 Task: Go to Program & Features. Select Whole Food Market. Add to cart Organic Nut Butter-2. Place order for Jerry Evans, _x000D_
3039 Lake Rockwell Rd_x000D_
Ravenna, Ohio(OH), 44266, Cell Number (330) 296-5862
Action: Mouse moved to (277, 190)
Screenshot: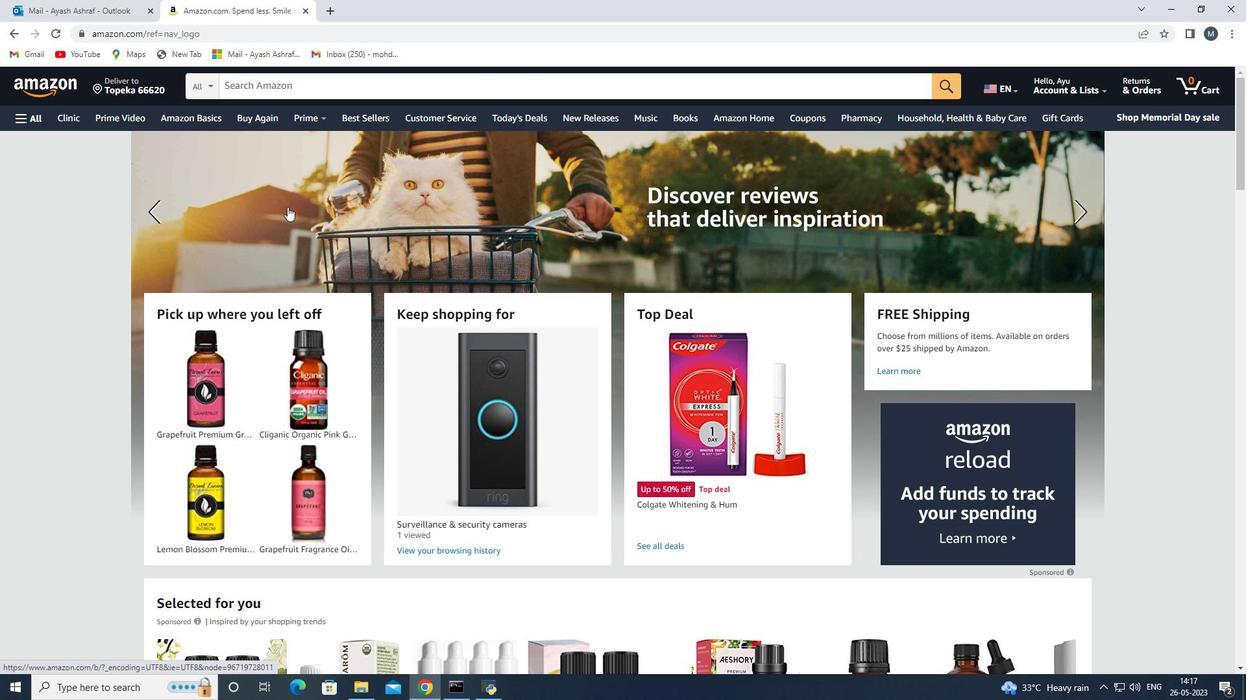 
Action: Mouse scrolled (277, 191) with delta (0, 0)
Screenshot: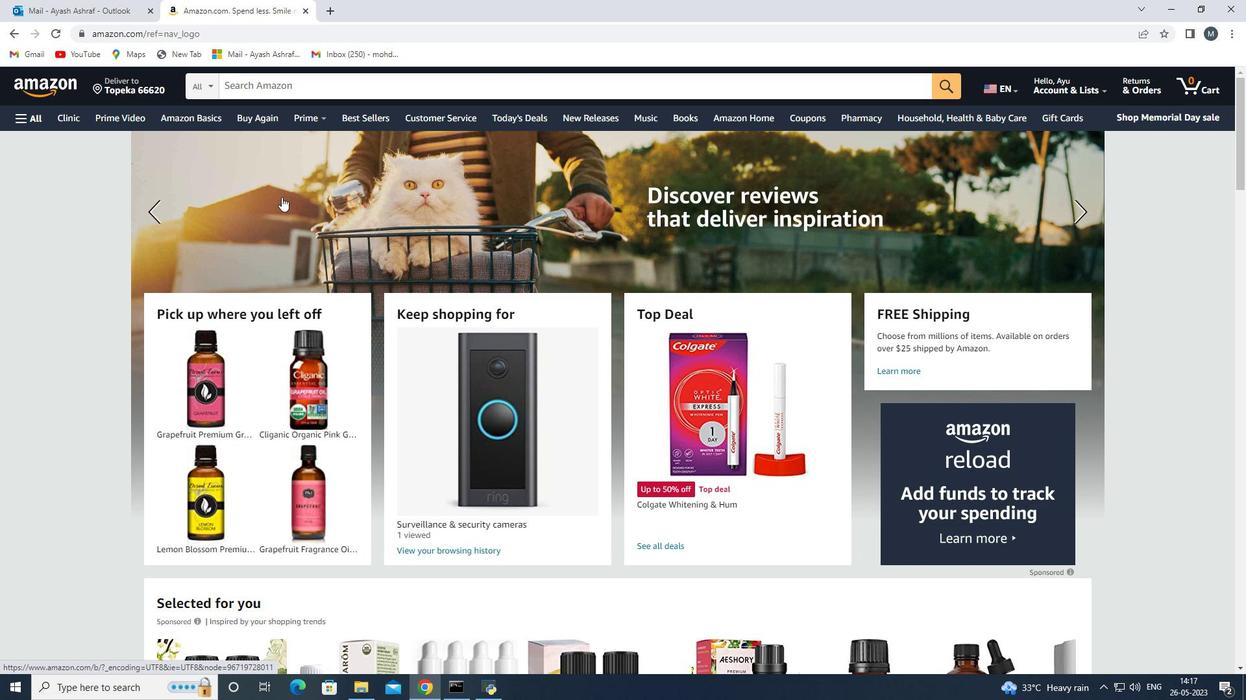 
Action: Mouse moved to (277, 188)
Screenshot: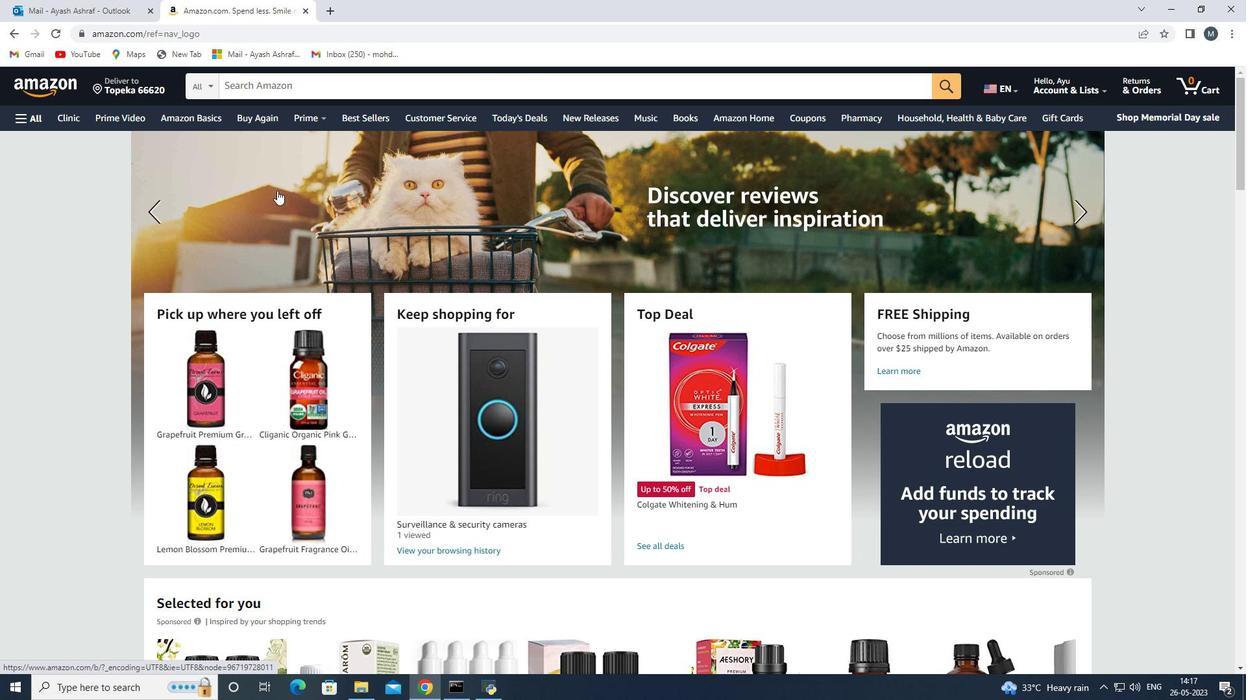 
Action: Mouse scrolled (277, 189) with delta (0, 0)
Screenshot: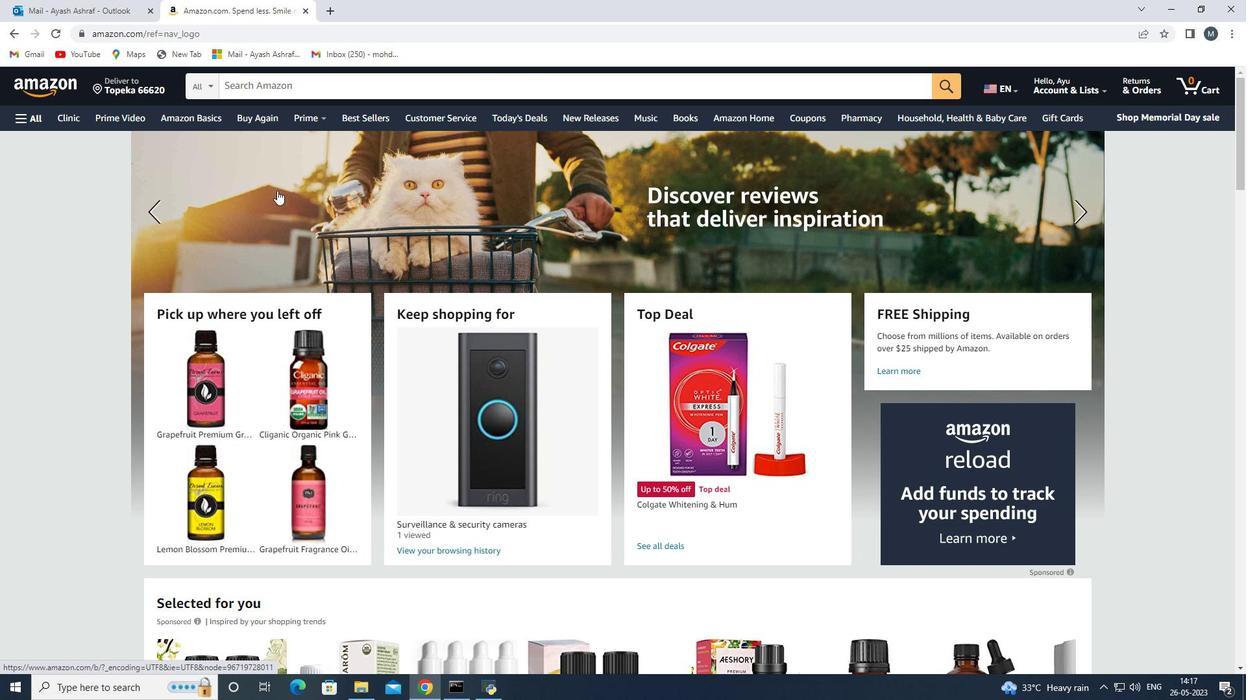 
Action: Mouse moved to (276, 181)
Screenshot: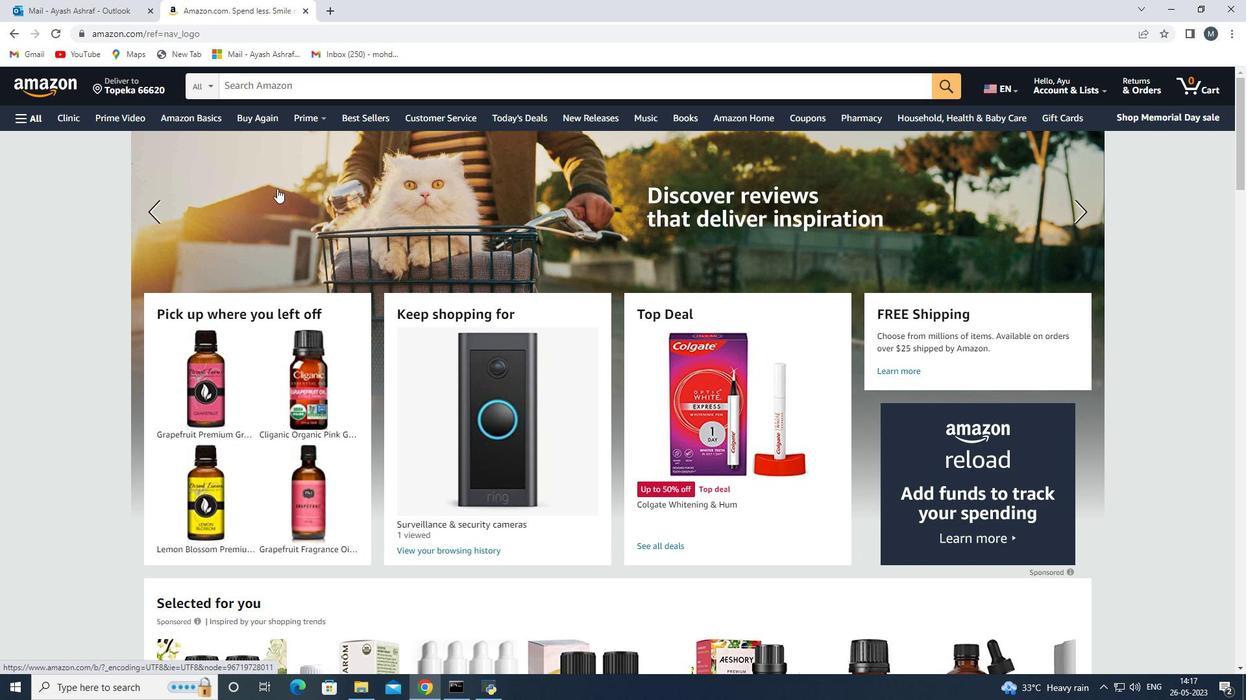 
Action: Mouse scrolled (276, 181) with delta (0, 0)
Screenshot: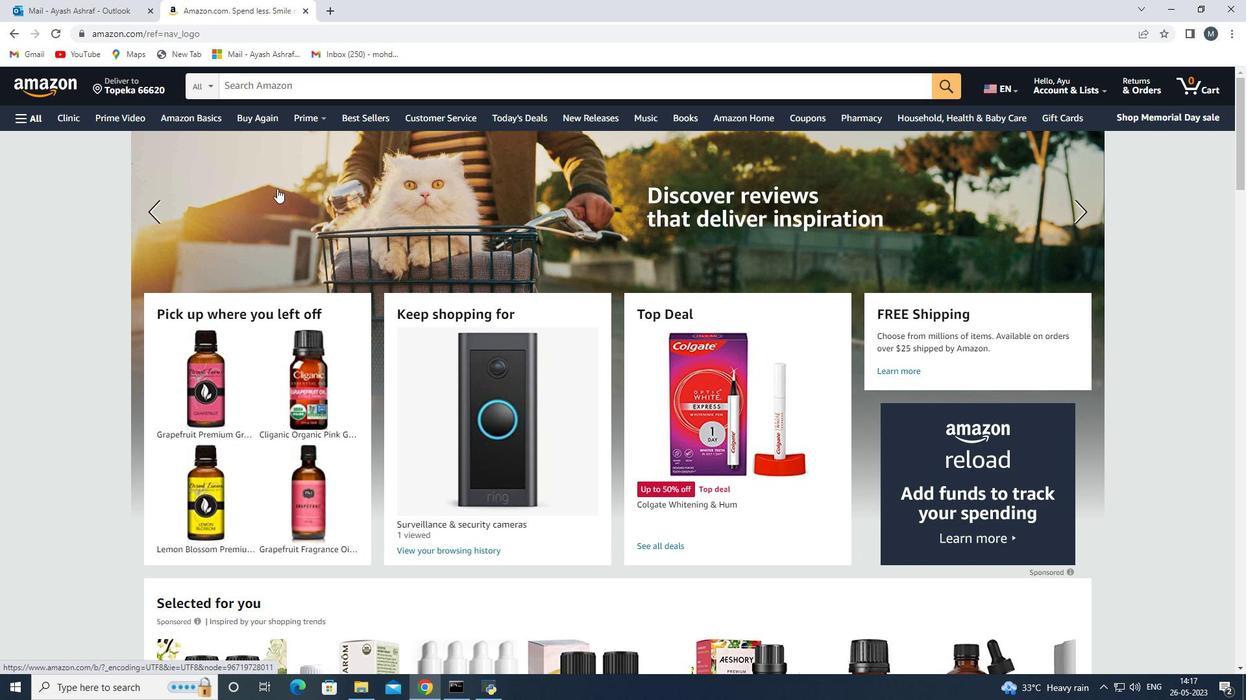 
Action: Mouse moved to (27, 113)
Screenshot: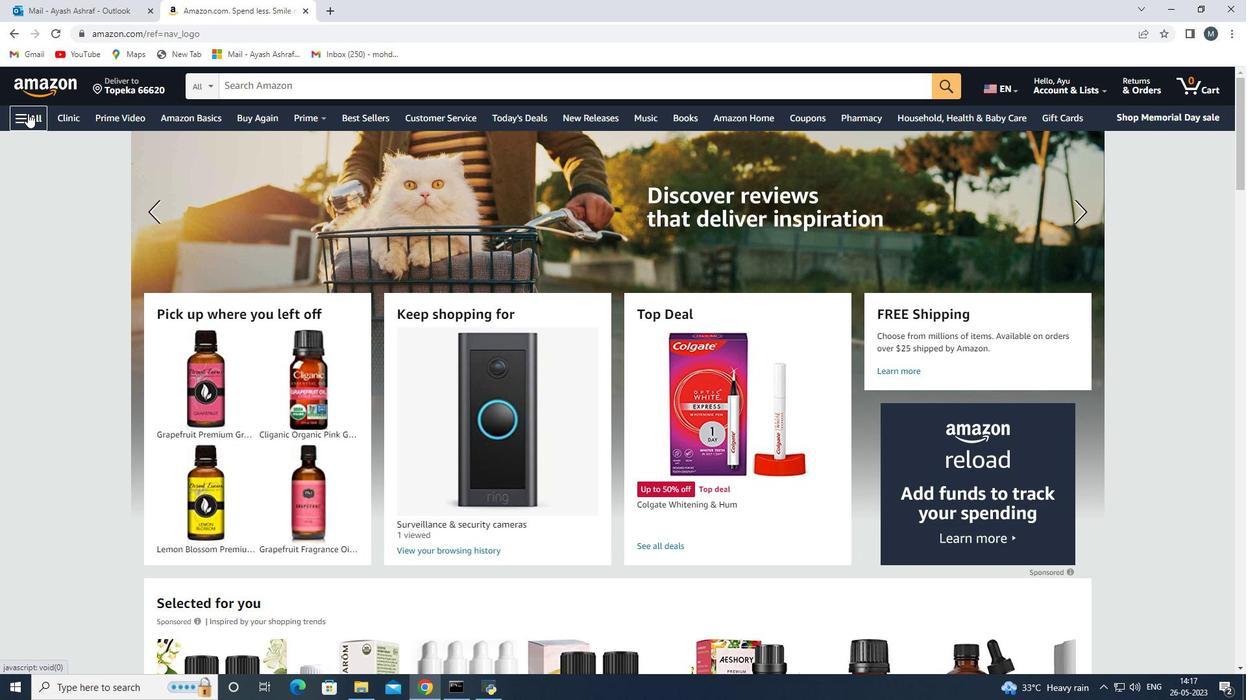 
Action: Mouse pressed left at (27, 113)
Screenshot: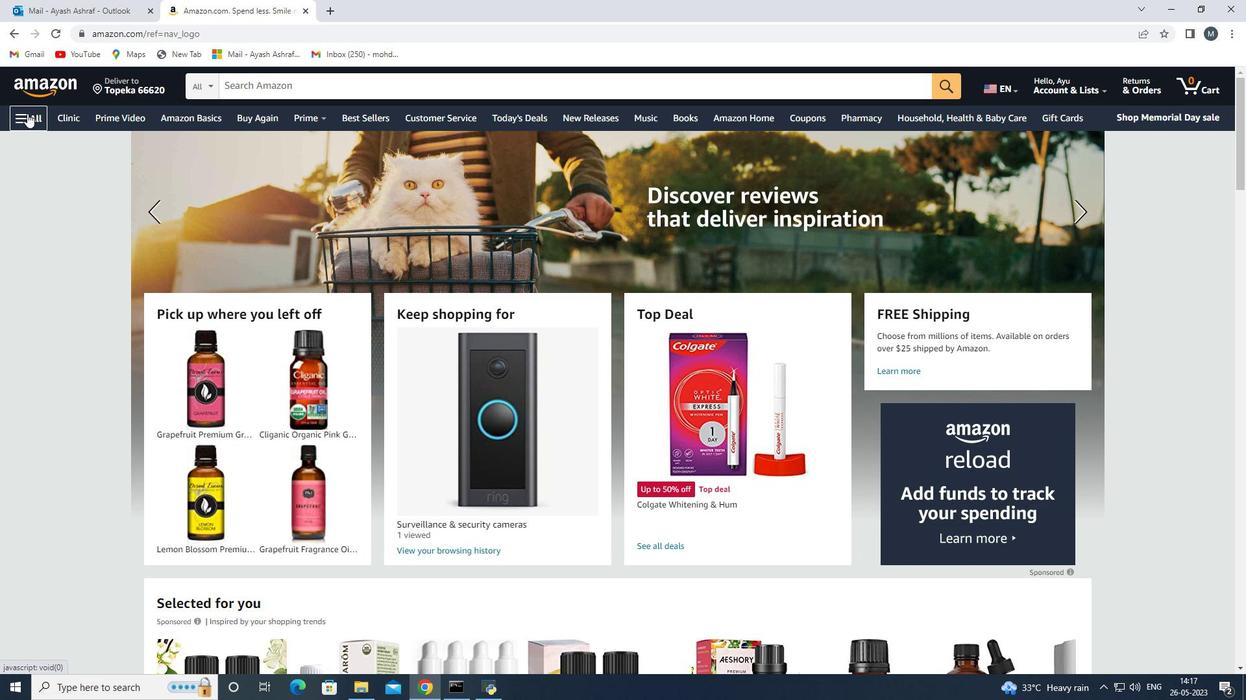 
Action: Mouse moved to (154, 321)
Screenshot: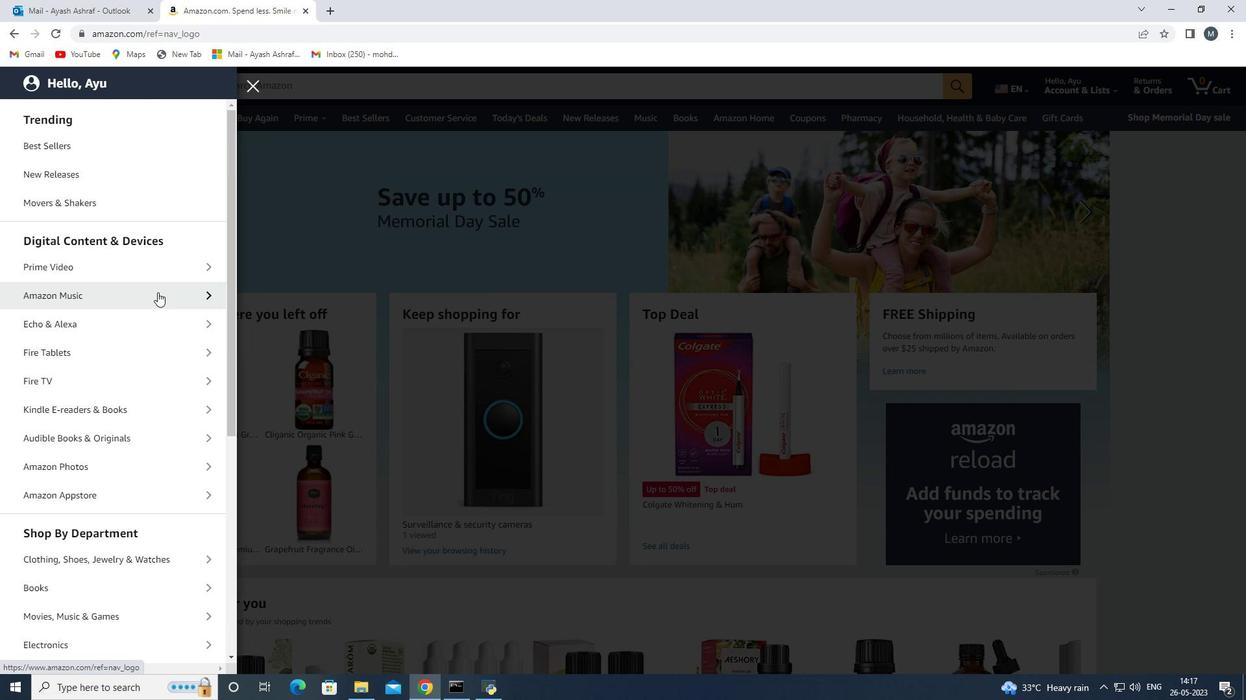 
Action: Mouse scrolled (154, 321) with delta (0, 0)
Screenshot: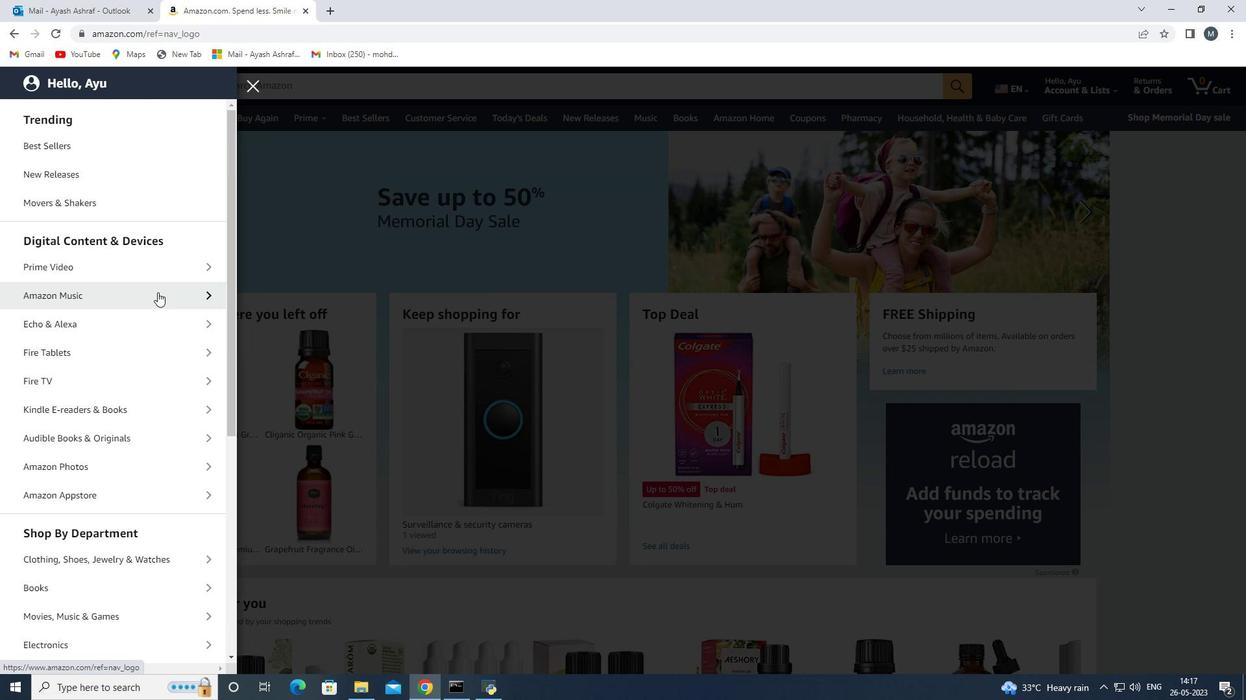 
Action: Mouse moved to (155, 441)
Screenshot: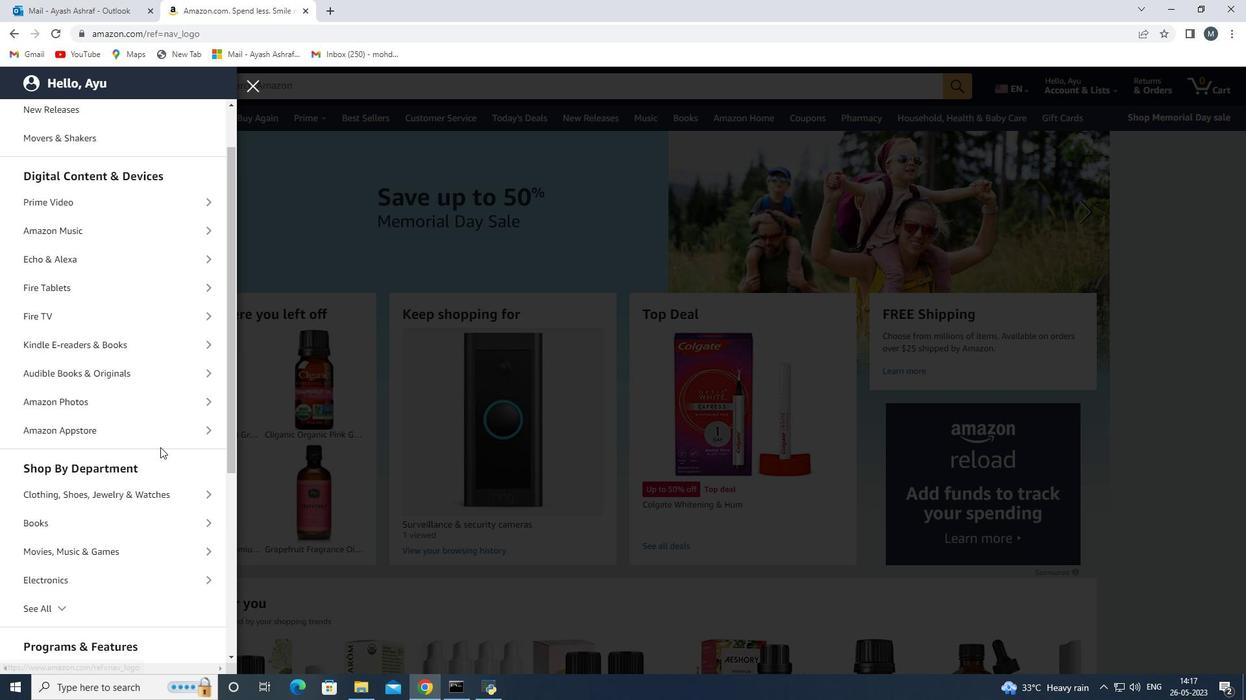 
Action: Mouse scrolled (155, 440) with delta (0, 0)
Screenshot: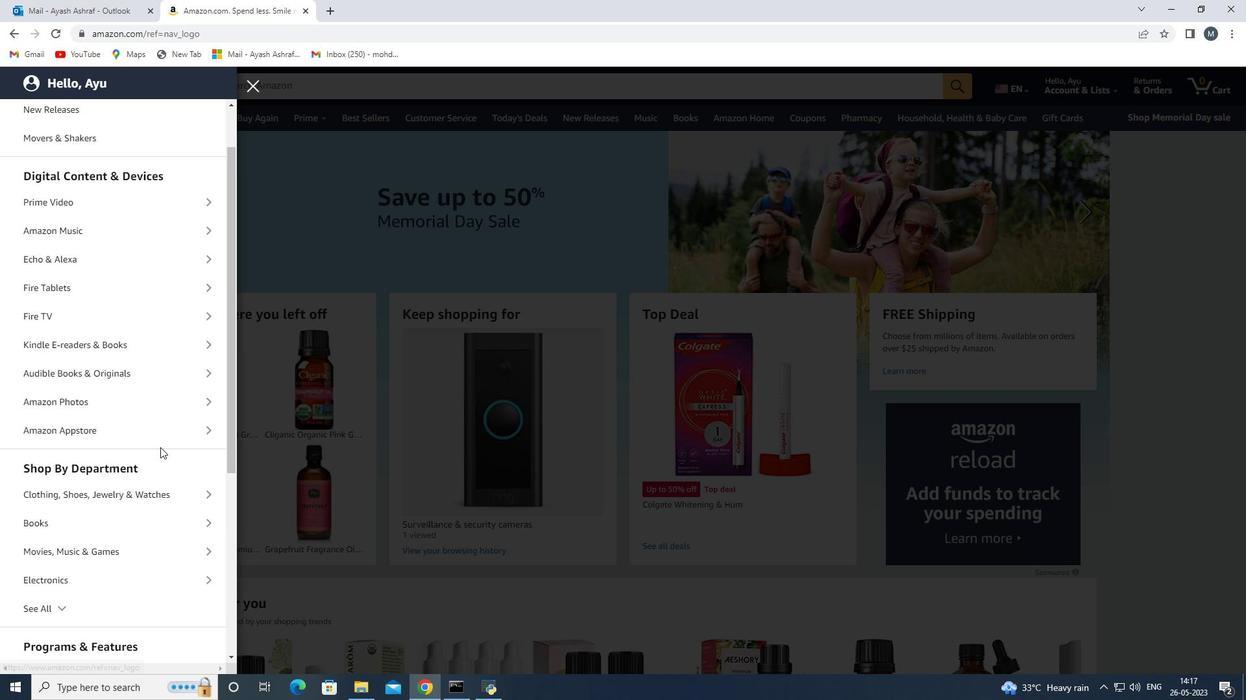 
Action: Mouse scrolled (155, 440) with delta (0, 0)
Screenshot: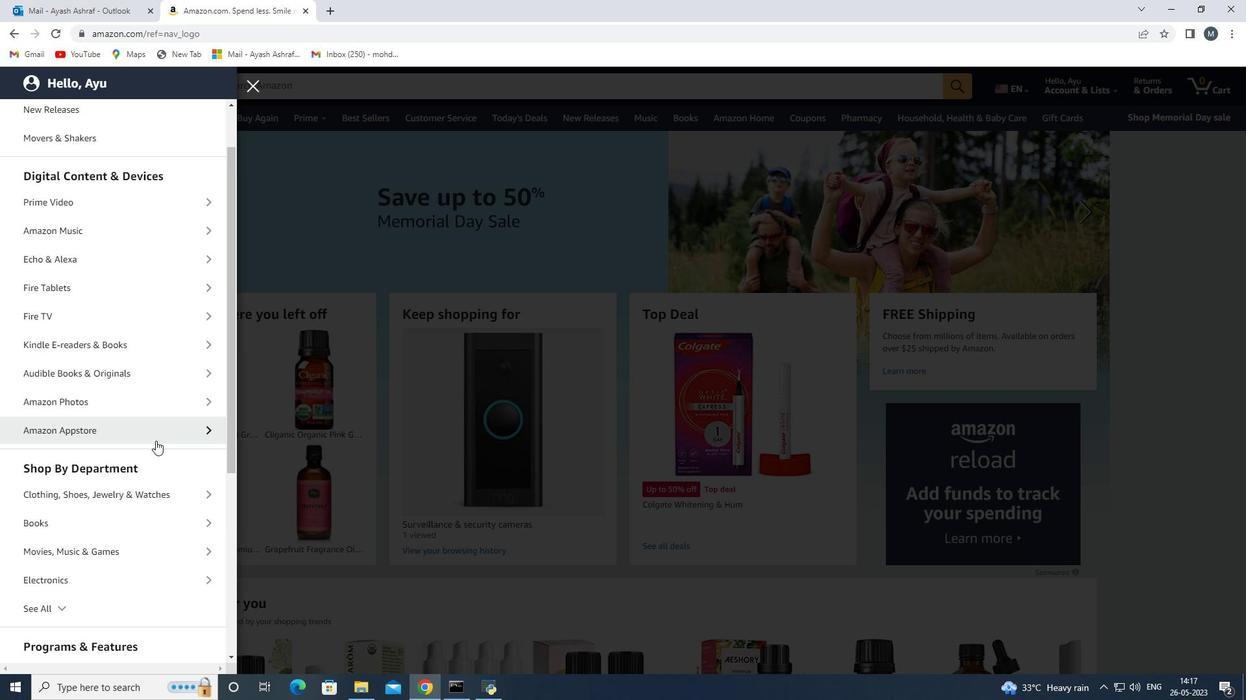 
Action: Mouse moved to (152, 441)
Screenshot: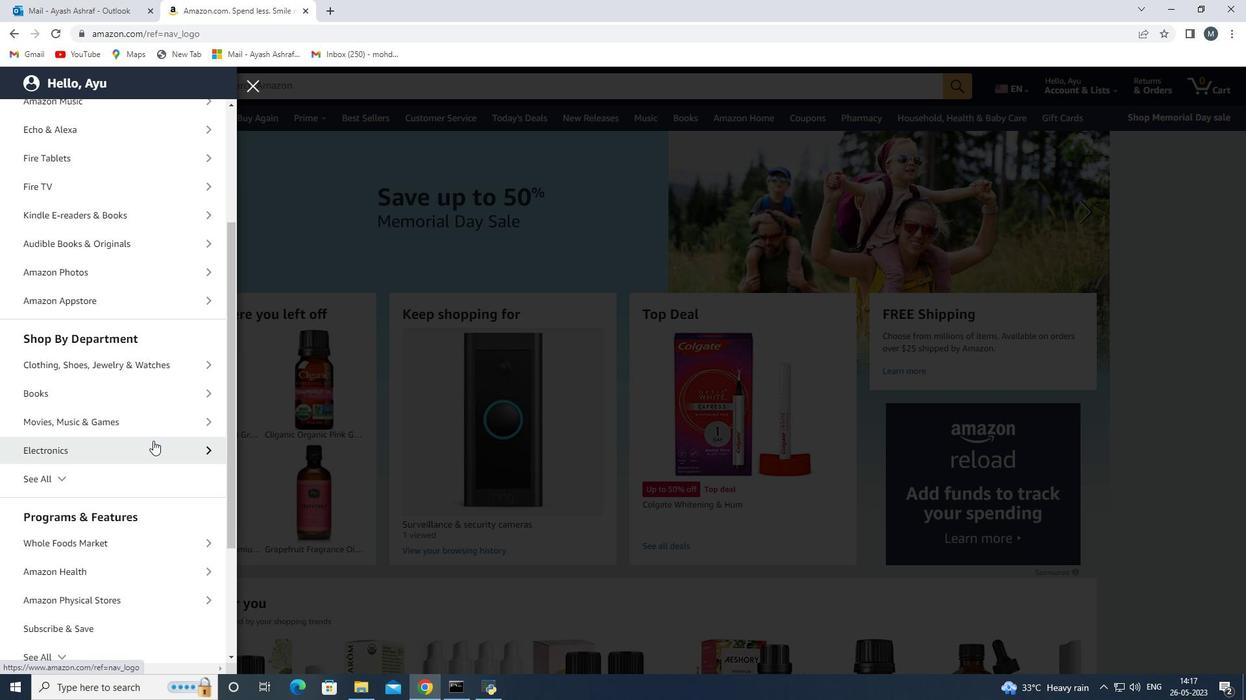 
Action: Mouse scrolled (152, 440) with delta (0, 0)
Screenshot: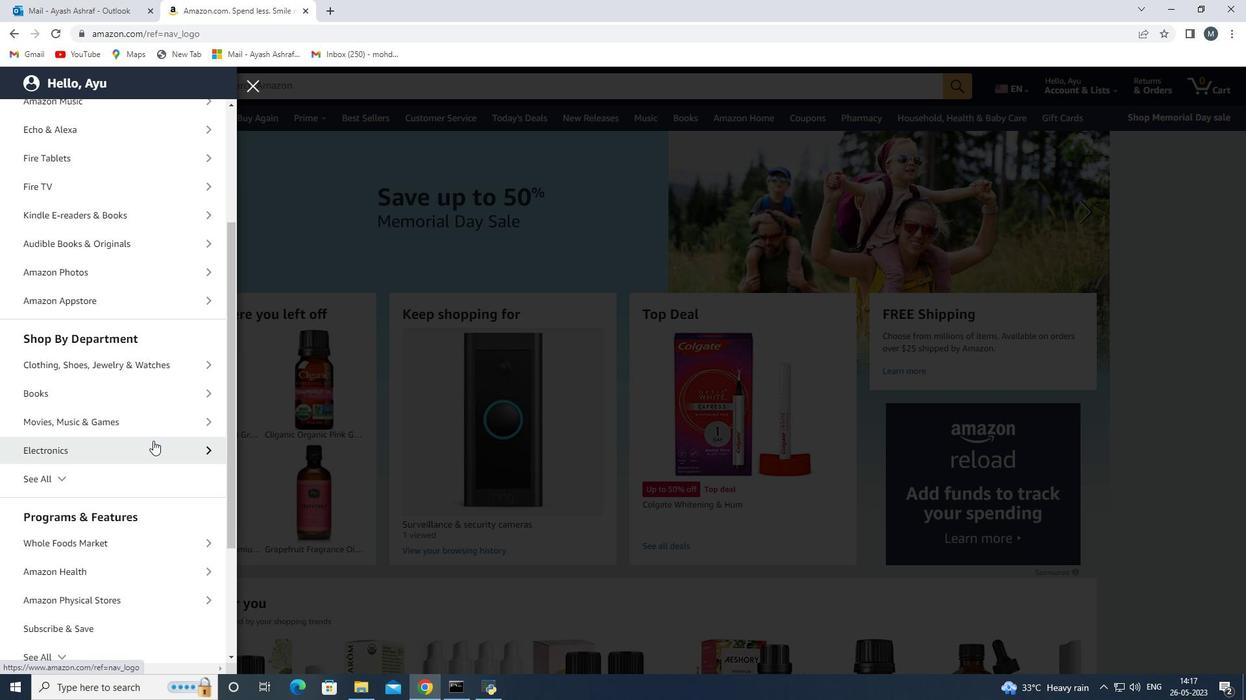 
Action: Mouse moved to (108, 483)
Screenshot: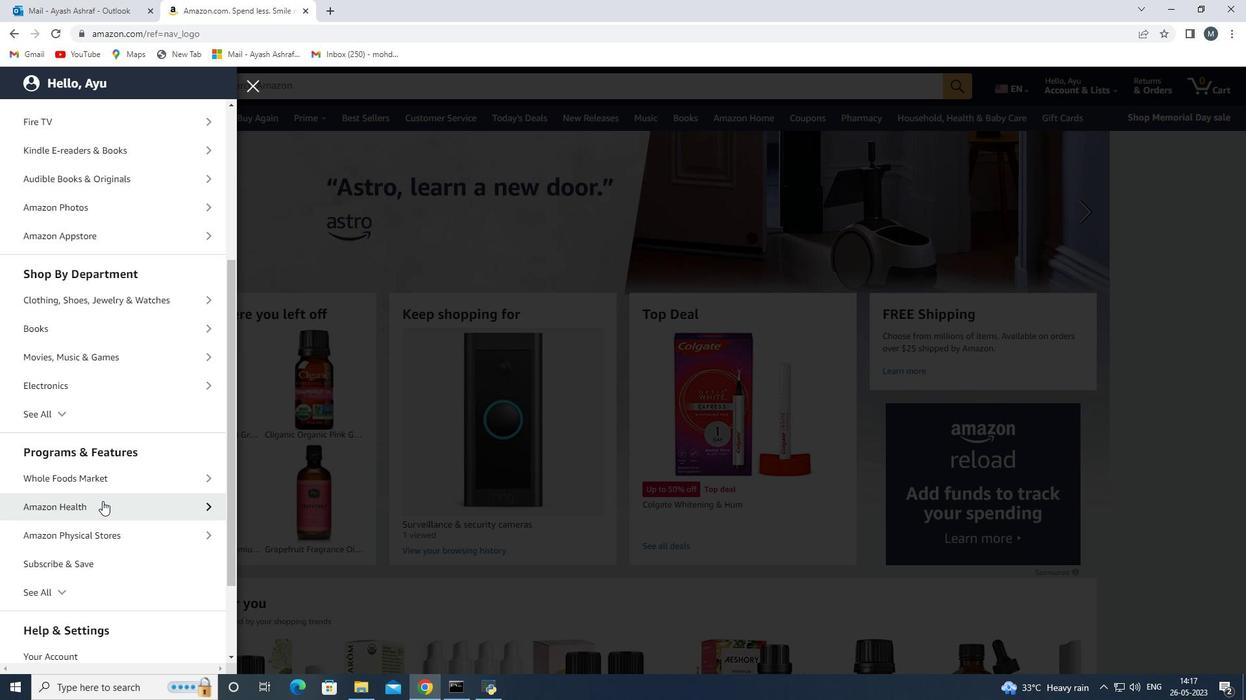 
Action: Mouse pressed left at (108, 483)
Screenshot: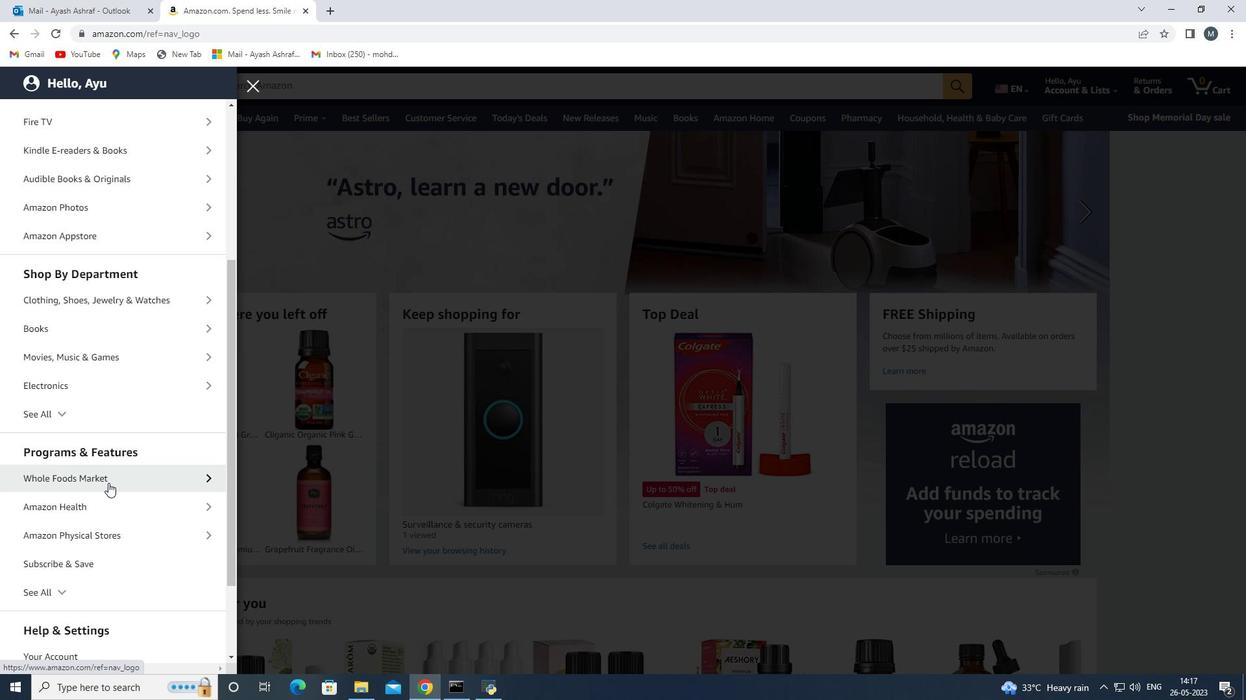 
Action: Mouse moved to (116, 177)
Screenshot: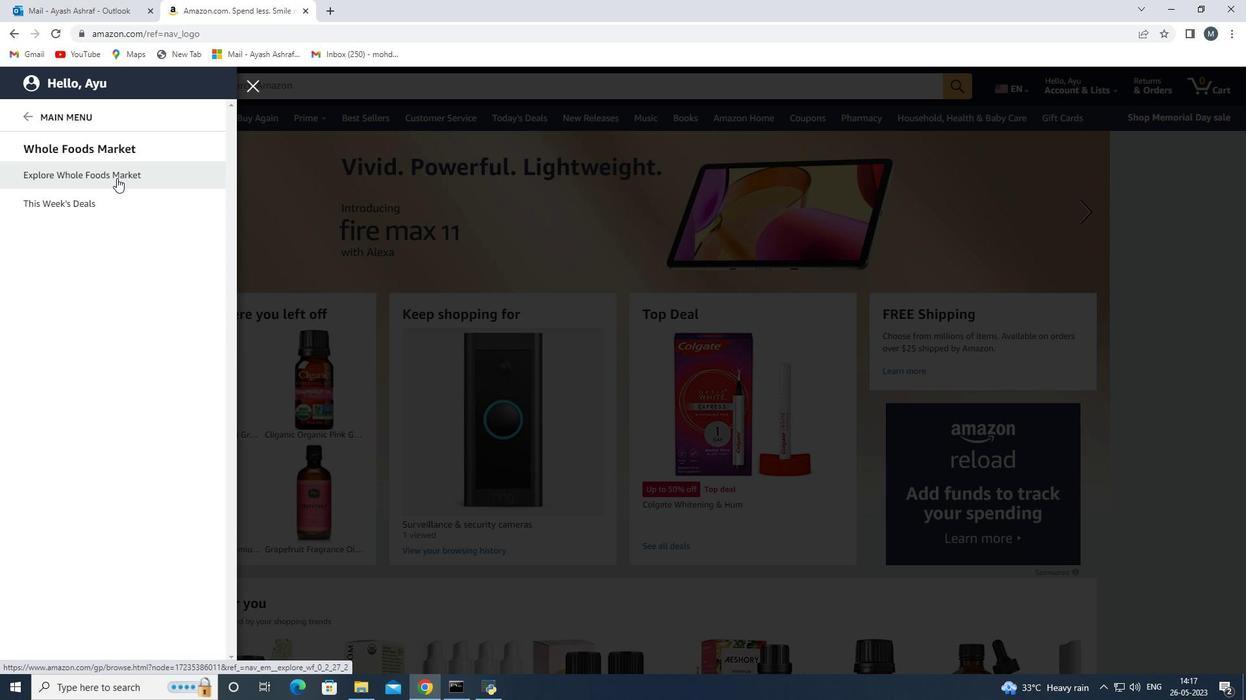 
Action: Mouse pressed left at (116, 177)
Screenshot: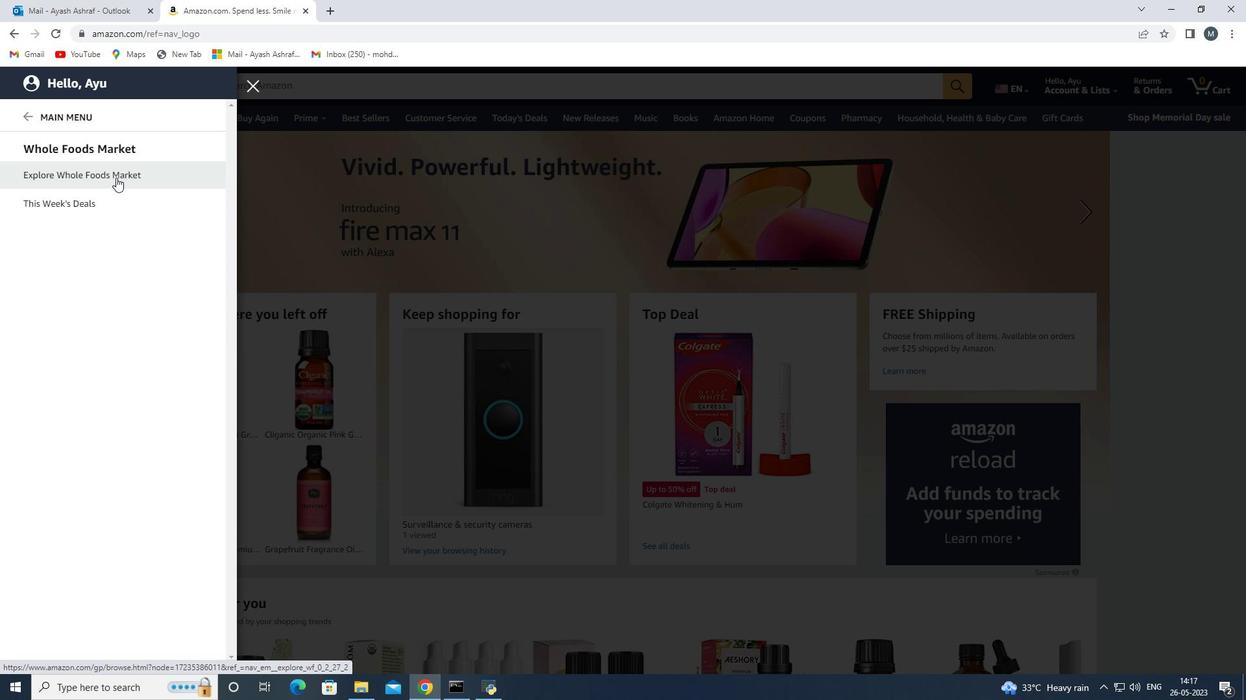 
Action: Mouse moved to (305, 90)
Screenshot: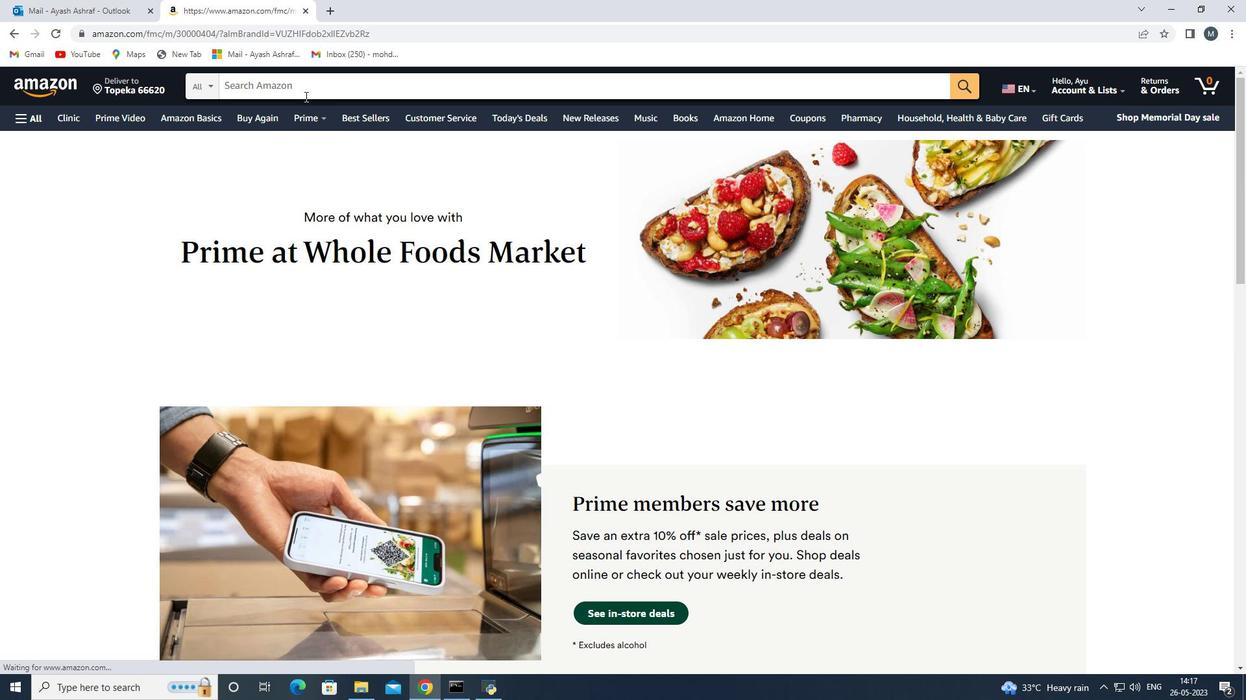 
Action: Mouse pressed left at (305, 90)
Screenshot: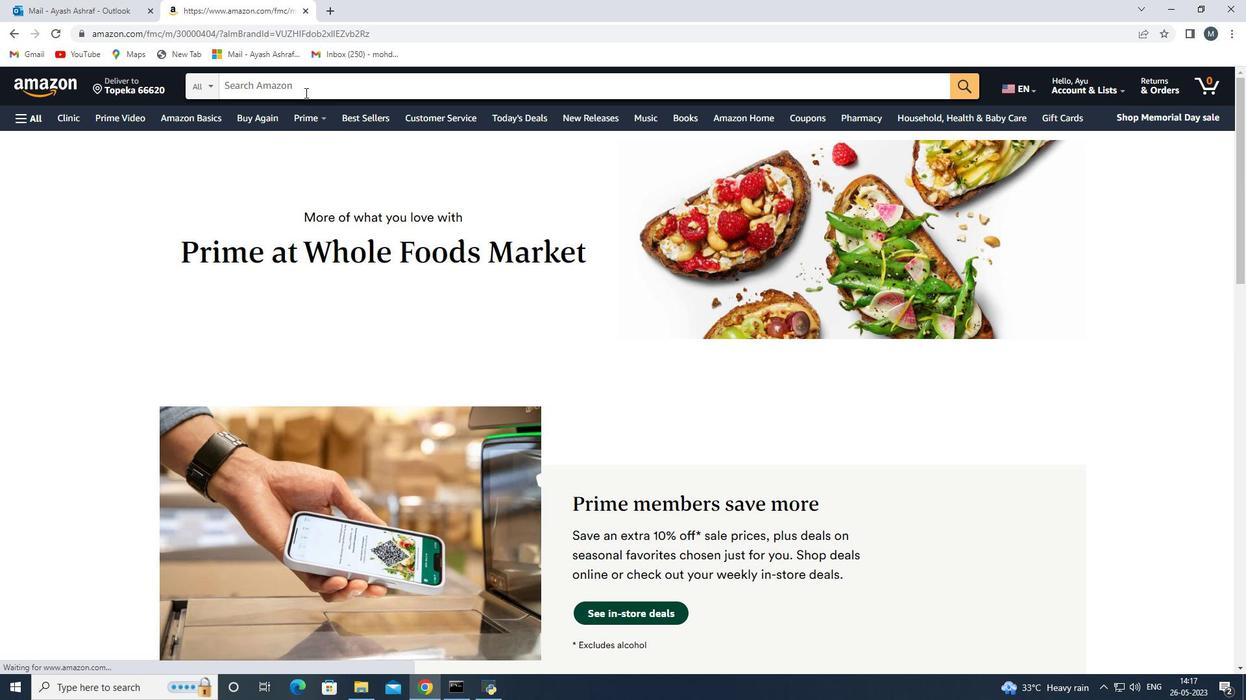 
Action: Key pressed <Key.shift>Organic<Key.space>nutt<Key.space>butter
Screenshot: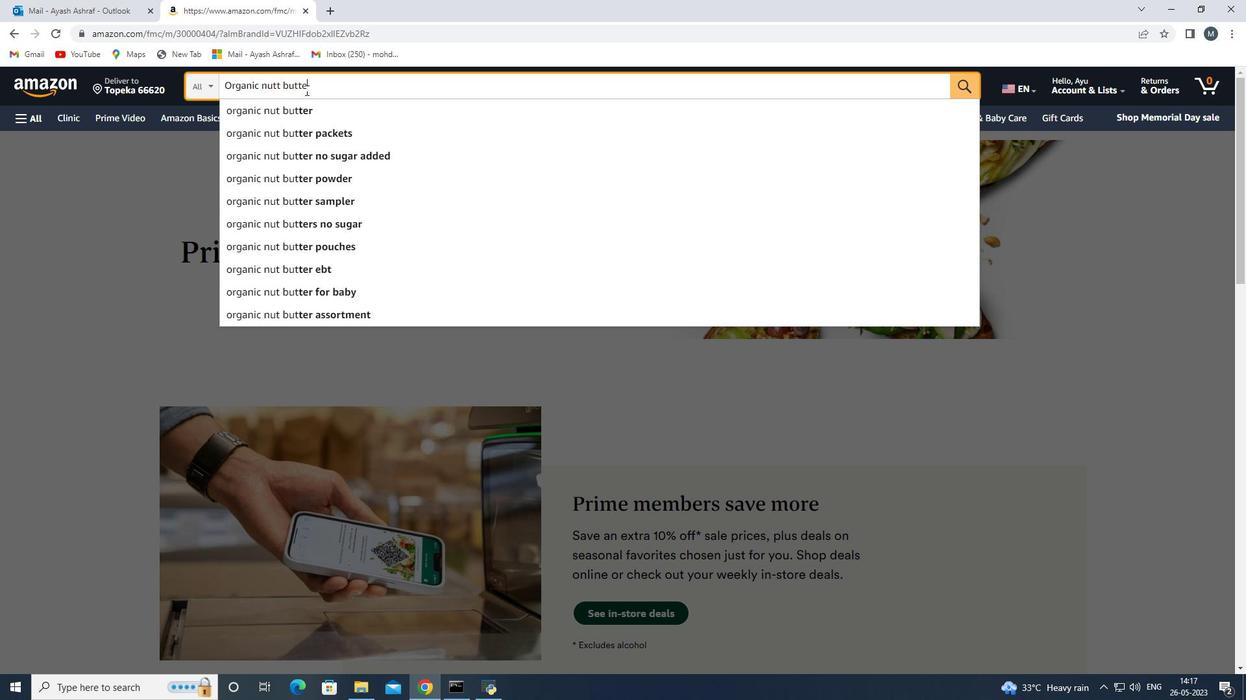 
Action: Mouse moved to (288, 117)
Screenshot: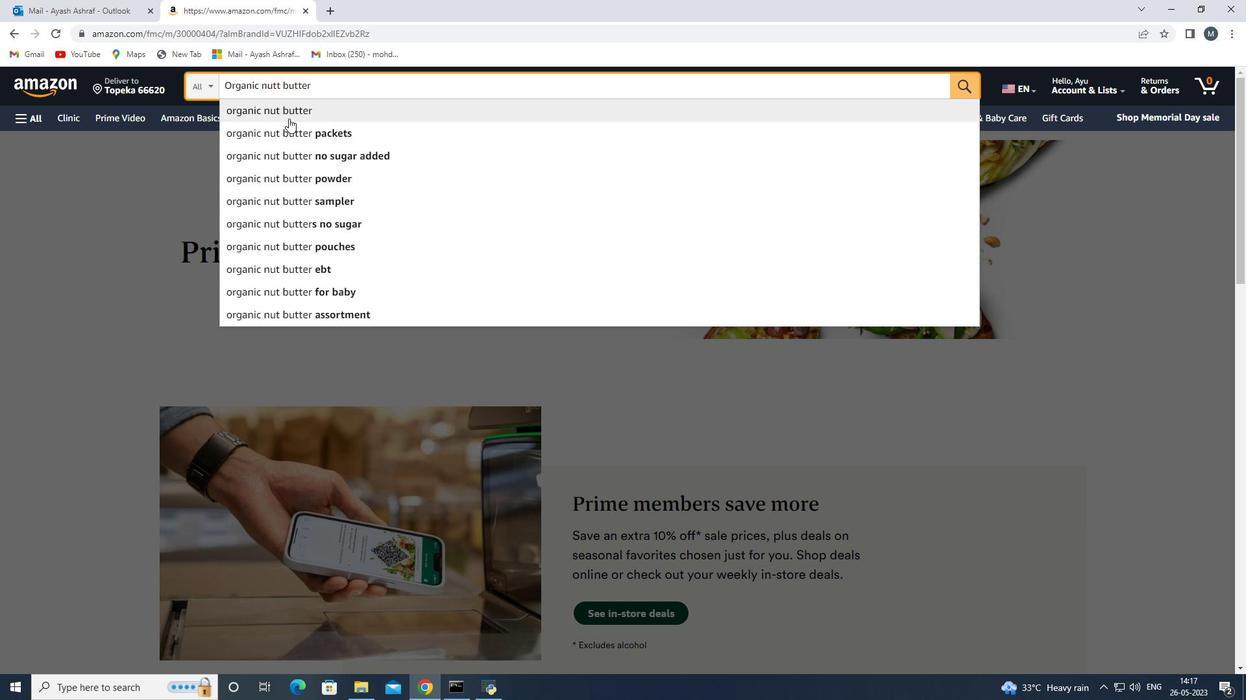 
Action: Mouse pressed left at (288, 117)
Screenshot: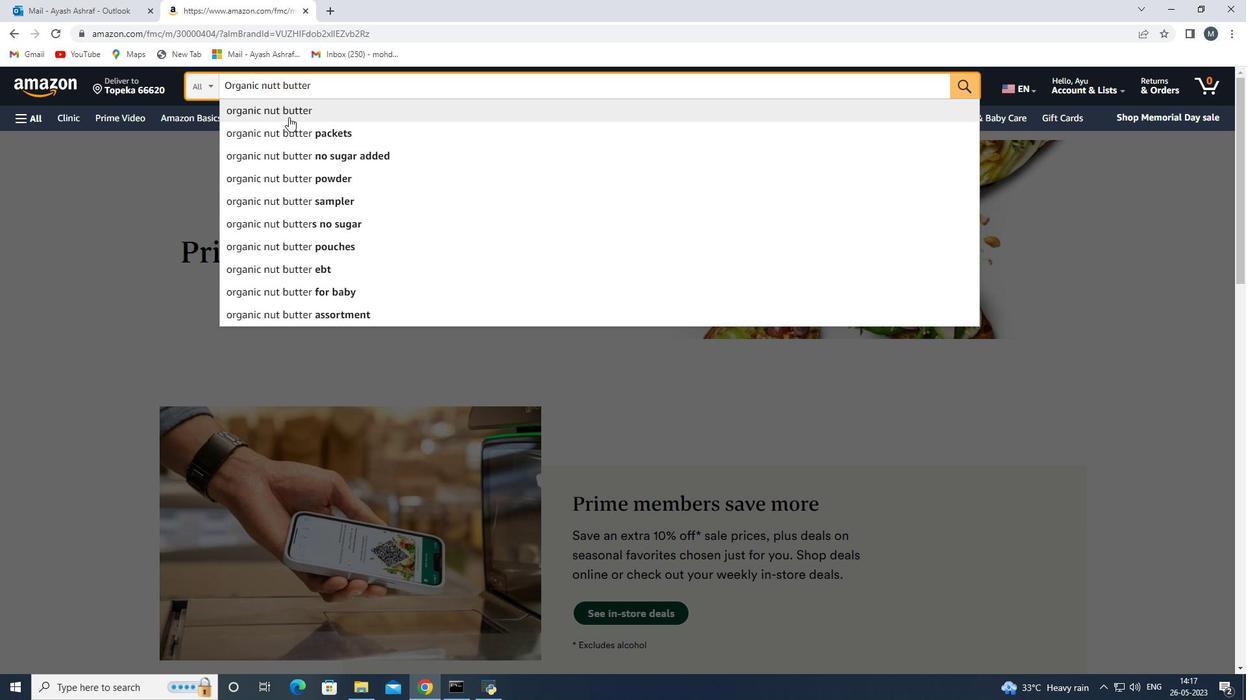 
Action: Mouse moved to (406, 380)
Screenshot: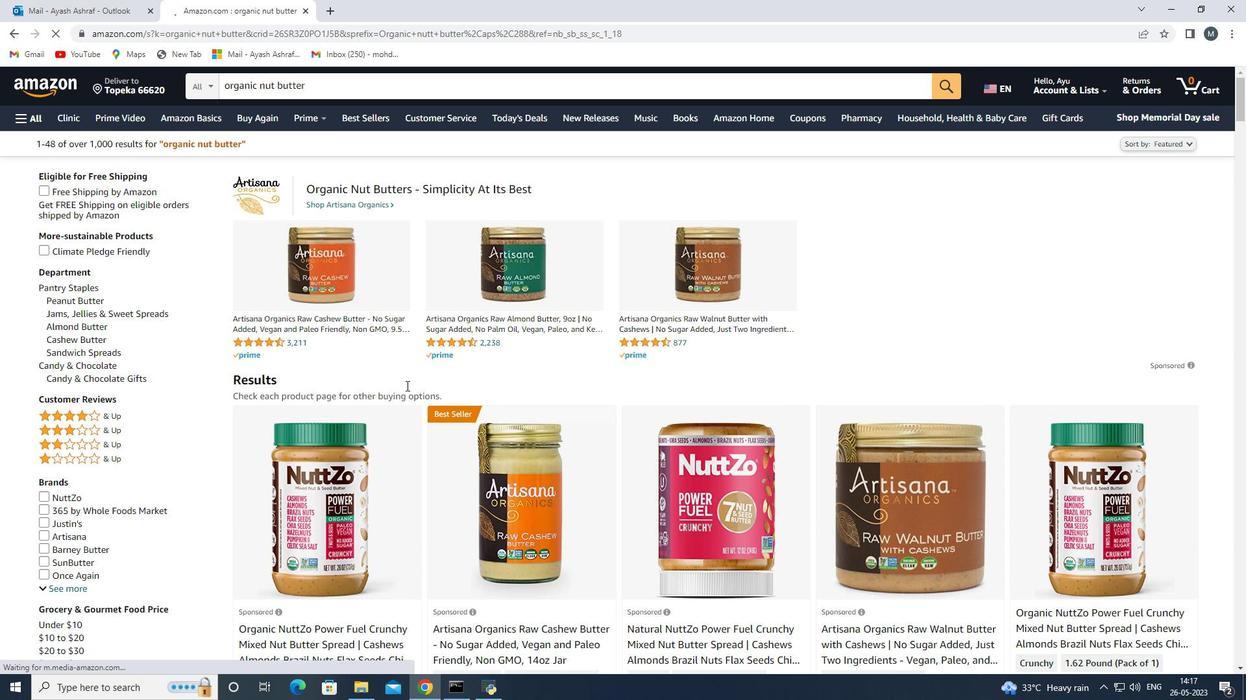 
Action: Mouse scrolled (406, 379) with delta (0, 0)
Screenshot: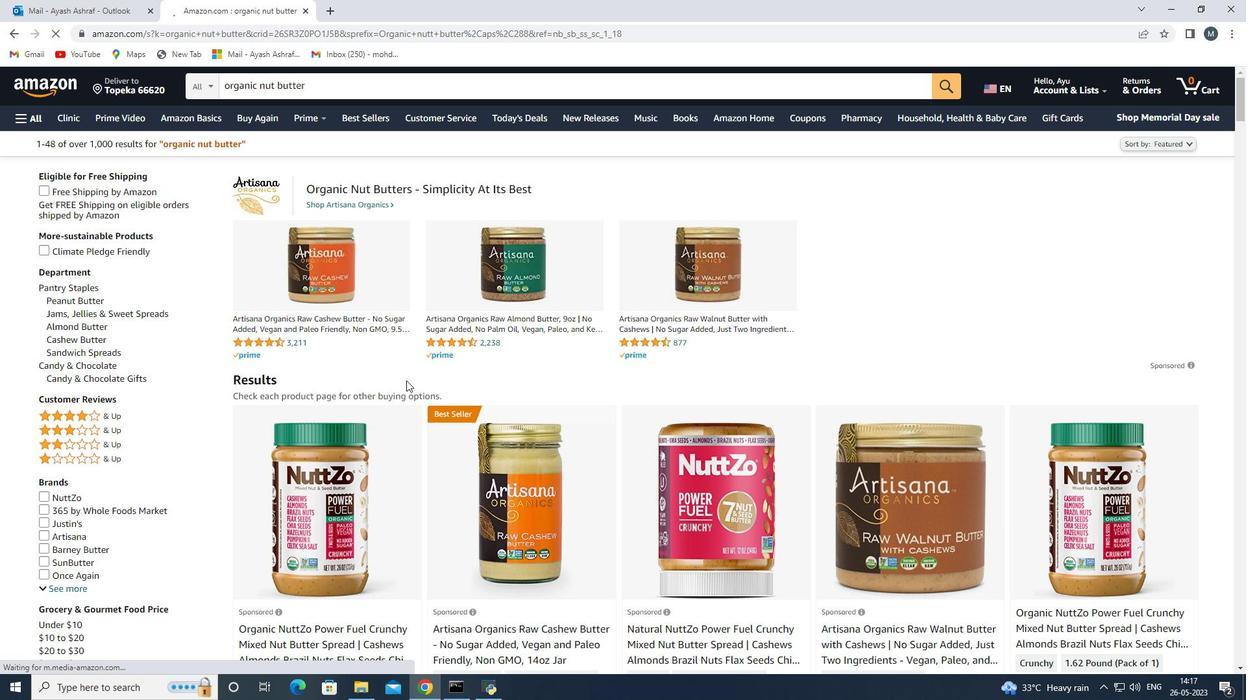 
Action: Mouse moved to (397, 398)
Screenshot: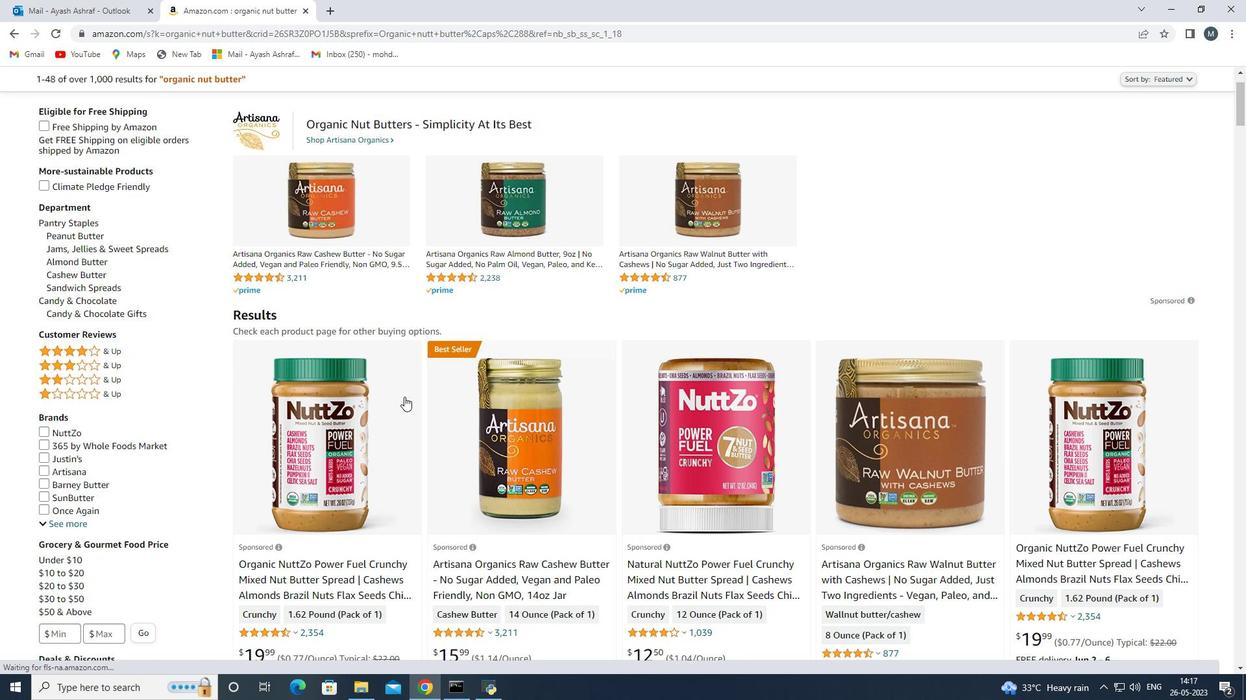 
Action: Mouse scrolled (397, 397) with delta (0, 0)
Screenshot: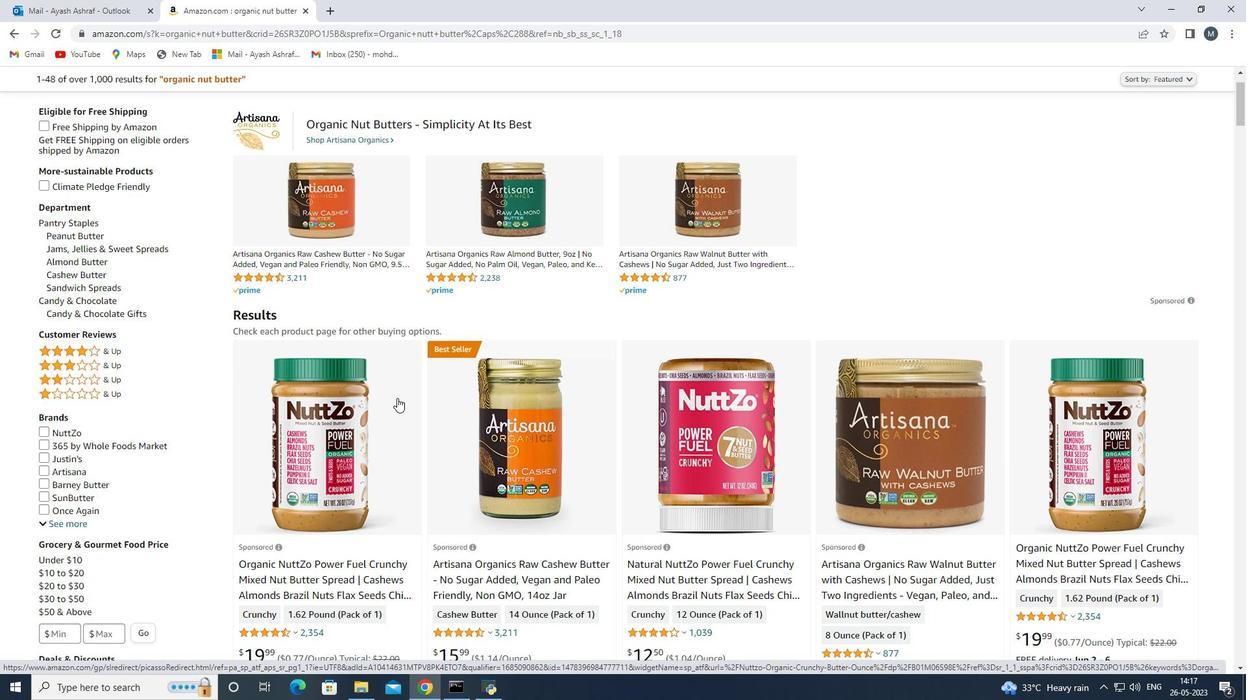 
Action: Mouse moved to (300, 435)
Screenshot: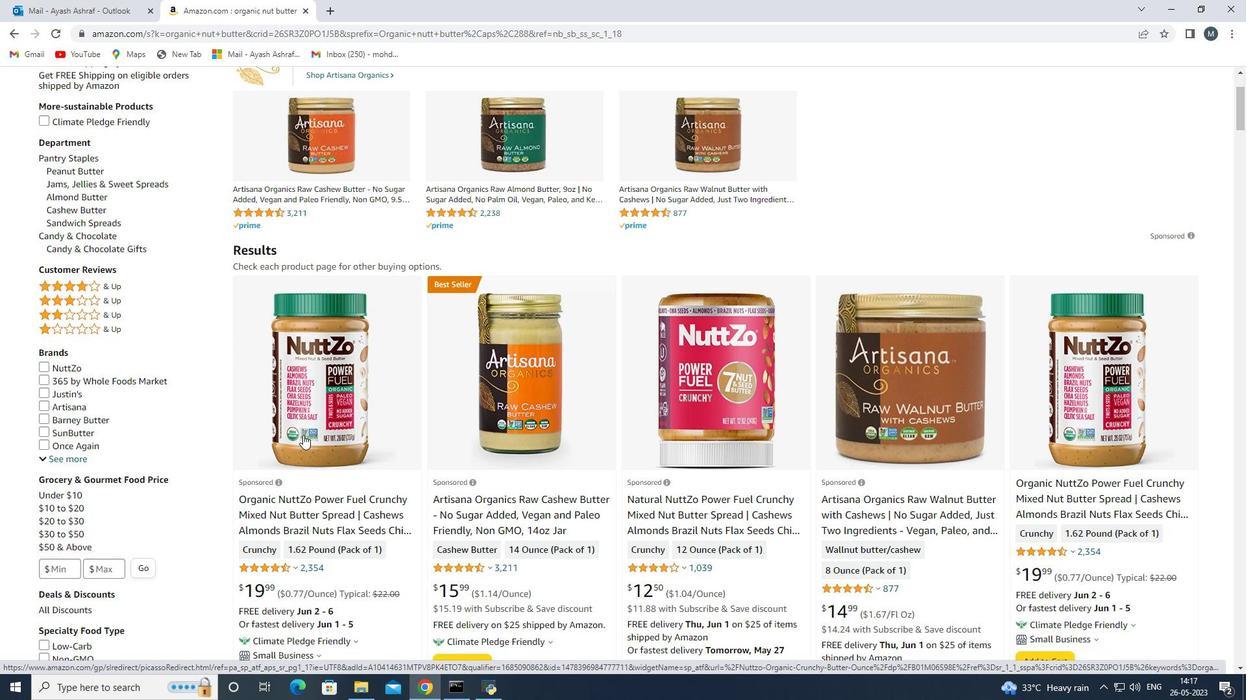
Action: Mouse pressed left at (300, 435)
Screenshot: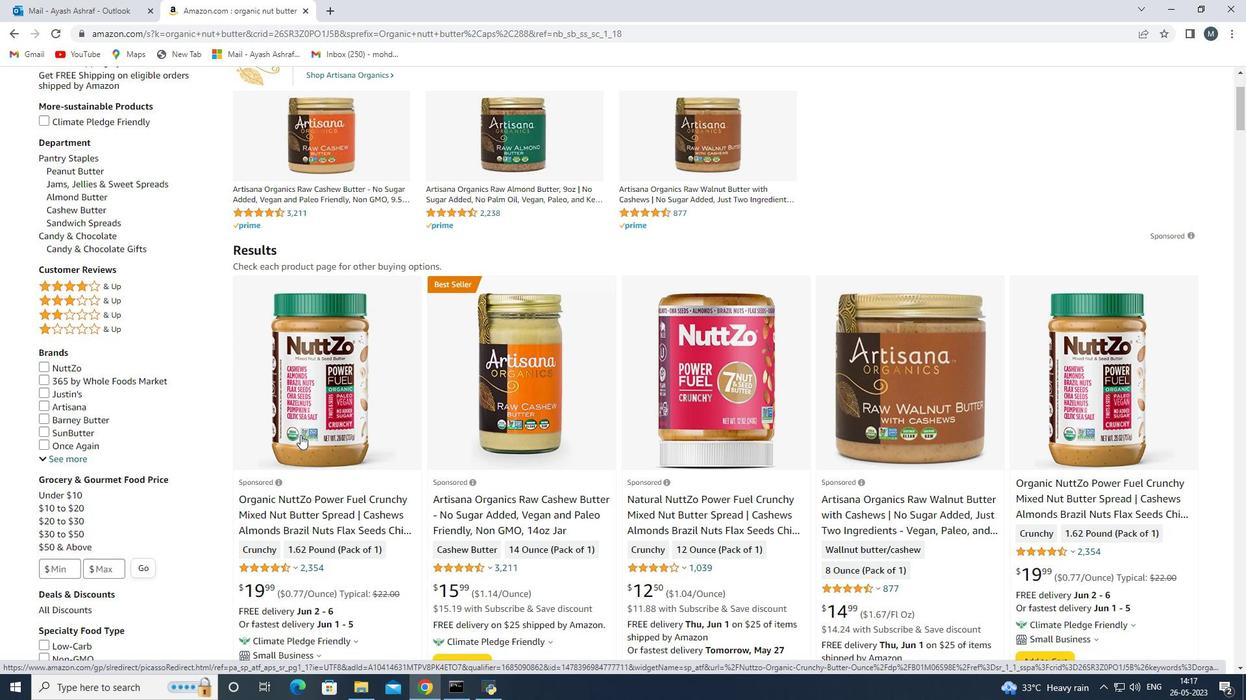 
Action: Mouse moved to (466, 410)
Screenshot: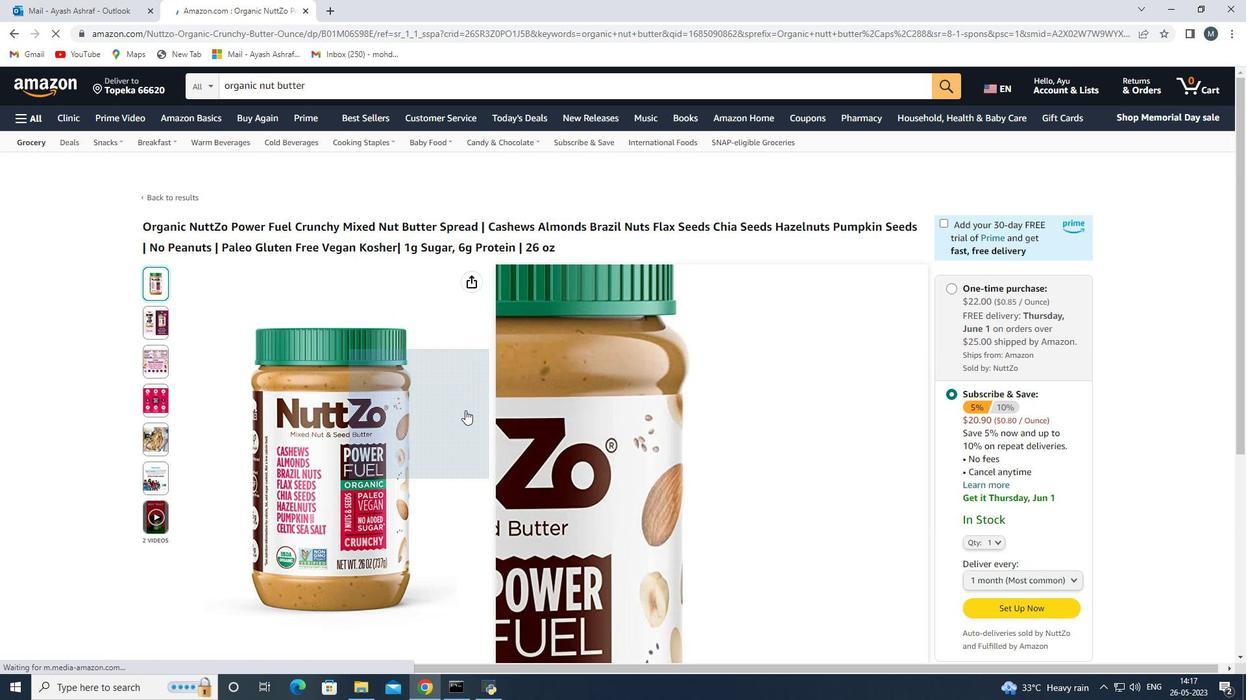 
Action: Mouse scrolled (466, 409) with delta (0, 0)
Screenshot: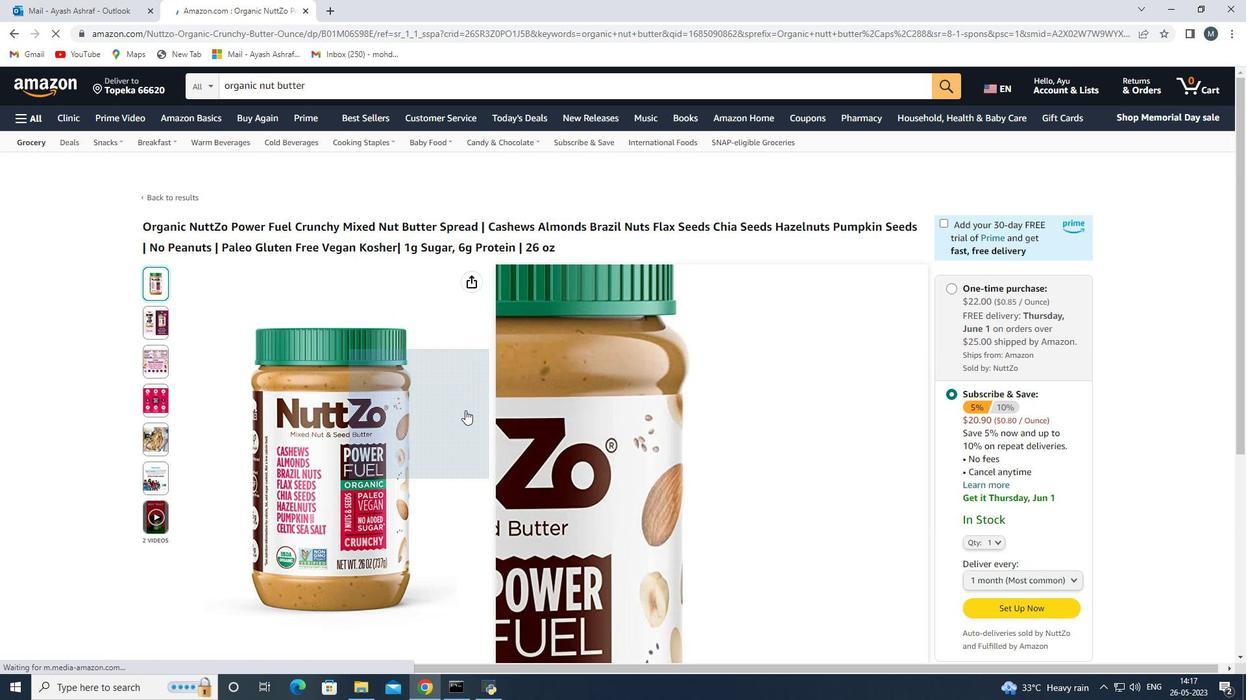 
Action: Mouse moved to (403, 430)
Screenshot: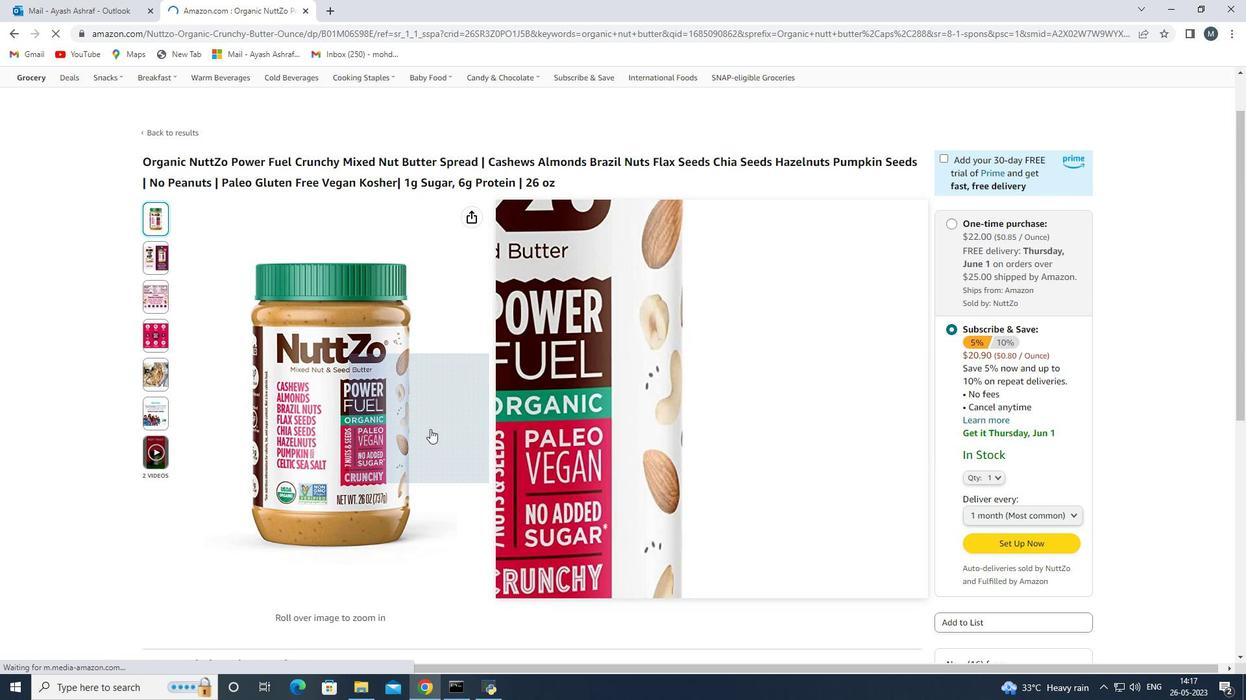 
Action: Mouse scrolled (403, 429) with delta (0, 0)
Screenshot: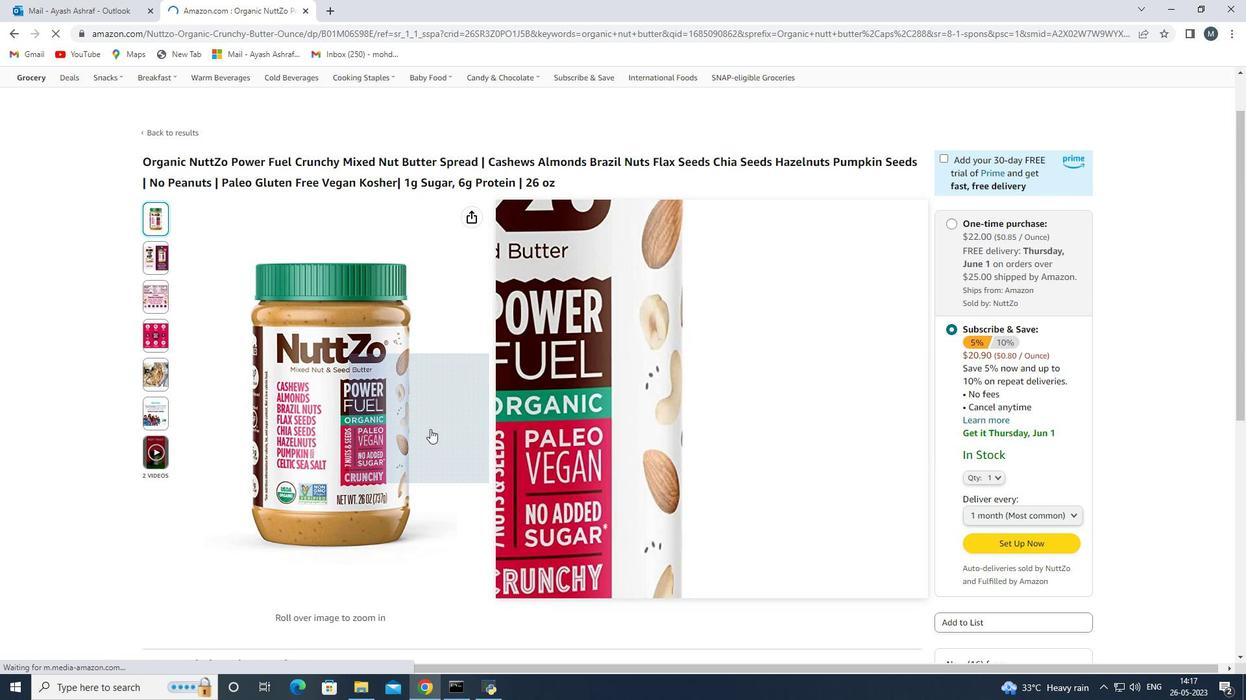 
Action: Mouse moved to (167, 306)
Screenshot: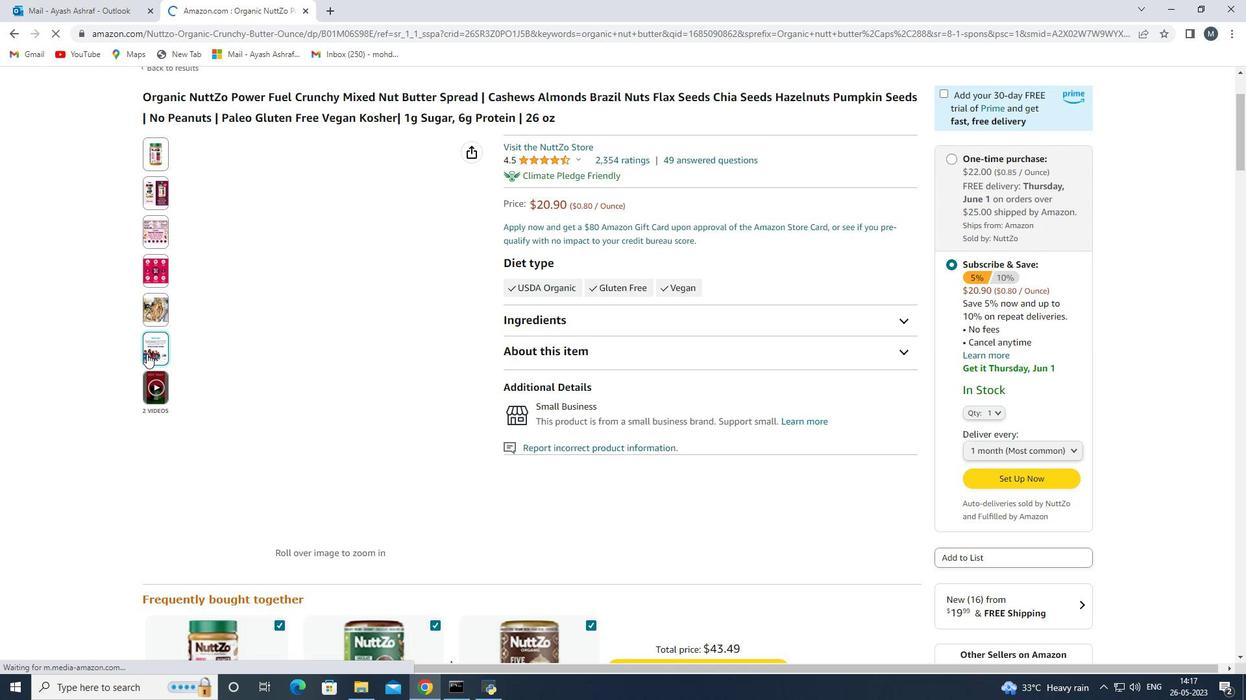 
Action: Mouse scrolled (167, 307) with delta (0, 0)
Screenshot: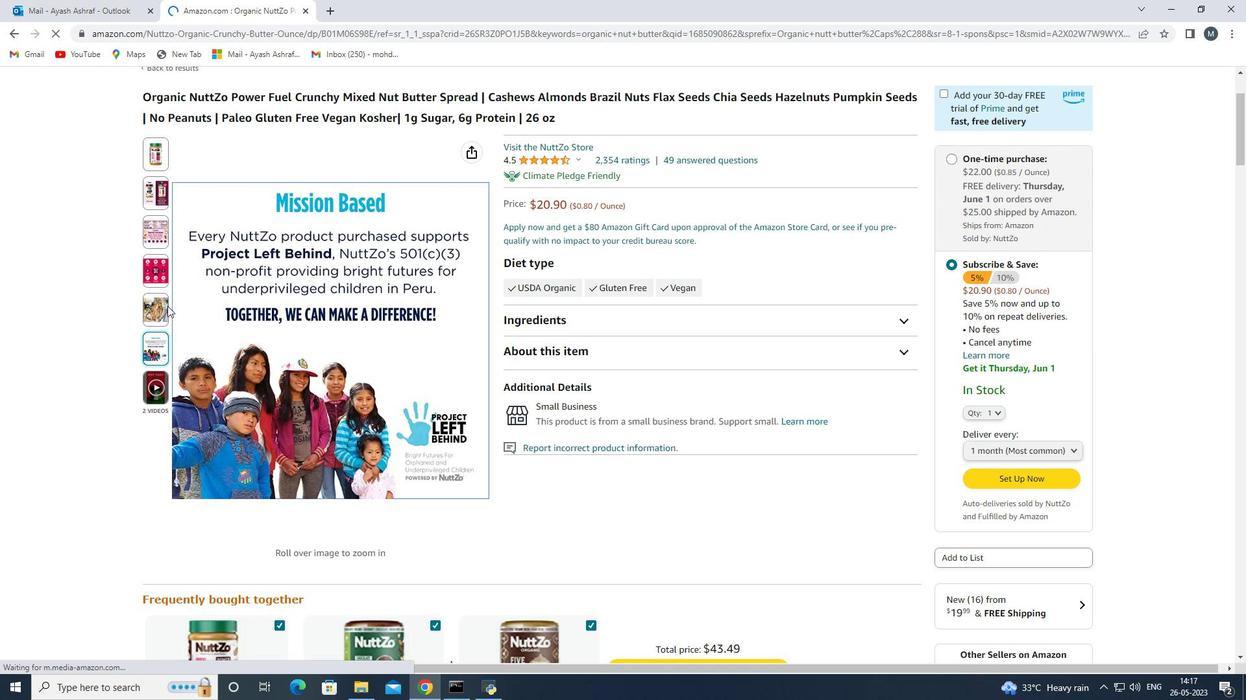 
Action: Mouse moved to (159, 265)
Screenshot: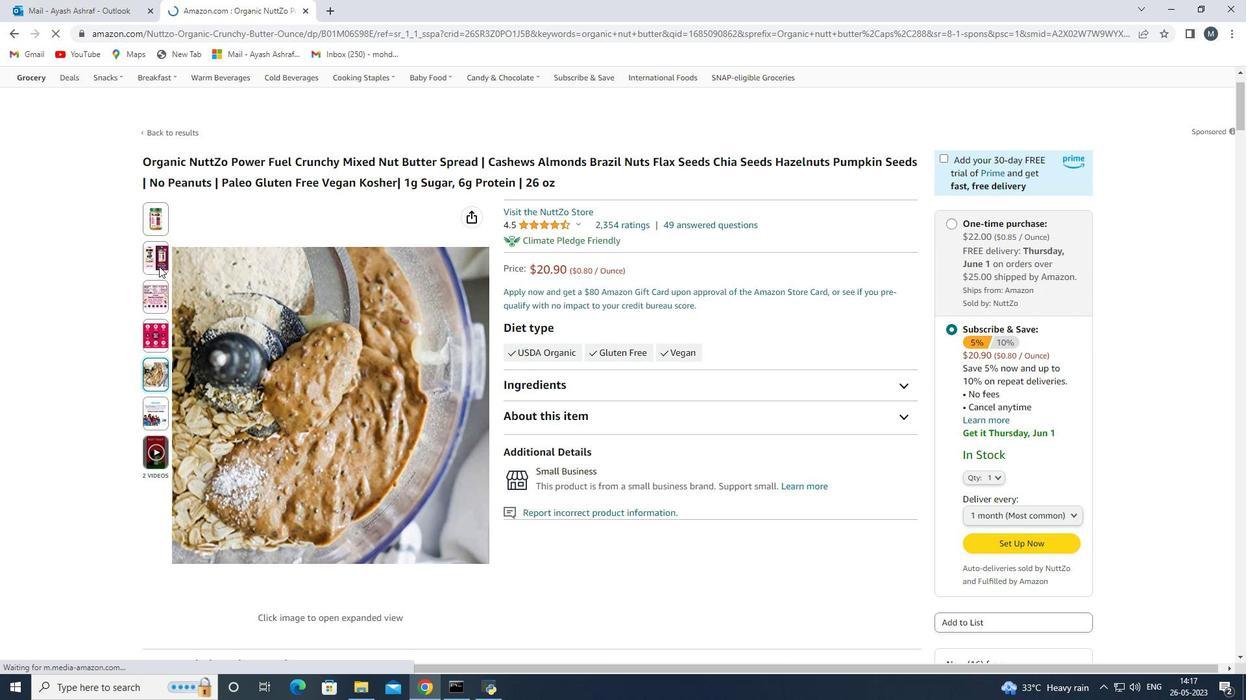 
Action: Mouse pressed left at (159, 265)
Screenshot: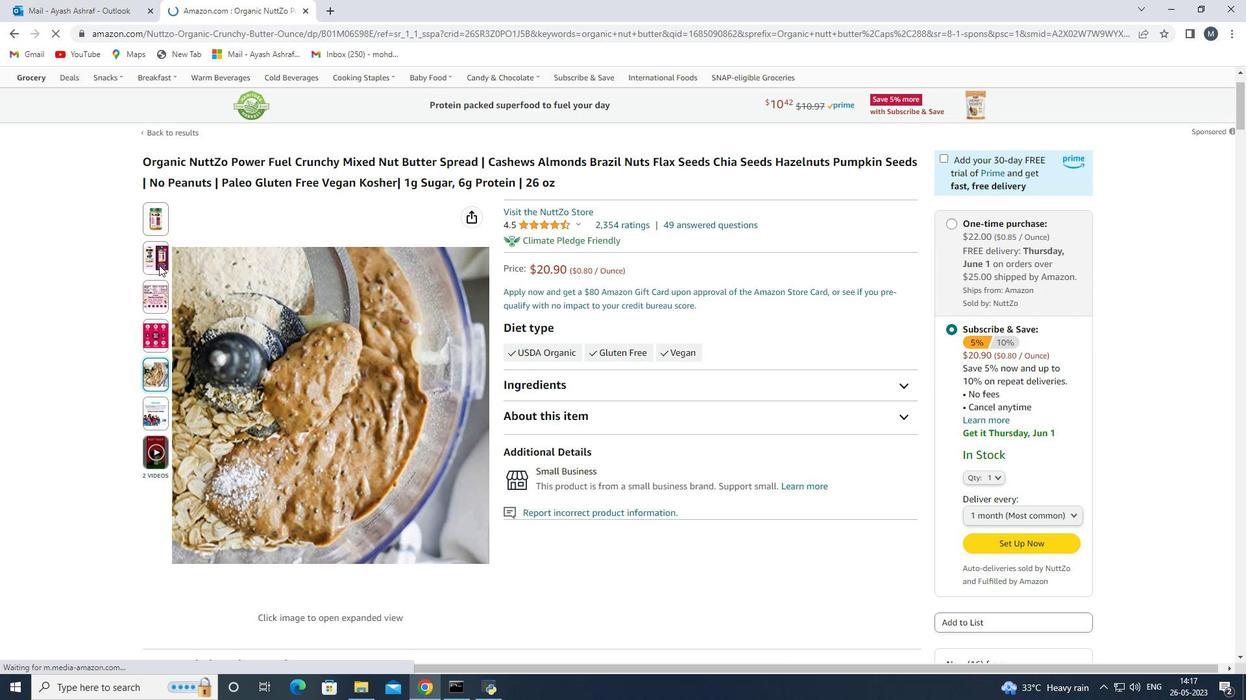
Action: Mouse moved to (115, 260)
Screenshot: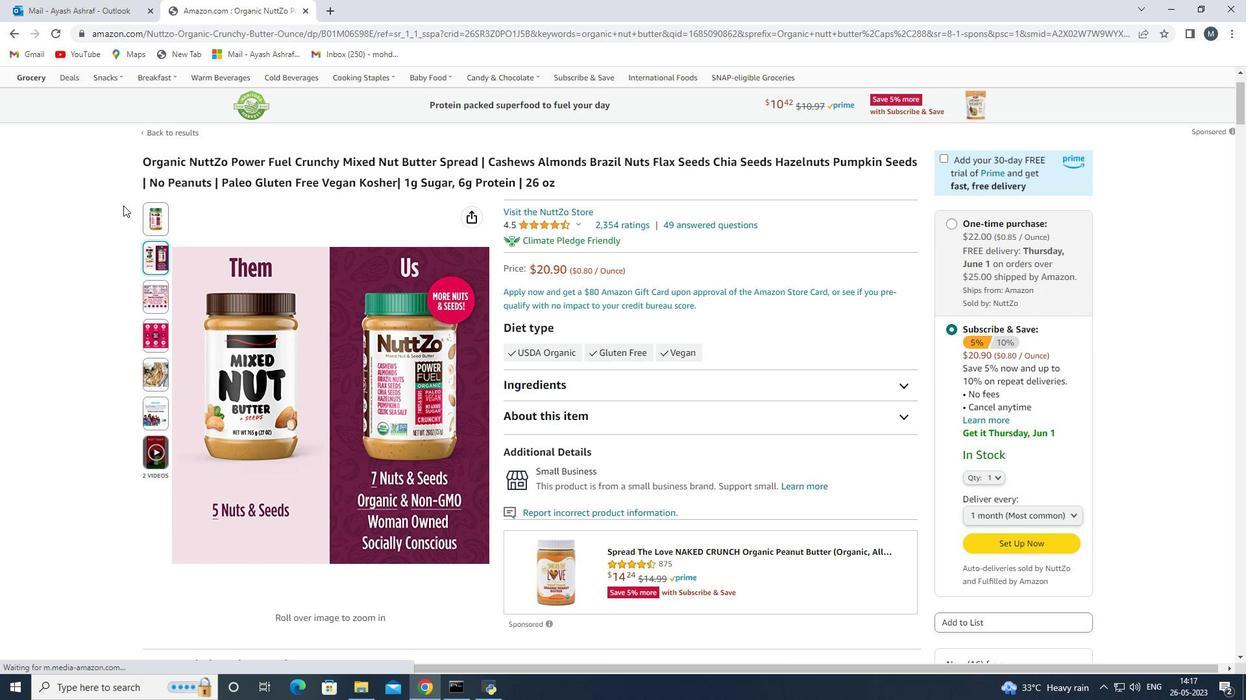 
Action: Mouse scrolled (115, 259) with delta (0, 0)
Screenshot: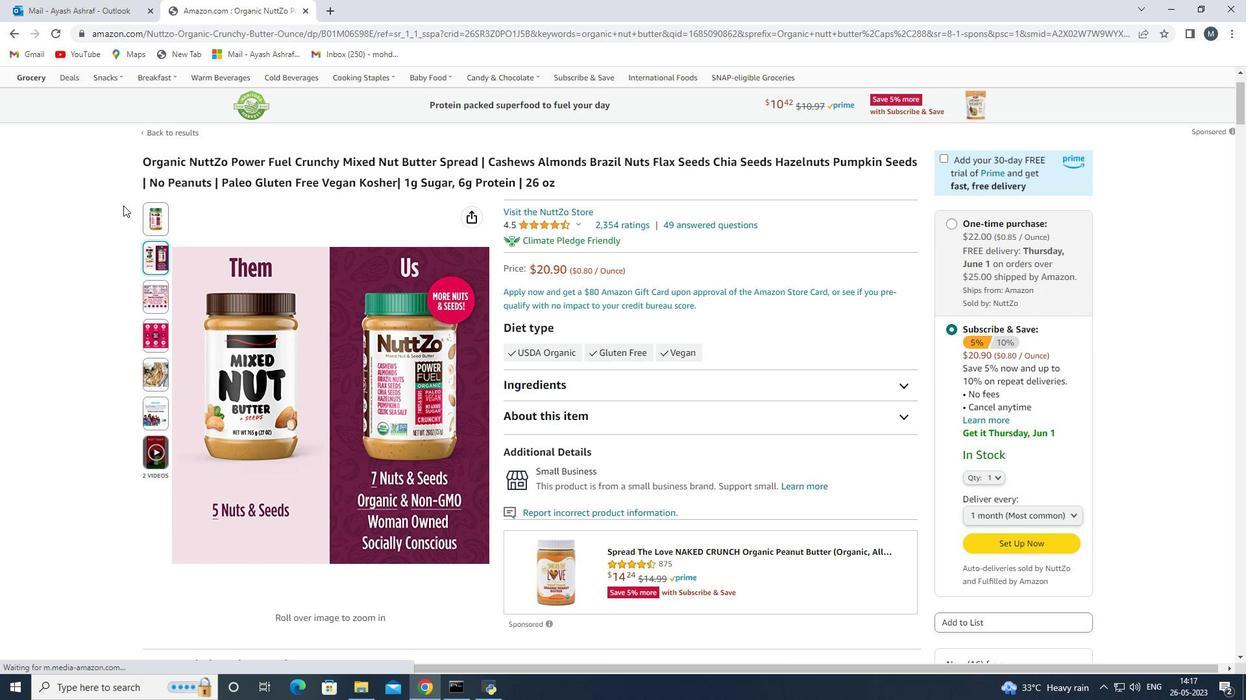 
Action: Mouse moved to (148, 229)
Screenshot: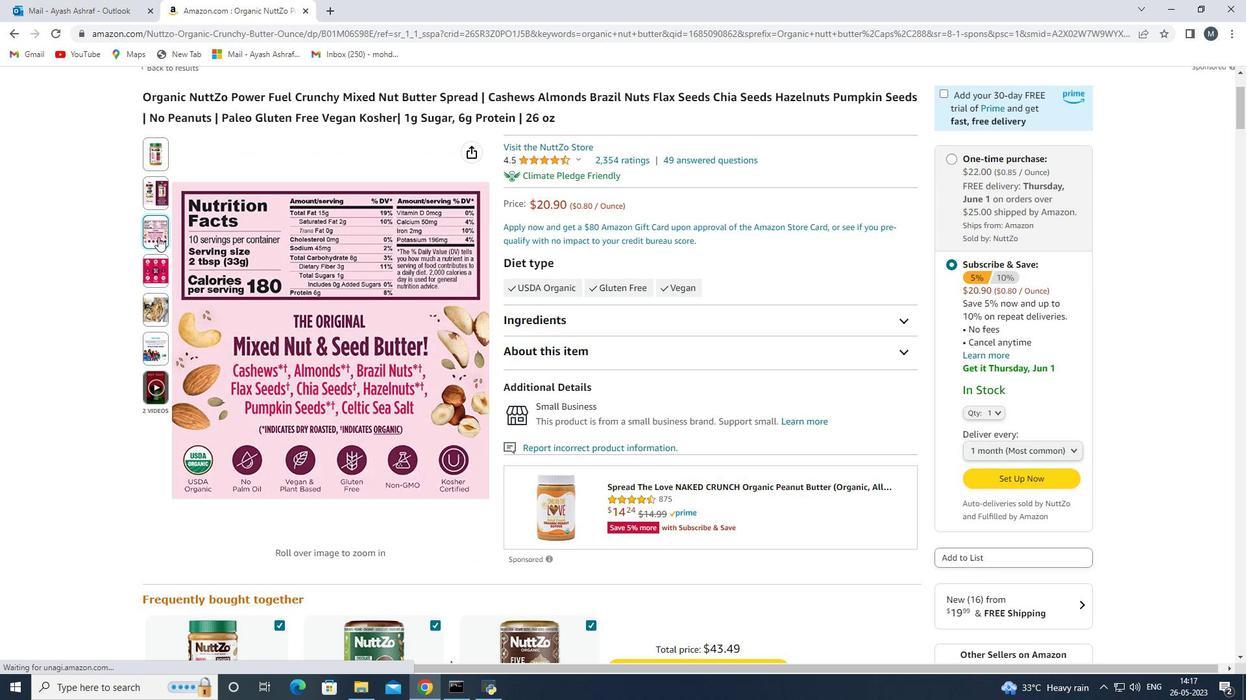 
Action: Mouse pressed left at (148, 229)
Screenshot: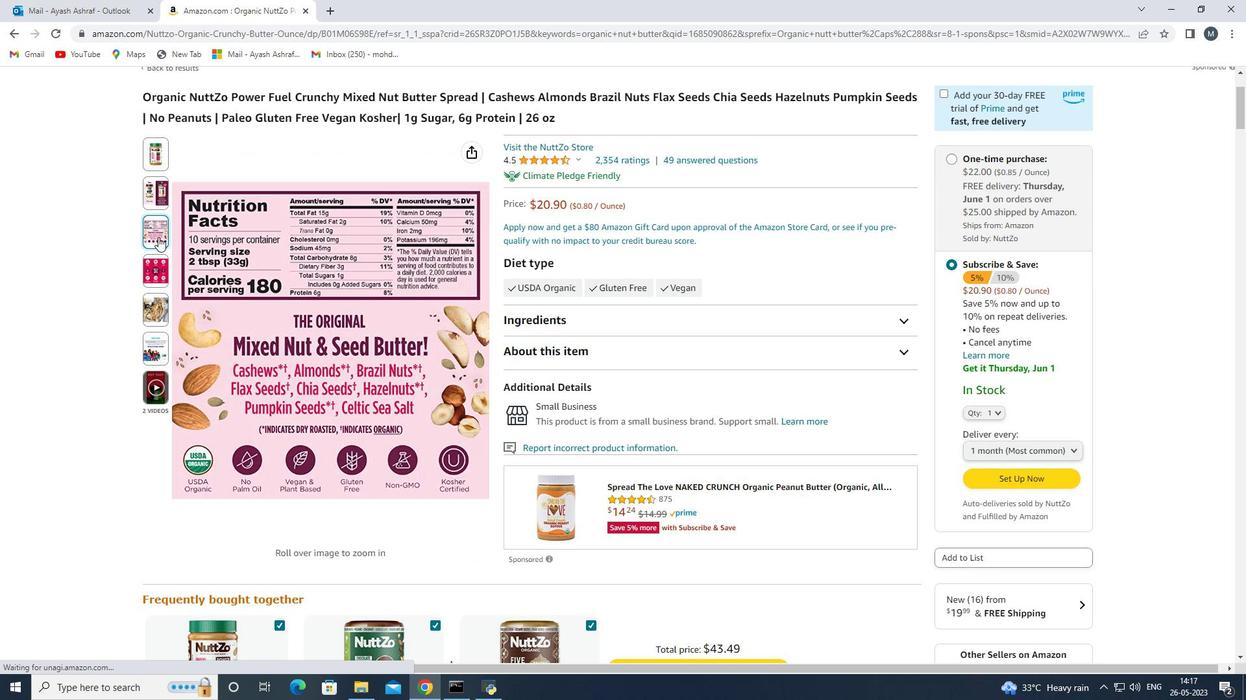 
Action: Mouse moved to (147, 230)
Screenshot: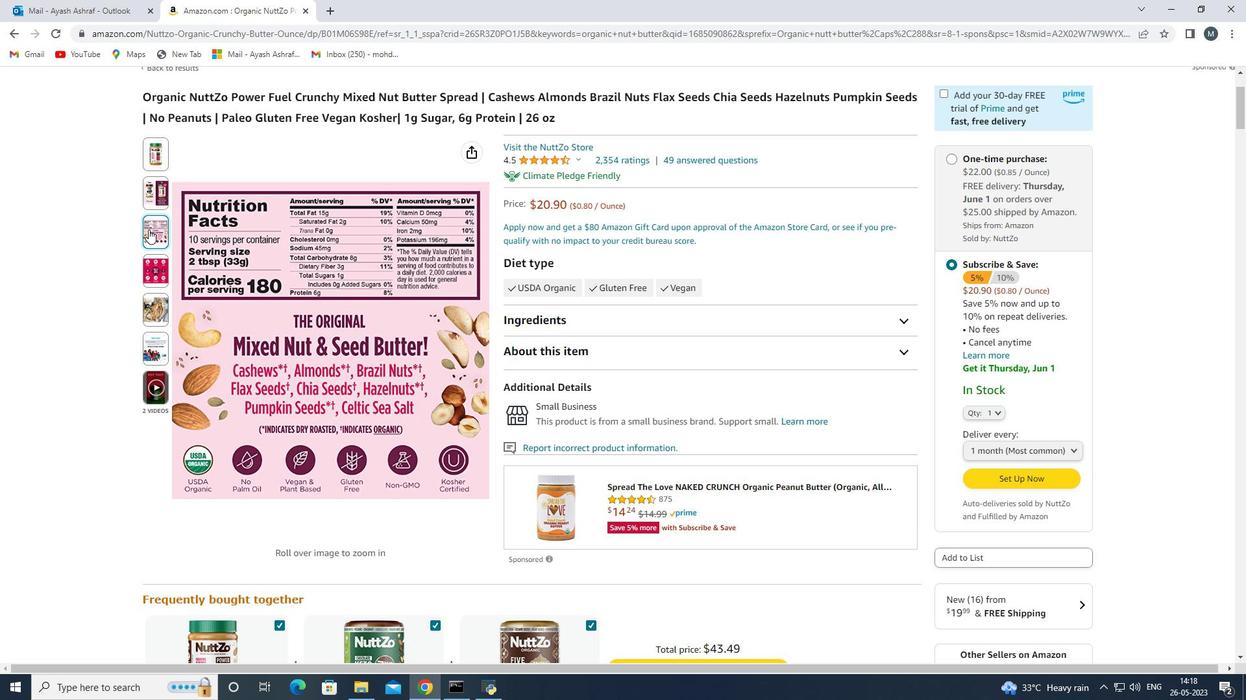 
Action: Mouse scrolled (147, 229) with delta (0, 0)
Screenshot: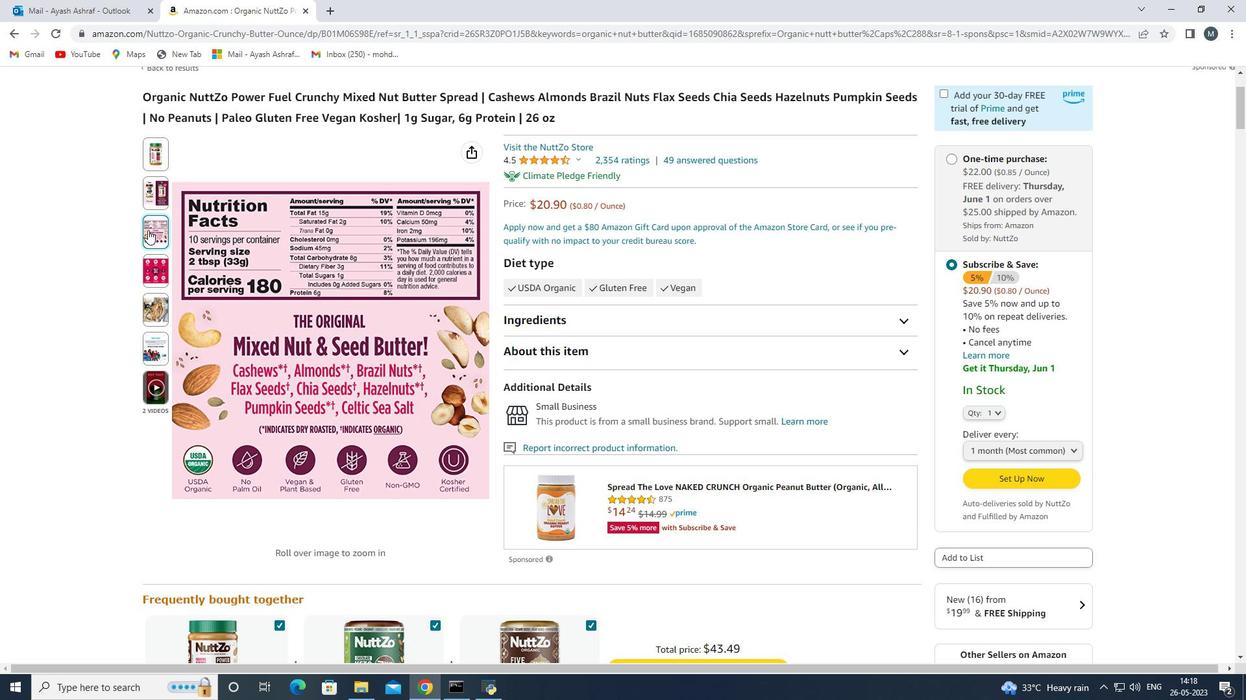 
Action: Mouse moved to (149, 199)
Screenshot: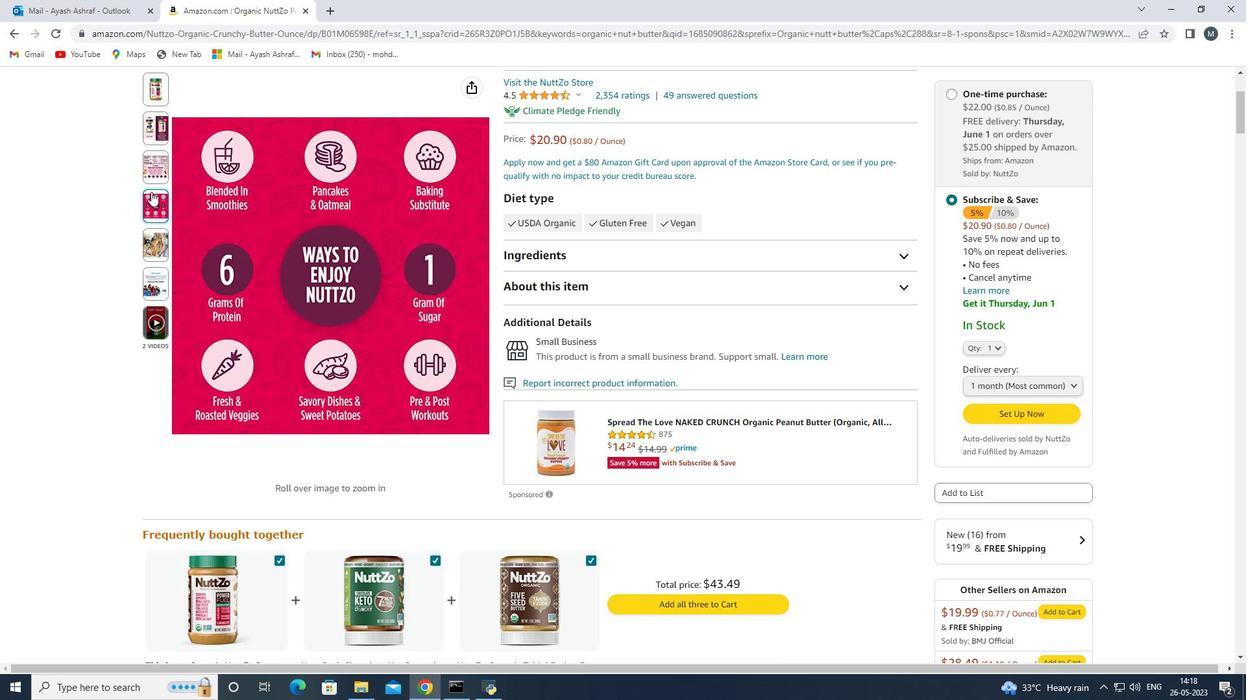 
Action: Mouse pressed left at (149, 199)
Screenshot: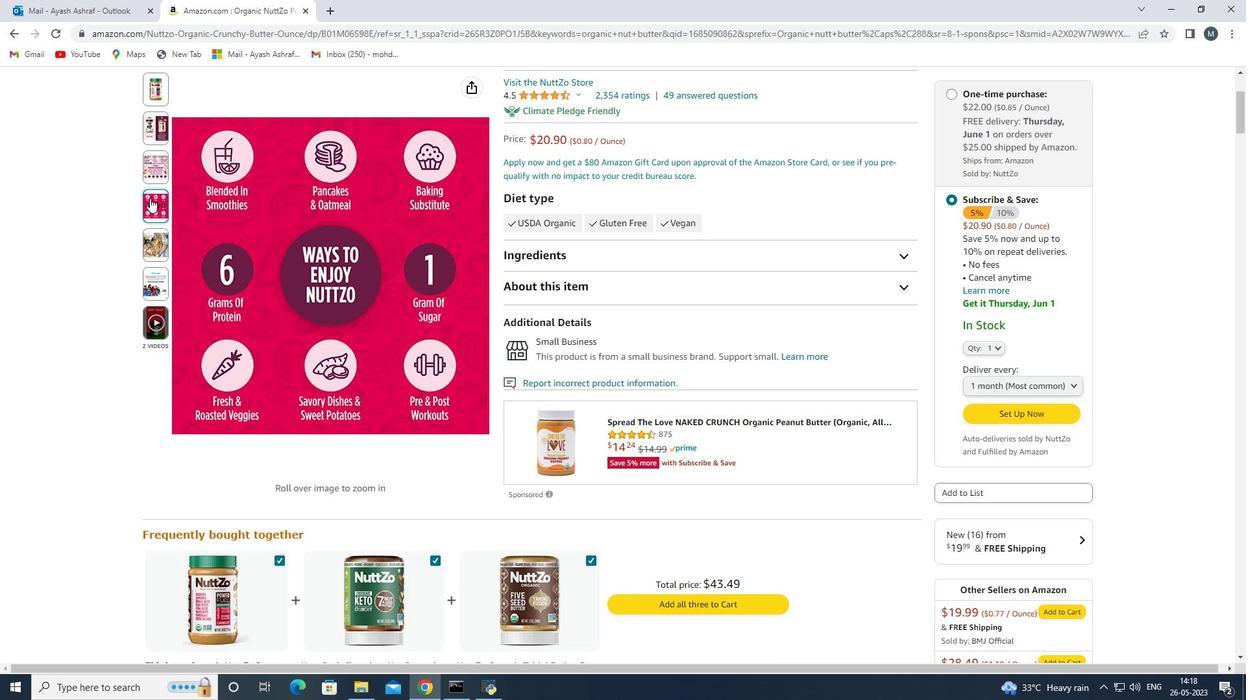 
Action: Mouse moved to (151, 241)
Screenshot: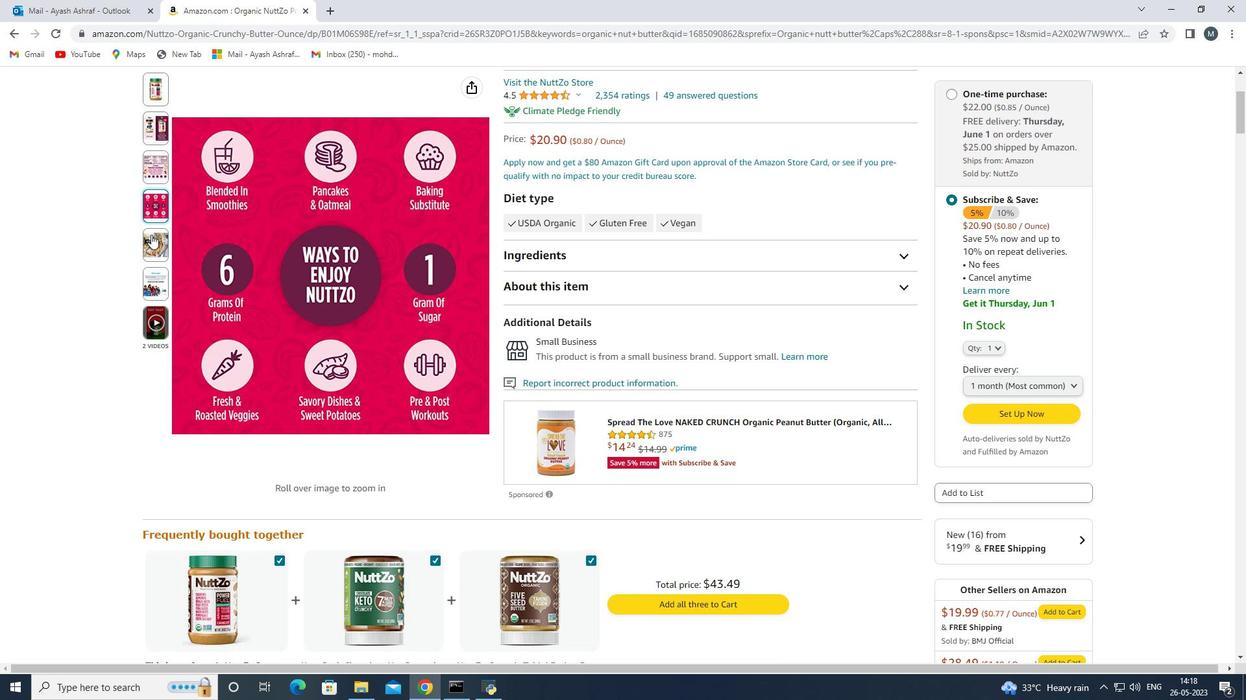 
Action: Mouse pressed left at (151, 241)
Screenshot: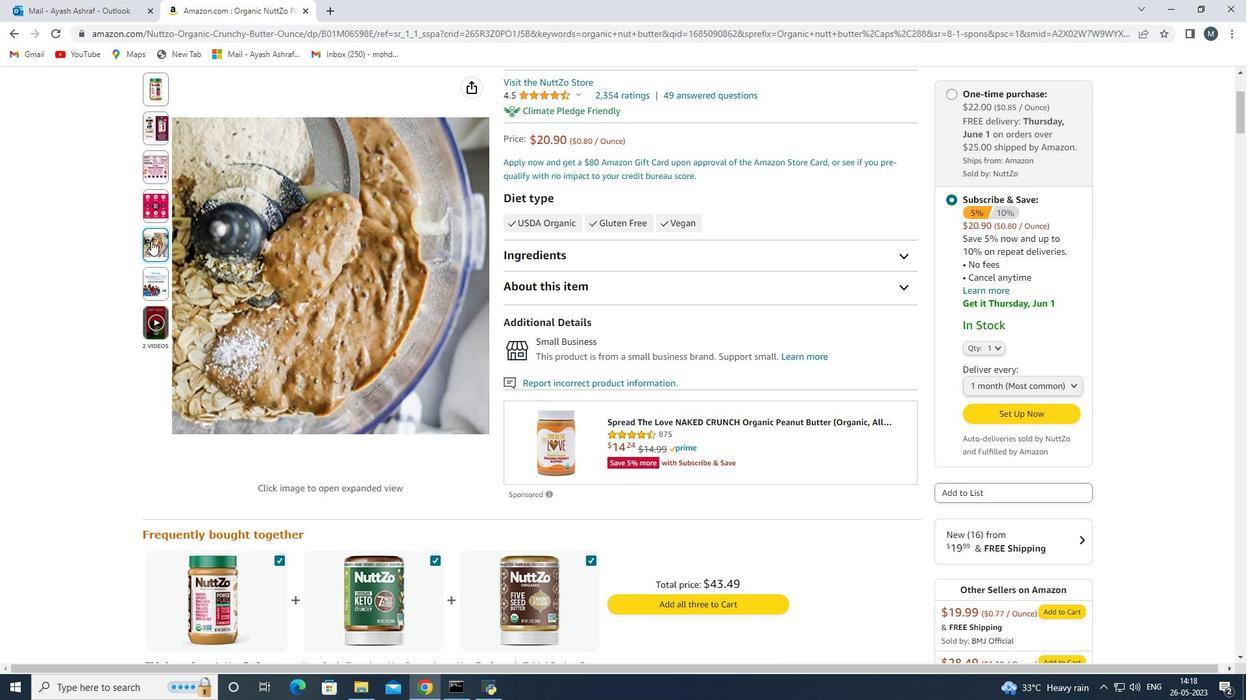
Action: Mouse moved to (142, 341)
Screenshot: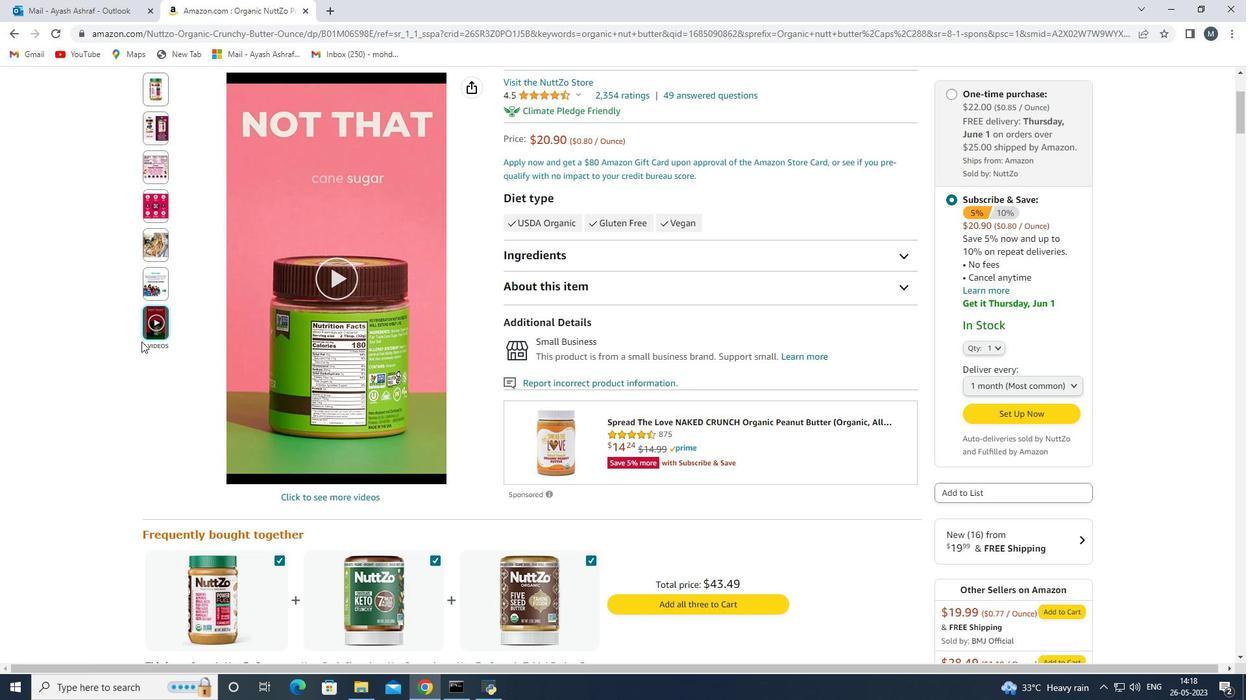 
Action: Mouse scrolled (142, 342) with delta (0, 0)
Screenshot: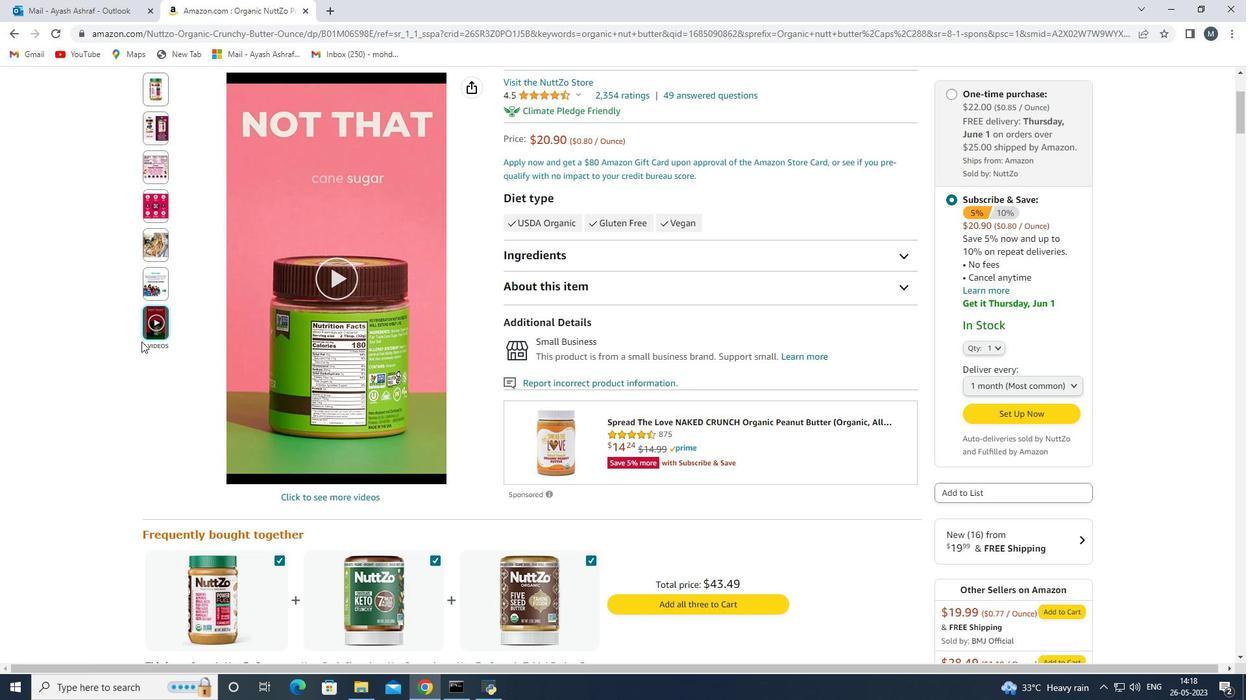 
Action: Mouse scrolled (142, 342) with delta (0, 0)
Screenshot: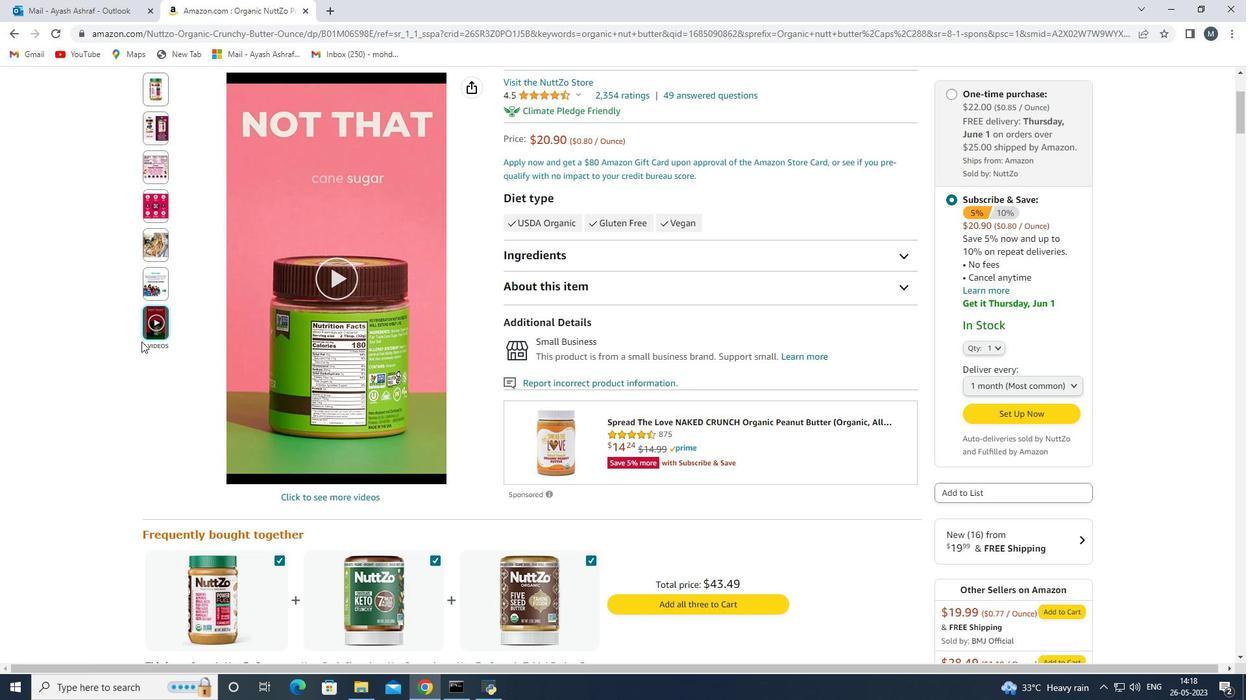 
Action: Mouse moved to (143, 341)
Screenshot: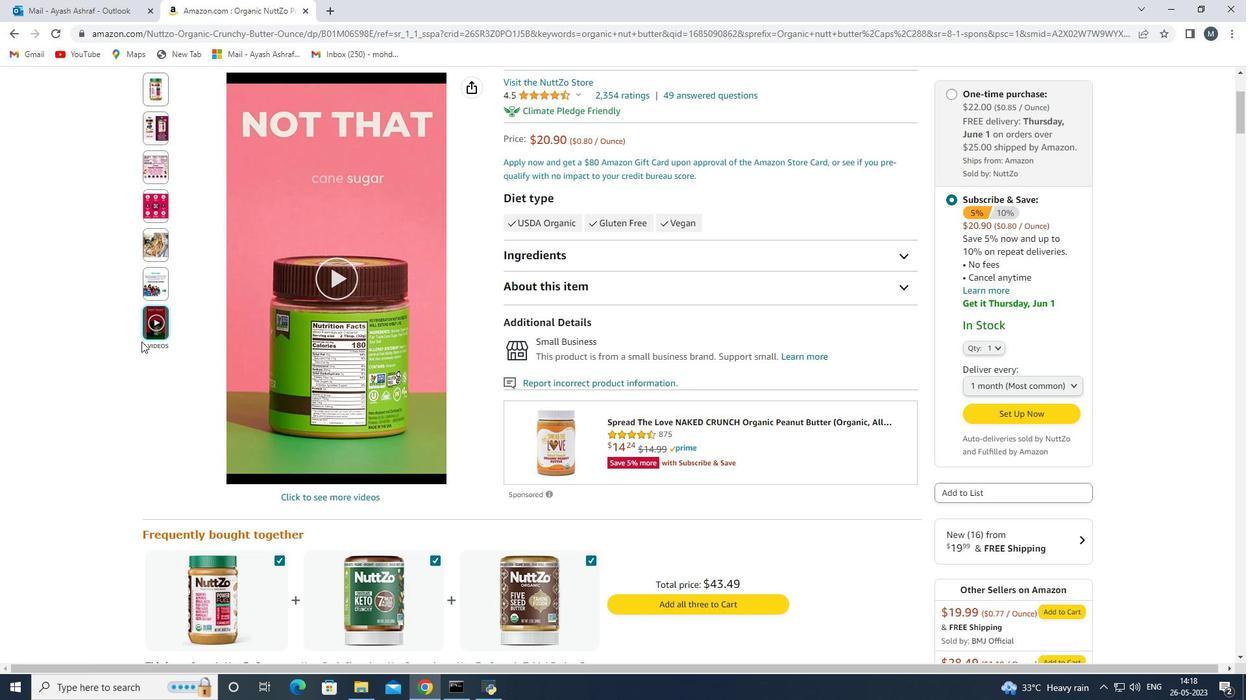 
Action: Mouse scrolled (143, 342) with delta (0, 0)
Screenshot: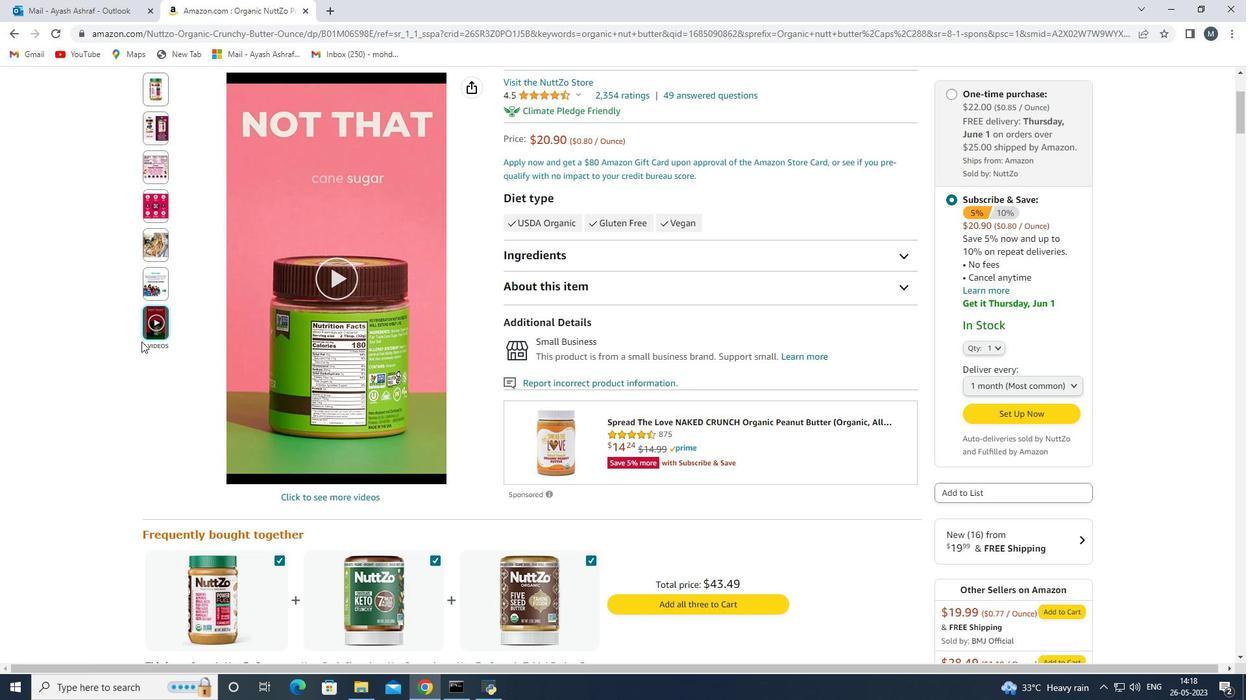
Action: Mouse moved to (483, 267)
Screenshot: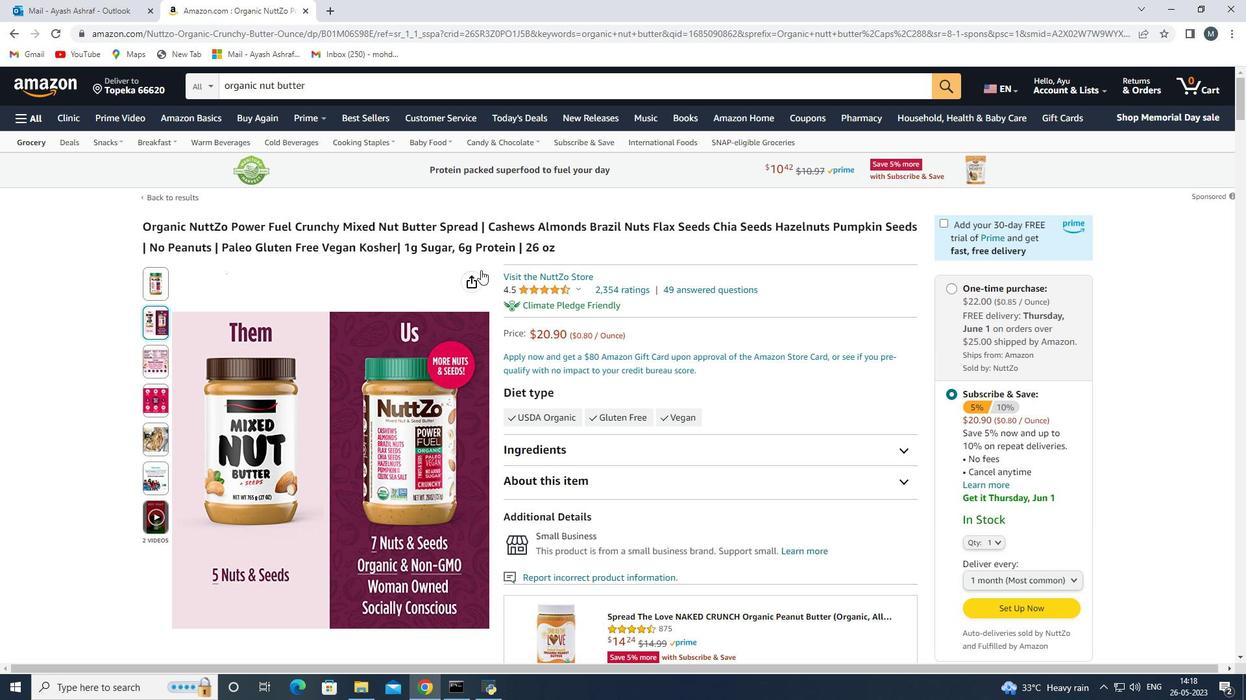 
Action: Mouse scrolled (483, 266) with delta (0, 0)
Screenshot: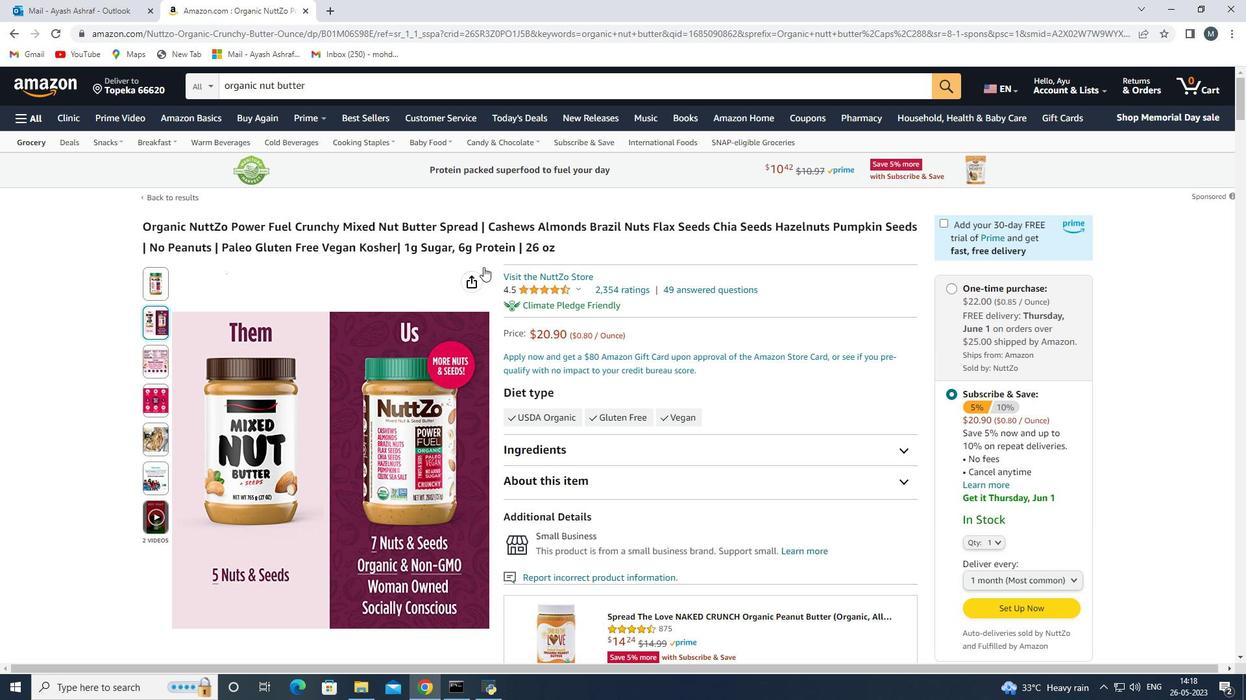 
Action: Mouse scrolled (483, 266) with delta (0, 0)
Screenshot: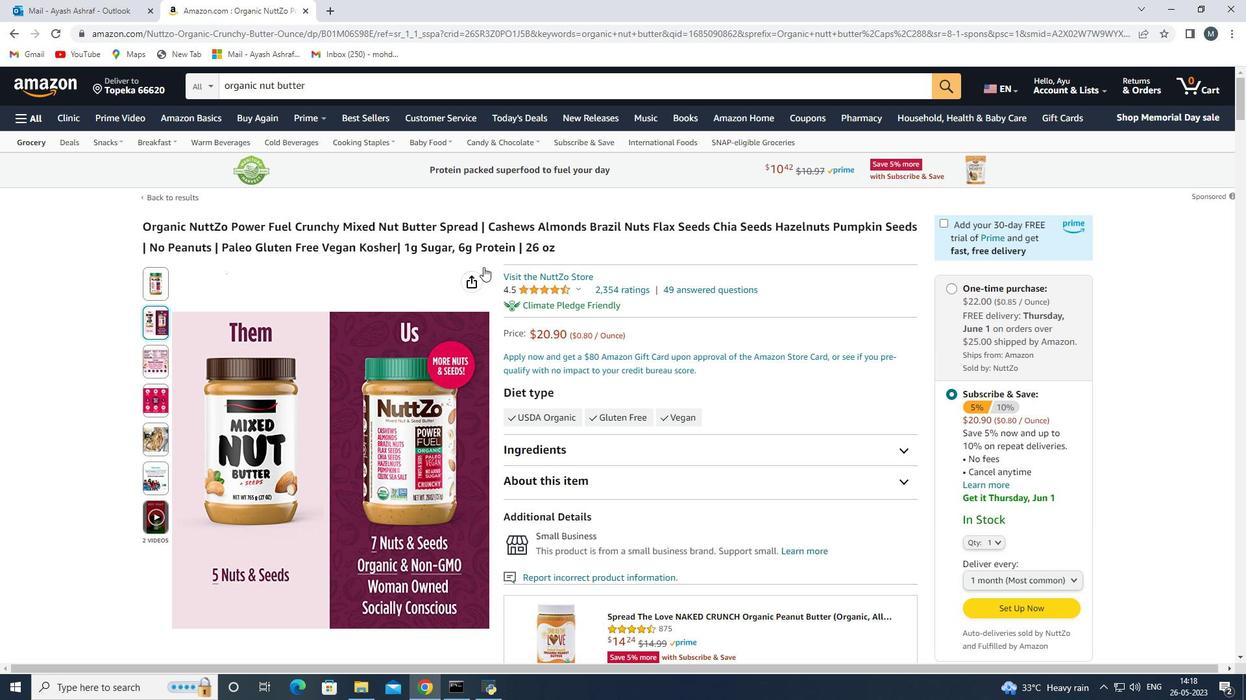 
Action: Mouse moved to (490, 279)
Screenshot: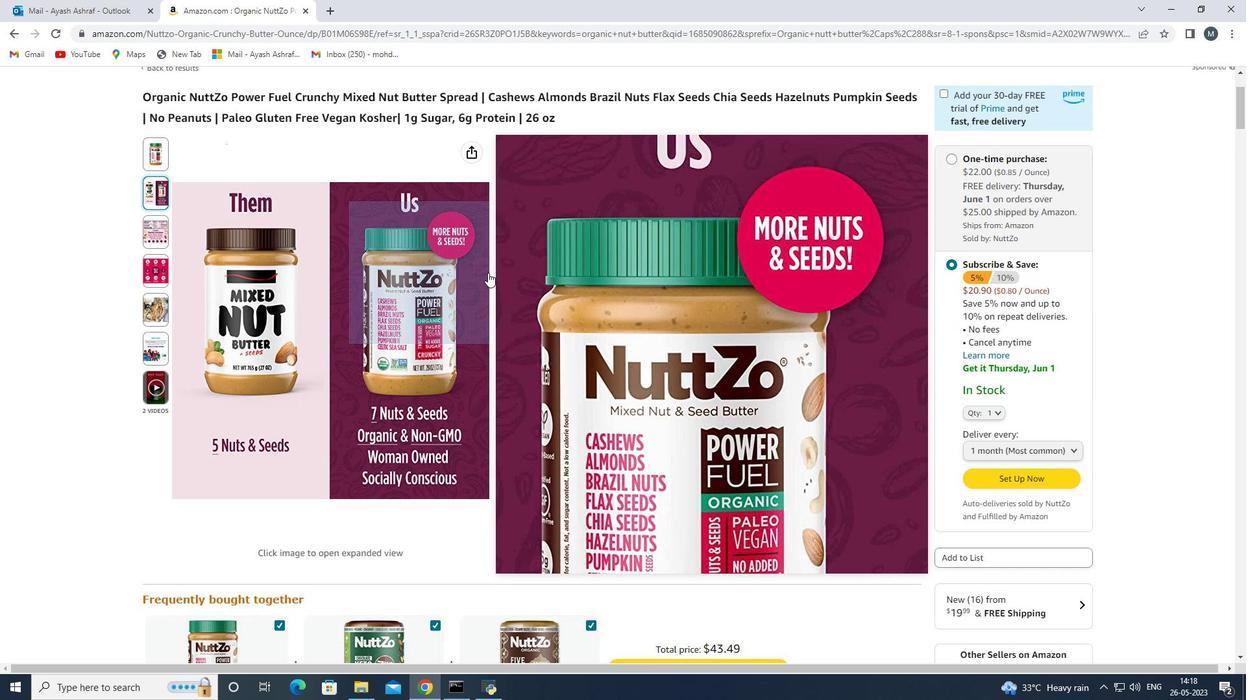 
Action: Mouse scrolled (490, 278) with delta (0, 0)
Screenshot: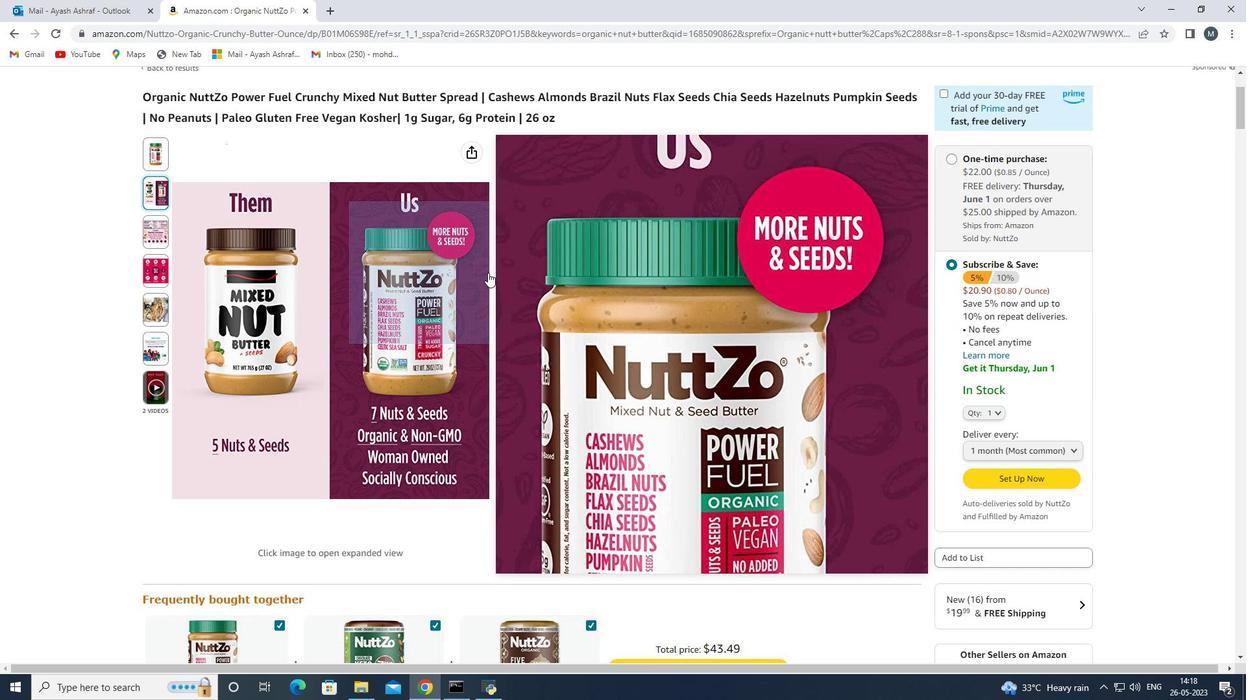 
Action: Mouse moved to (490, 280)
Screenshot: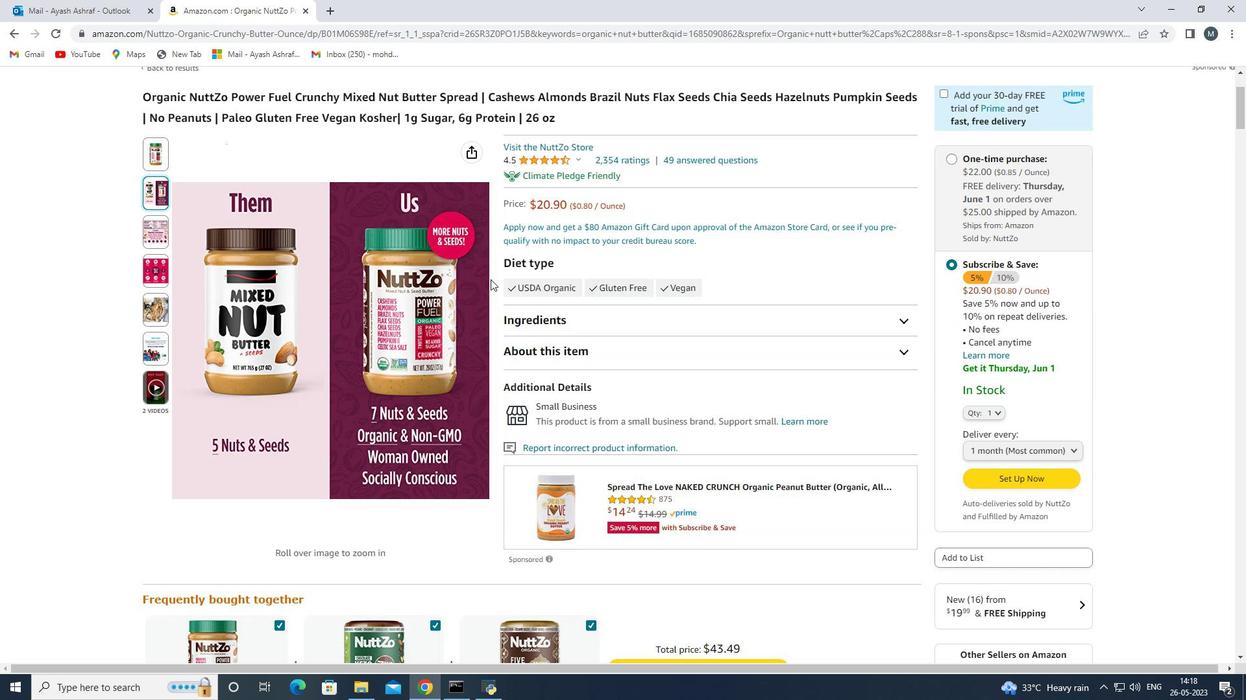 
Action: Mouse scrolled (490, 279) with delta (0, 0)
Screenshot: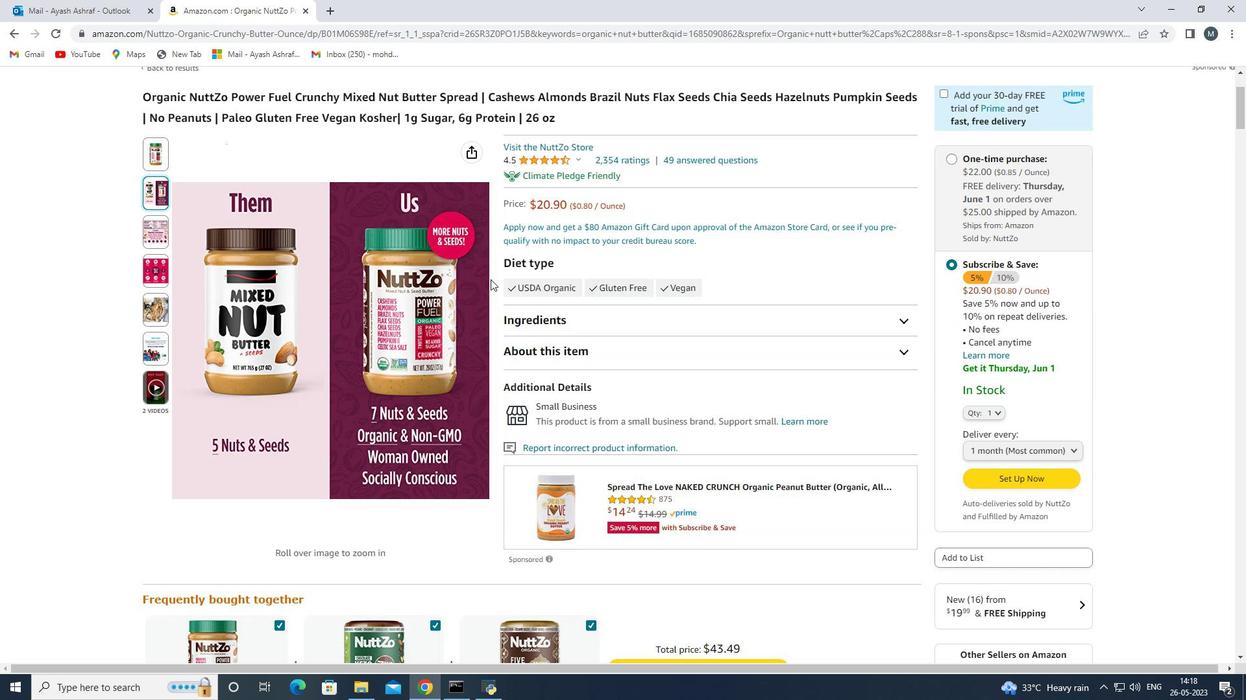 
Action: Mouse moved to (596, 375)
Screenshot: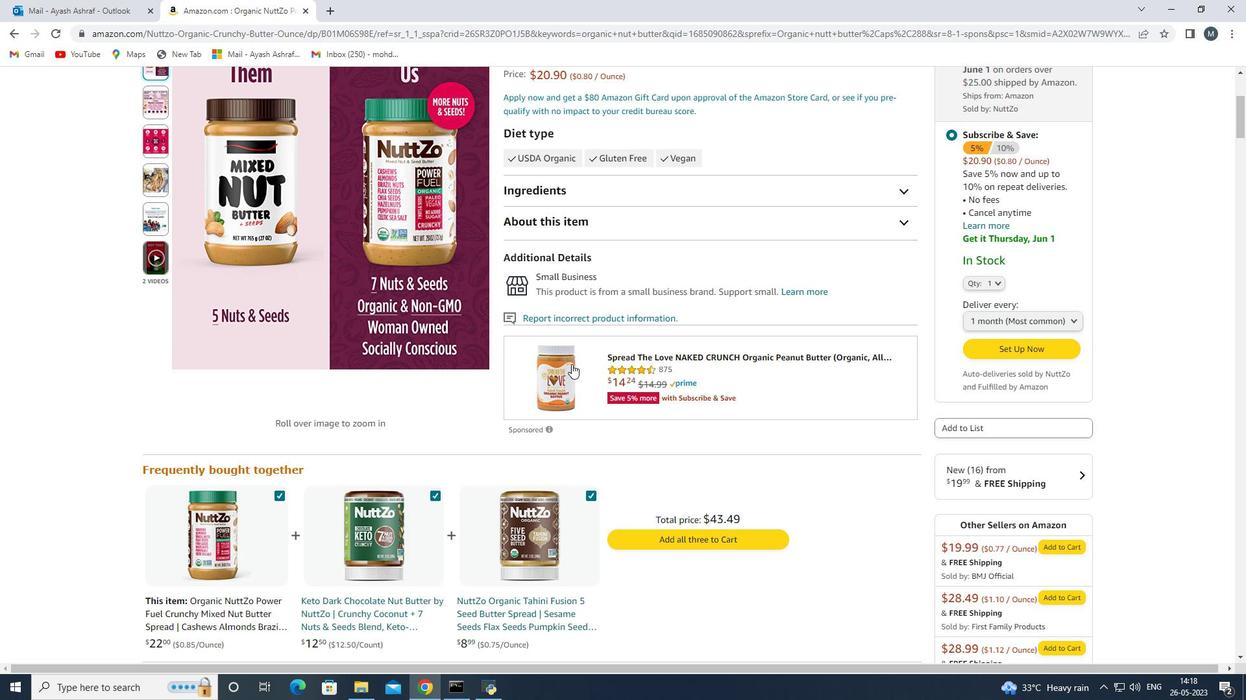 
Action: Mouse scrolled (596, 376) with delta (0, 0)
Screenshot: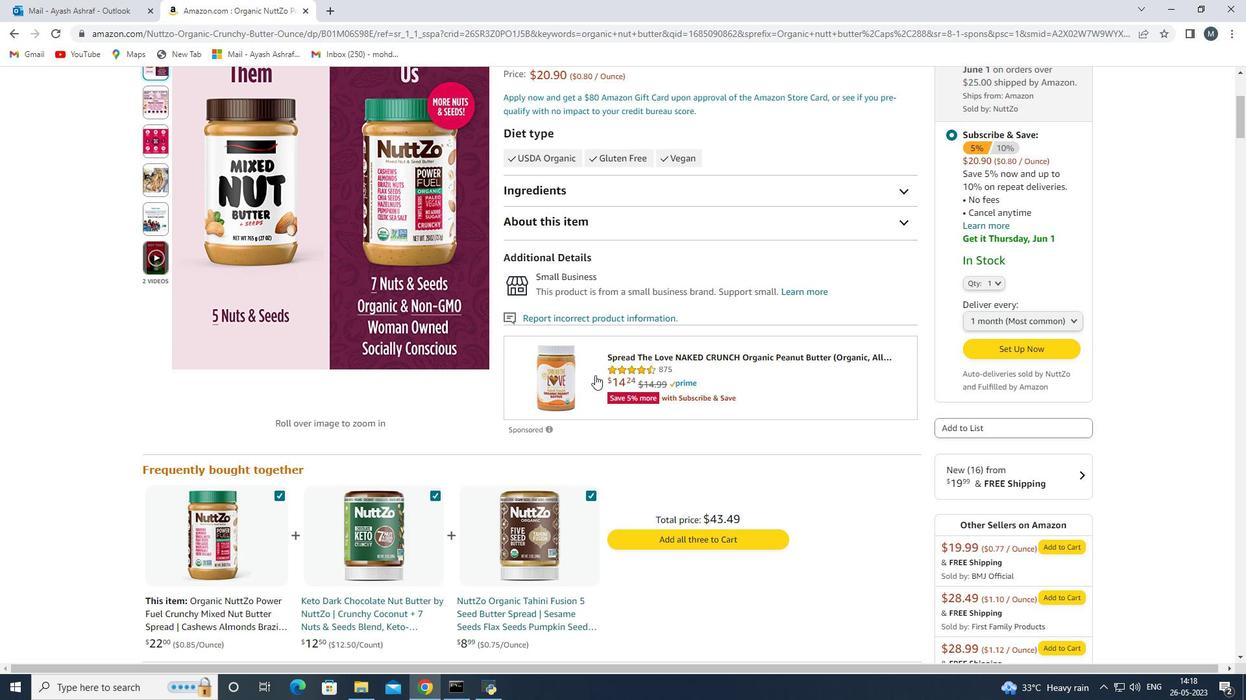 
Action: Mouse scrolled (596, 376) with delta (0, 0)
Screenshot: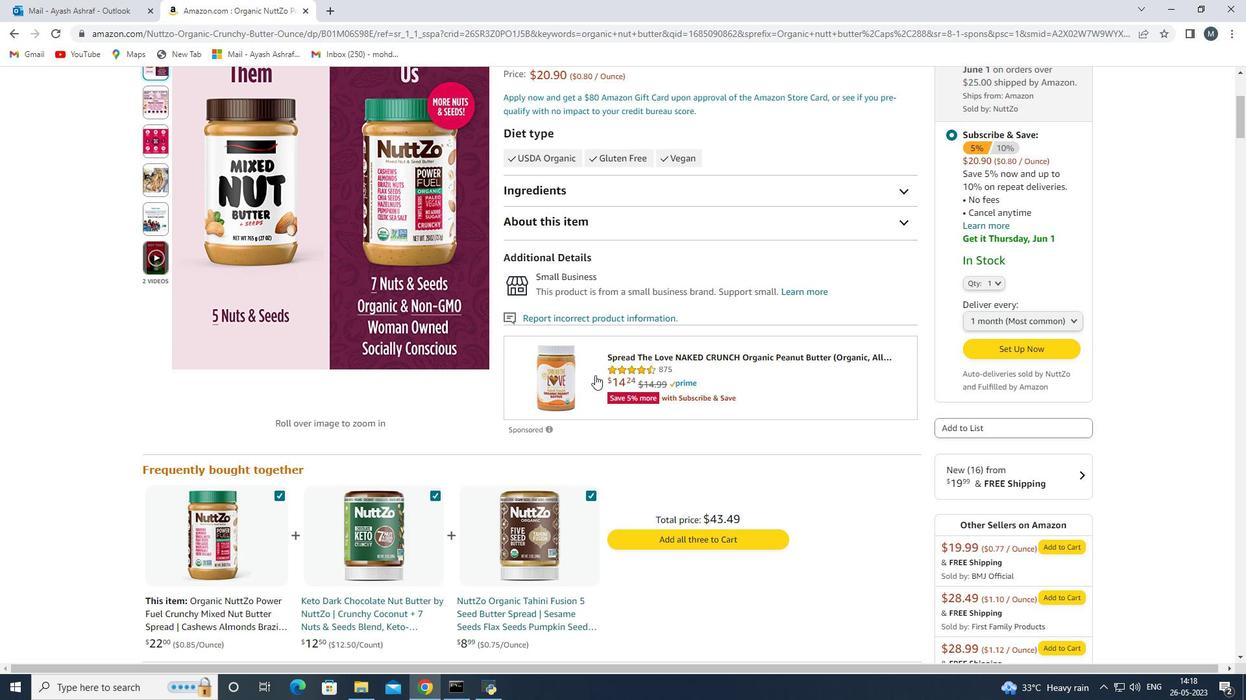 
Action: Mouse scrolled (596, 376) with delta (0, 0)
Screenshot: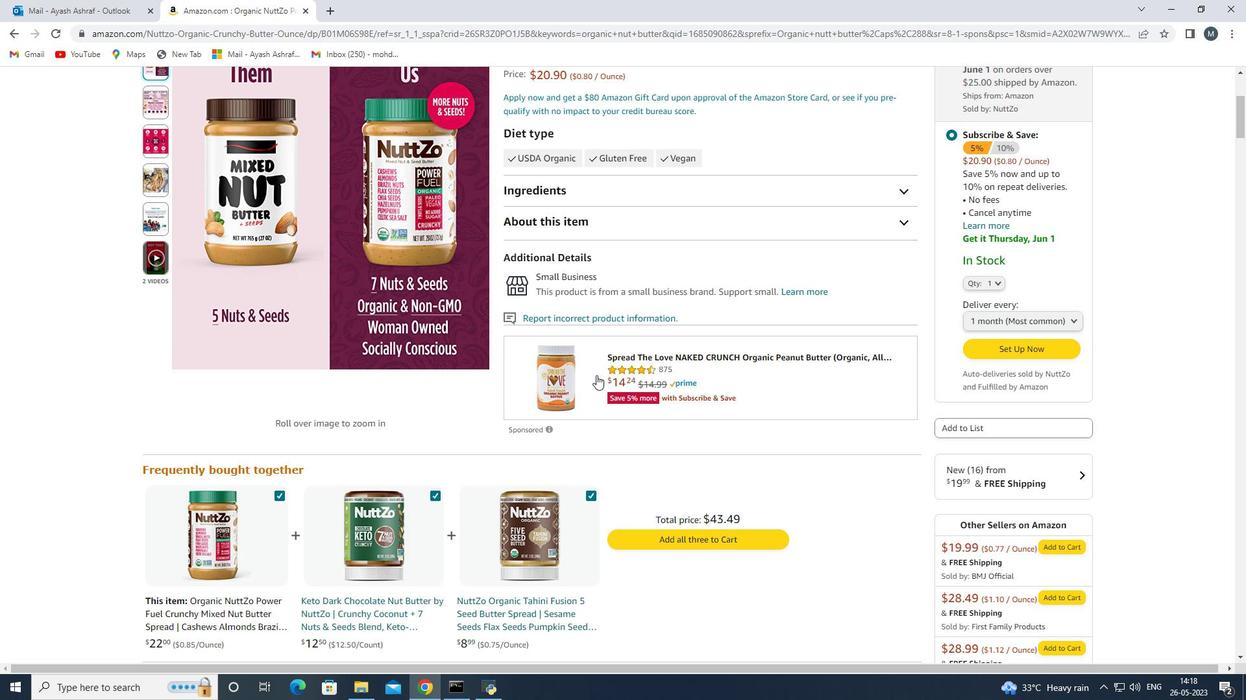 
Action: Mouse moved to (282, 366)
Screenshot: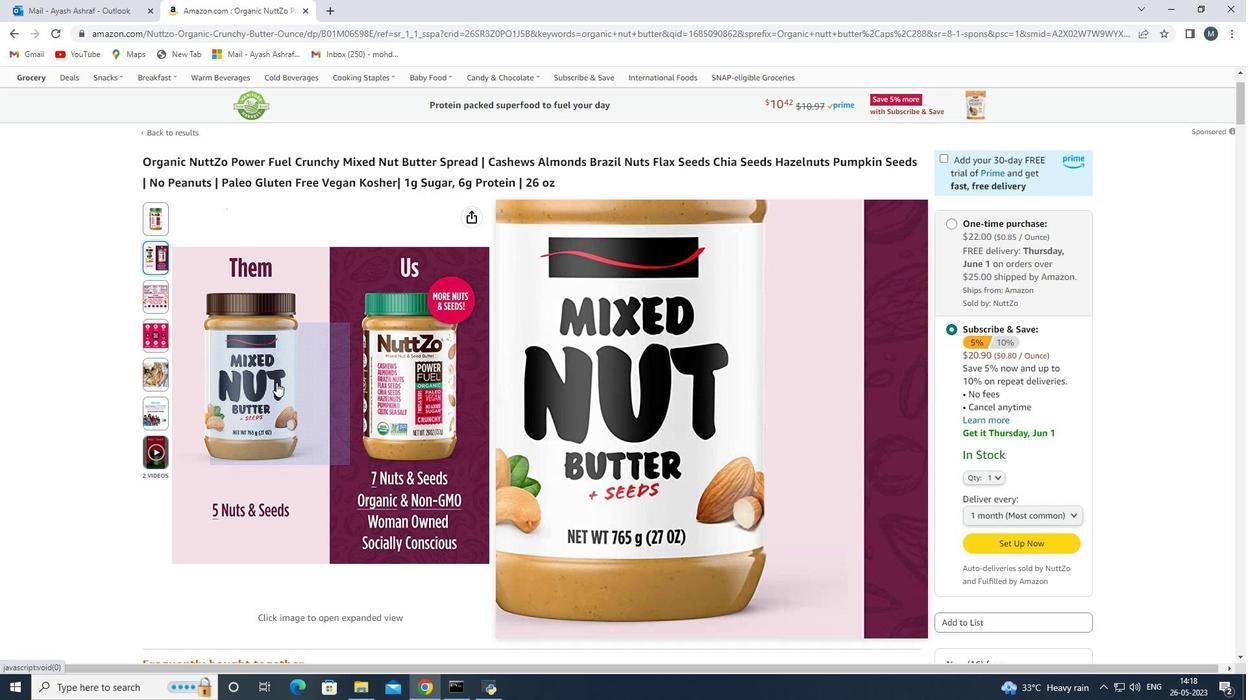 
Action: Mouse scrolled (282, 365) with delta (0, 0)
Screenshot: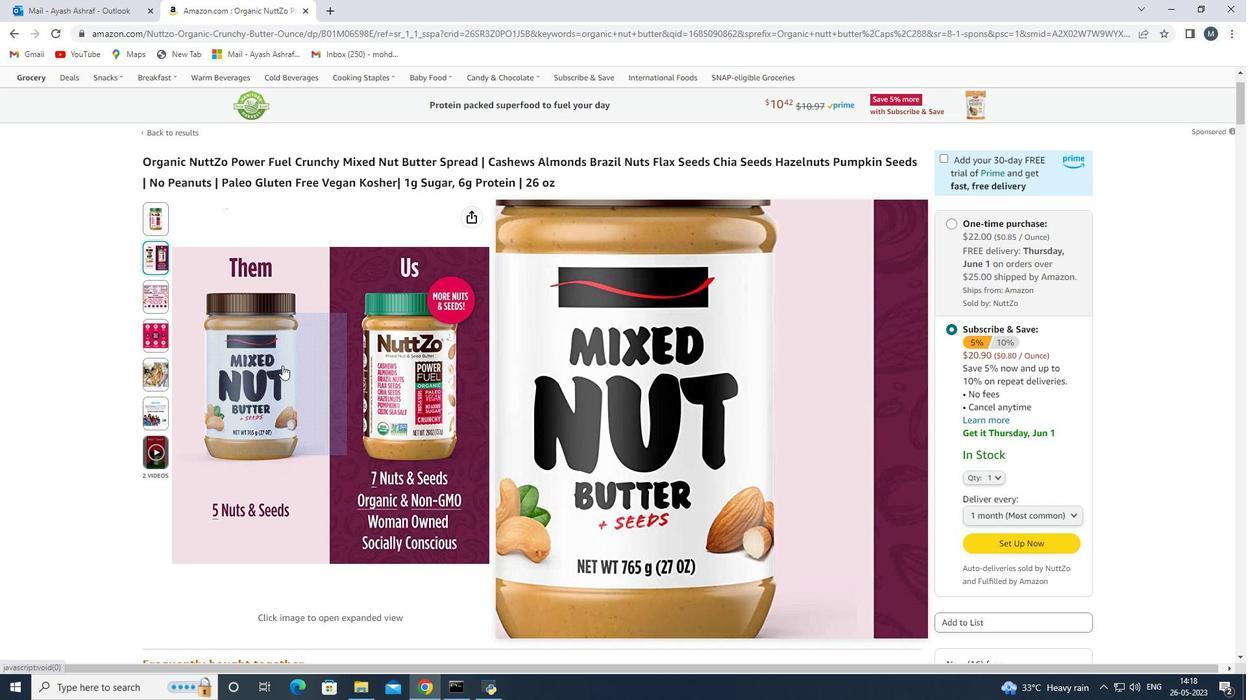 
Action: Mouse scrolled (282, 365) with delta (0, 0)
Screenshot: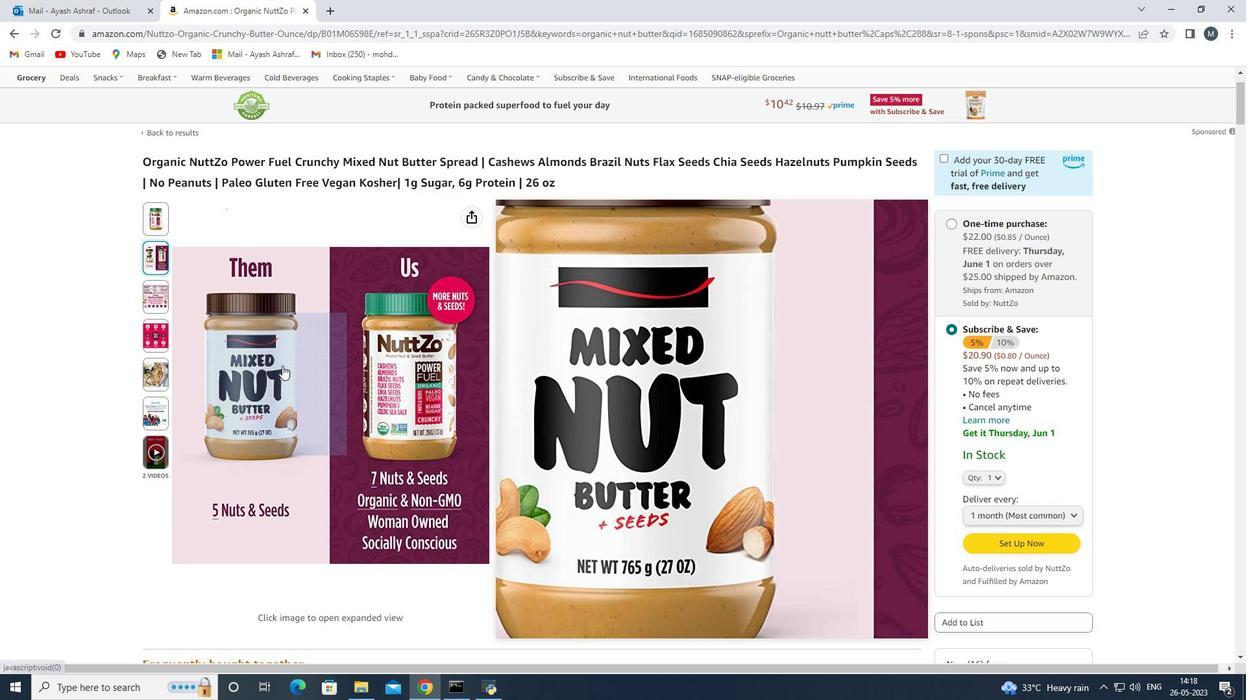 
Action: Mouse scrolled (282, 365) with delta (0, 0)
Screenshot: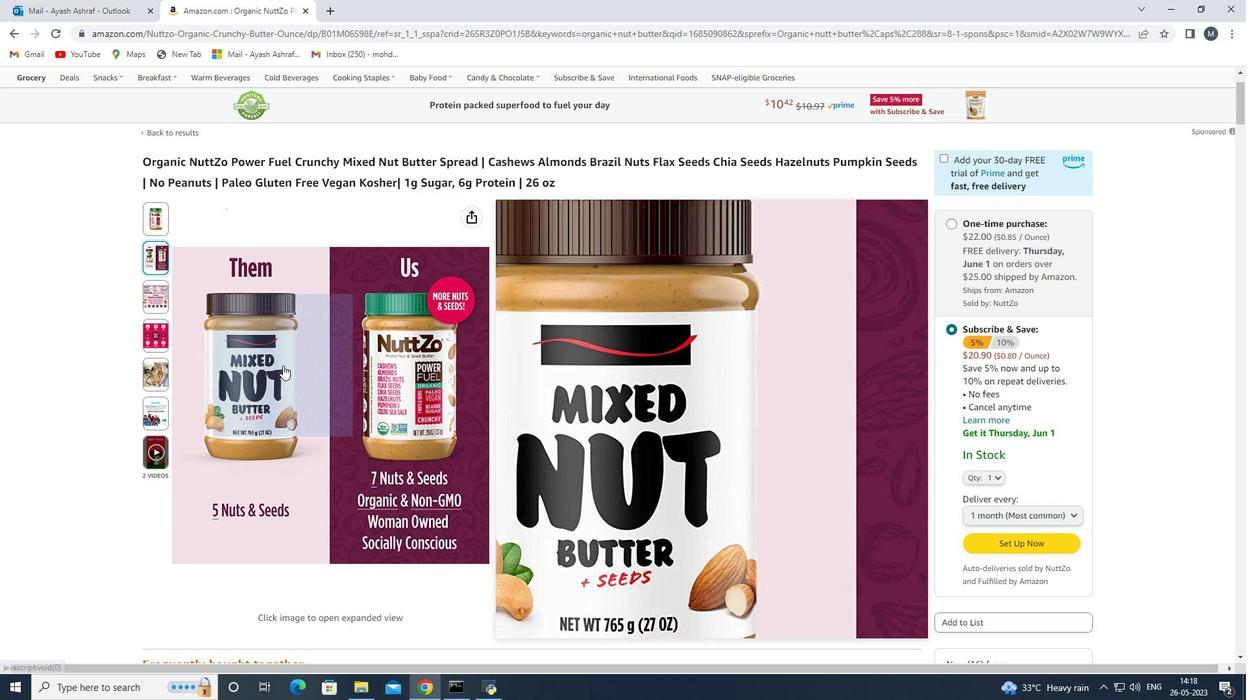 
Action: Mouse moved to (286, 364)
Screenshot: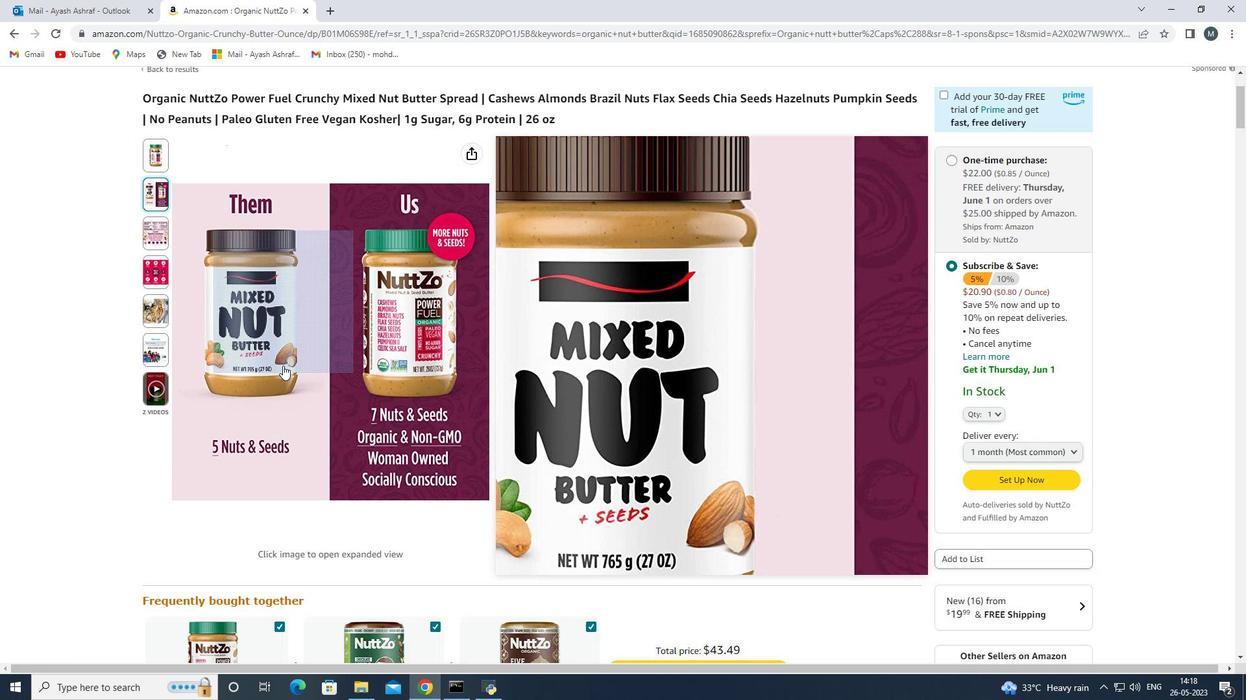 
Action: Mouse scrolled (286, 364) with delta (0, 0)
Screenshot: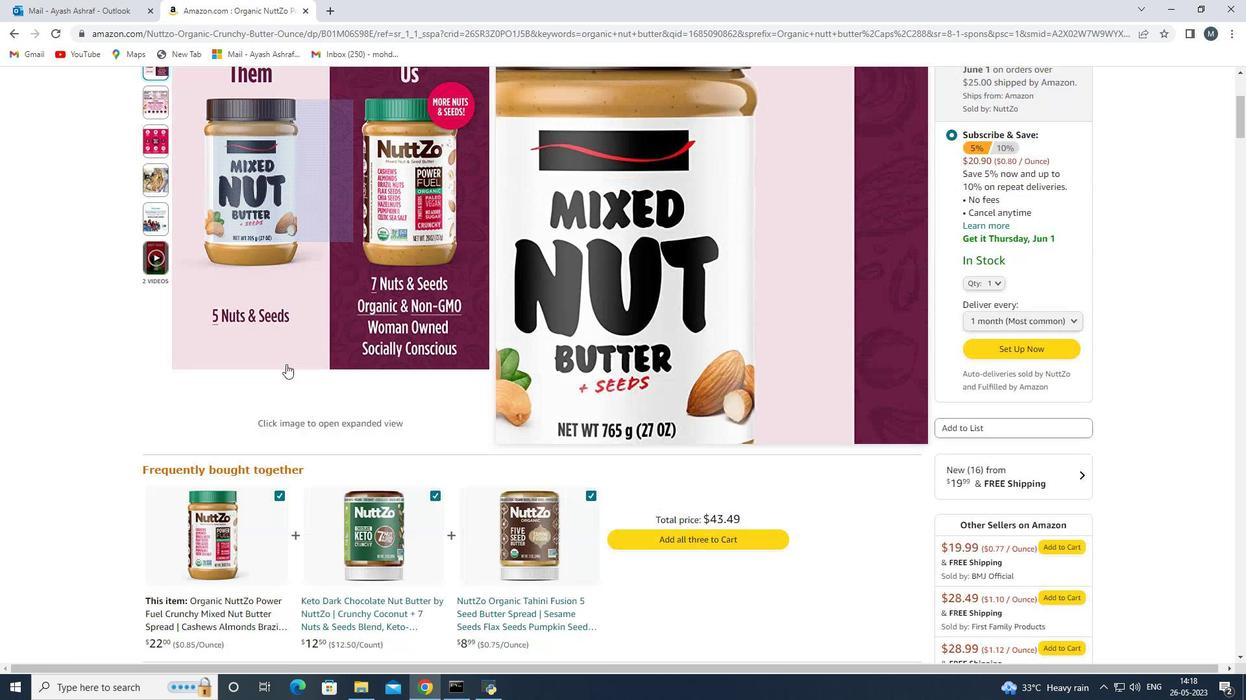 
Action: Mouse moved to (287, 364)
Screenshot: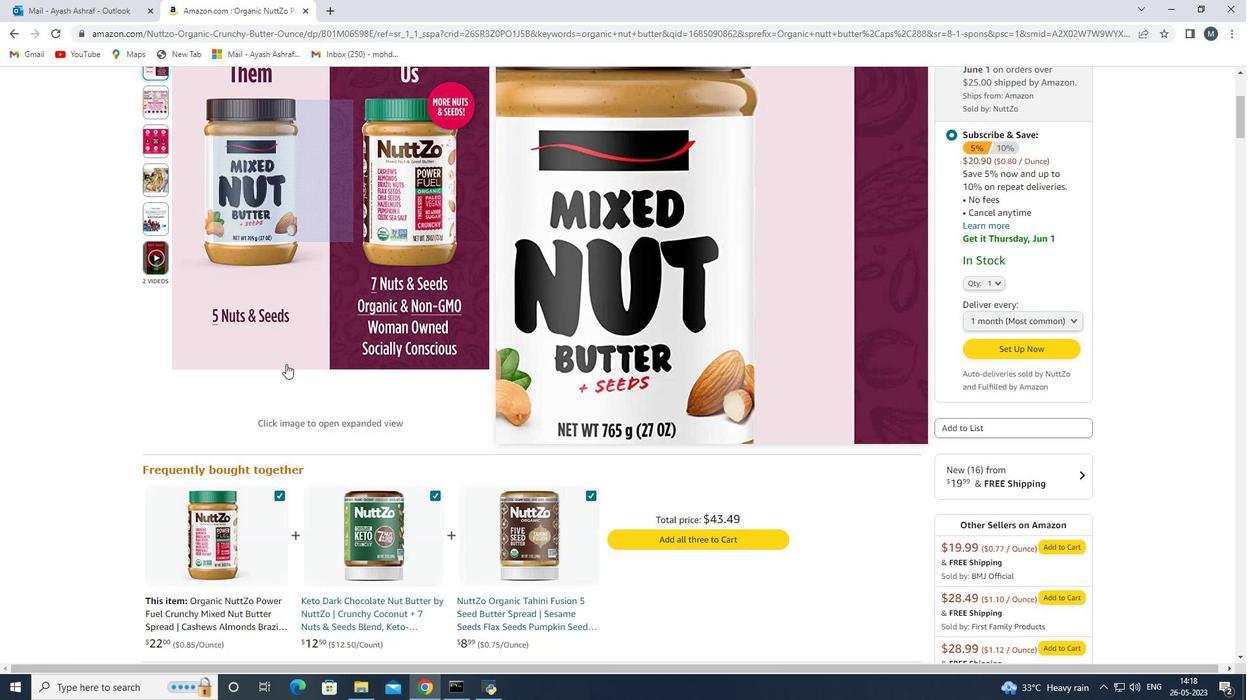 
Action: Mouse scrolled (287, 364) with delta (0, 0)
Screenshot: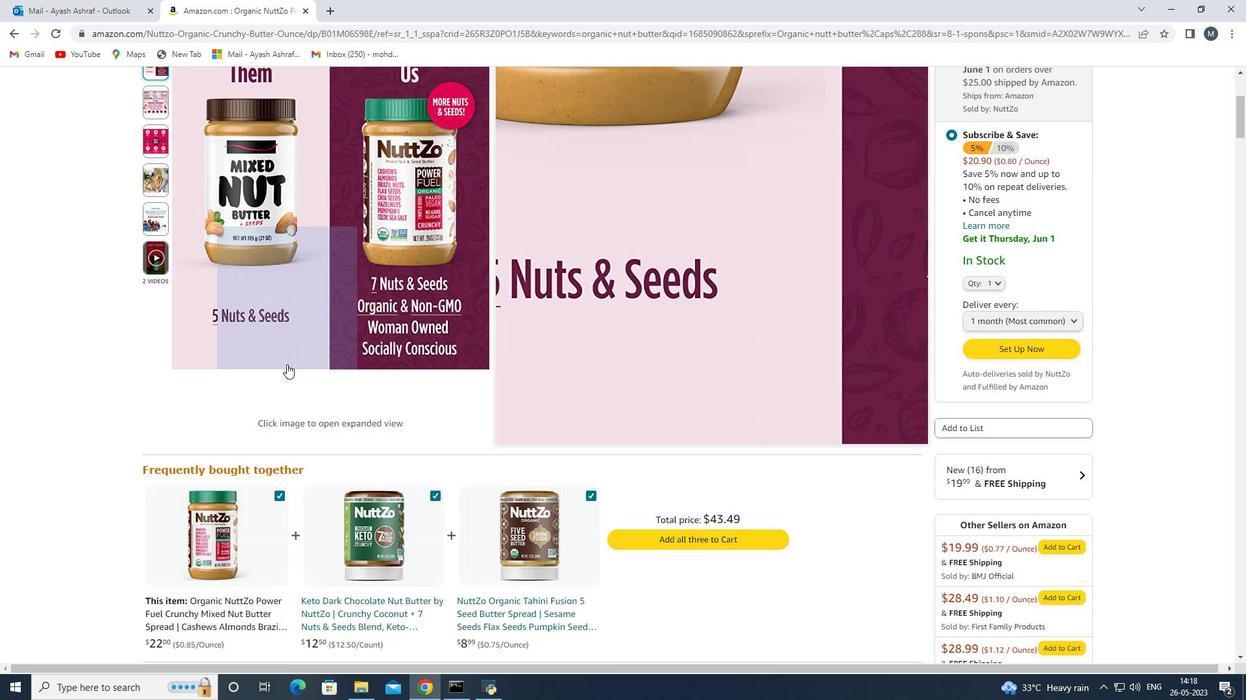 
Action: Mouse moved to (288, 364)
Screenshot: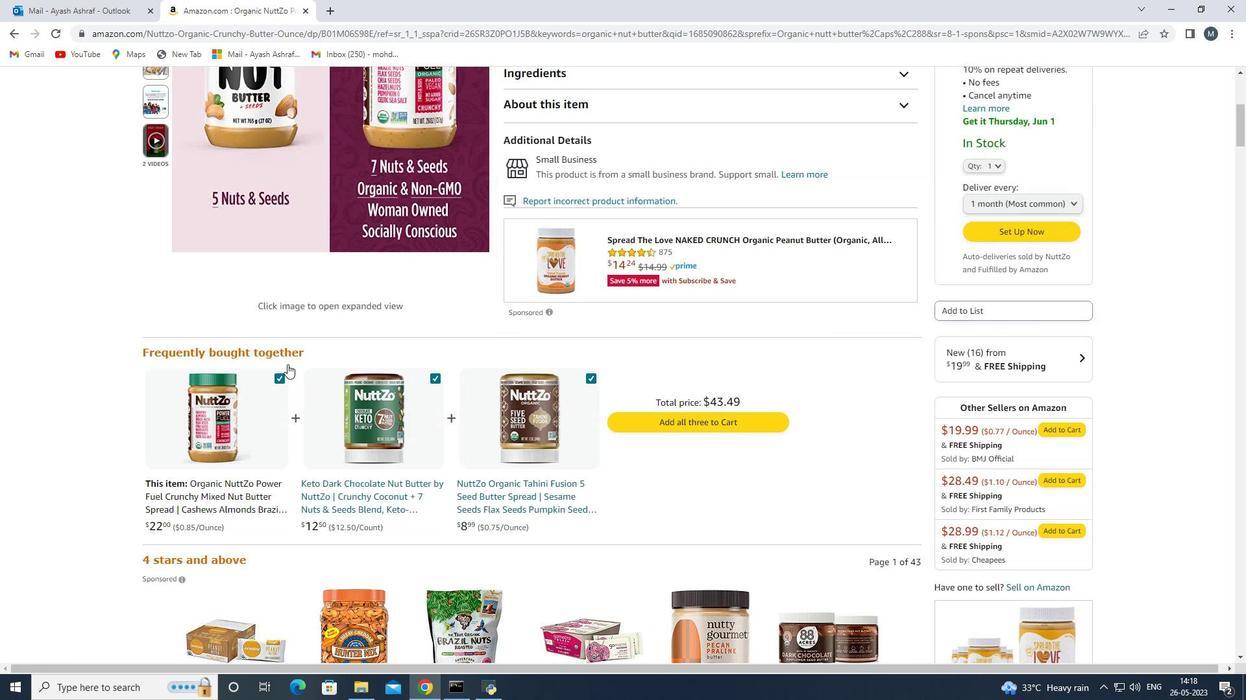 
Action: Mouse scrolled (288, 363) with delta (0, 0)
Screenshot: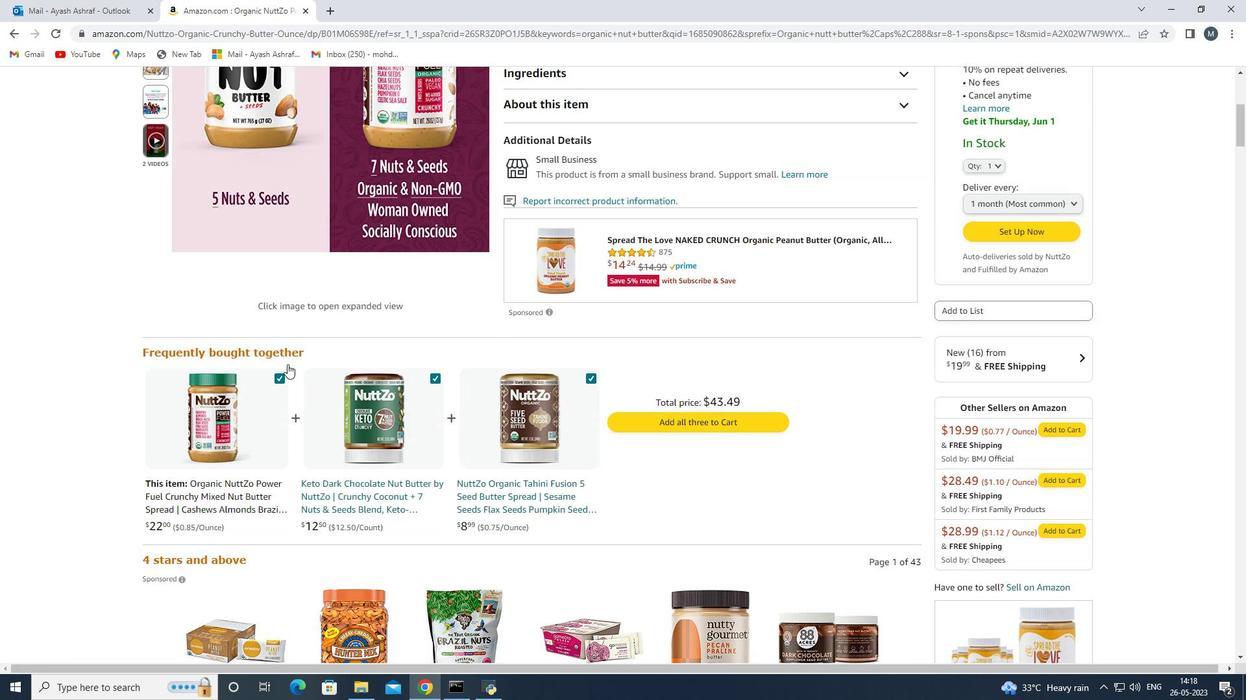 
Action: Mouse moved to (305, 355)
Screenshot: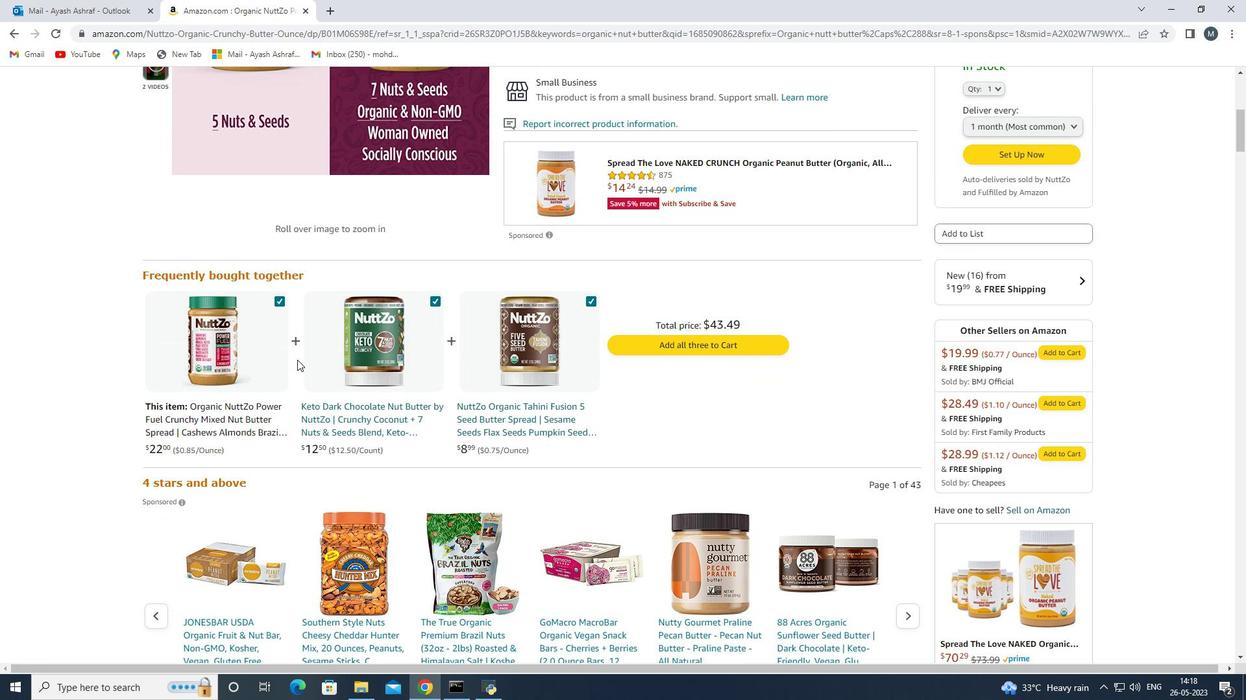 
Action: Mouse scrolled (305, 355) with delta (0, 0)
Screenshot: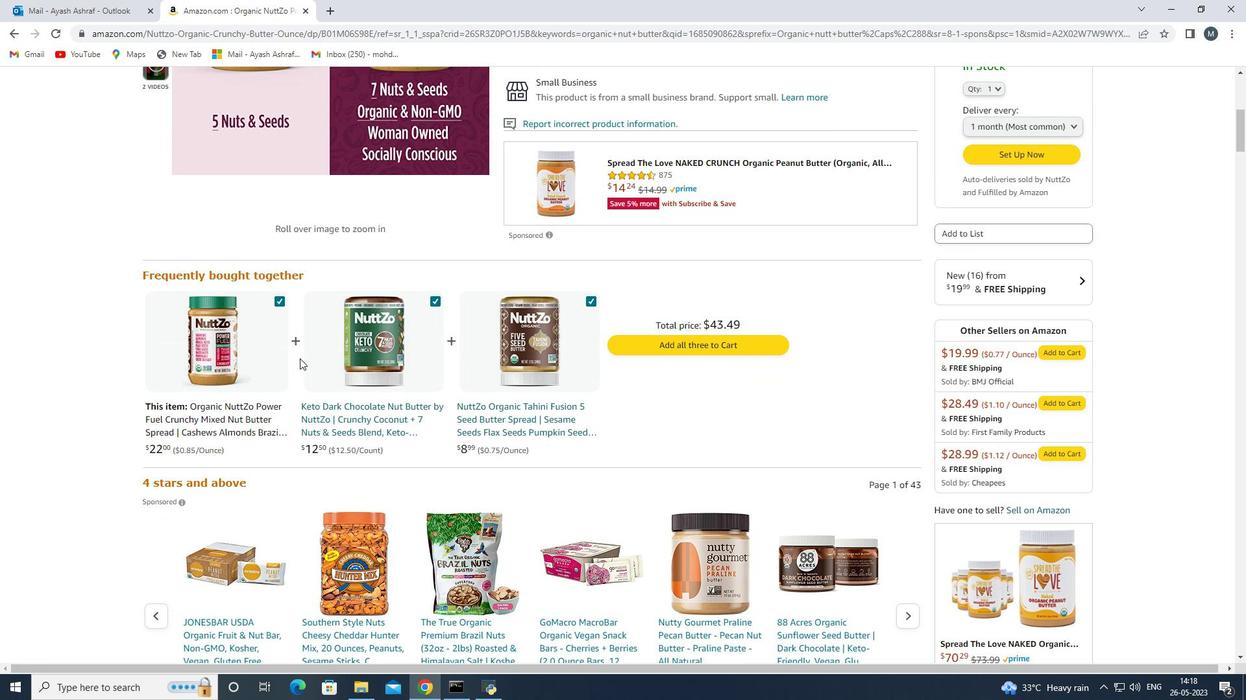 
Action: Mouse scrolled (305, 355) with delta (0, 0)
Screenshot: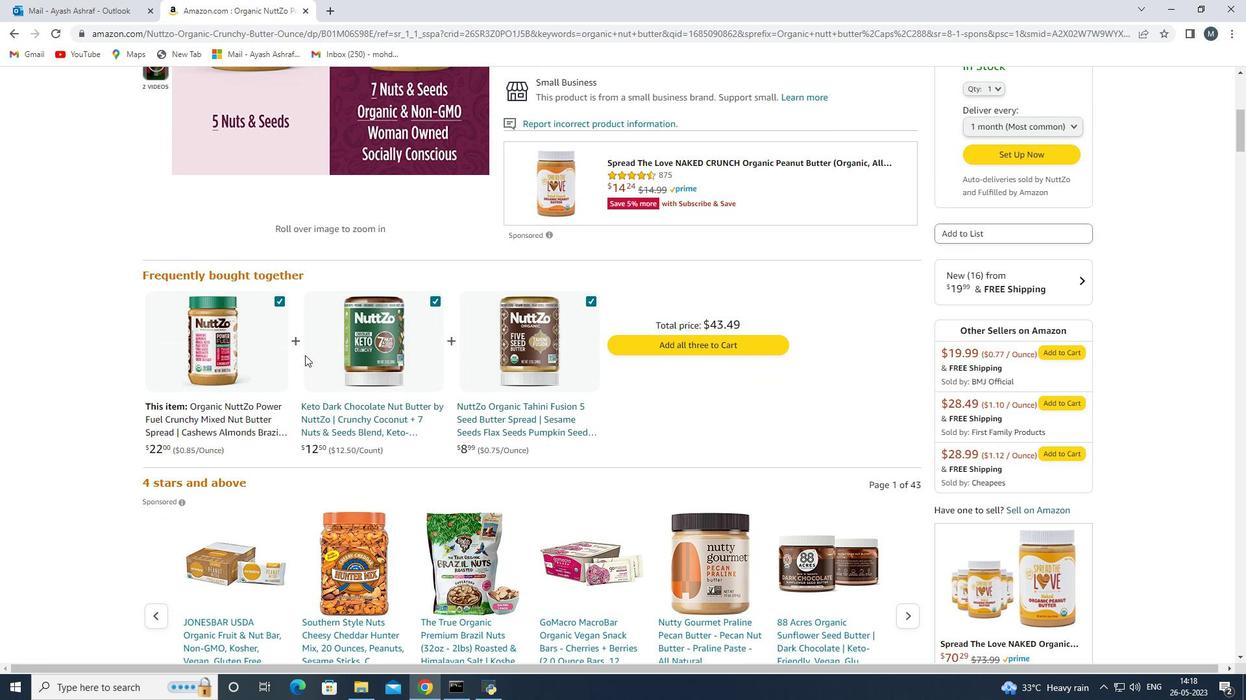 
Action: Mouse moved to (358, 361)
Screenshot: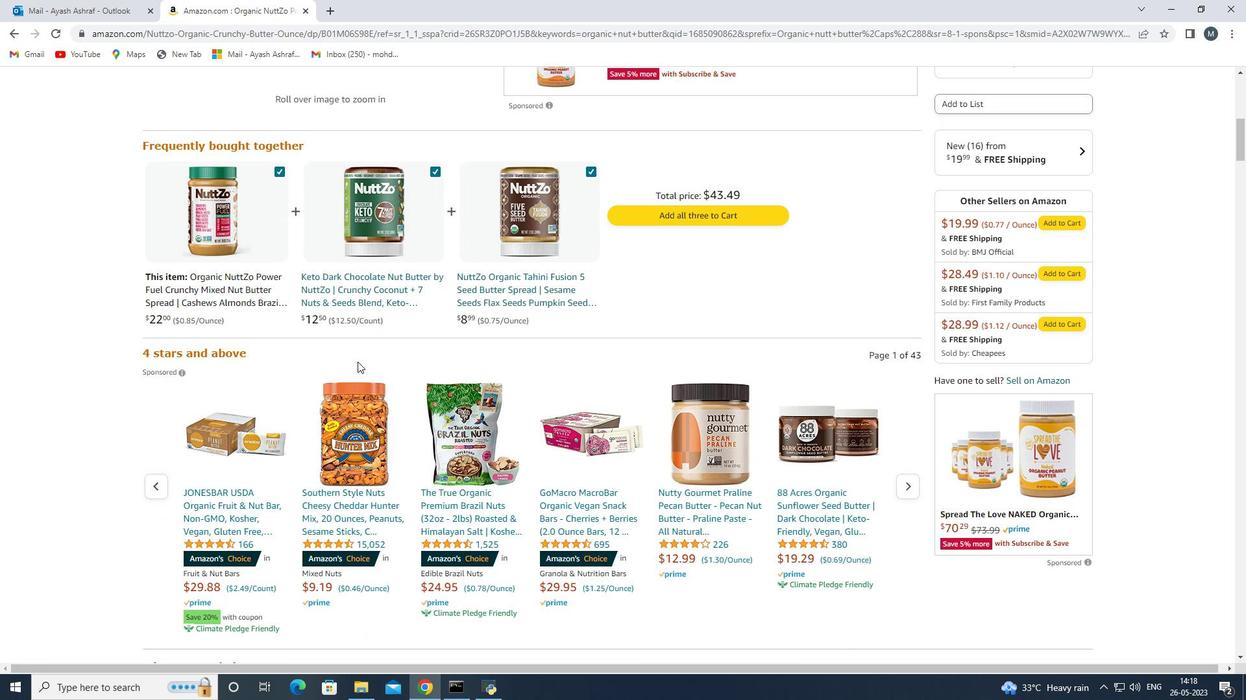 
Action: Mouse scrolled (358, 360) with delta (0, 0)
Screenshot: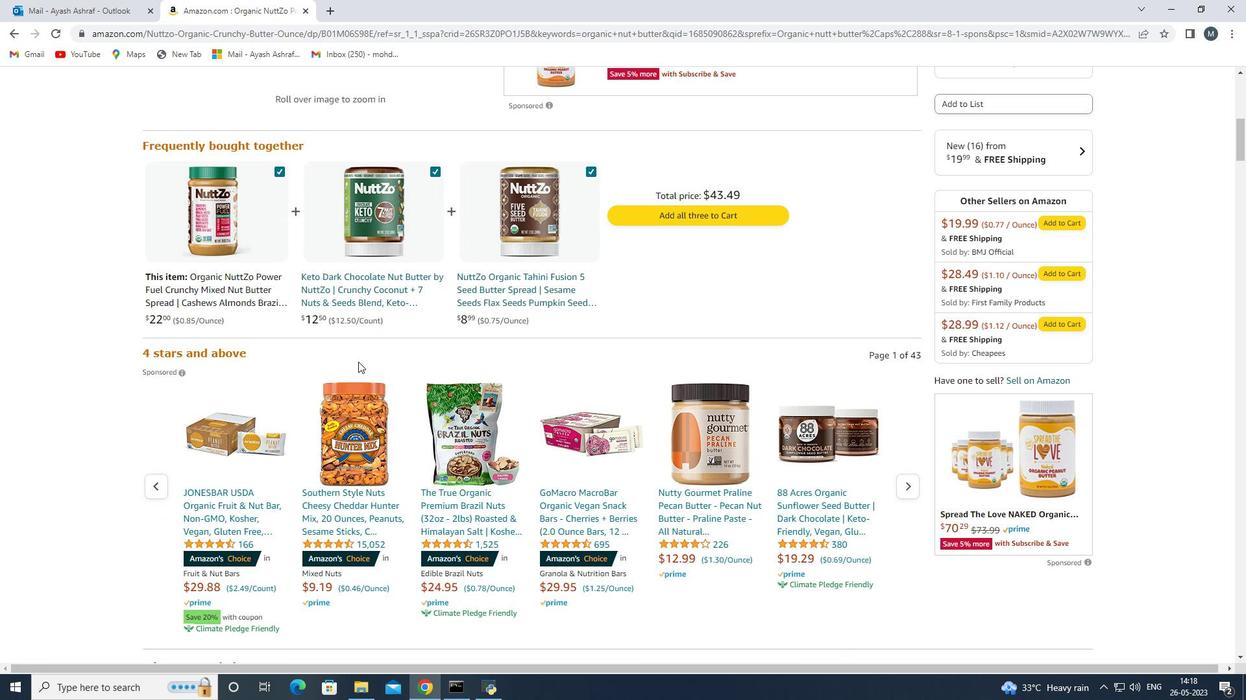 
Action: Mouse scrolled (358, 362) with delta (0, 0)
Screenshot: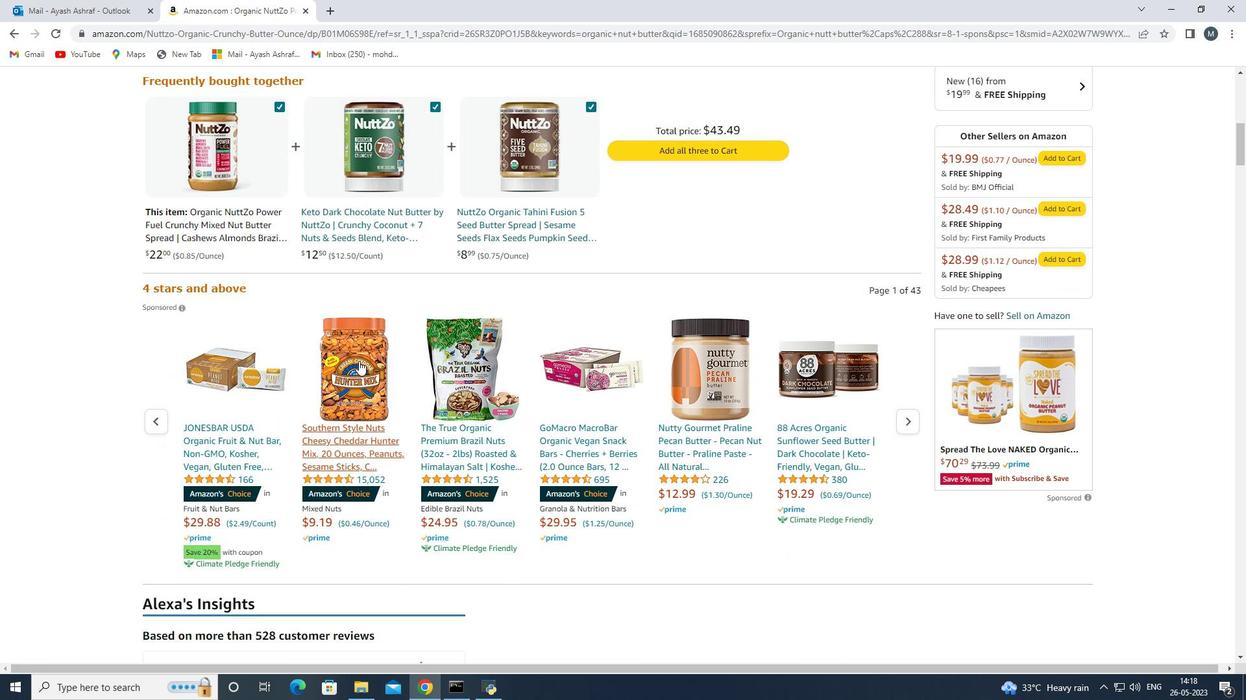 
Action: Mouse moved to (358, 361)
Screenshot: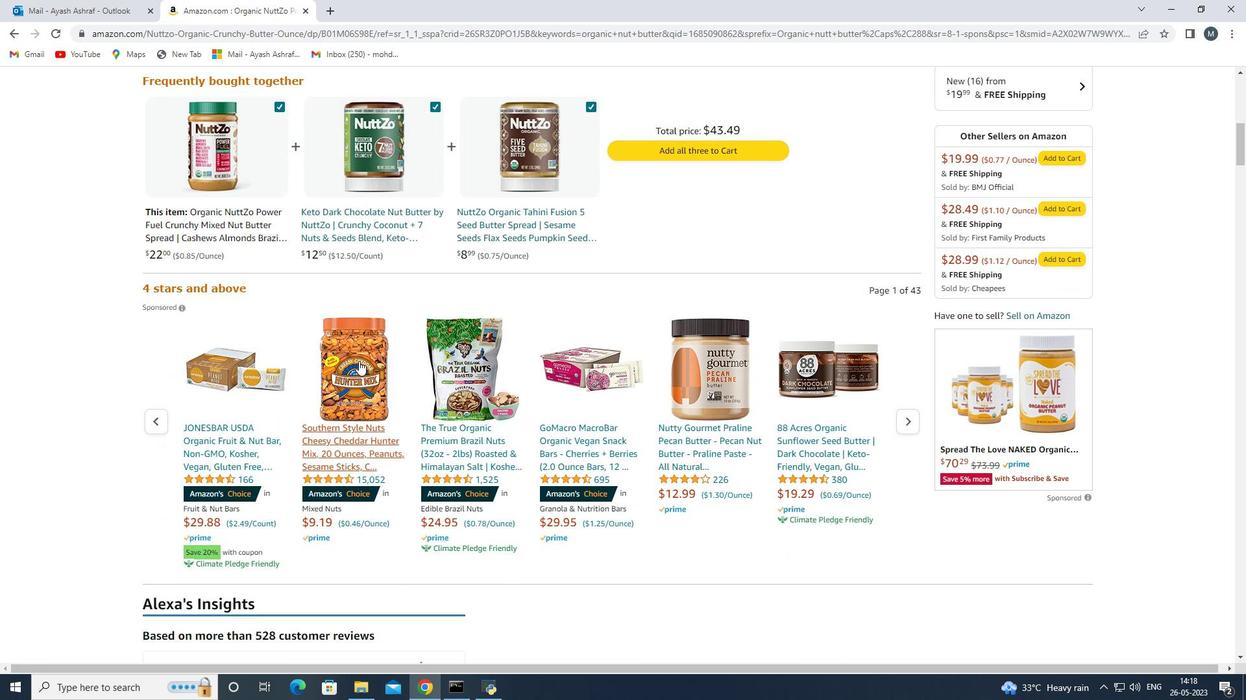 
Action: Mouse scrolled (358, 362) with delta (0, 0)
Screenshot: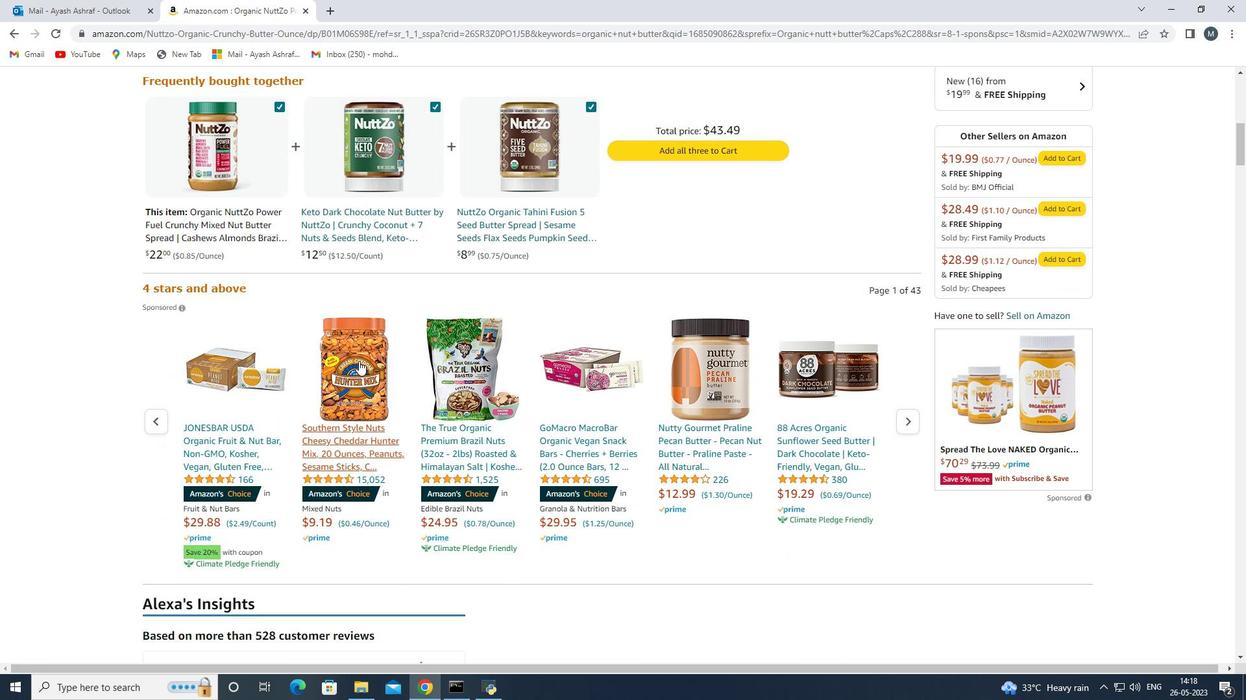 
Action: Mouse scrolled (358, 362) with delta (0, 0)
Screenshot: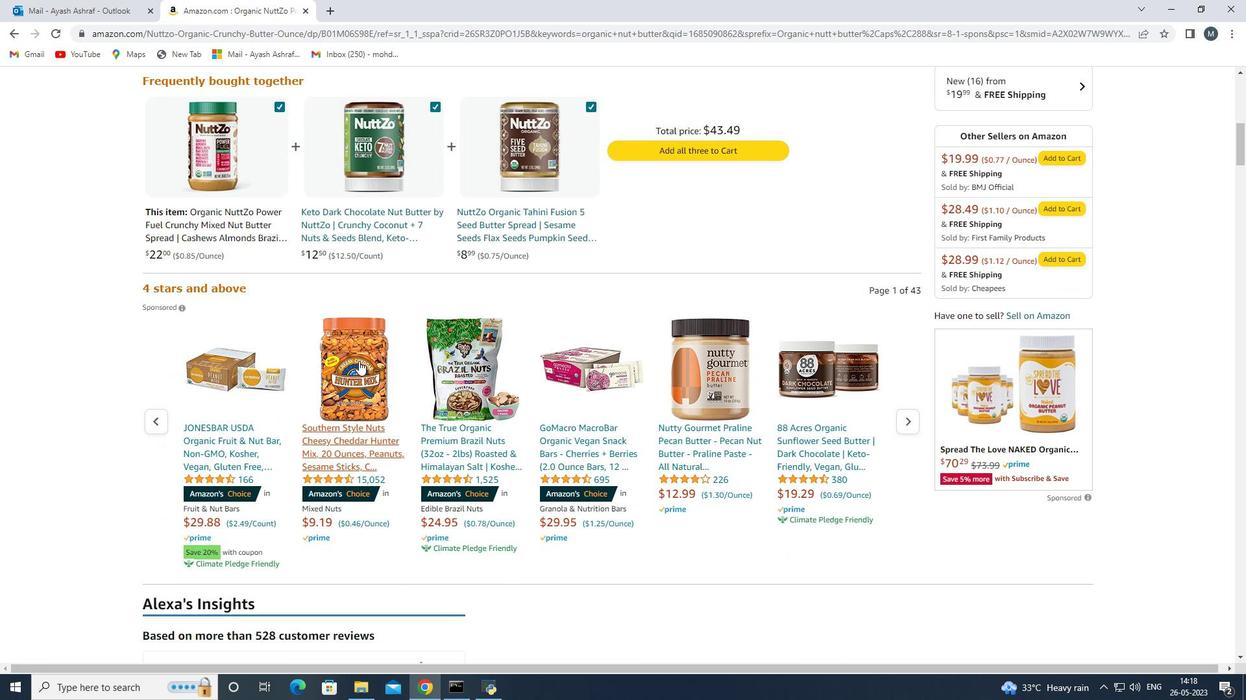 
Action: Mouse scrolled (358, 362) with delta (0, 0)
Screenshot: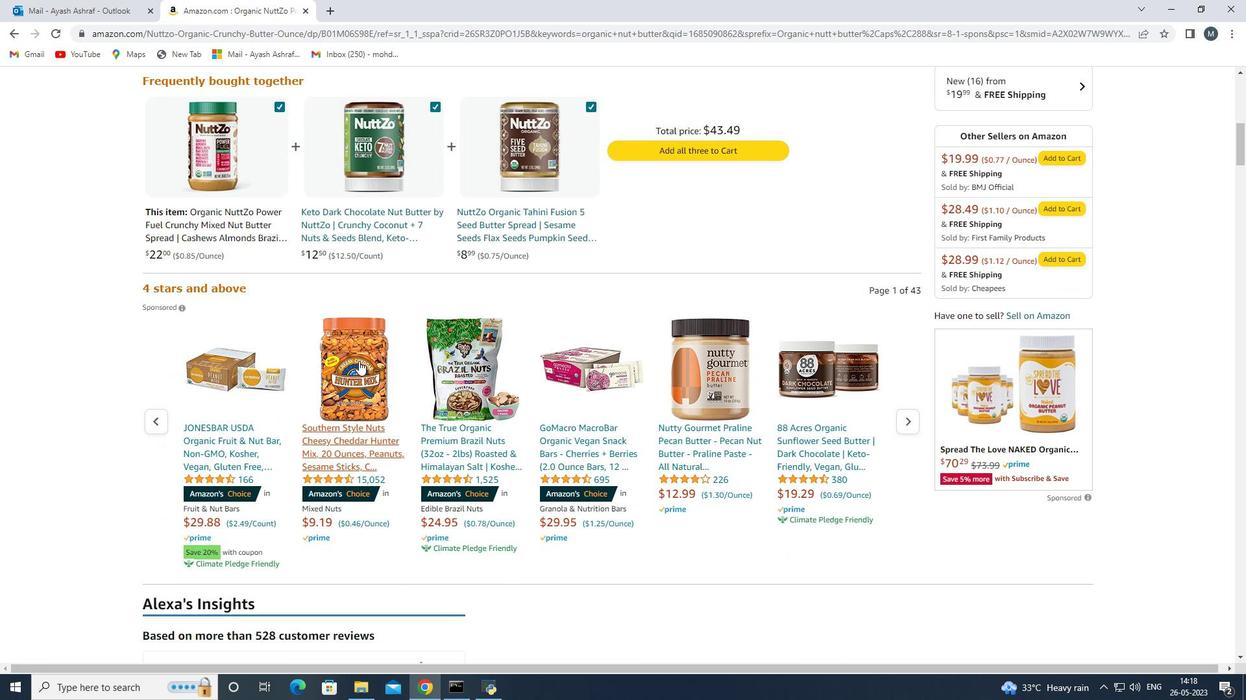 
Action: Mouse scrolled (358, 362) with delta (0, 0)
Screenshot: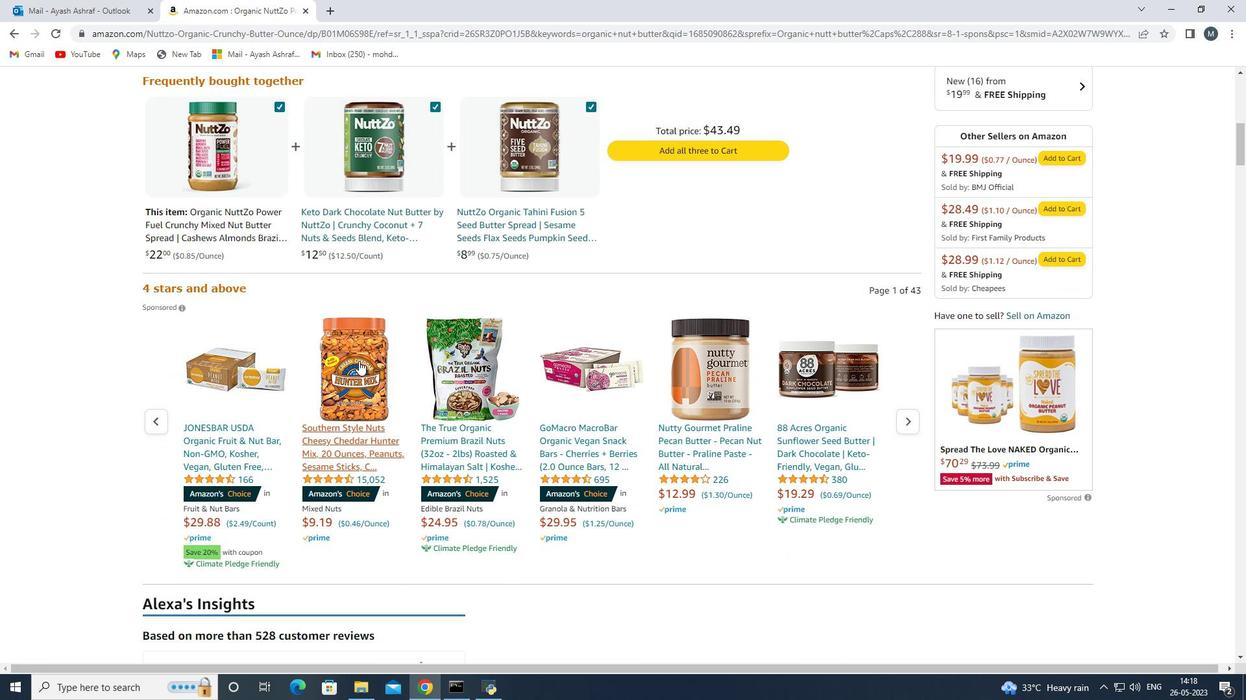 
Action: Mouse moved to (702, 372)
Screenshot: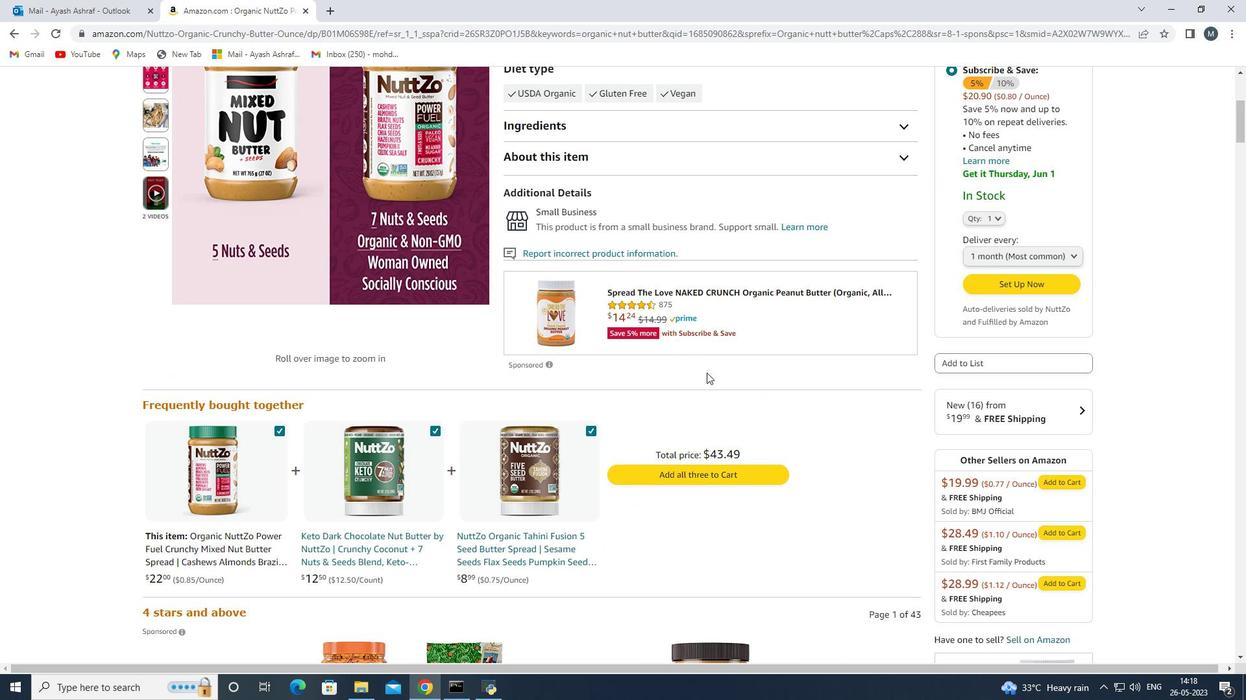
Action: Mouse scrolled (702, 373) with delta (0, 0)
Screenshot: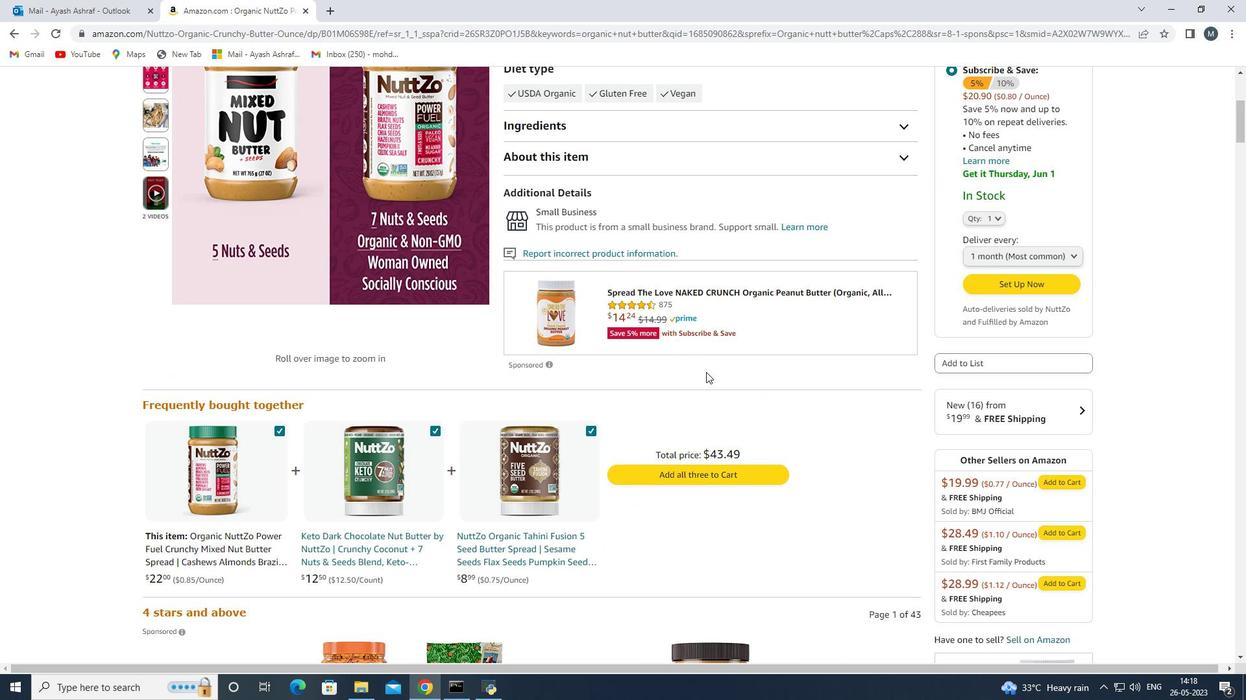 
Action: Mouse moved to (599, 362)
Screenshot: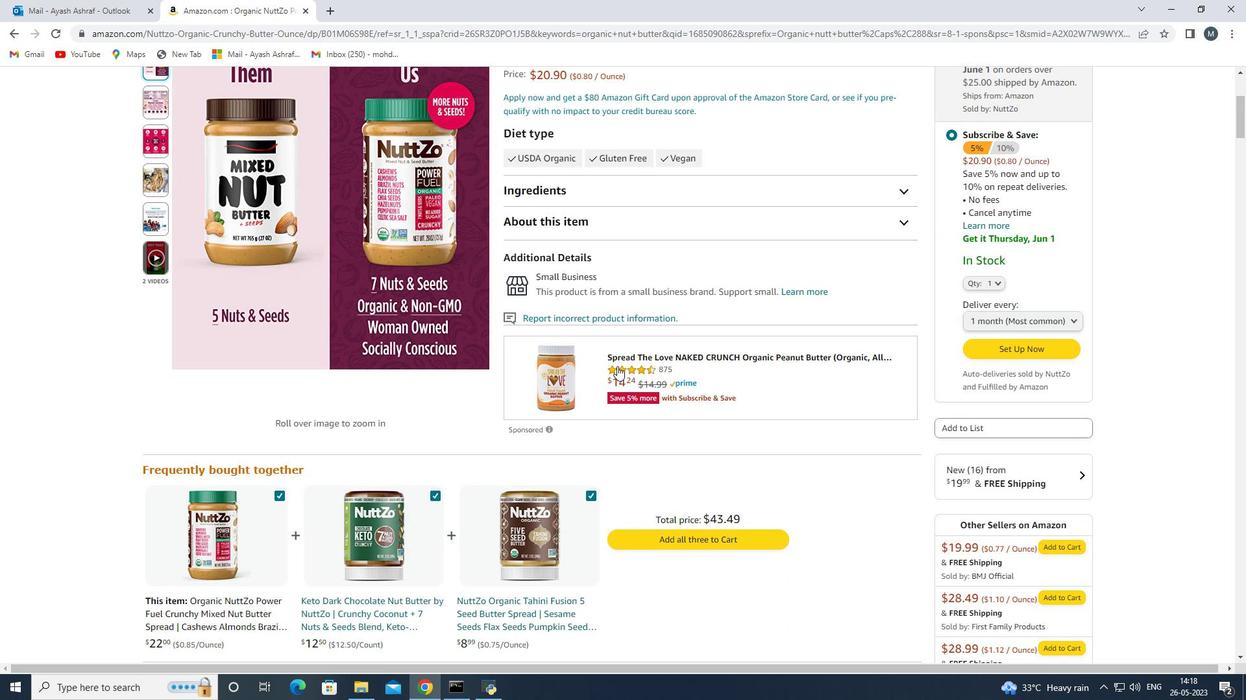 
Action: Mouse scrolled (599, 362) with delta (0, 0)
Screenshot: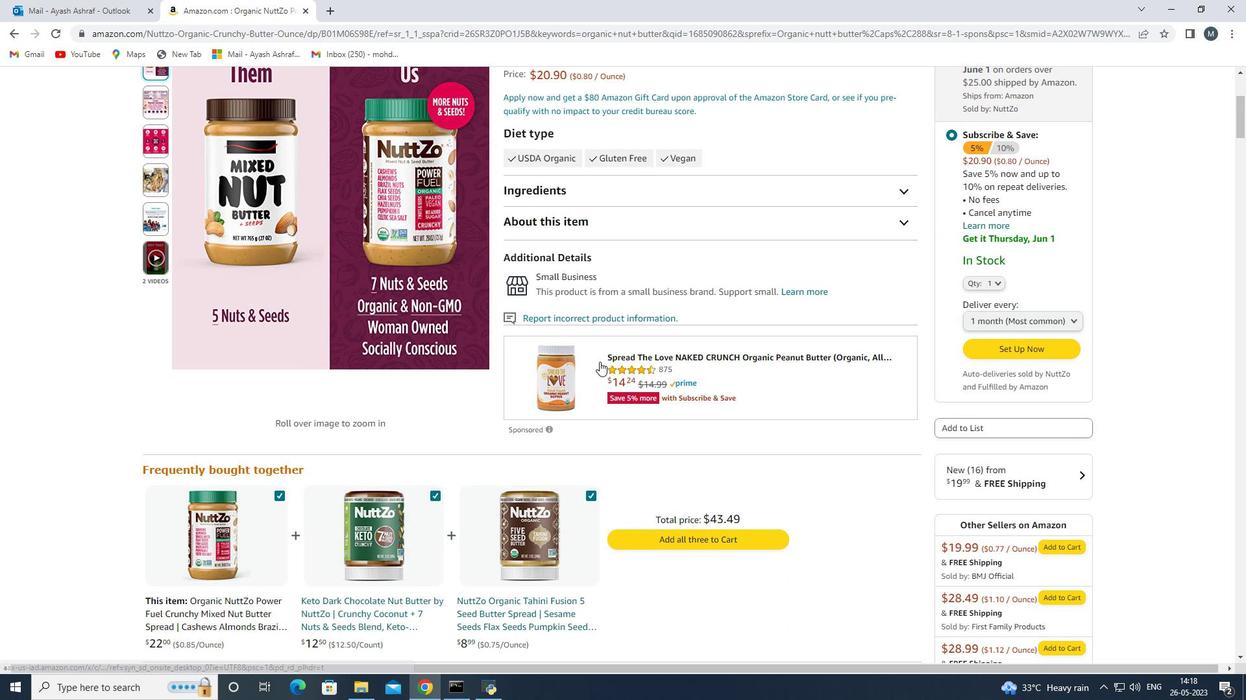 
Action: Mouse moved to (758, 293)
Screenshot: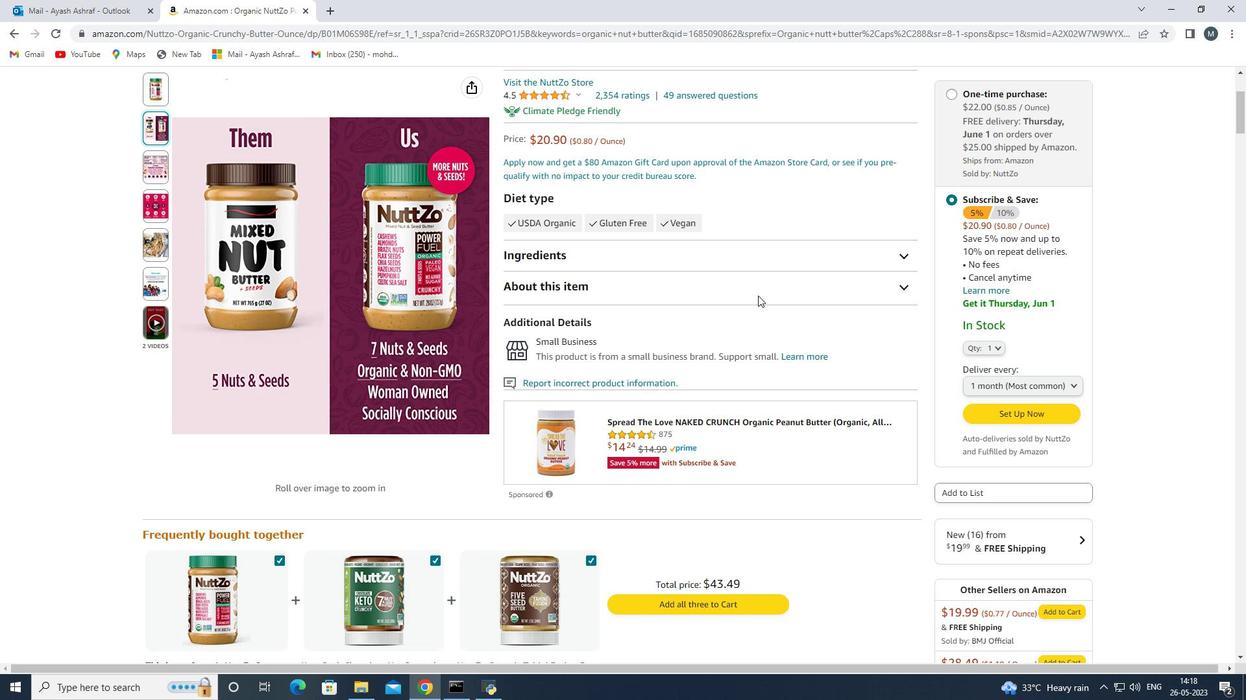 
Action: Mouse pressed left at (758, 293)
Screenshot: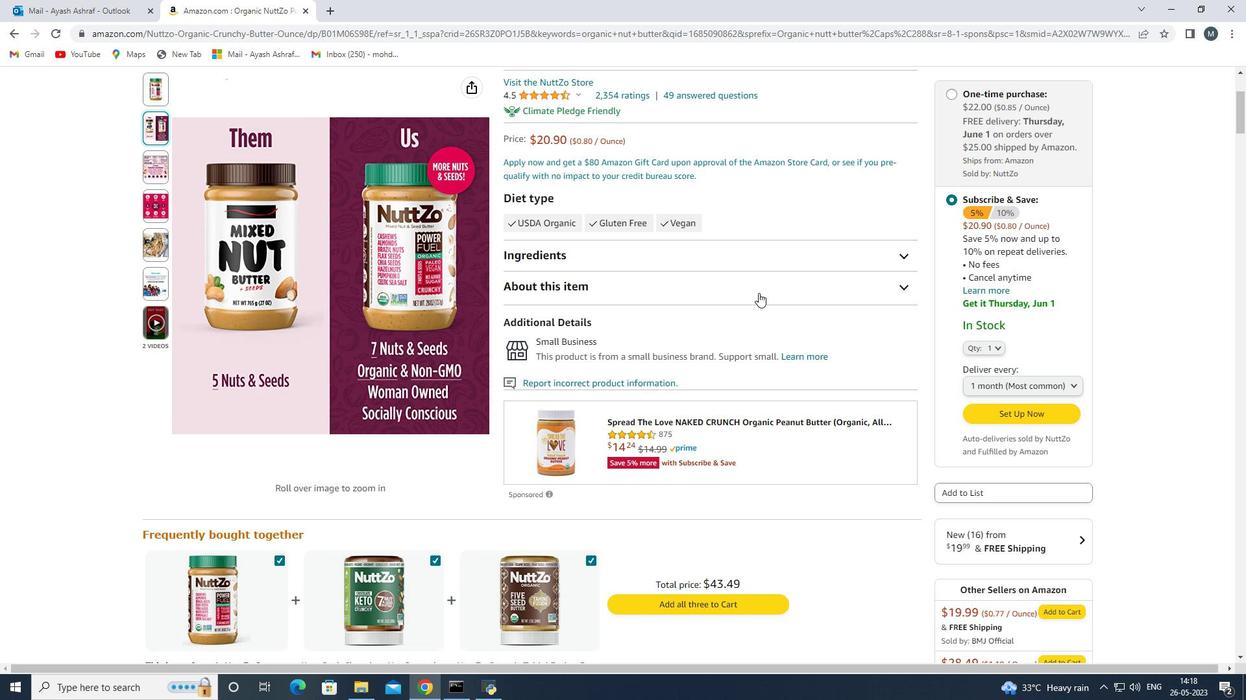 
Action: Mouse moved to (625, 348)
Screenshot: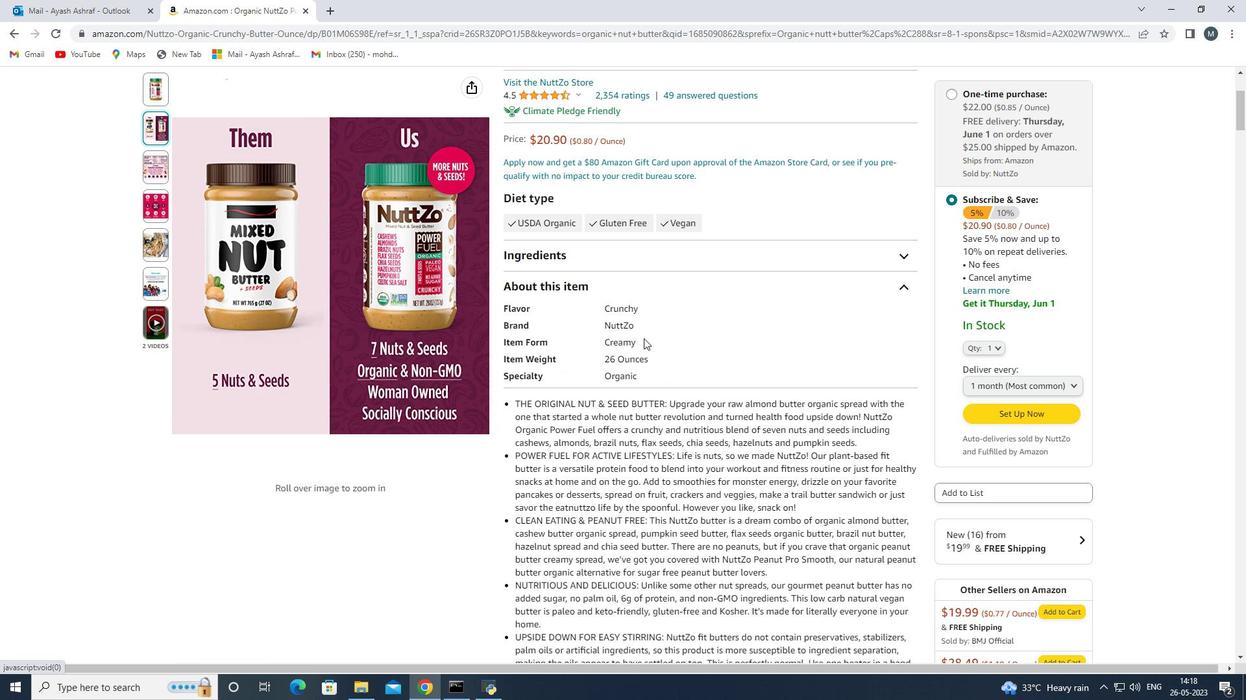 
Action: Mouse scrolled (625, 347) with delta (0, 0)
Screenshot: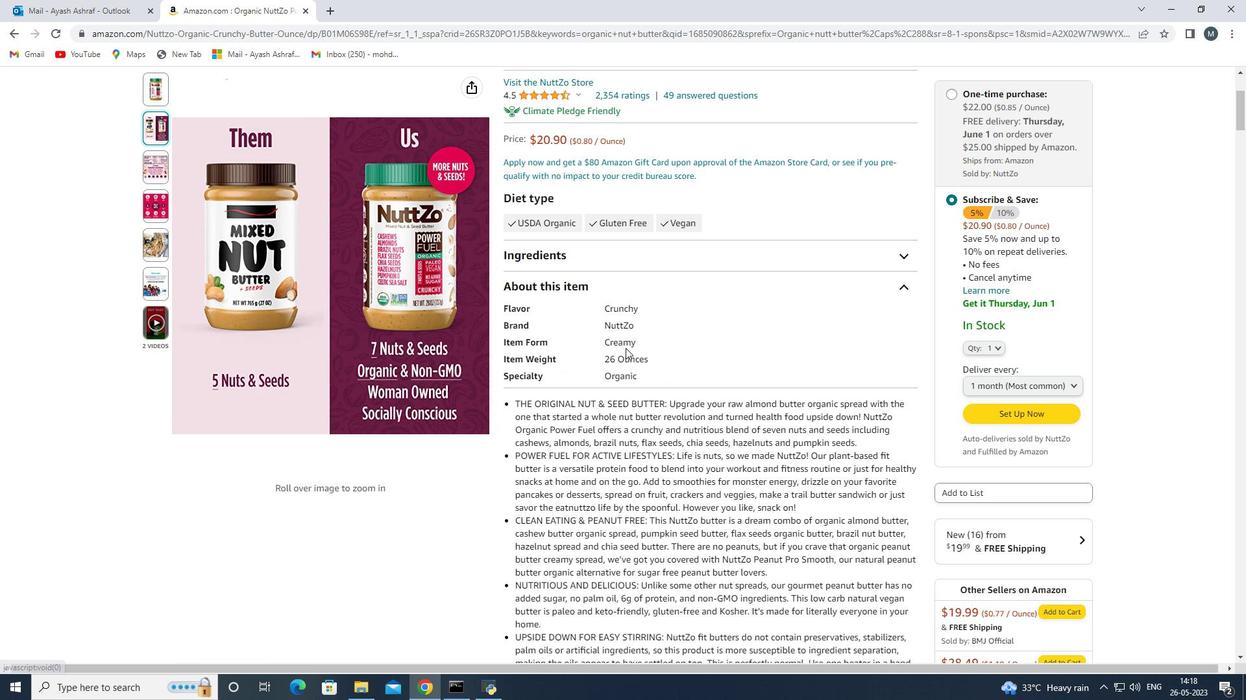 
Action: Mouse scrolled (625, 347) with delta (0, 0)
Screenshot: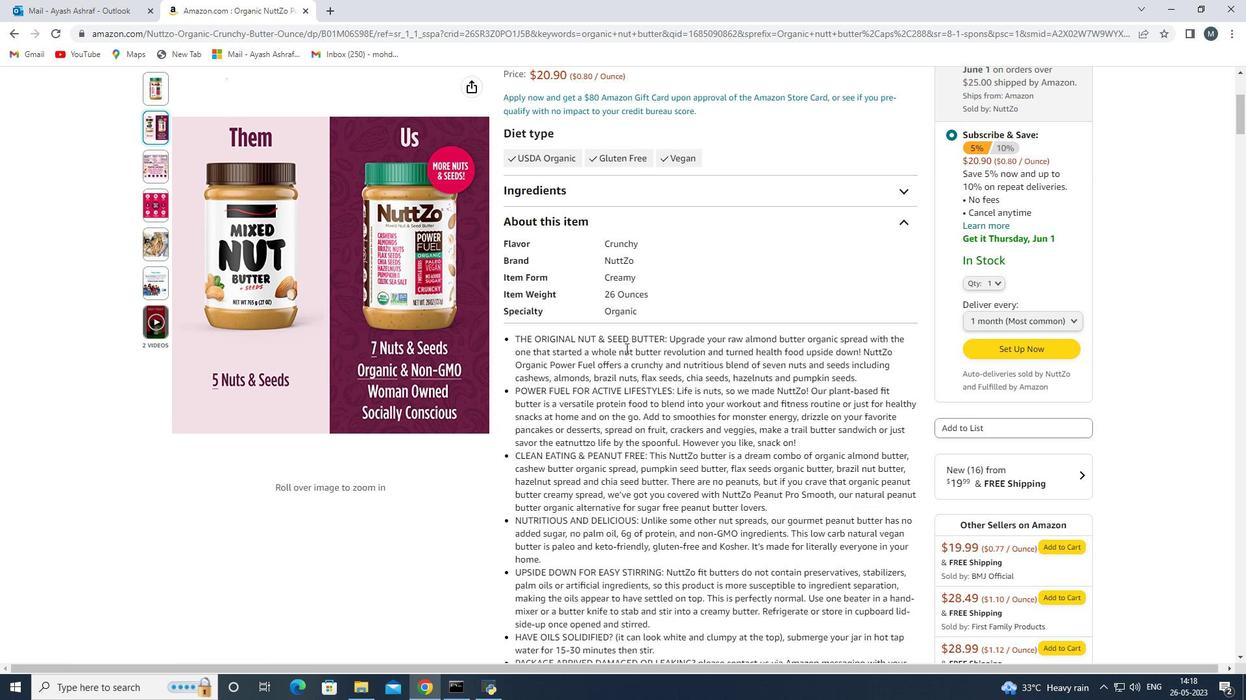 
Action: Mouse moved to (512, 271)
Screenshot: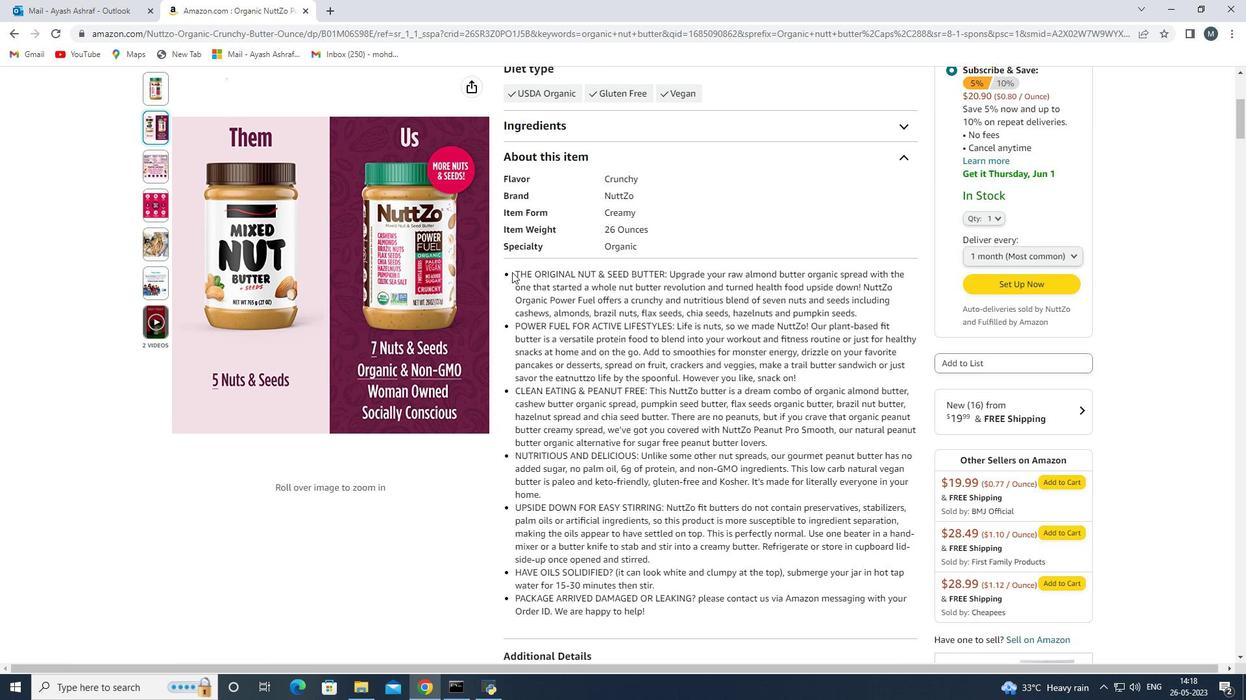 
Action: Mouse pressed left at (512, 271)
Screenshot: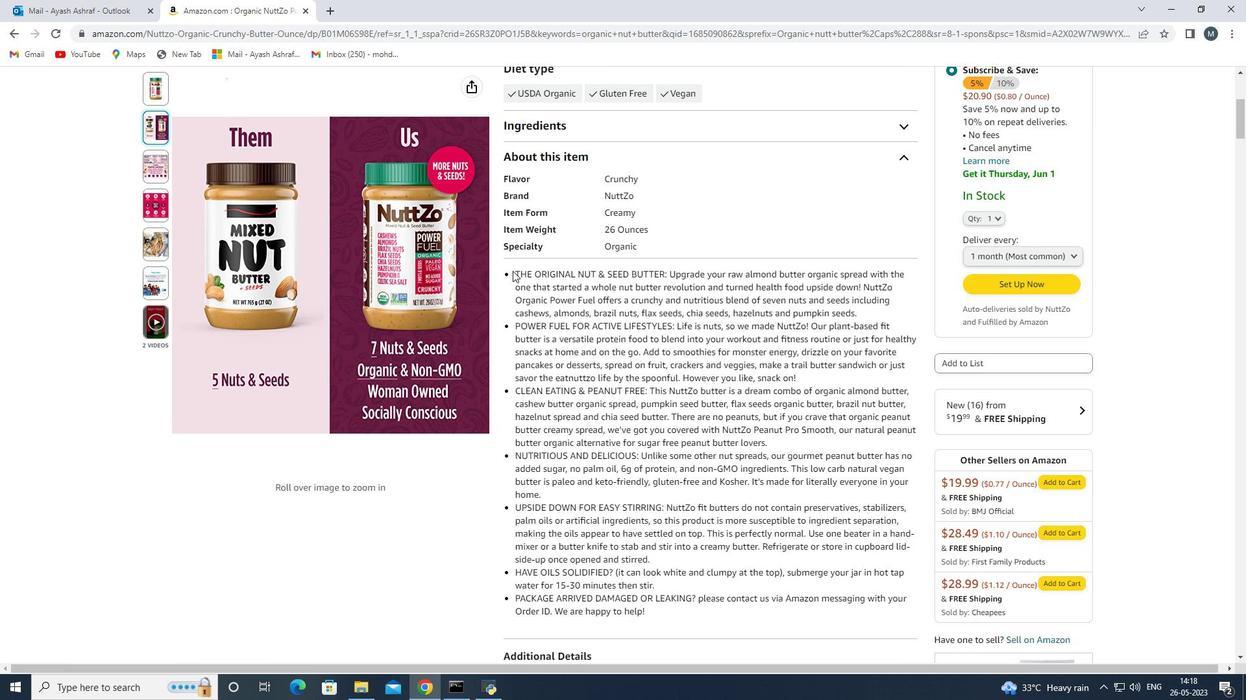 
Action: Mouse moved to (814, 382)
Screenshot: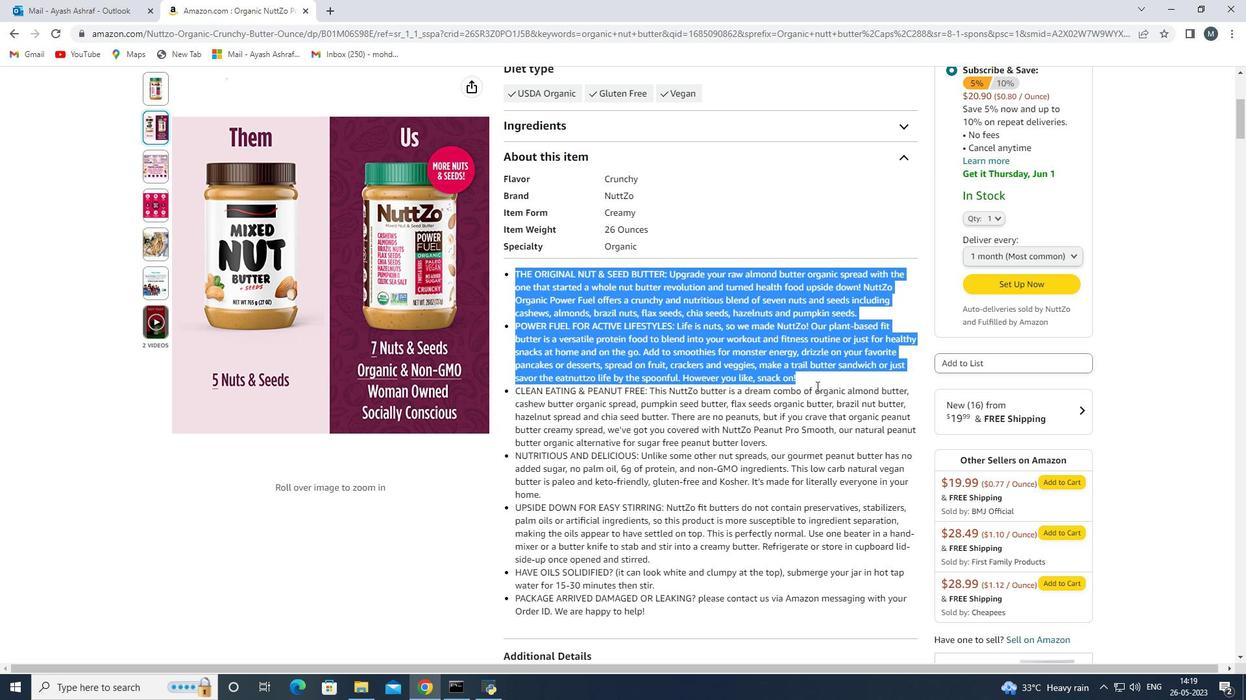 
Action: Mouse pressed left at (814, 382)
Screenshot: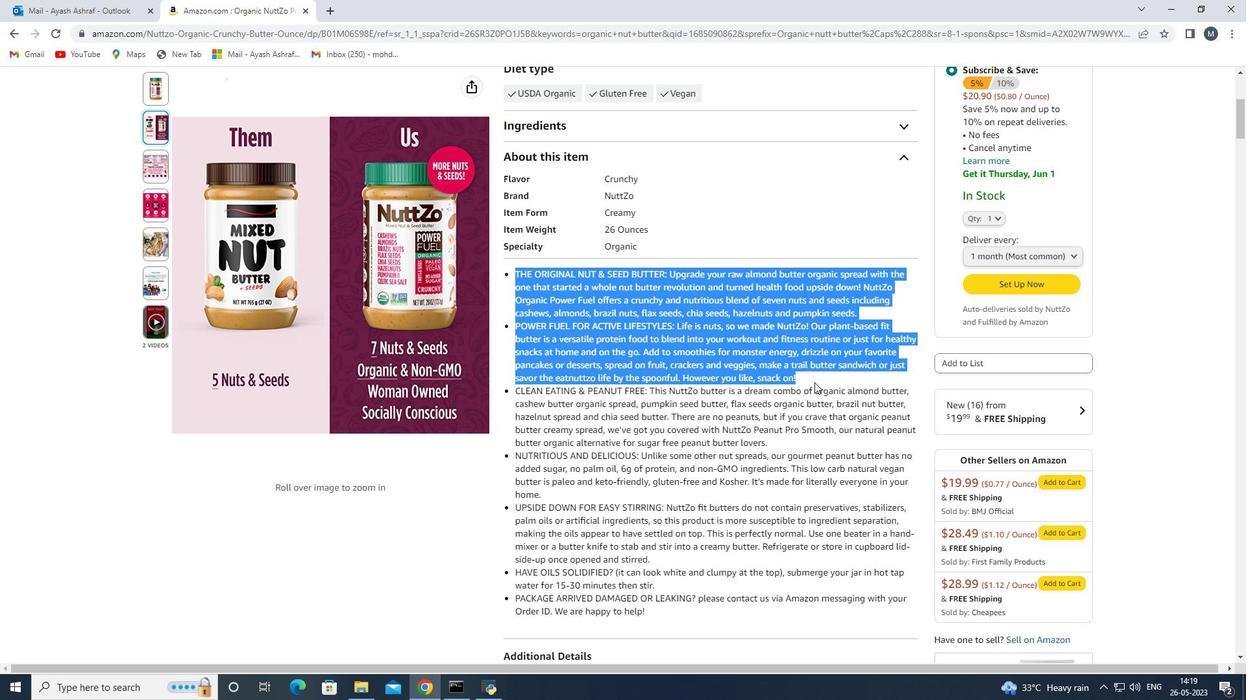 
Action: Mouse moved to (719, 349)
Screenshot: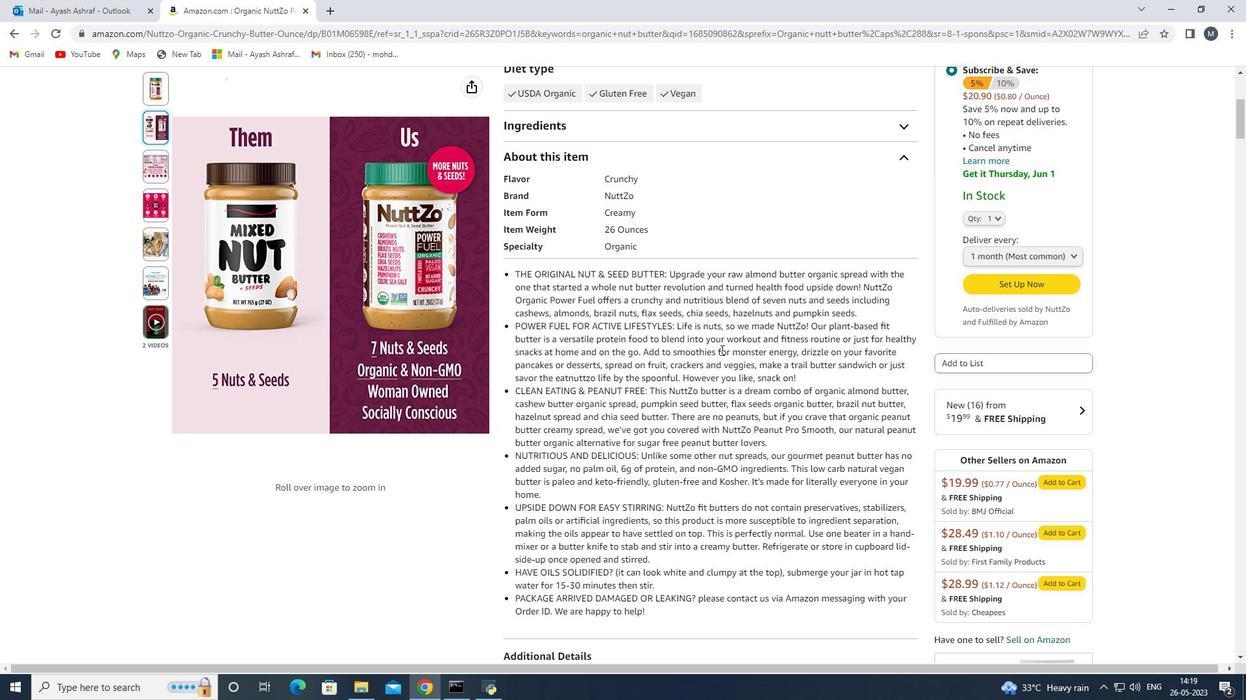 
Action: Mouse scrolled (719, 348) with delta (0, 0)
Screenshot: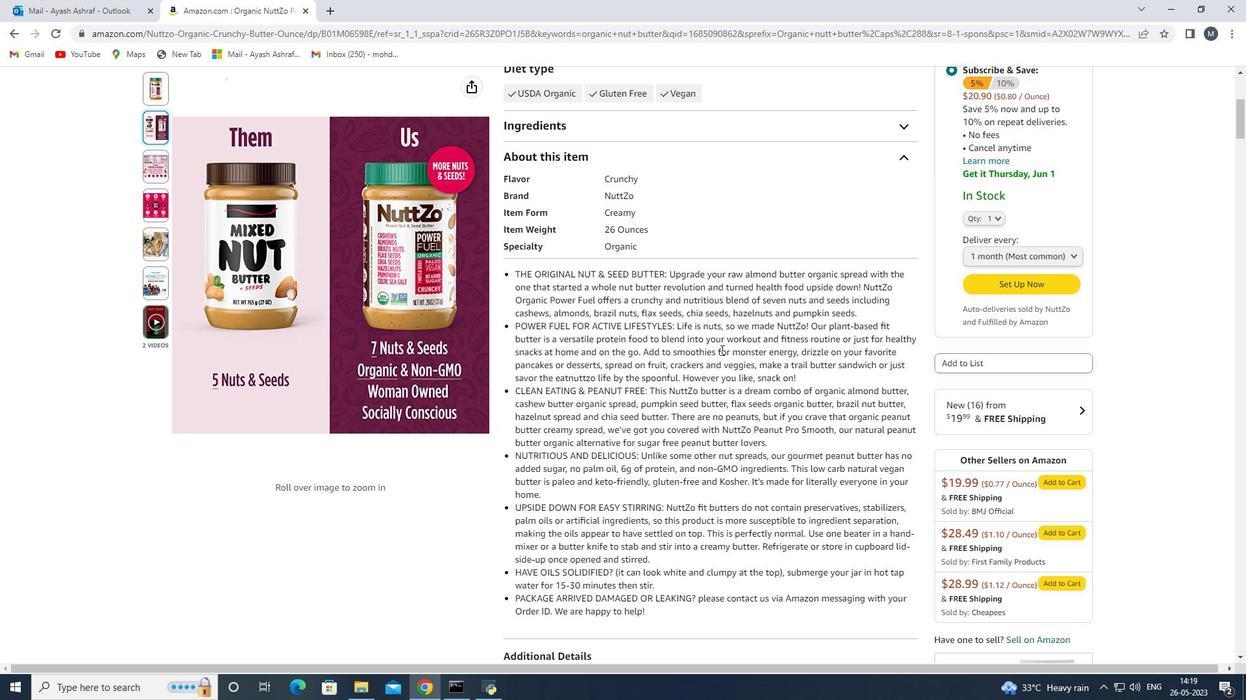 
Action: Mouse moved to (523, 326)
Screenshot: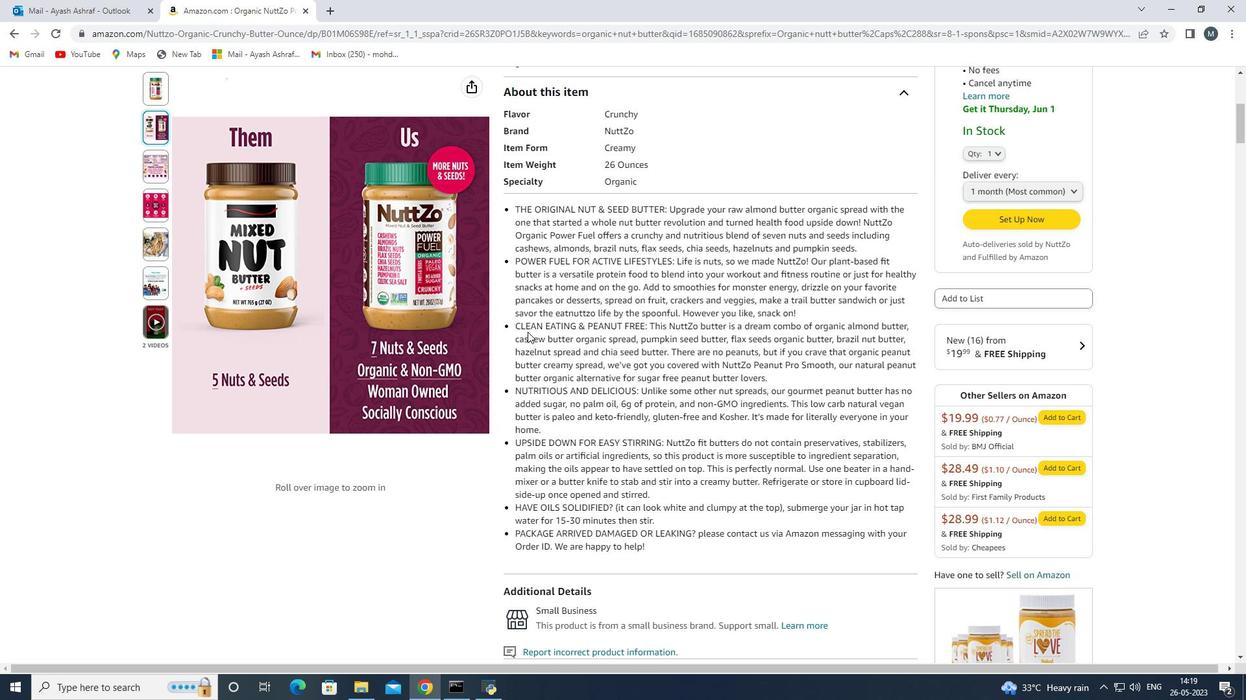 
Action: Mouse pressed left at (523, 326)
Screenshot: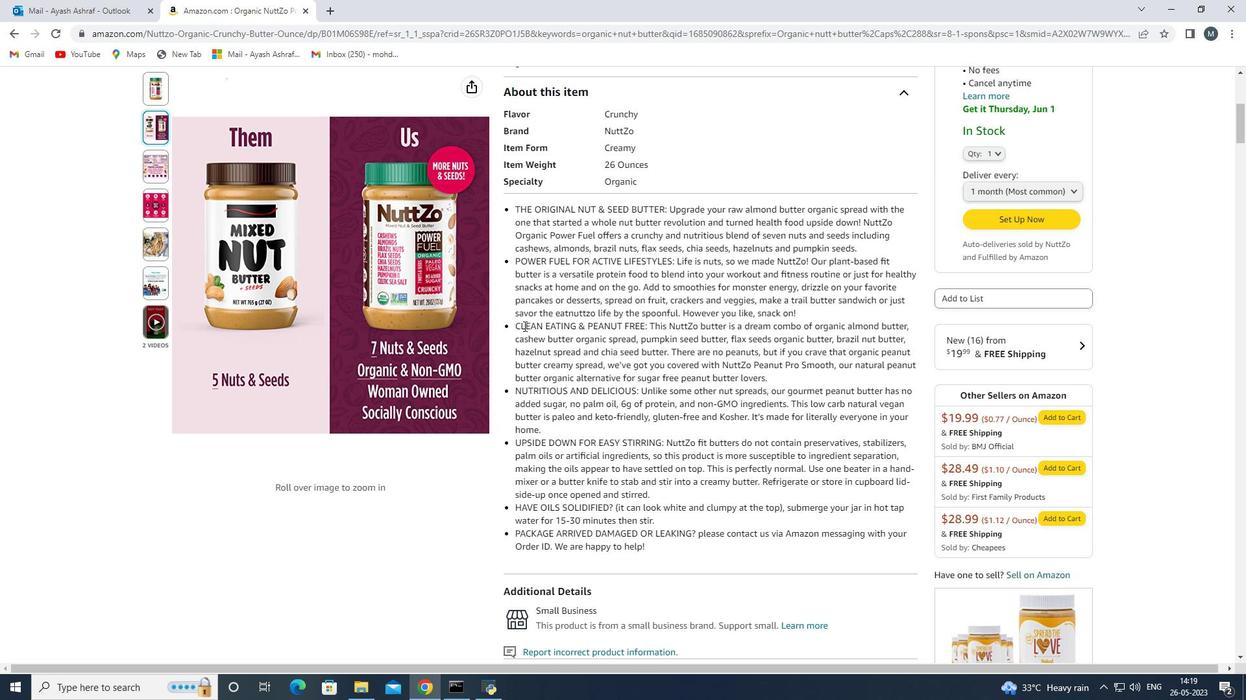 
Action: Mouse moved to (715, 344)
Screenshot: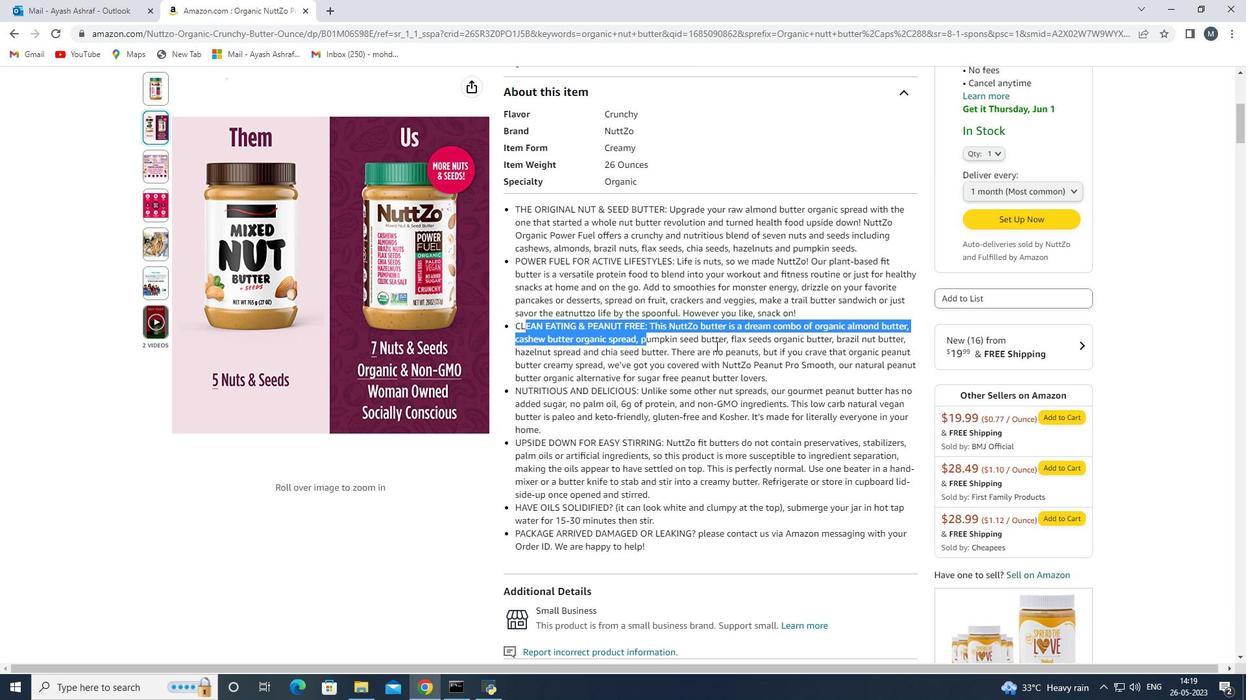 
Action: Mouse pressed left at (715, 344)
Screenshot: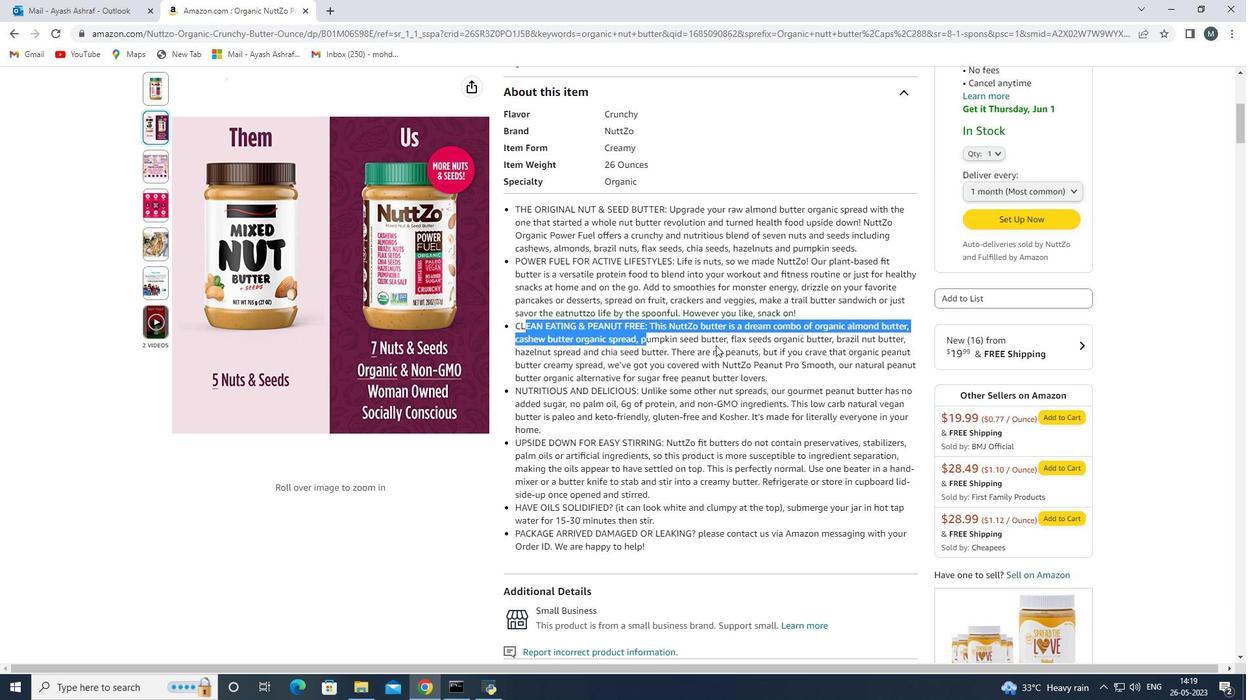 
Action: Mouse moved to (634, 345)
Screenshot: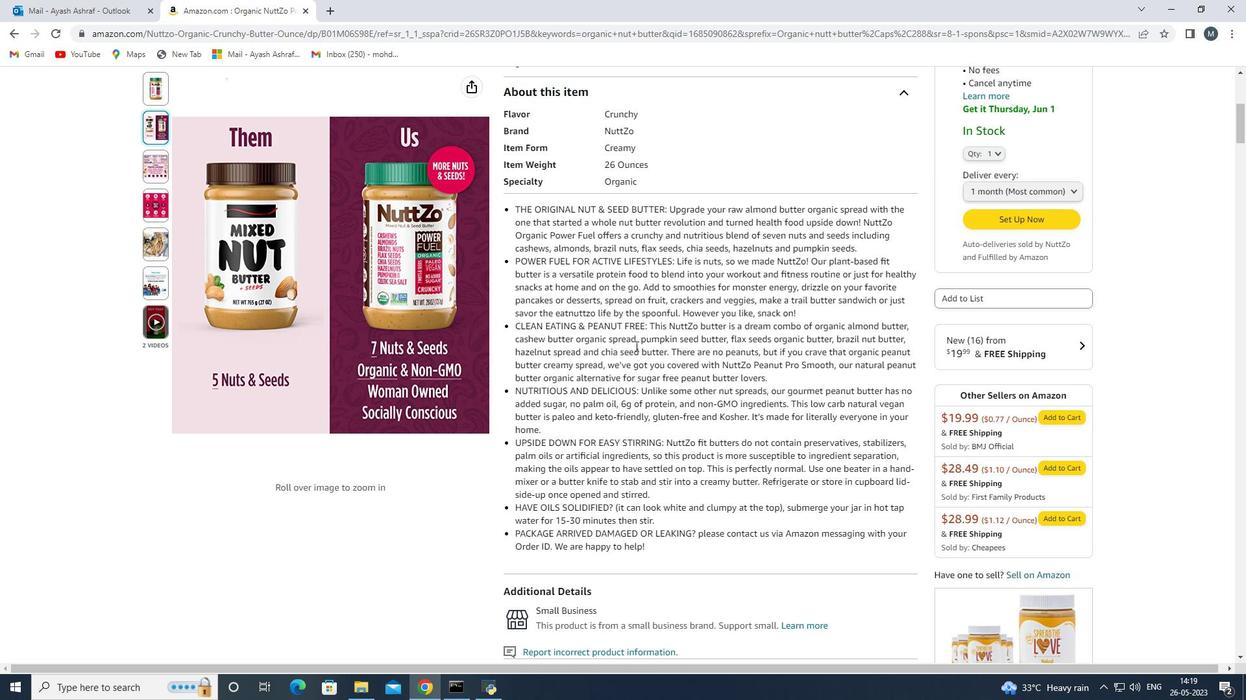 
Action: Mouse scrolled (634, 345) with delta (0, 0)
Screenshot: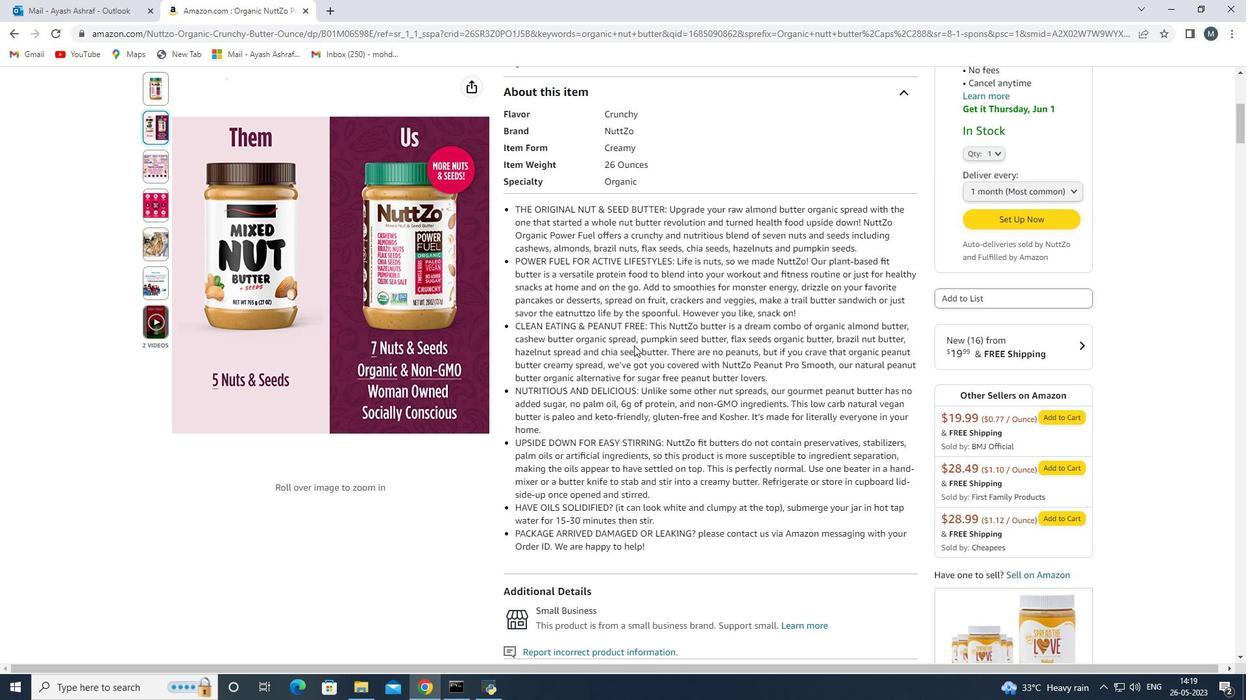 
Action: Mouse scrolled (634, 345) with delta (0, 0)
Screenshot: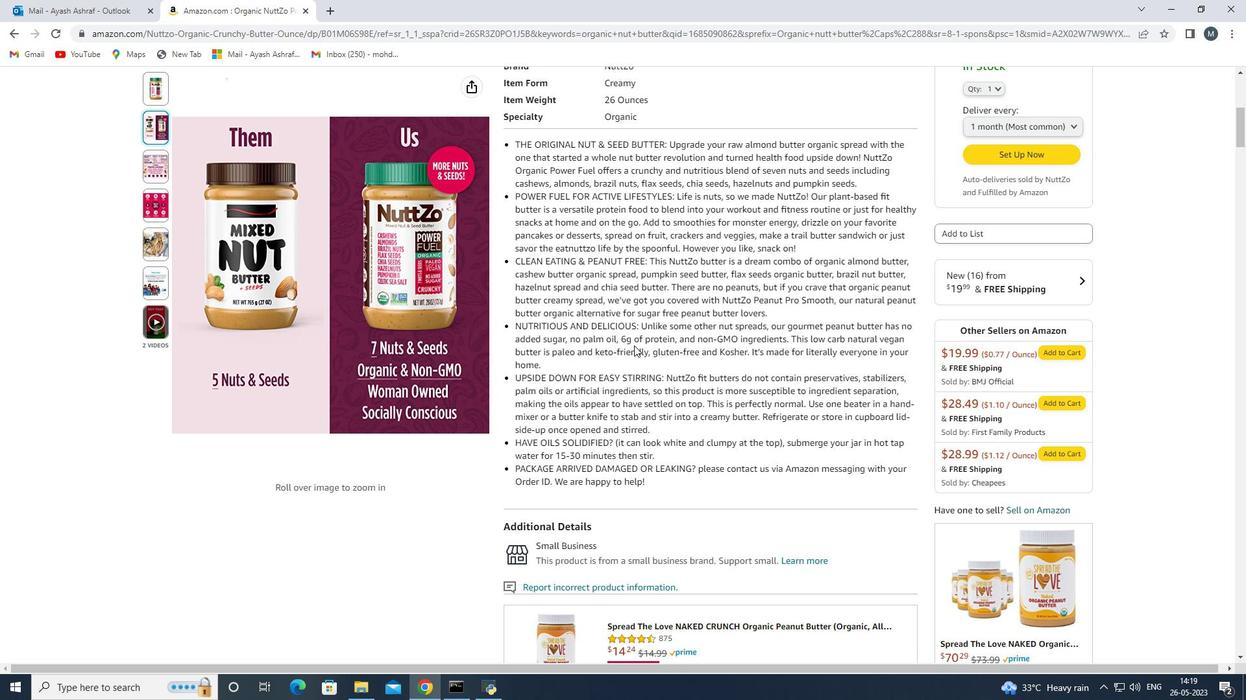 
Action: Mouse scrolled (634, 345) with delta (0, 0)
Screenshot: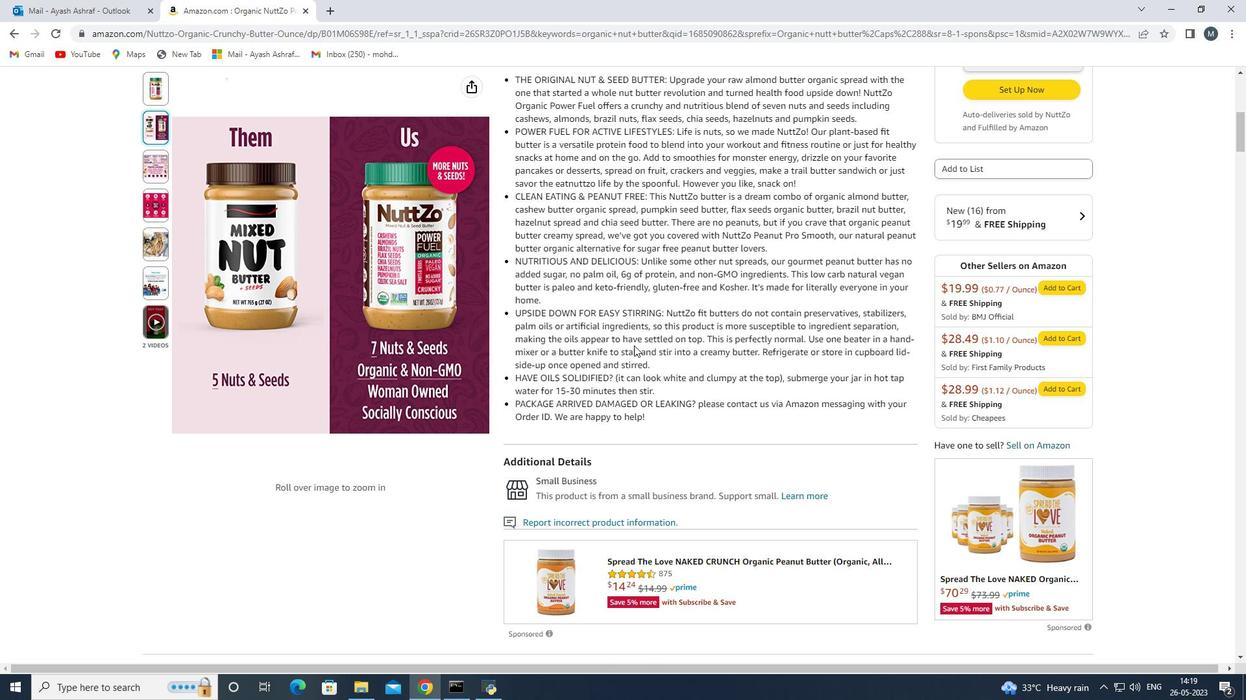 
Action: Mouse scrolled (634, 346) with delta (0, 0)
Screenshot: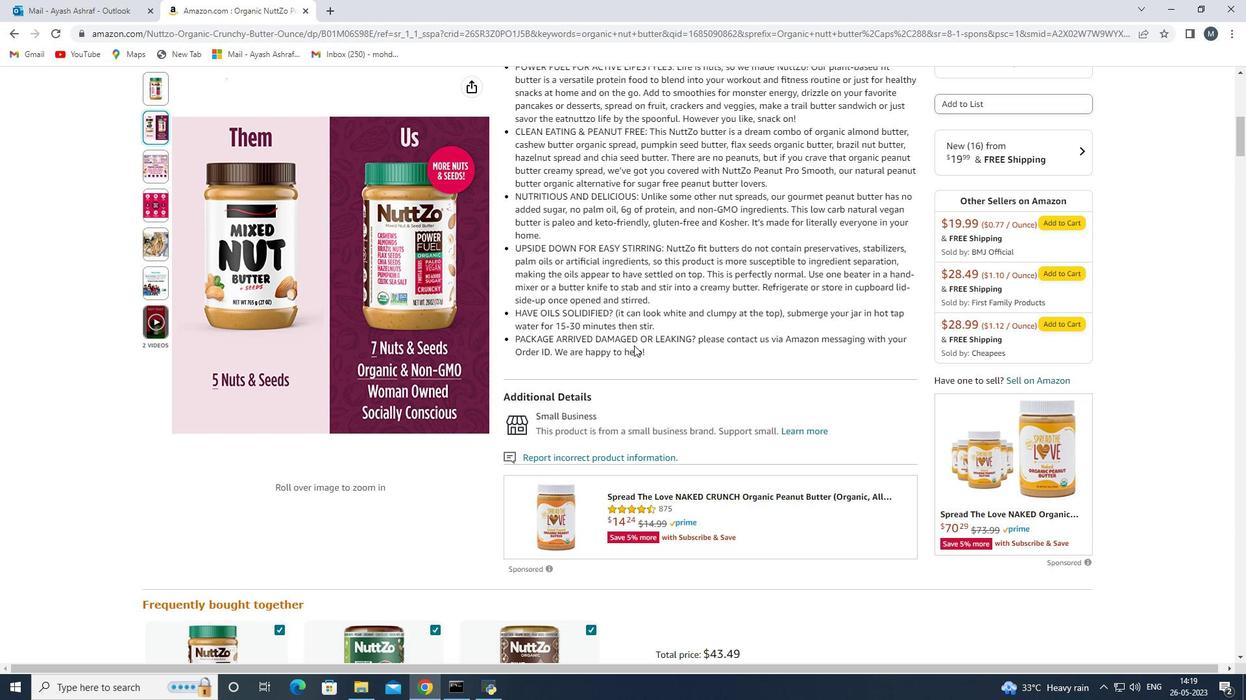 
Action: Mouse moved to (512, 316)
Screenshot: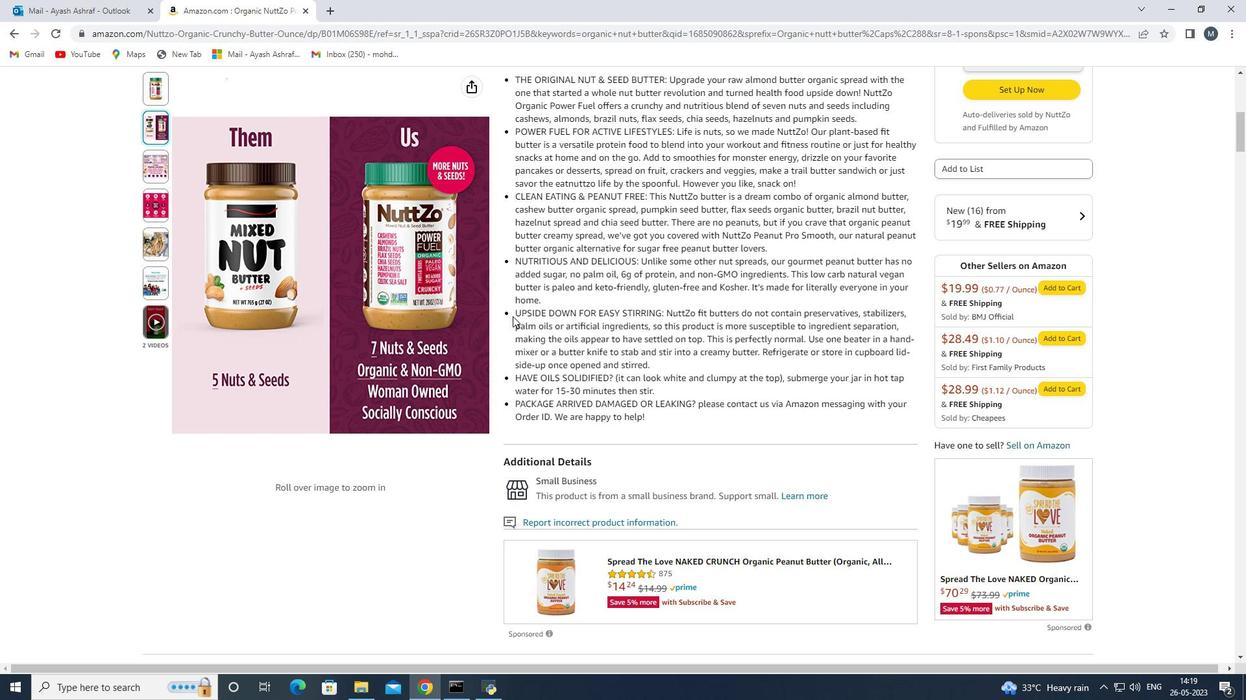 
Action: Mouse pressed left at (512, 316)
Screenshot: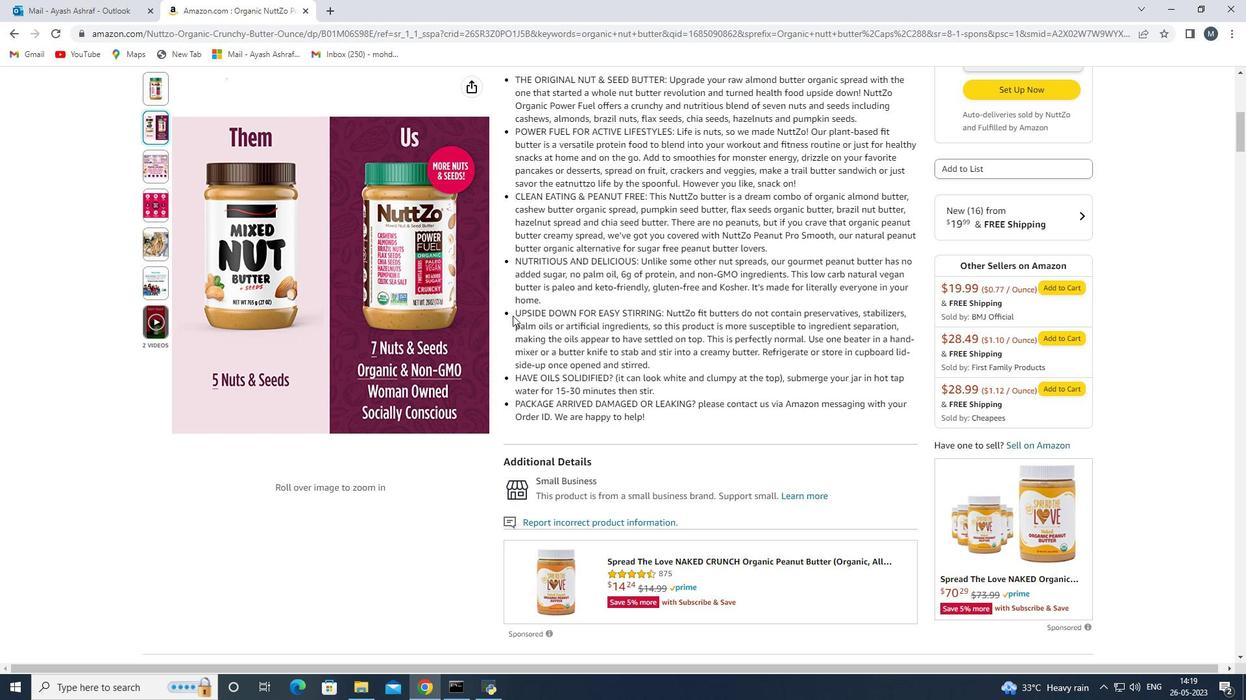 
Action: Mouse moved to (717, 342)
Screenshot: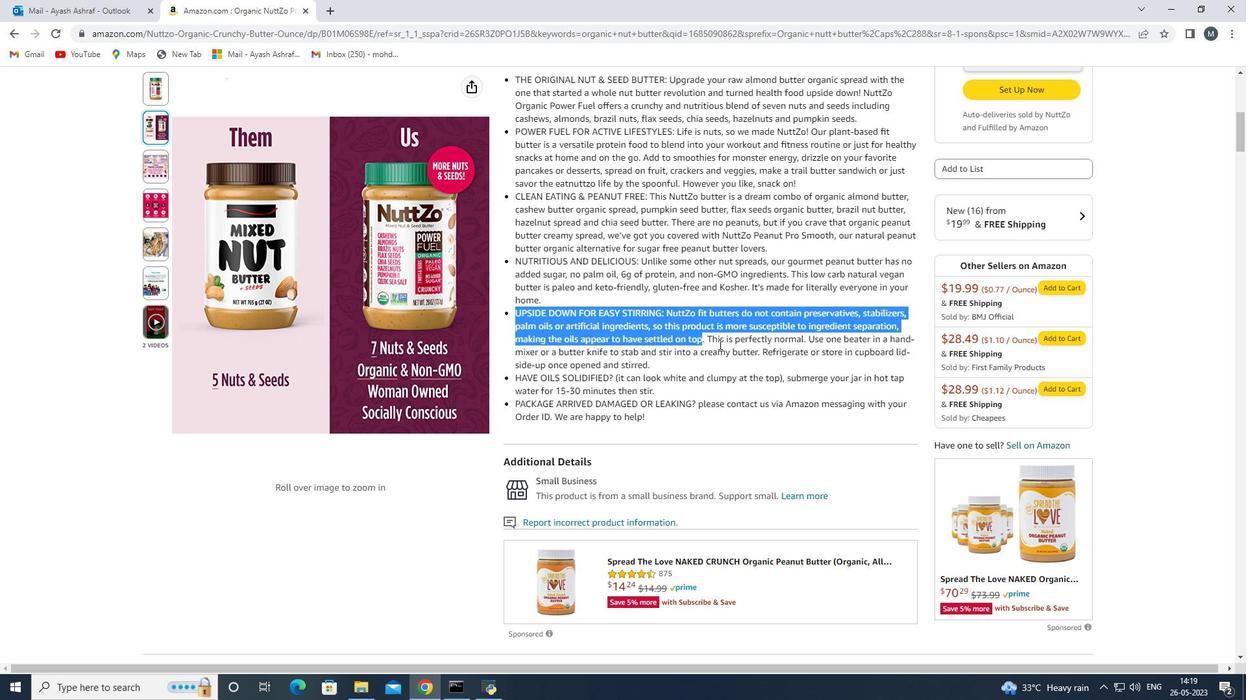
Action: Mouse pressed left at (717, 342)
Screenshot: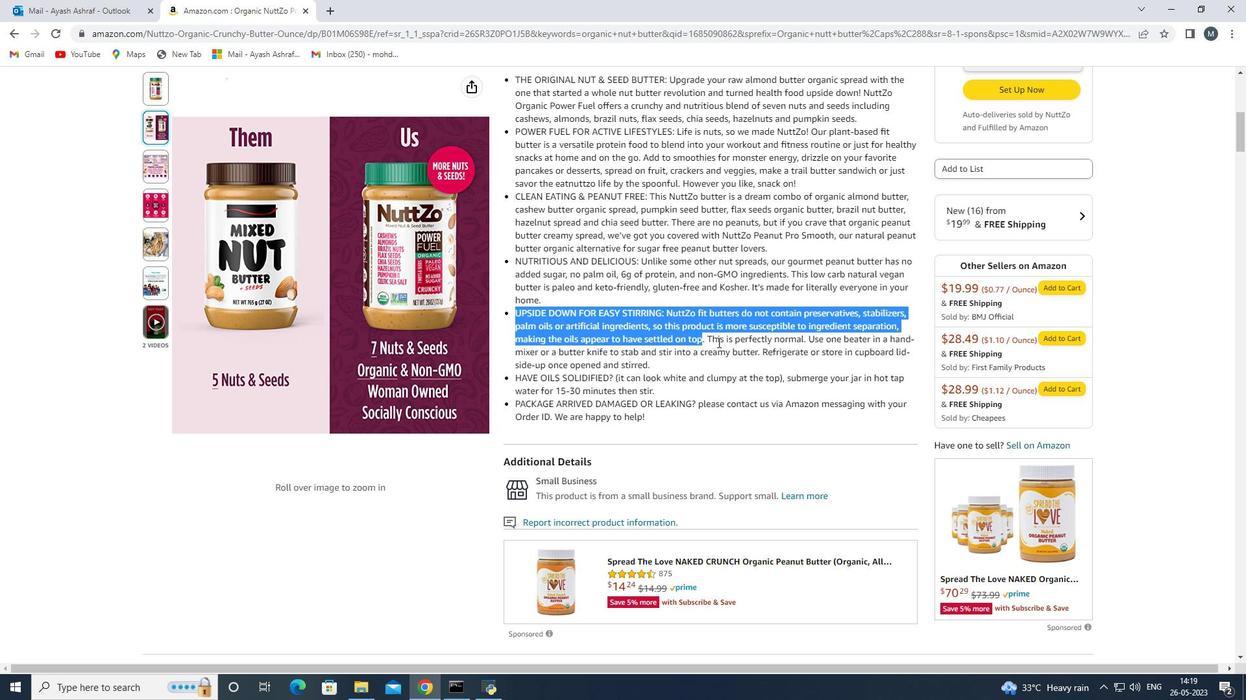 
Action: Mouse moved to (714, 342)
Screenshot: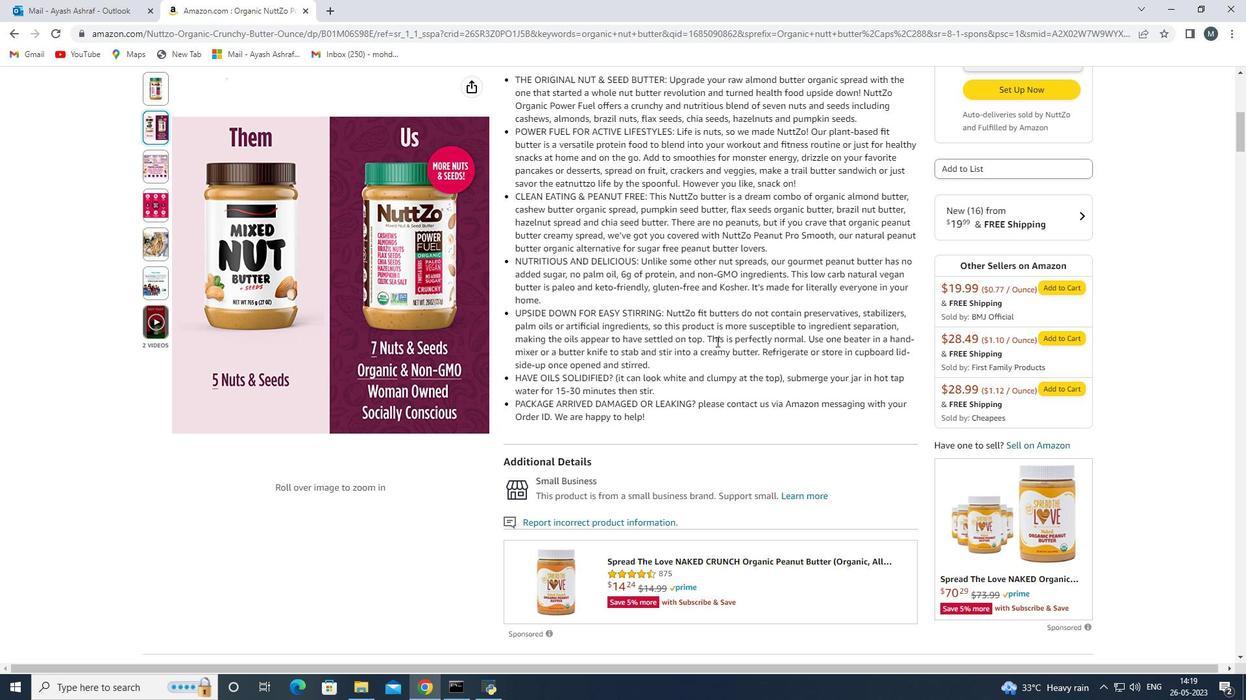 
Action: Mouse scrolled (714, 341) with delta (0, 0)
Screenshot: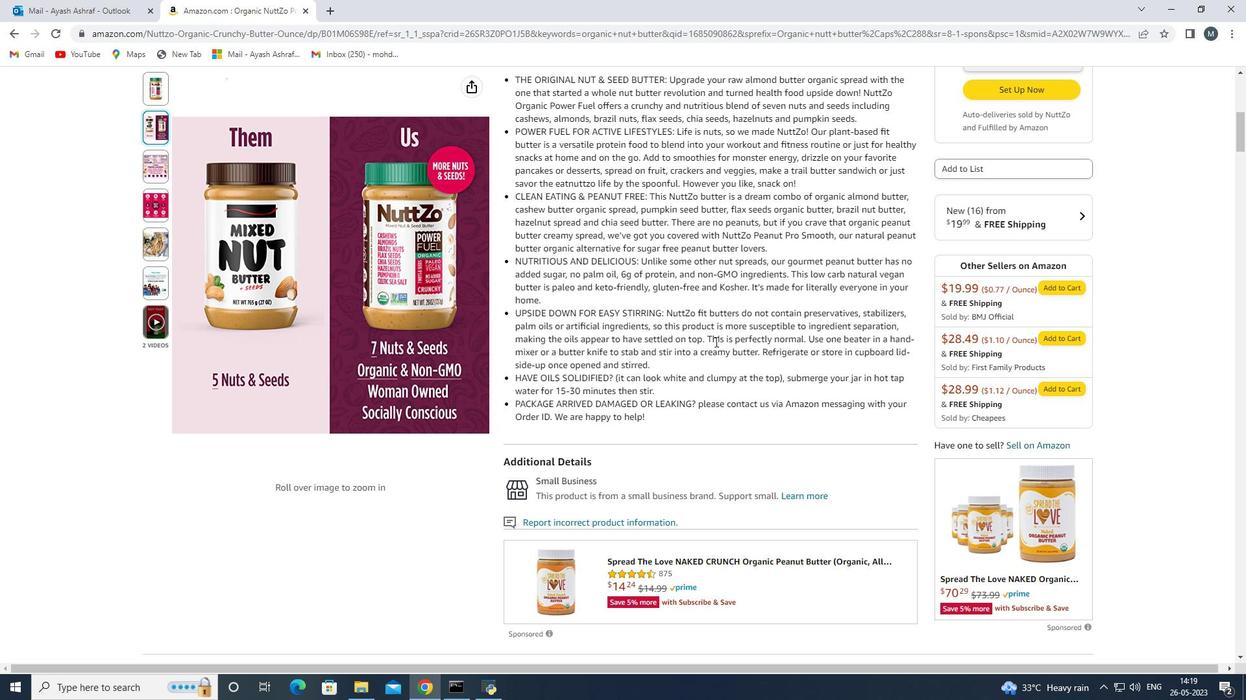 
Action: Mouse moved to (665, 353)
Screenshot: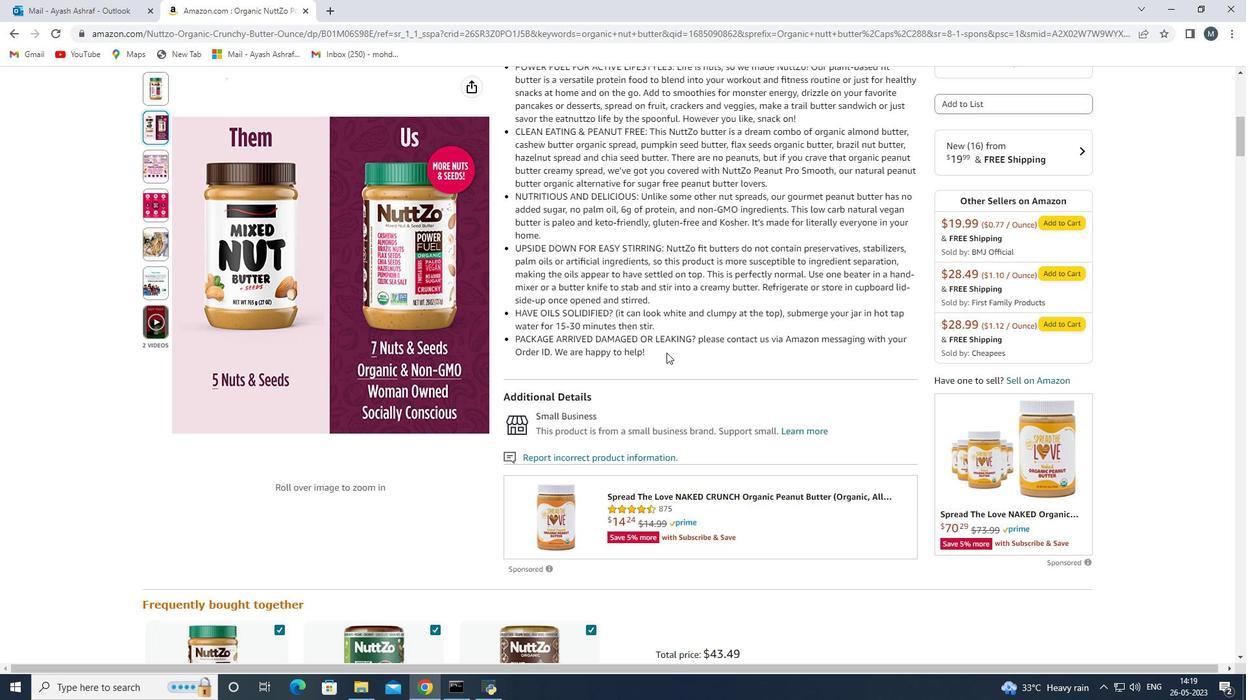 
Action: Mouse scrolled (665, 353) with delta (0, 0)
Screenshot: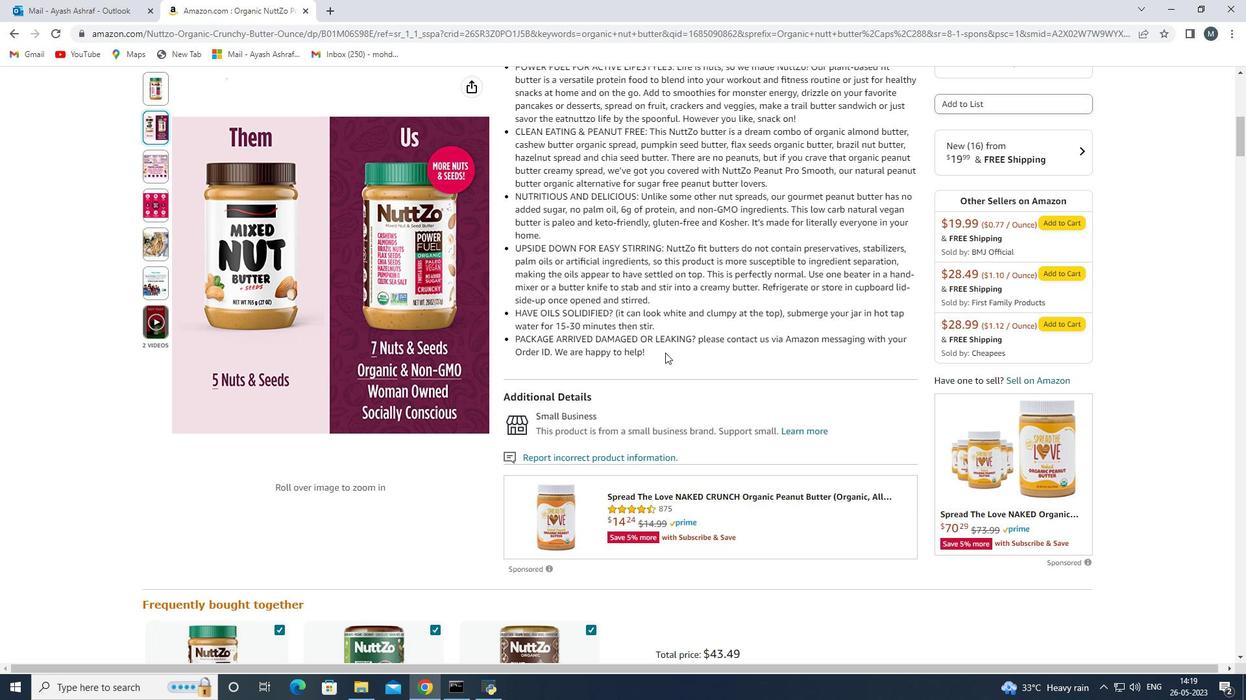 
Action: Mouse scrolled (665, 353) with delta (0, 0)
Screenshot: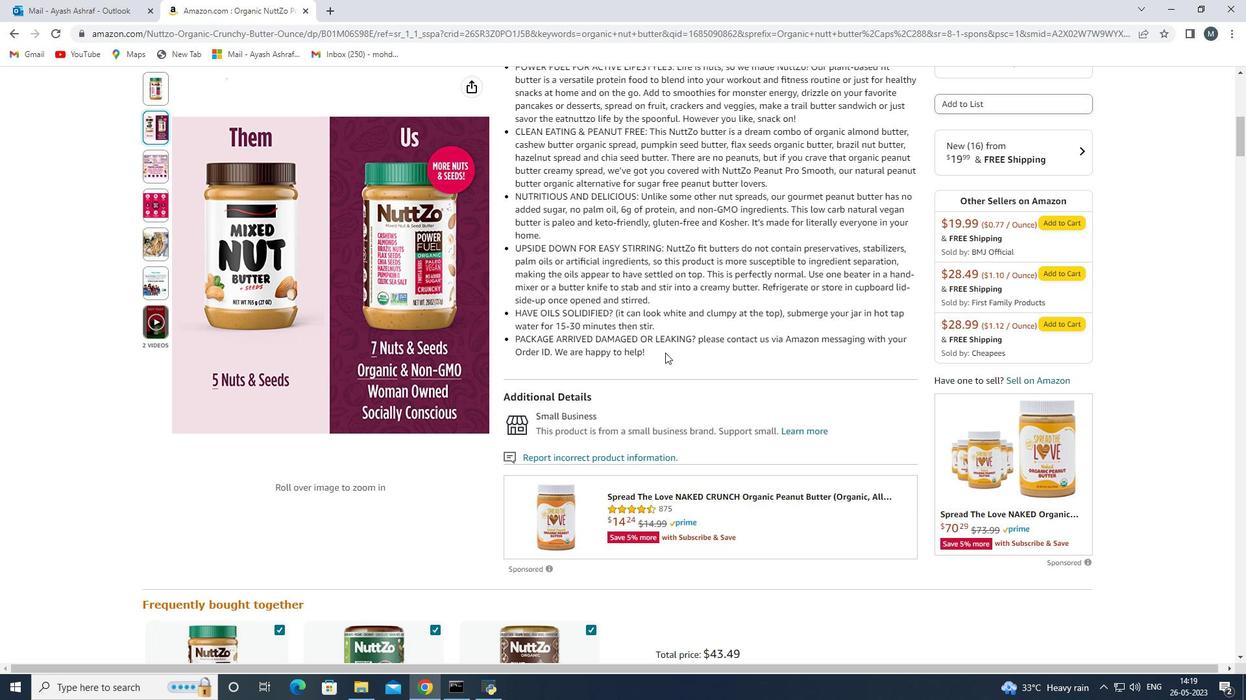
Action: Mouse scrolled (665, 353) with delta (0, 0)
Screenshot: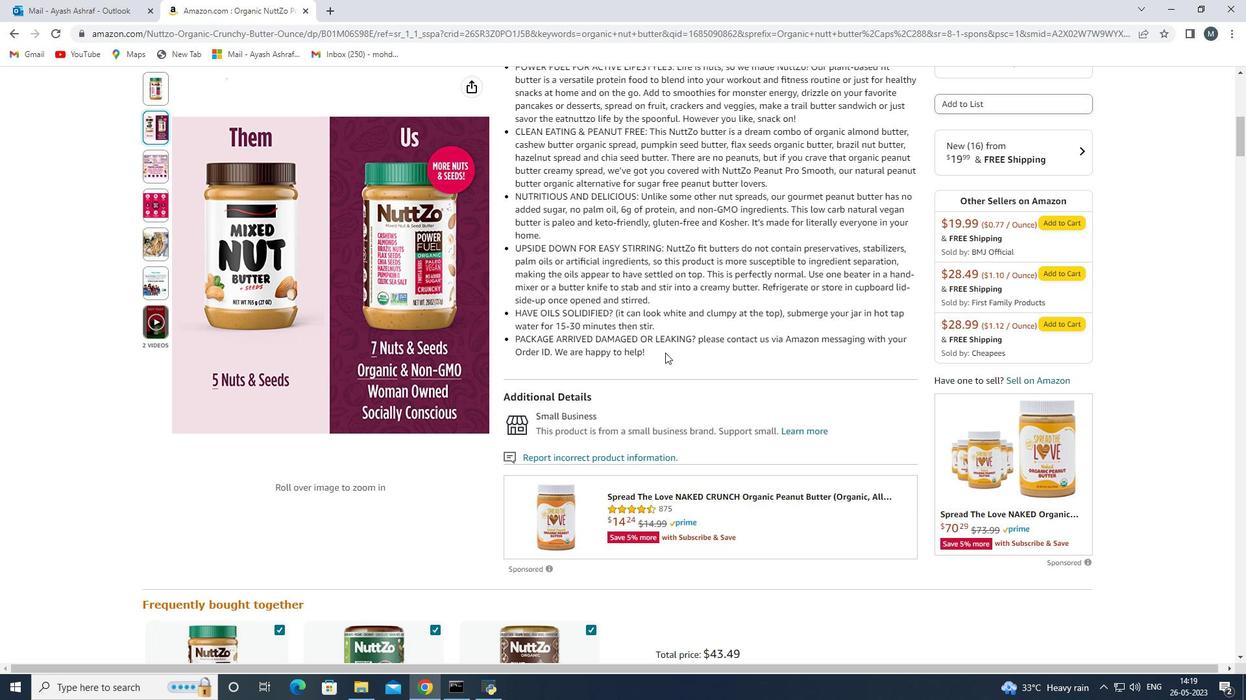 
Action: Mouse scrolled (665, 353) with delta (0, 0)
Screenshot: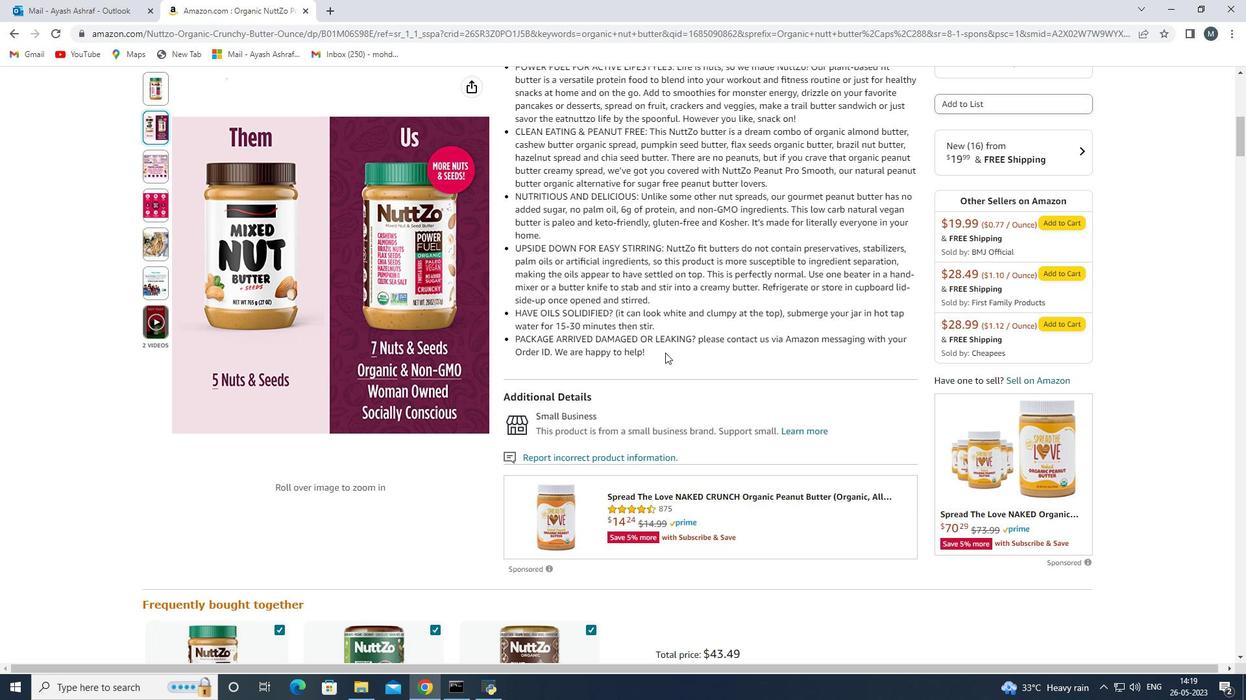 
Action: Mouse moved to (661, 353)
Screenshot: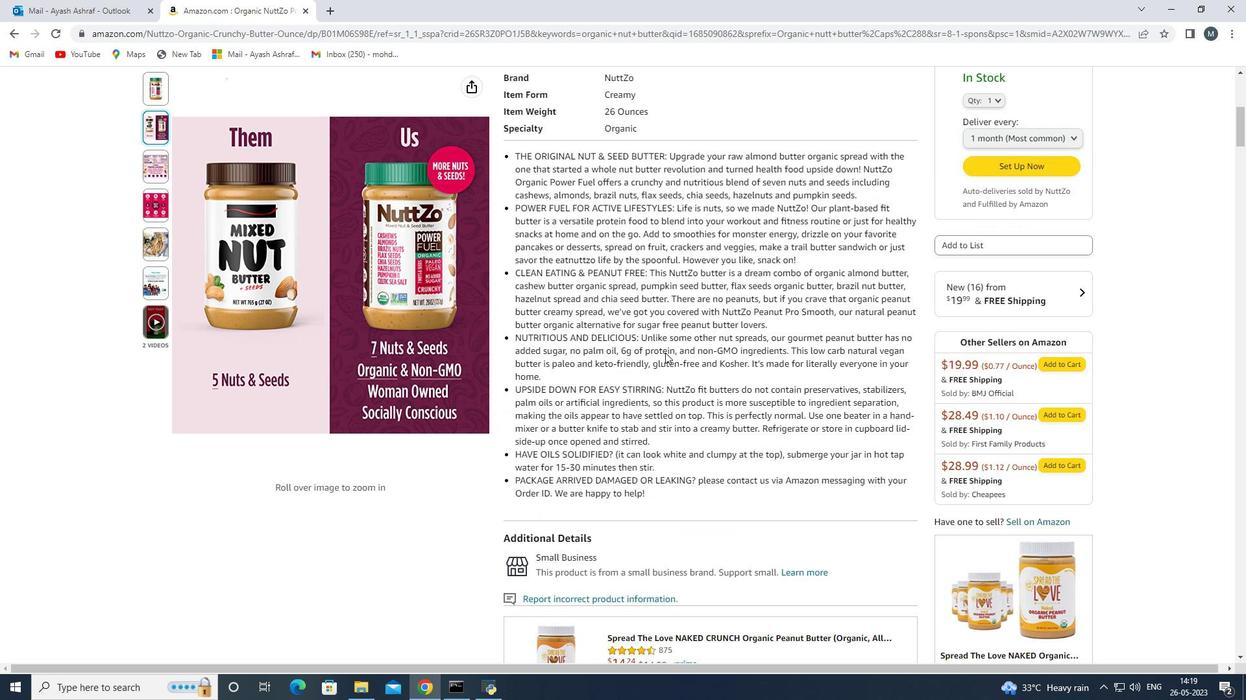 
Action: Mouse scrolled (661, 353) with delta (0, 0)
Screenshot: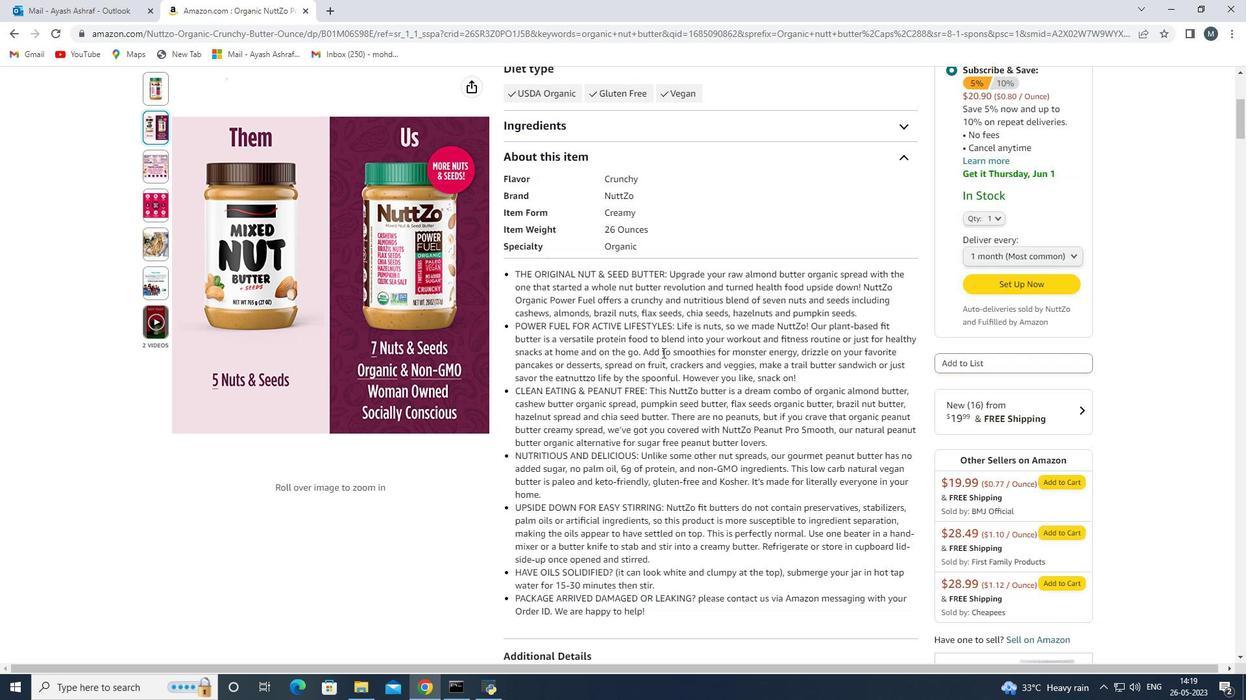
Action: Mouse scrolled (661, 353) with delta (0, 0)
Screenshot: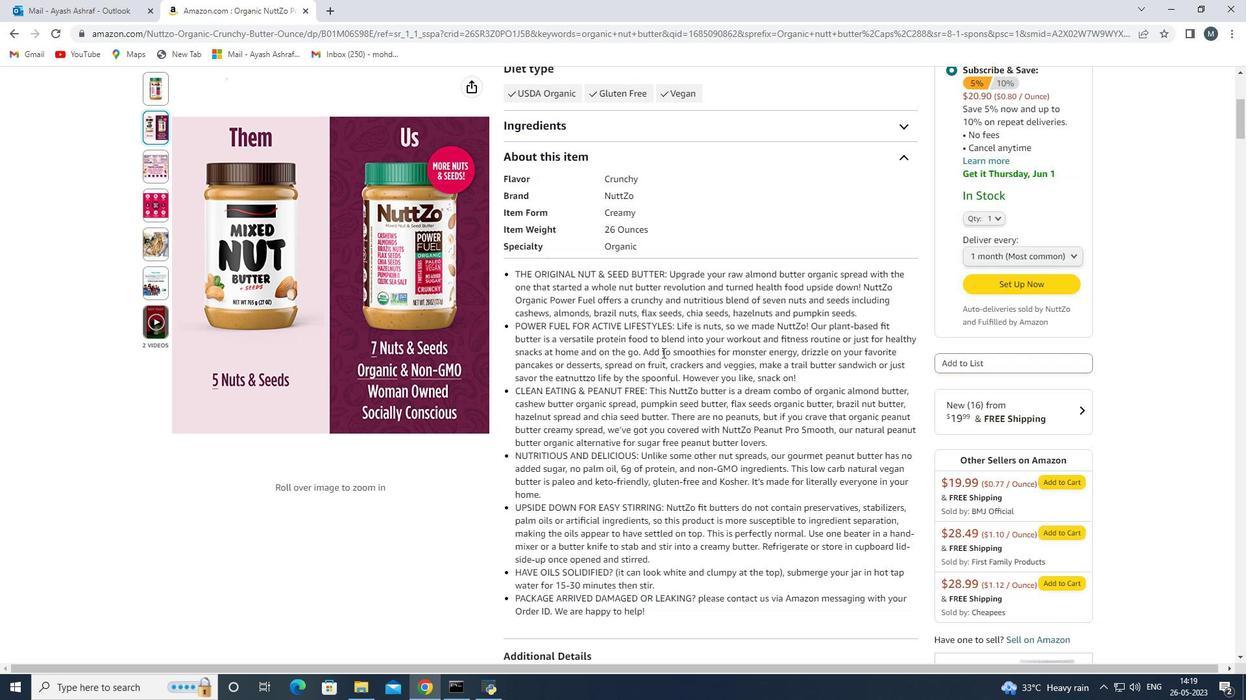 
Action: Mouse scrolled (661, 353) with delta (0, 0)
Screenshot: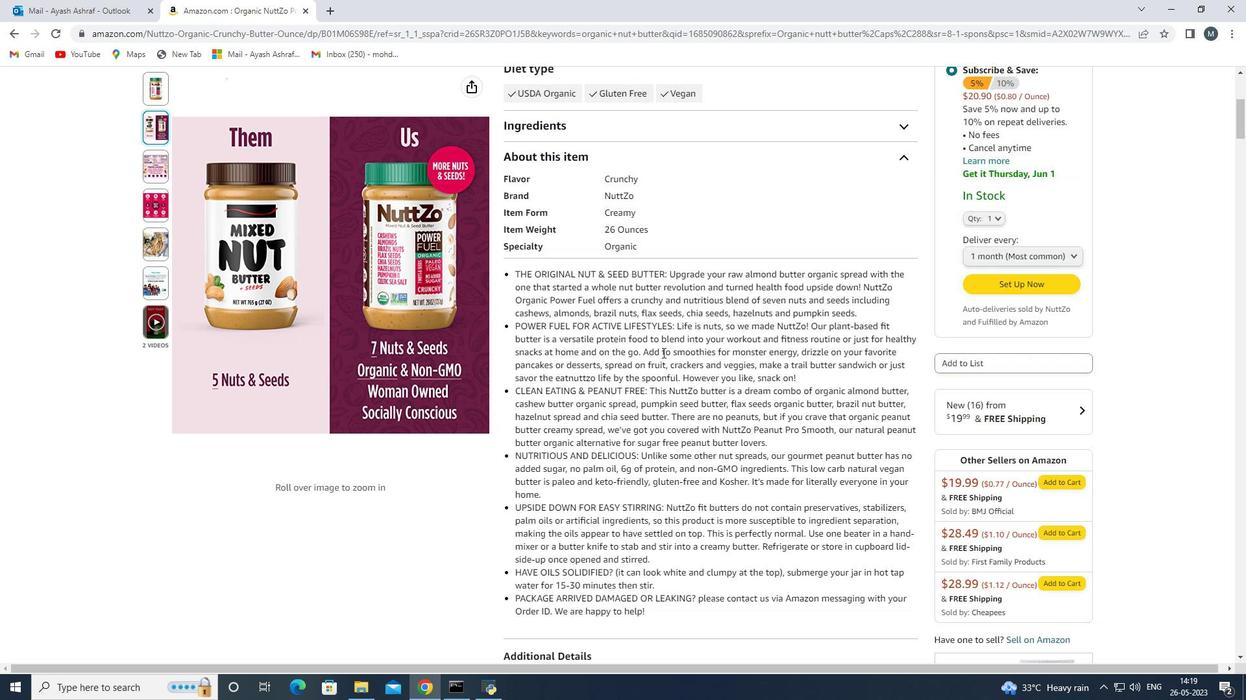 
Action: Mouse scrolled (661, 353) with delta (0, 0)
Screenshot: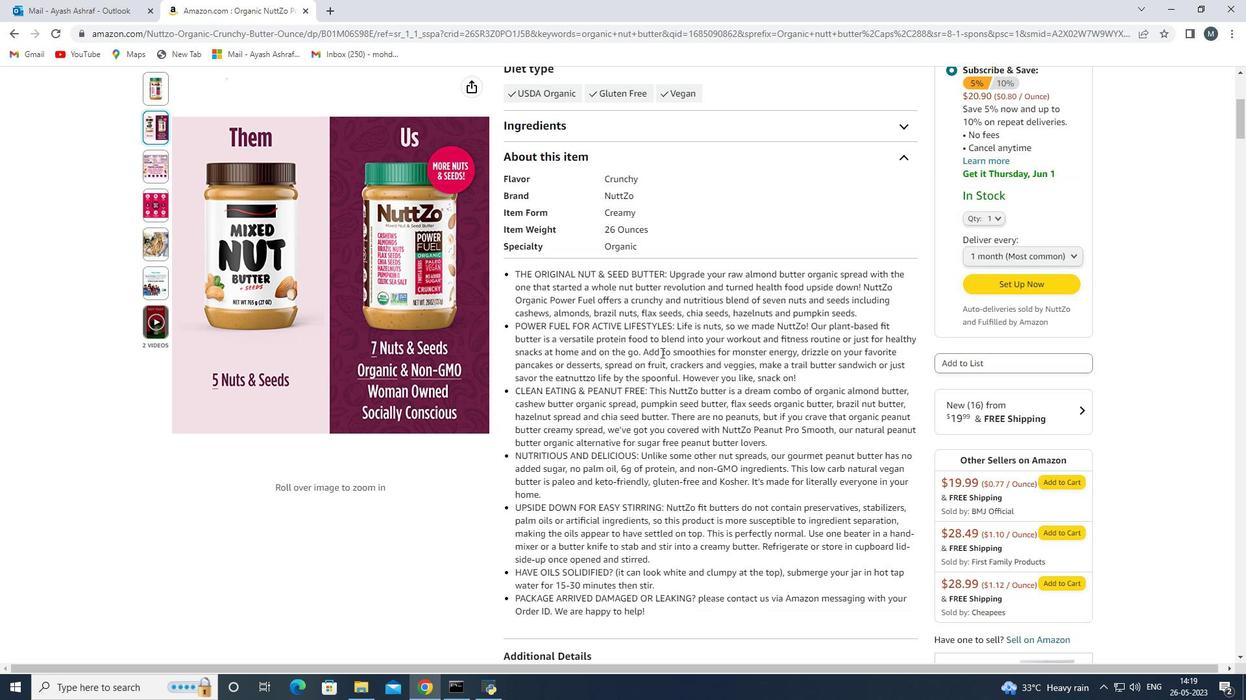 
Action: Mouse moved to (646, 351)
Screenshot: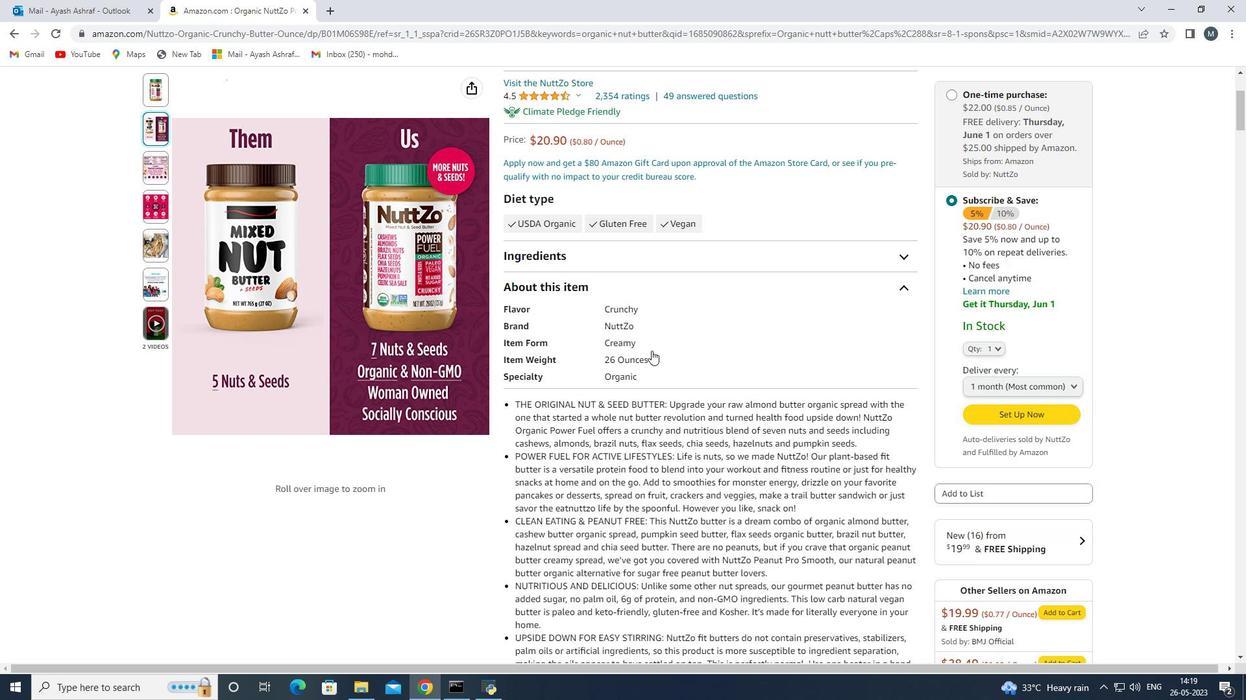 
Action: Mouse scrolled (646, 351) with delta (0, 0)
Screenshot: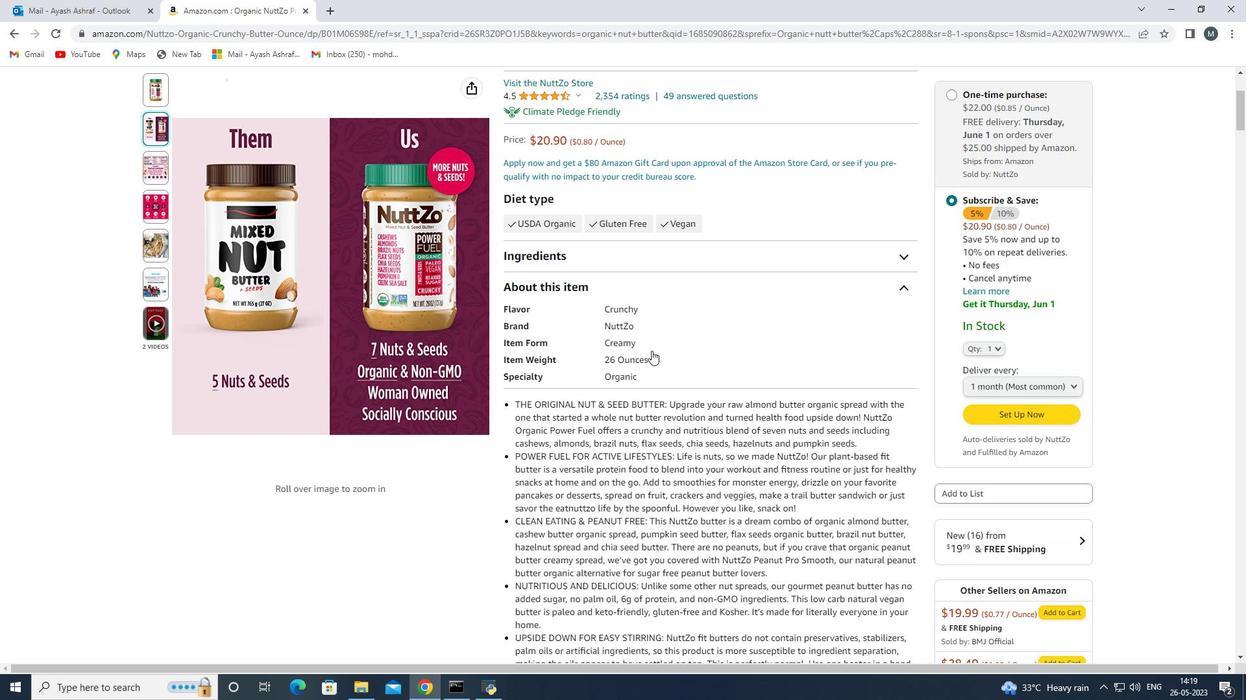 
Action: Mouse scrolled (646, 351) with delta (0, 0)
Screenshot: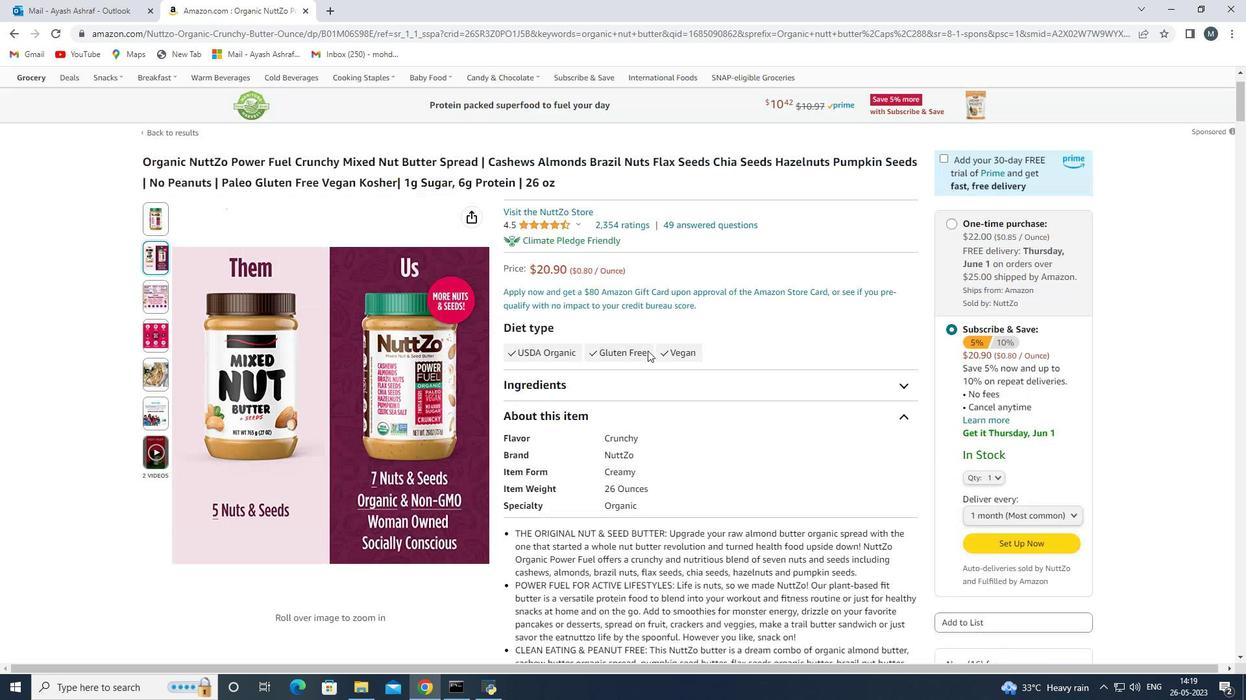 
Action: Mouse moved to (644, 308)
Screenshot: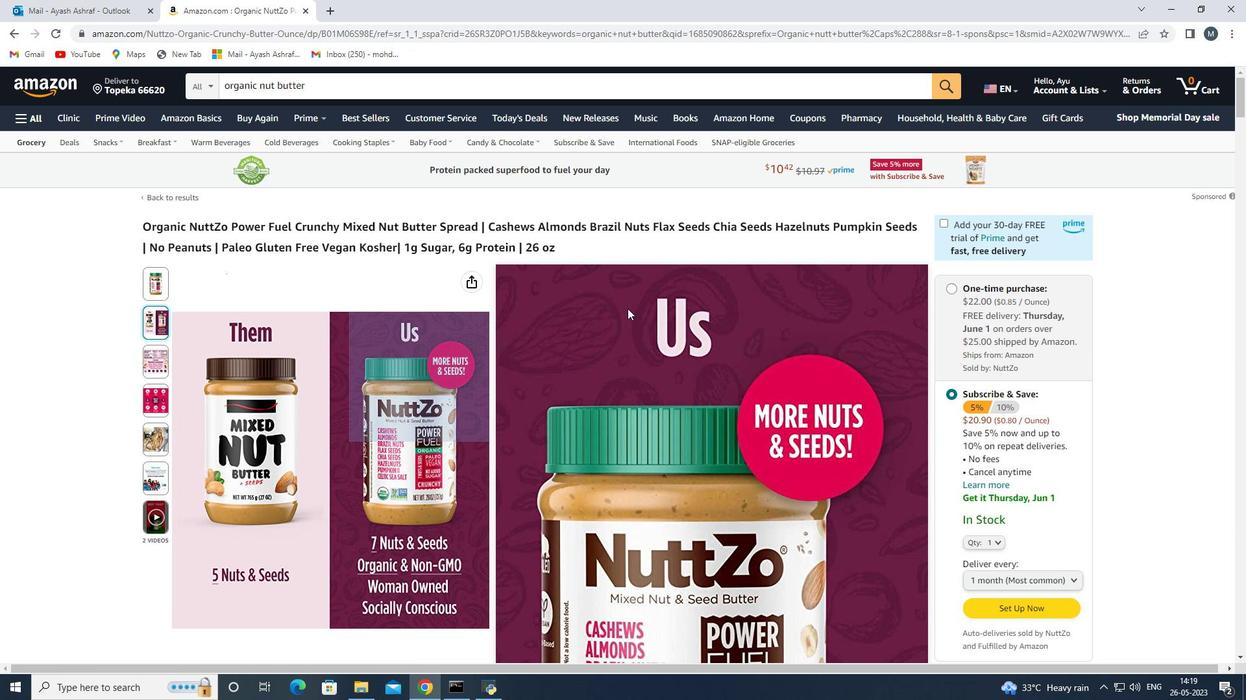 
Action: Mouse scrolled (644, 308) with delta (0, 0)
Screenshot: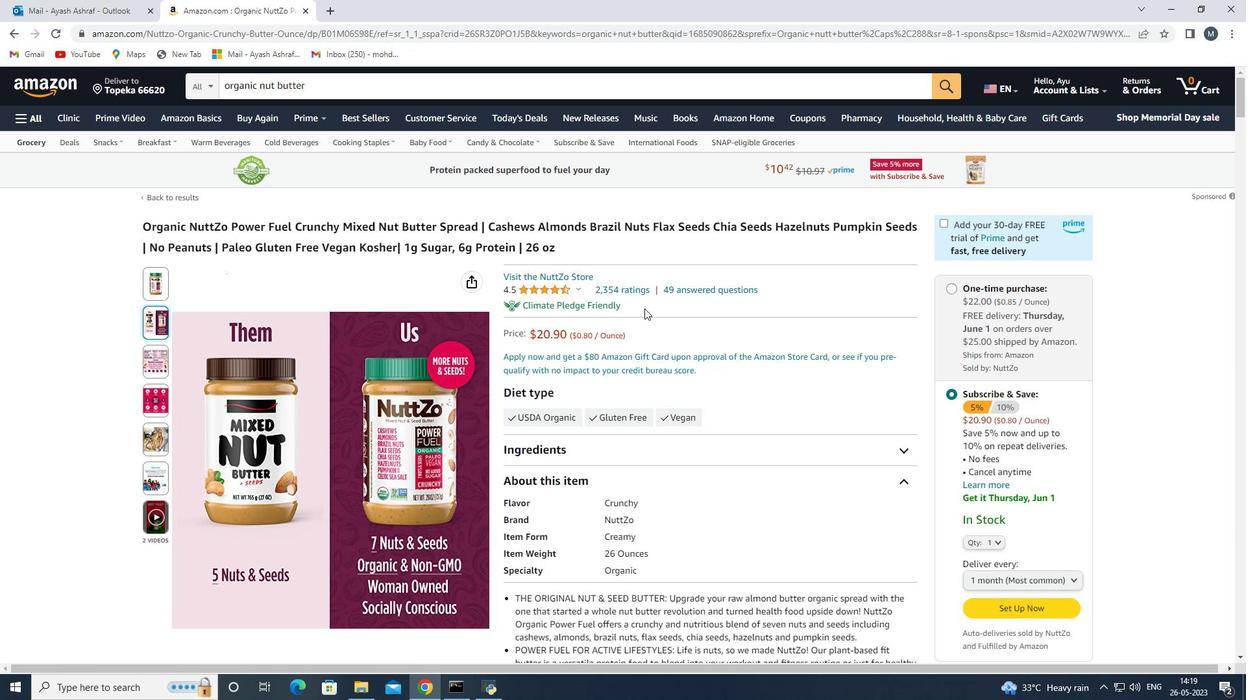 
Action: Mouse moved to (645, 314)
Screenshot: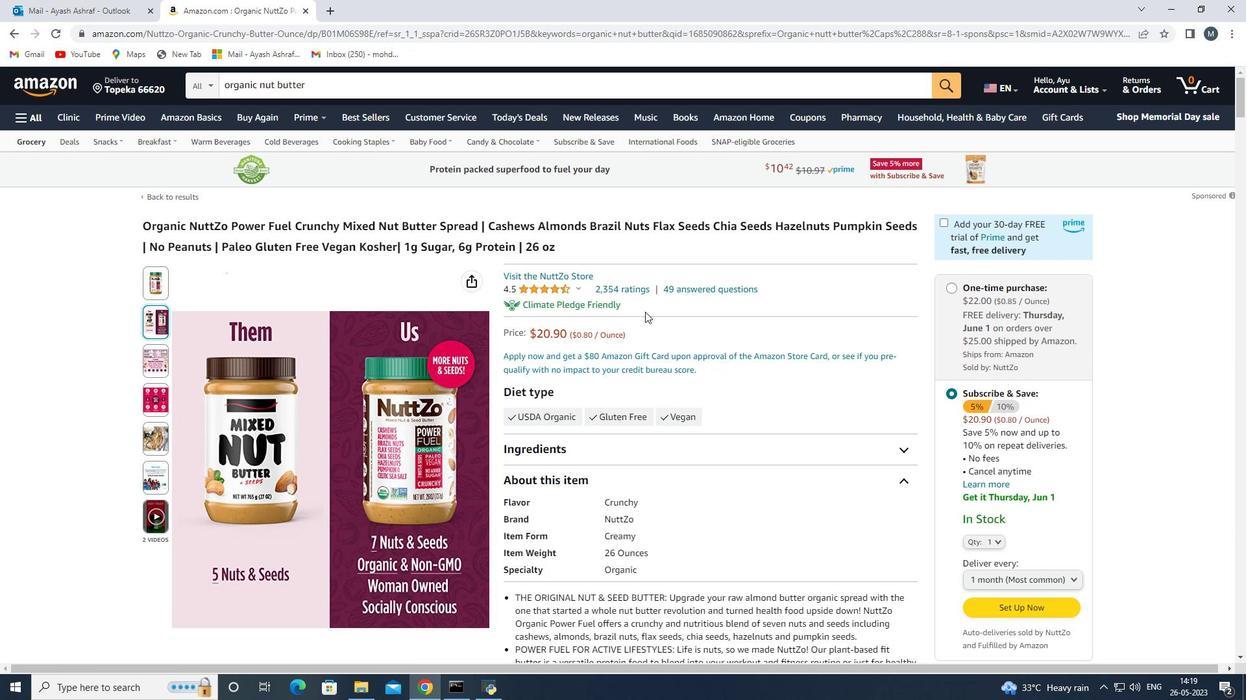
Action: Mouse scrolled (645, 314) with delta (0, 0)
Screenshot: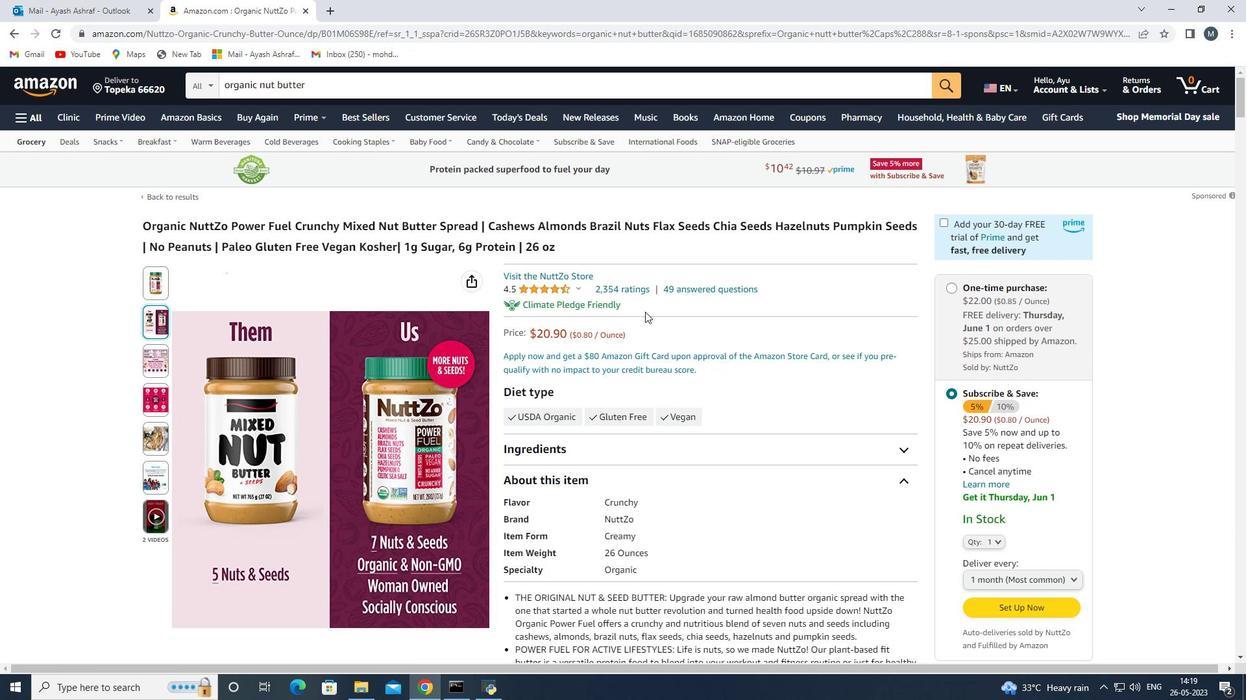 
Action: Mouse moved to (443, 298)
Screenshot: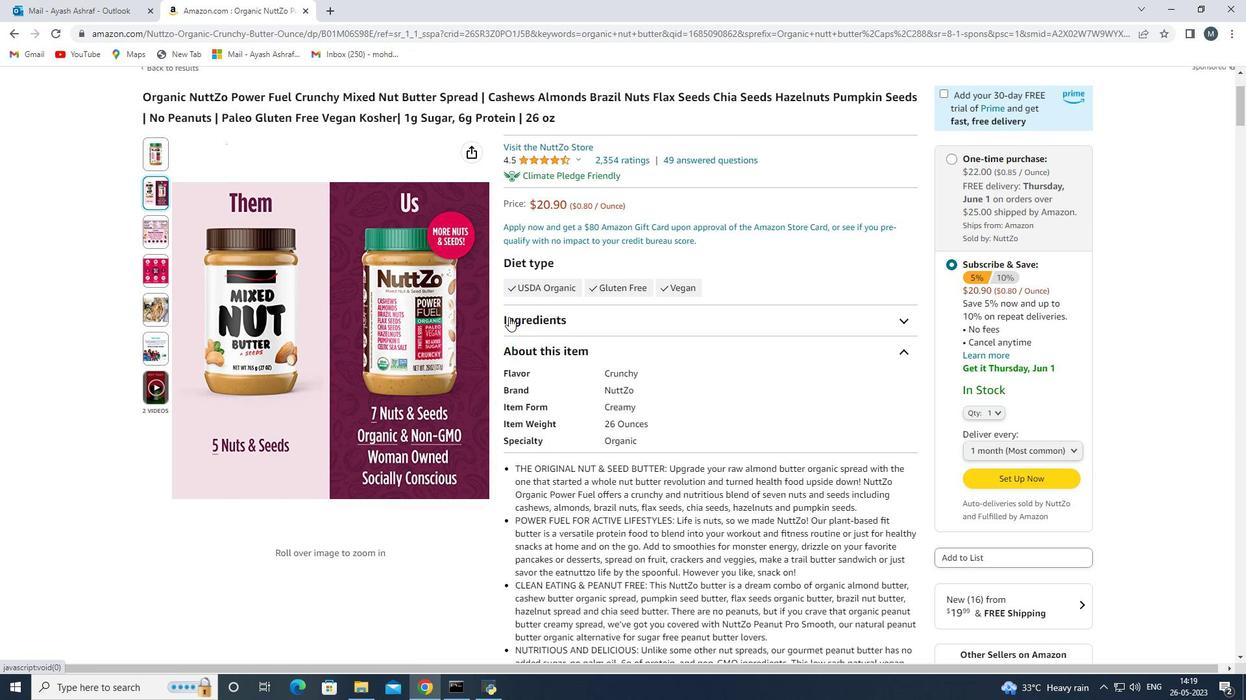 
Action: Mouse scrolled (443, 299) with delta (0, 0)
Screenshot: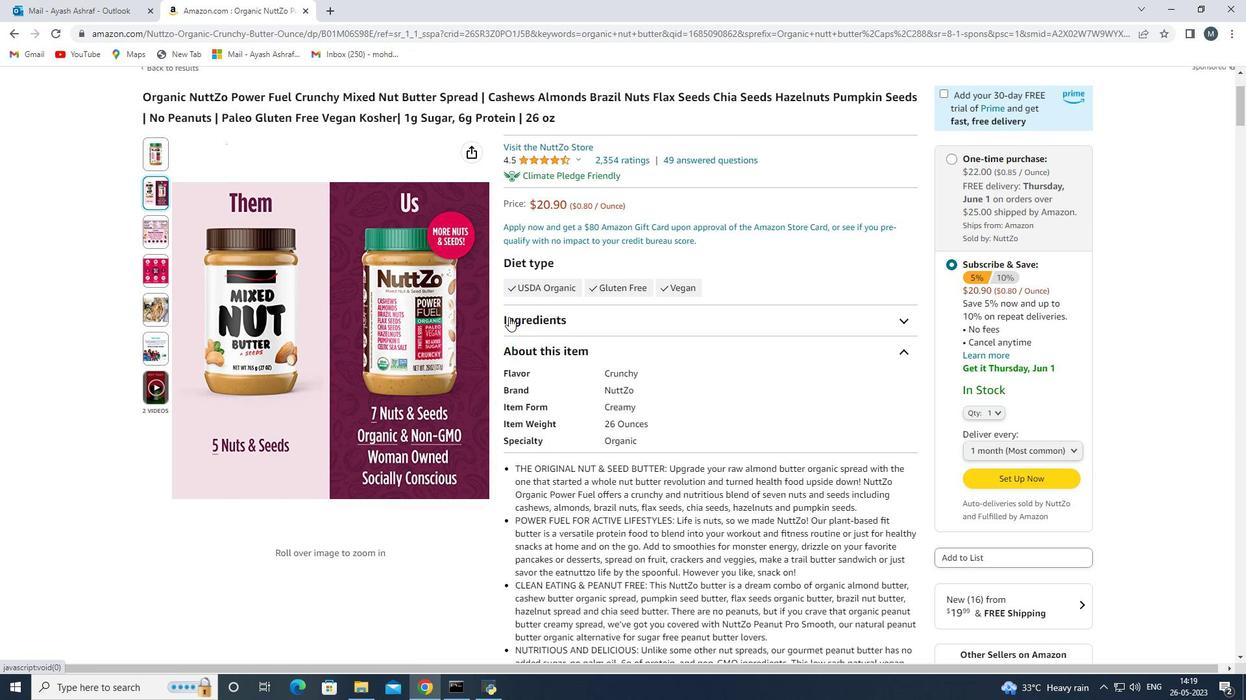 
Action: Mouse moved to (110, 153)
Screenshot: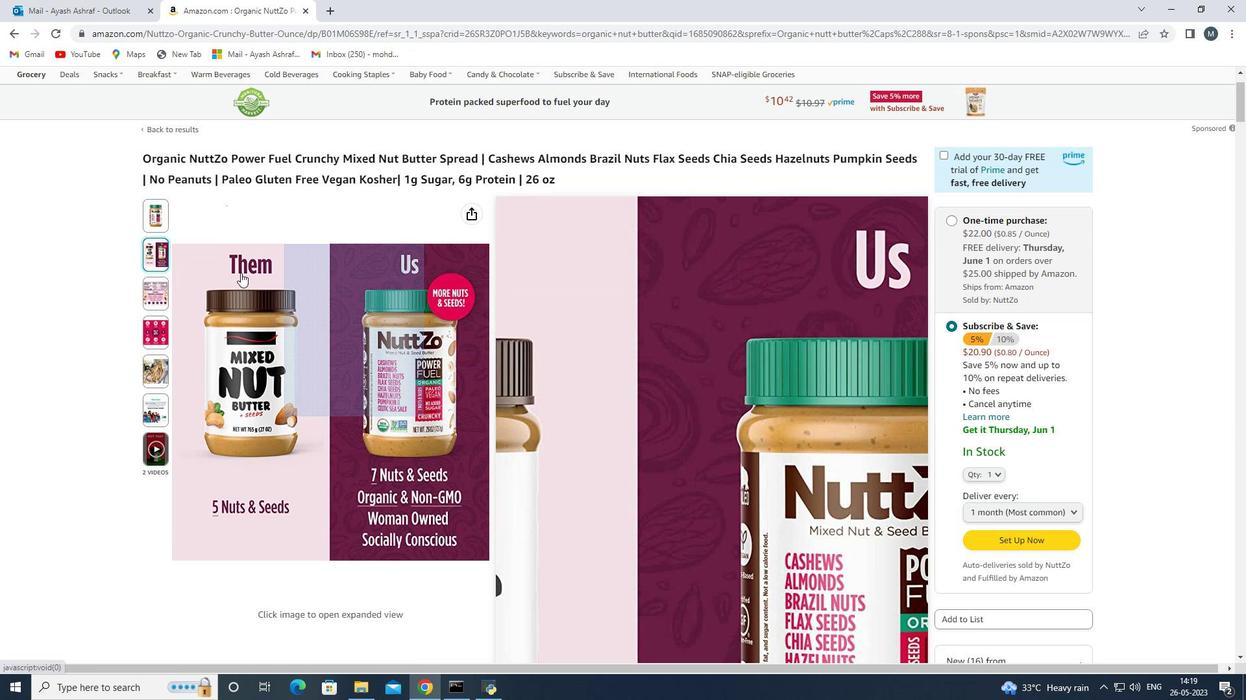 
Action: Mouse scrolled (110, 154) with delta (0, 0)
Screenshot: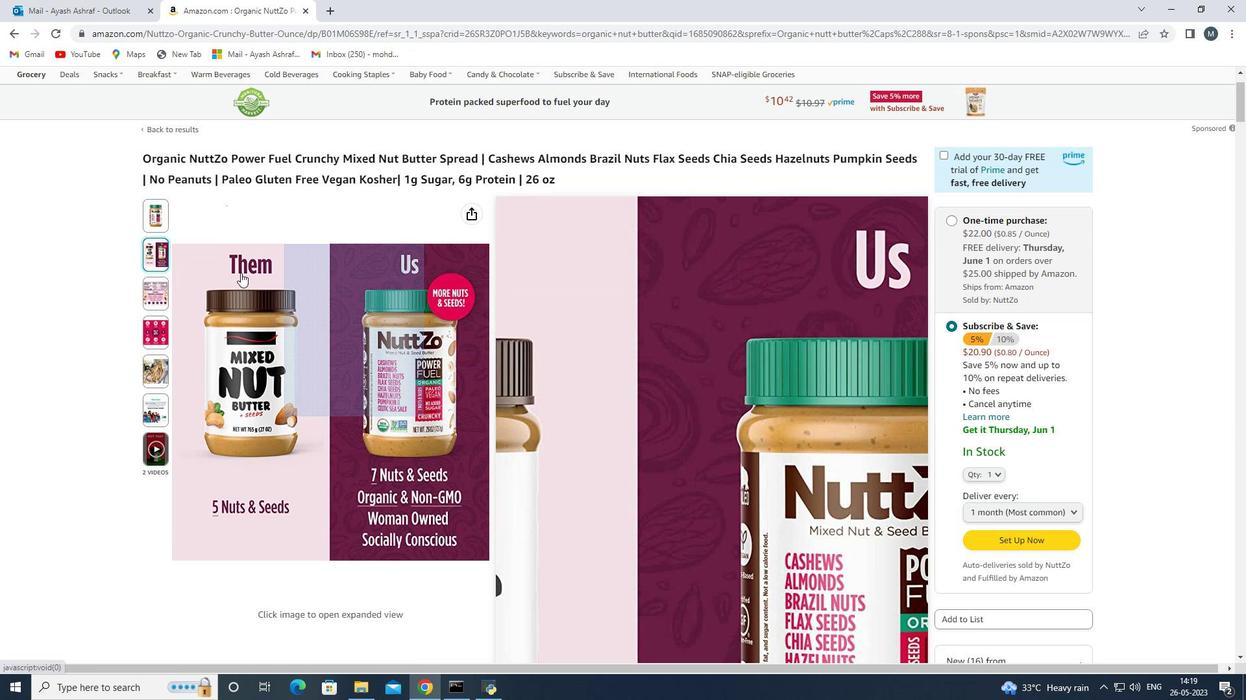 
Action: Mouse moved to (109, 153)
Screenshot: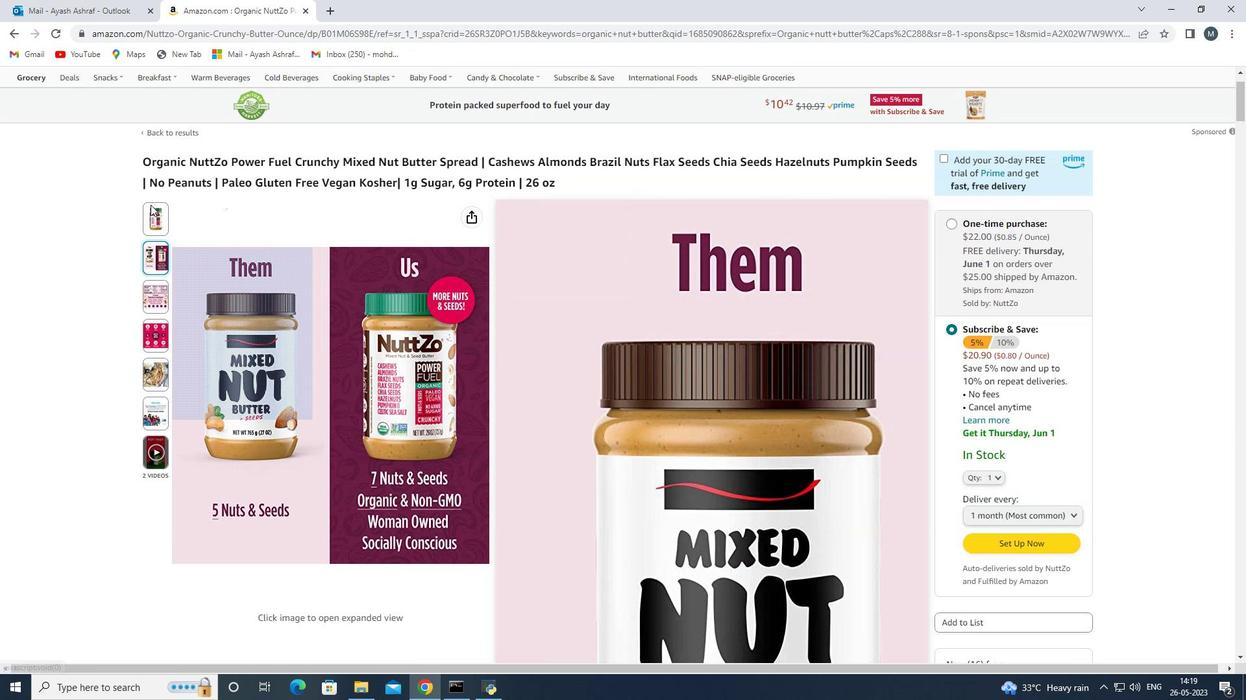 
Action: Mouse scrolled (109, 153) with delta (0, 0)
Screenshot: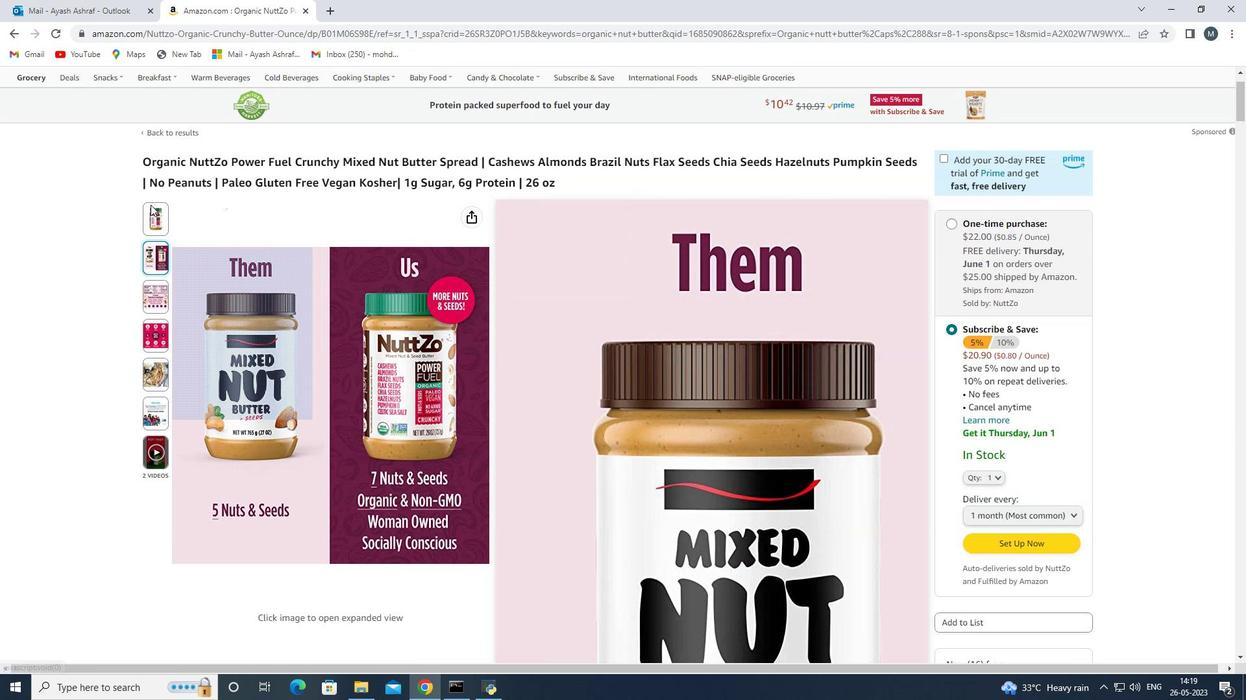 
Action: Mouse scrolled (109, 153) with delta (0, 0)
Screenshot: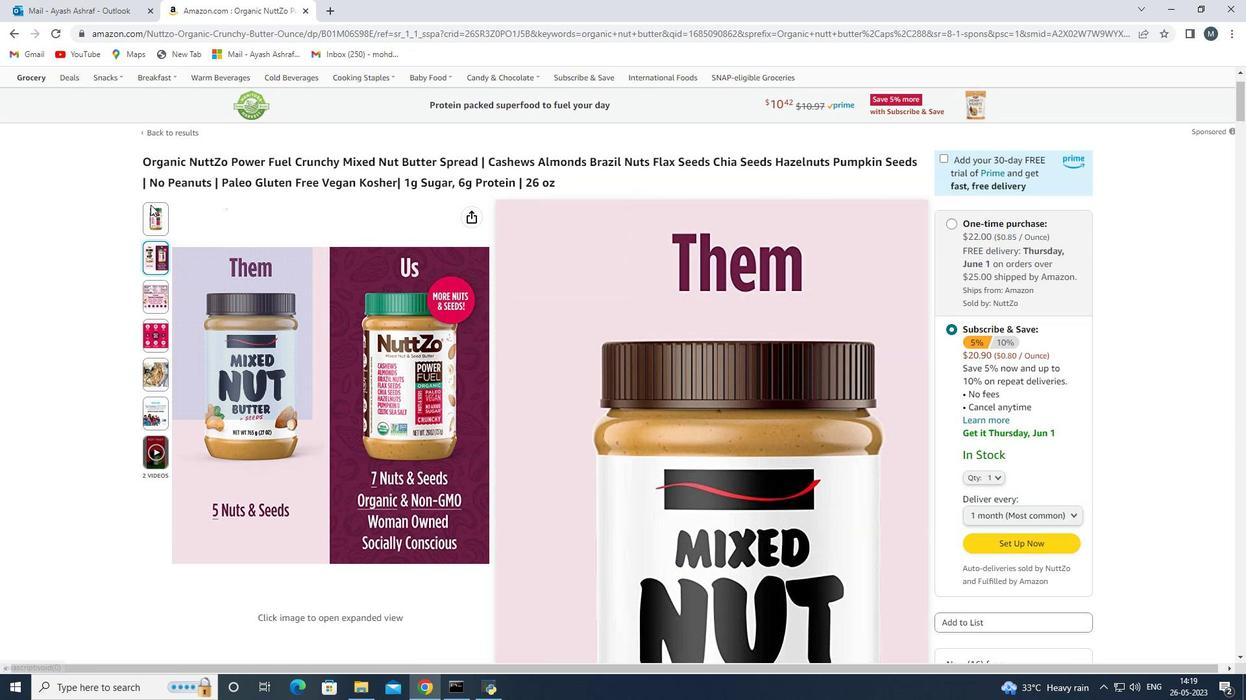 
Action: Mouse moved to (15, 38)
Screenshot: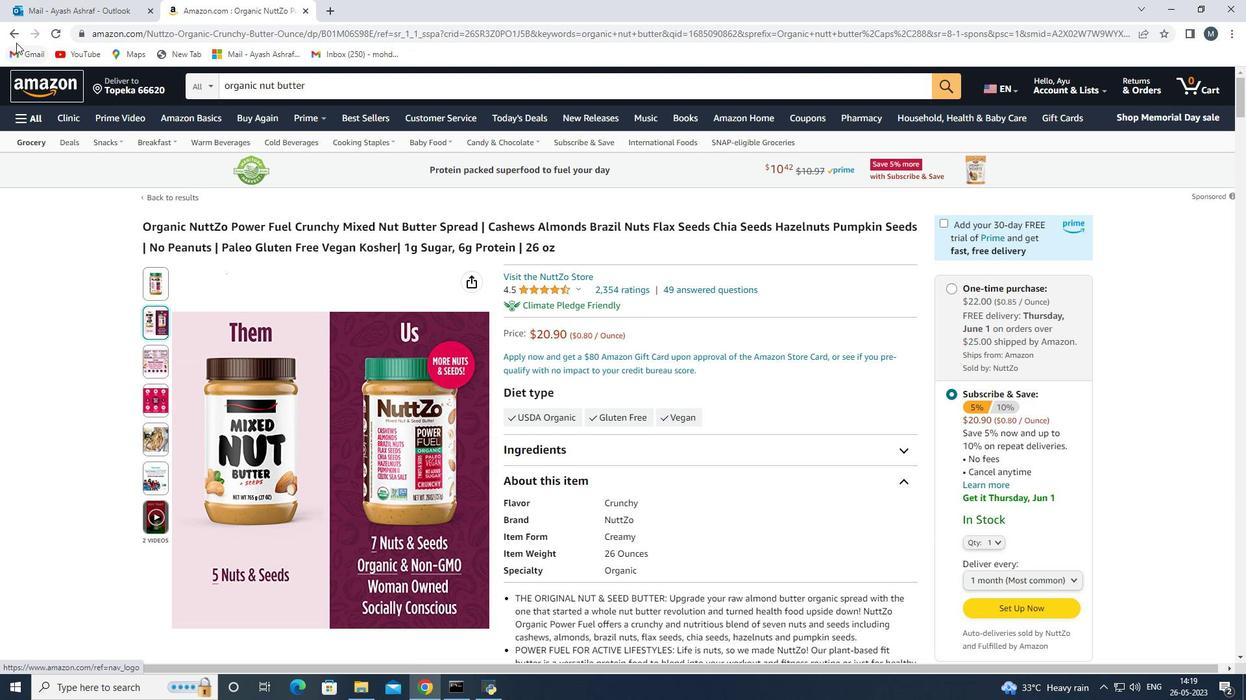 
Action: Mouse pressed left at (15, 38)
Screenshot: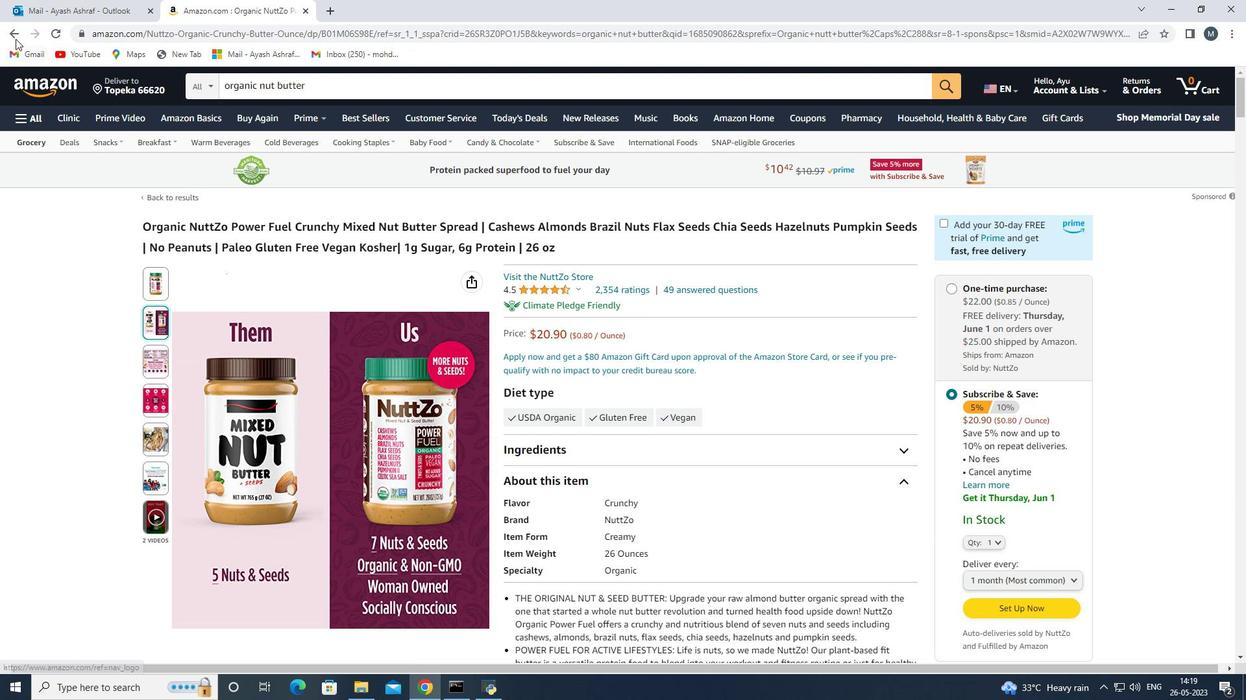 
Action: Mouse moved to (526, 345)
Screenshot: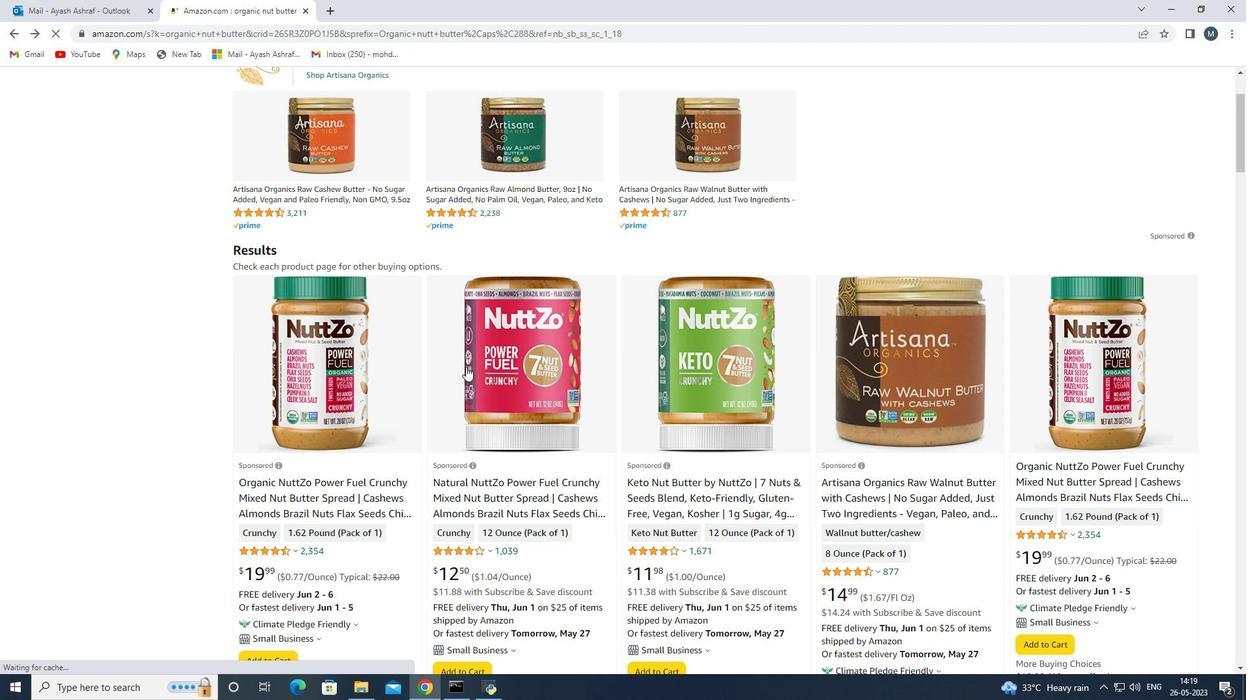 
Action: Mouse scrolled (526, 344) with delta (0, 0)
Screenshot: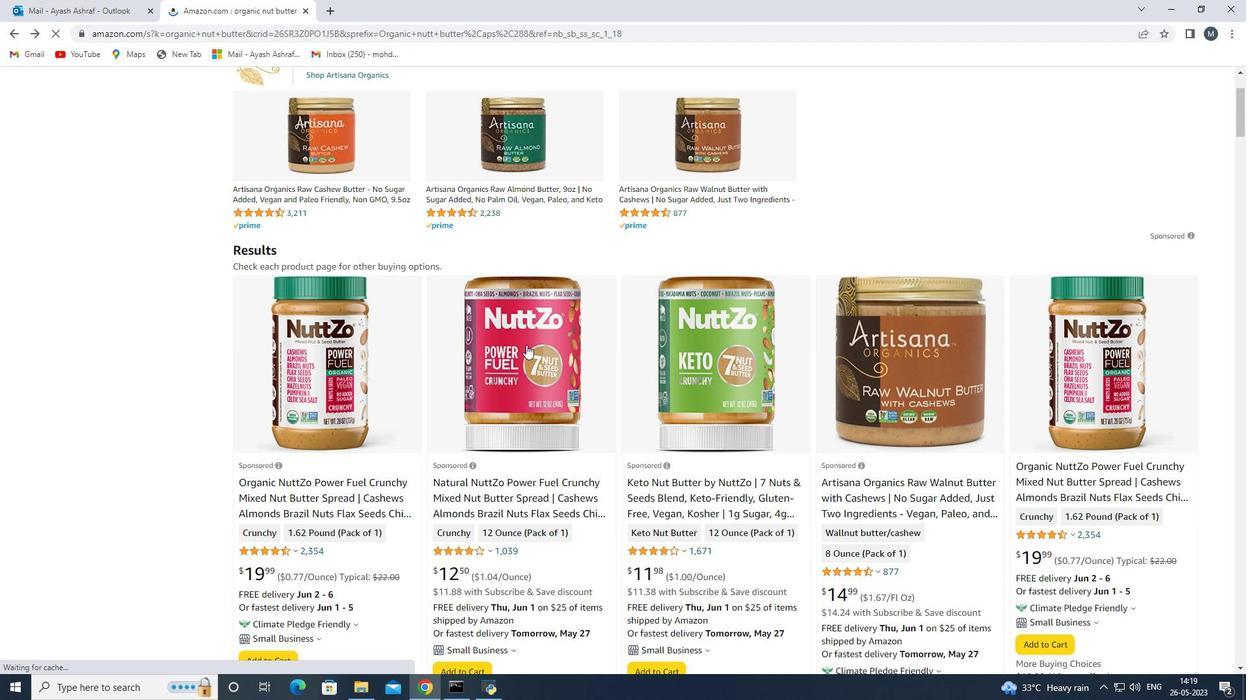 
Action: Mouse moved to (471, 469)
Screenshot: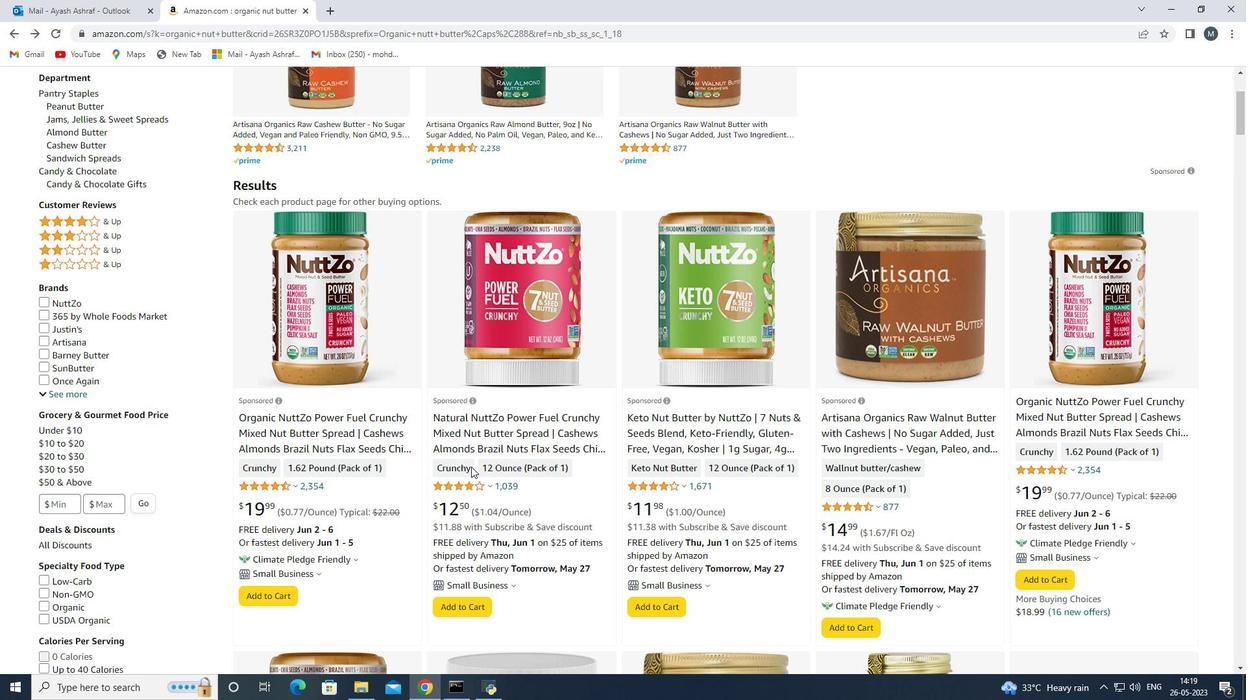 
Action: Mouse scrolled (471, 469) with delta (0, 0)
Screenshot: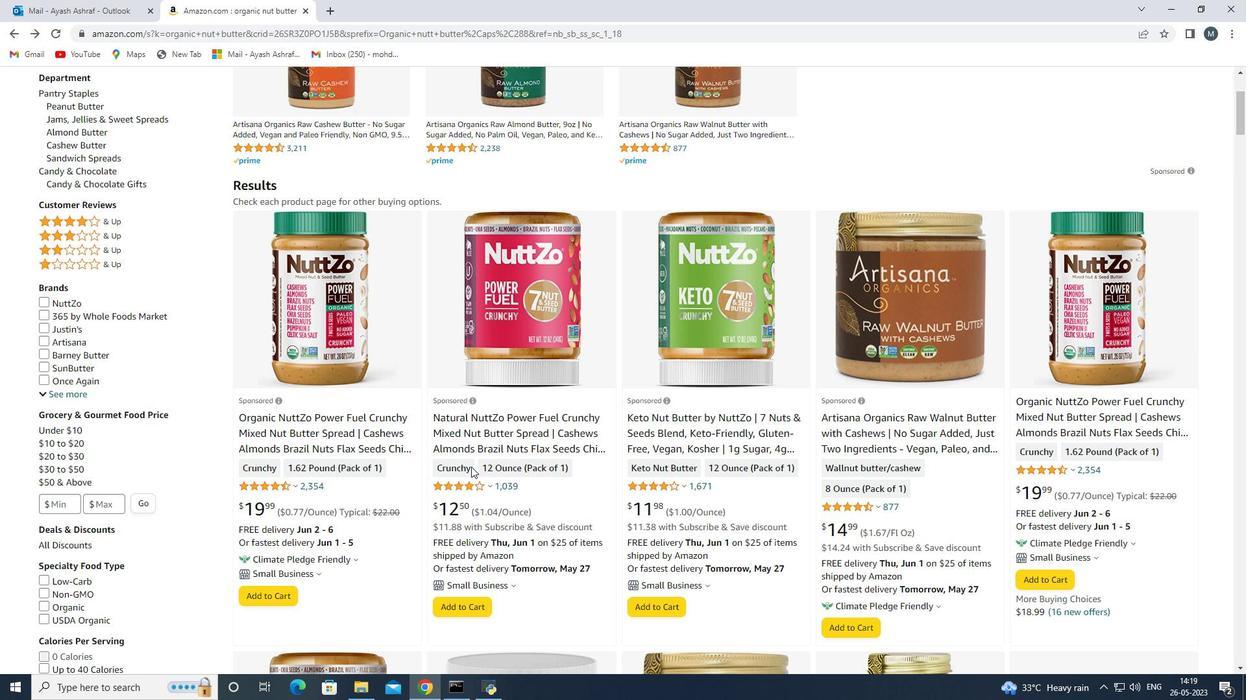 
Action: Mouse moved to (471, 469)
Screenshot: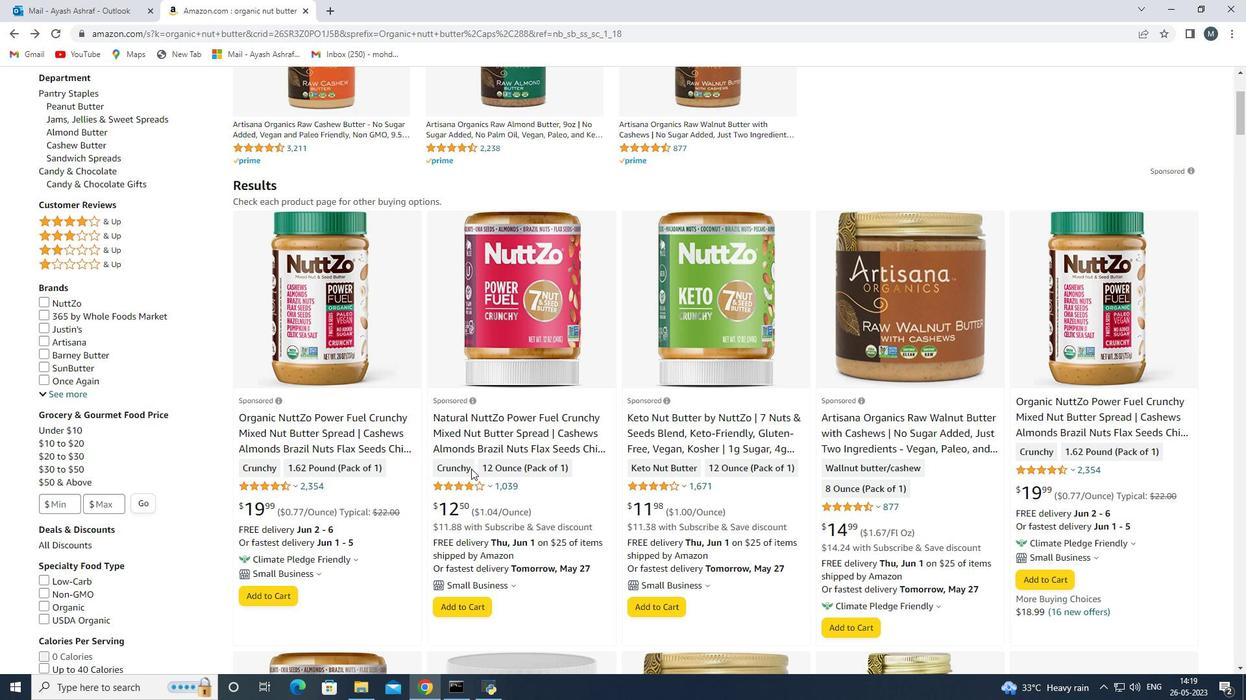 
Action: Mouse scrolled (471, 469) with delta (0, 0)
Screenshot: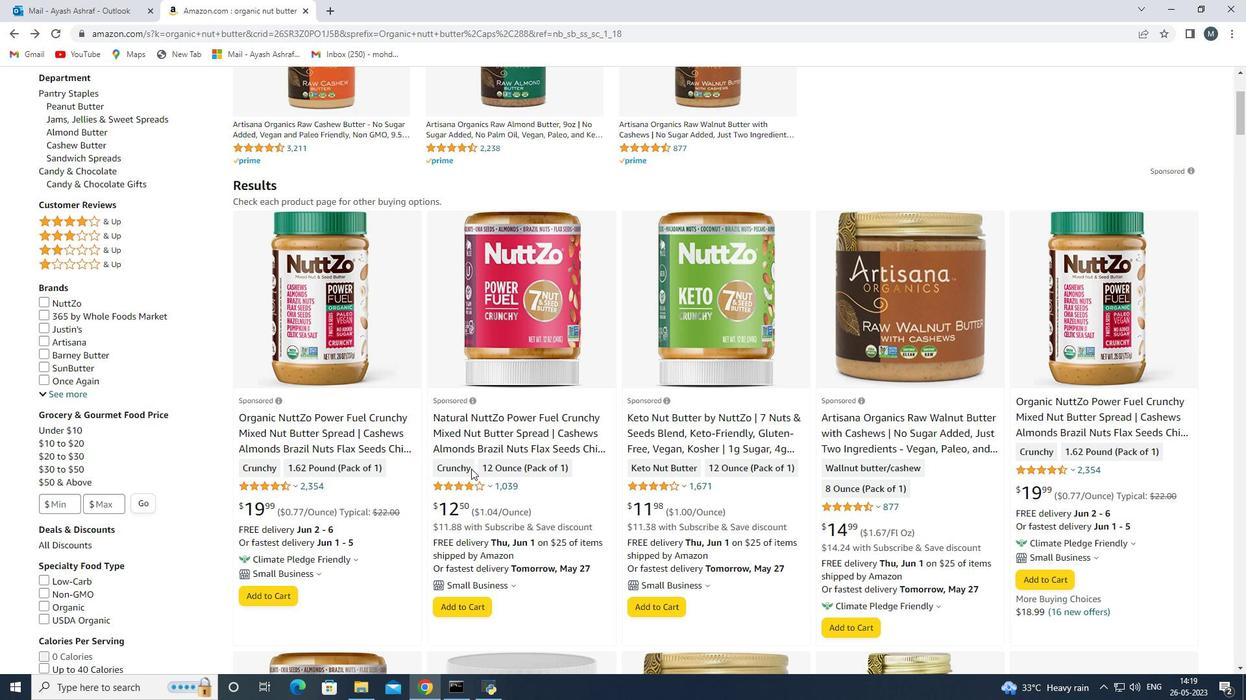 
Action: Mouse moved to (471, 467)
Screenshot: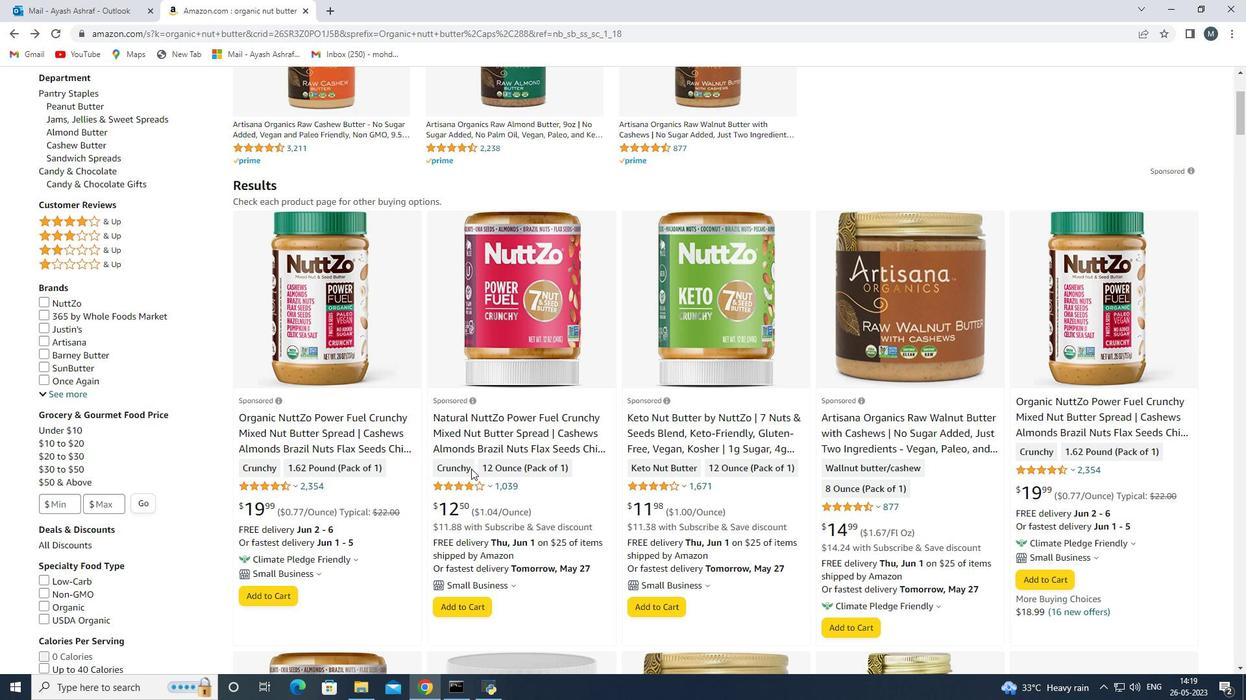 
Action: Mouse scrolled (471, 468) with delta (0, 0)
Screenshot: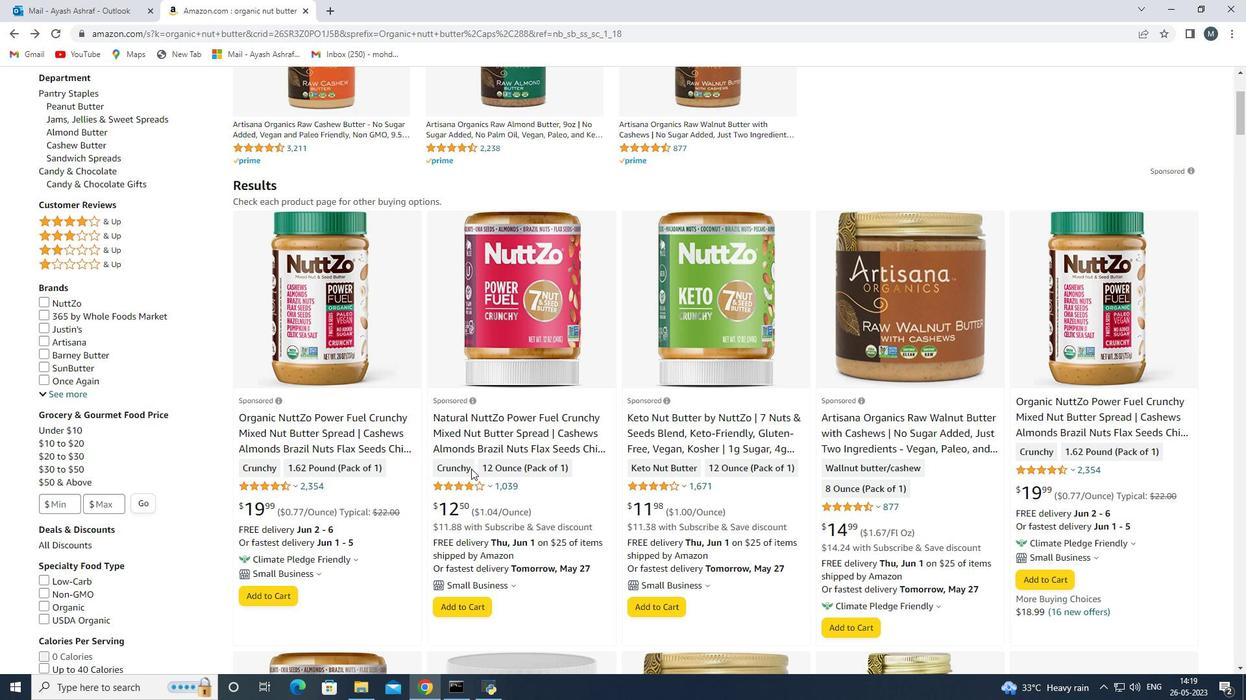 
Action: Mouse moved to (471, 466)
Screenshot: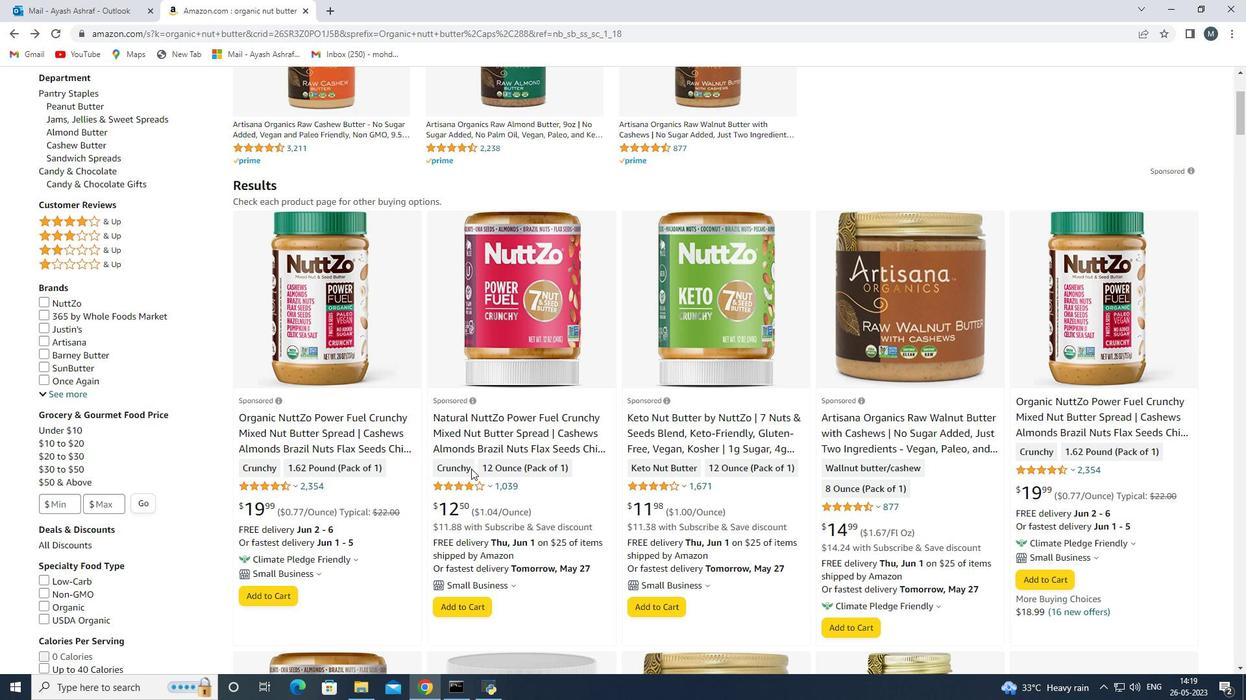 
Action: Mouse scrolled (471, 466) with delta (0, 0)
Screenshot: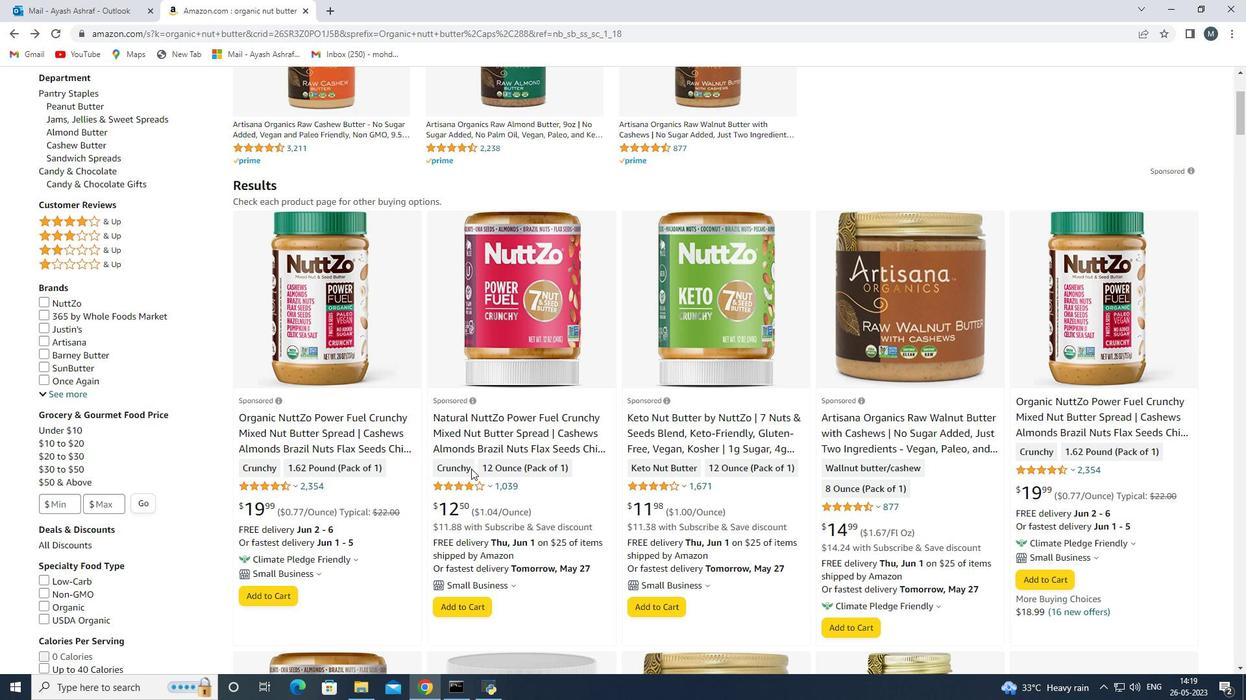 
Action: Mouse moved to (471, 460)
Screenshot: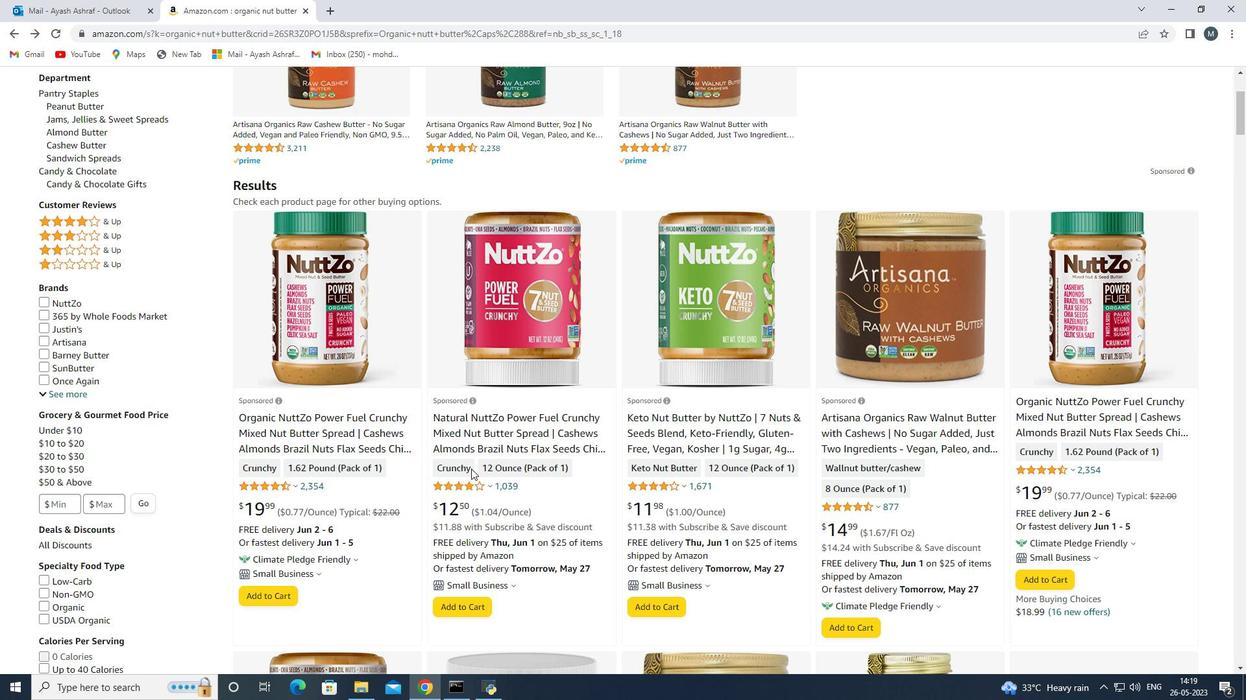 
Action: Mouse scrolled (471, 461) with delta (0, 0)
Screenshot: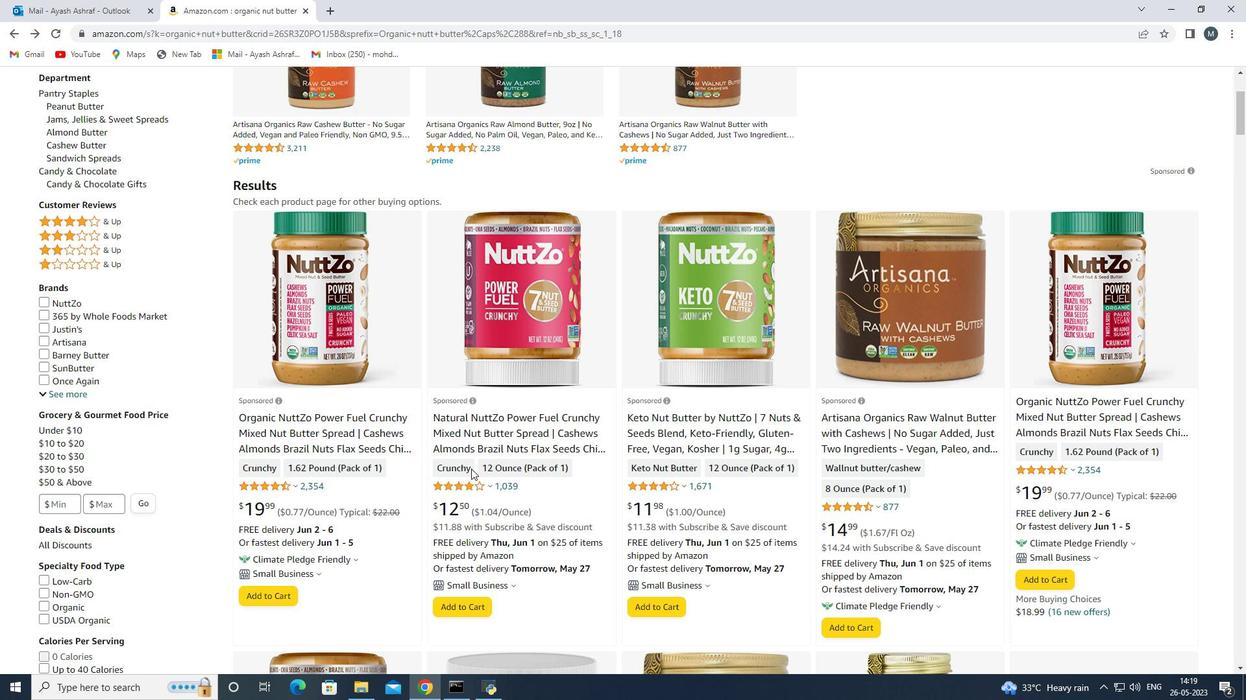 
Action: Mouse moved to (473, 455)
Screenshot: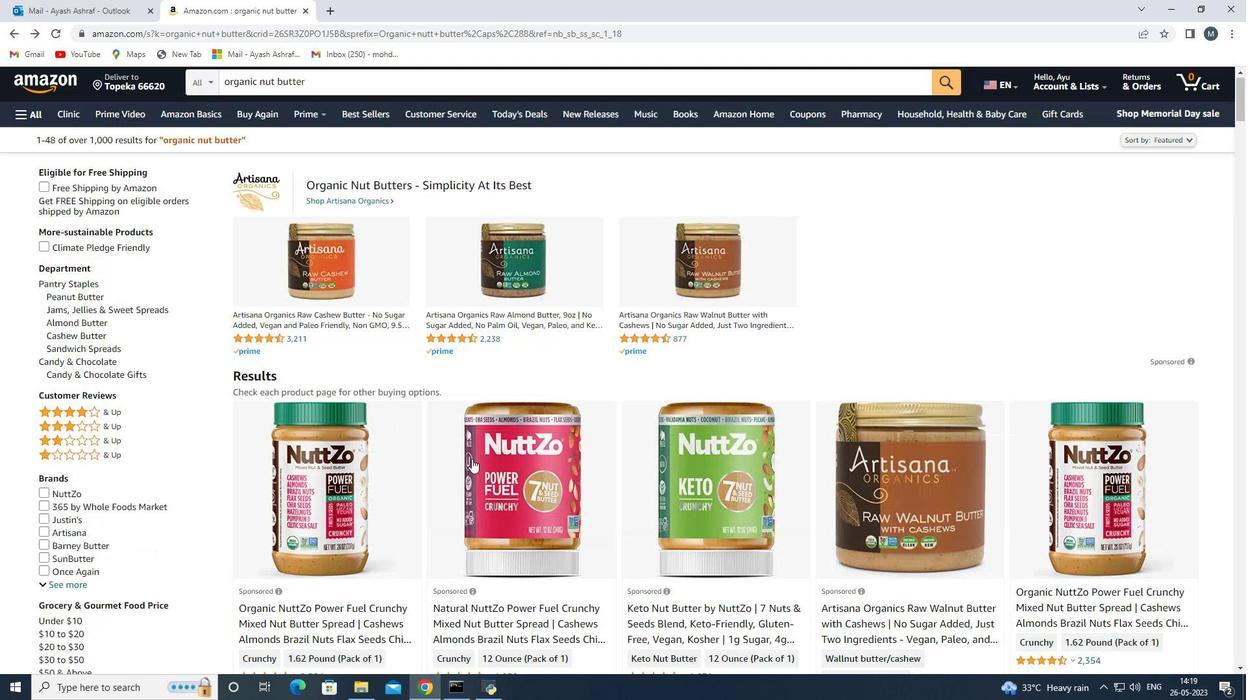 
Action: Mouse scrolled (473, 456) with delta (0, 0)
Screenshot: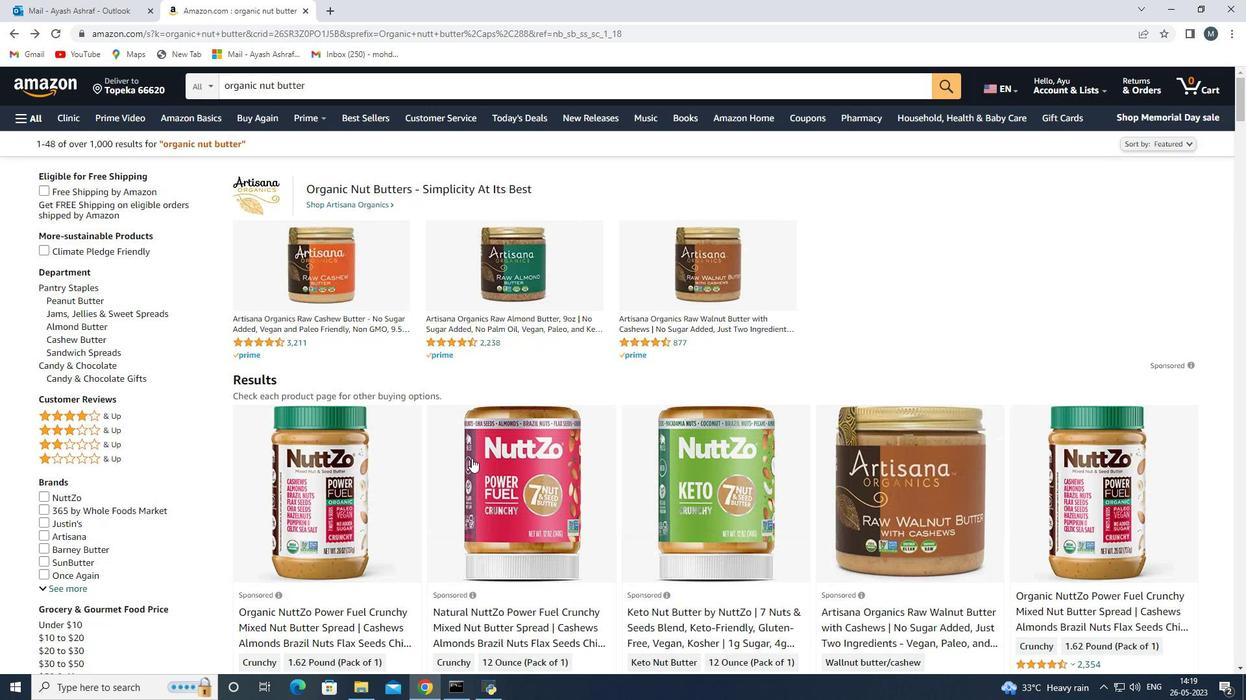 
Action: Mouse moved to (473, 454)
Screenshot: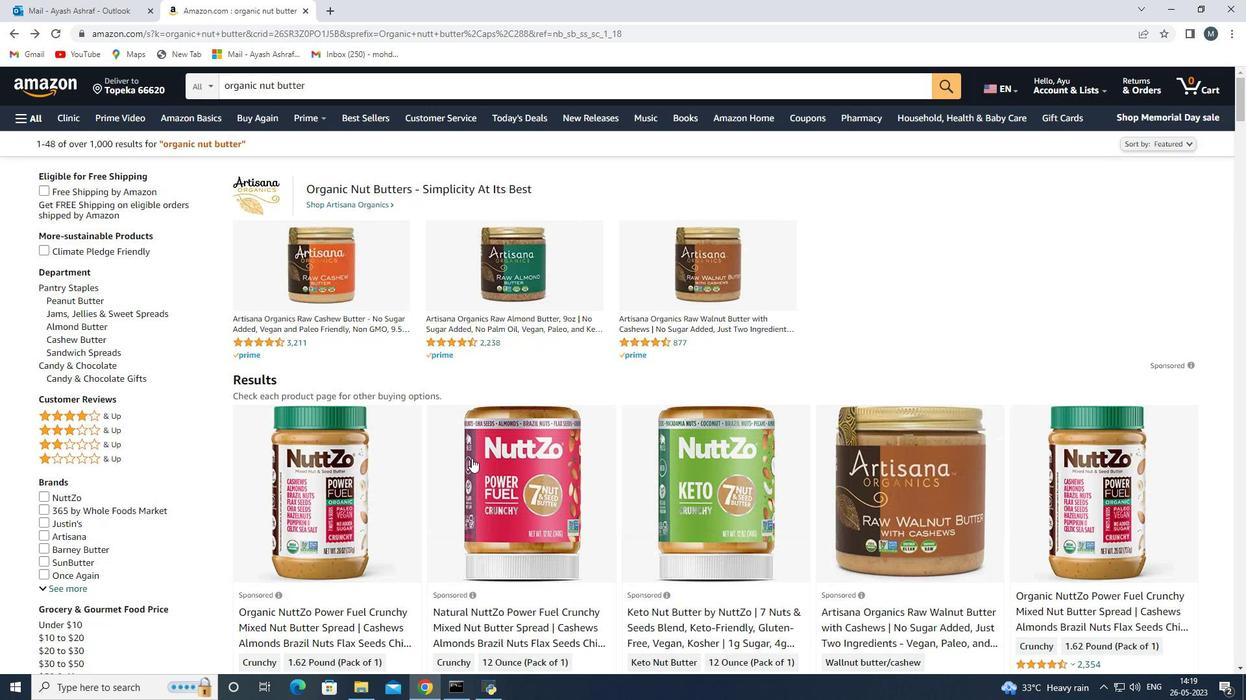 
Action: Mouse scrolled (473, 455) with delta (0, 0)
Screenshot: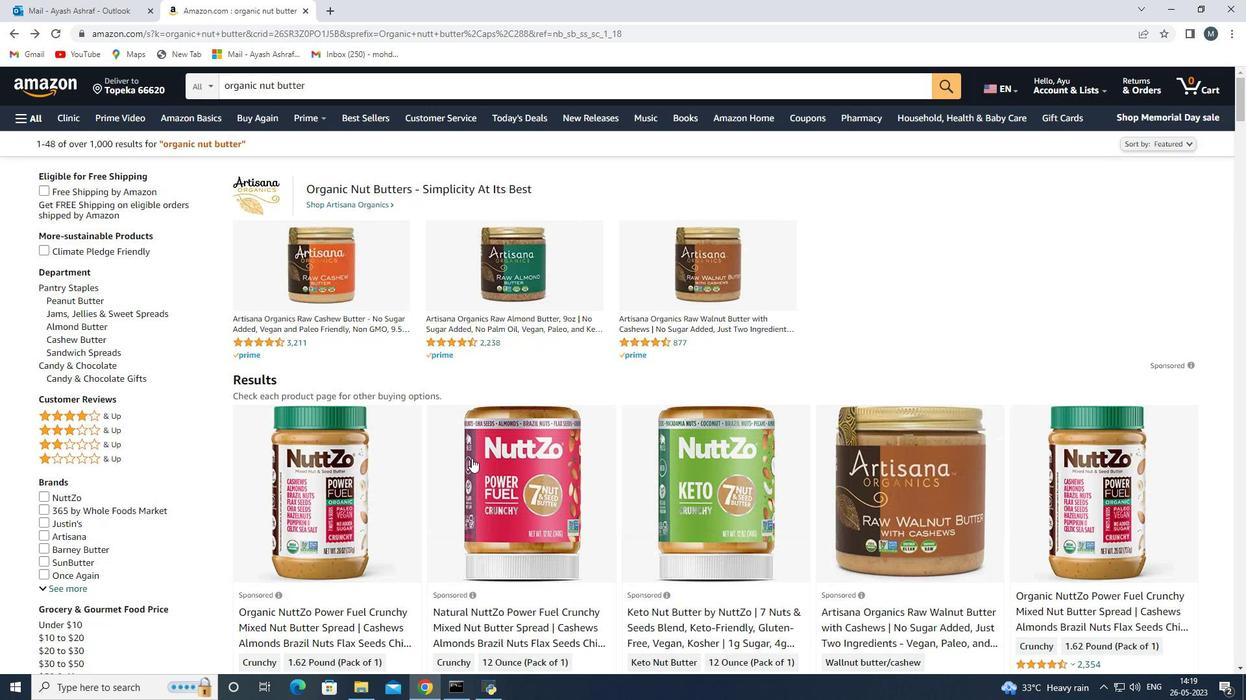 
Action: Mouse moved to (473, 454)
Screenshot: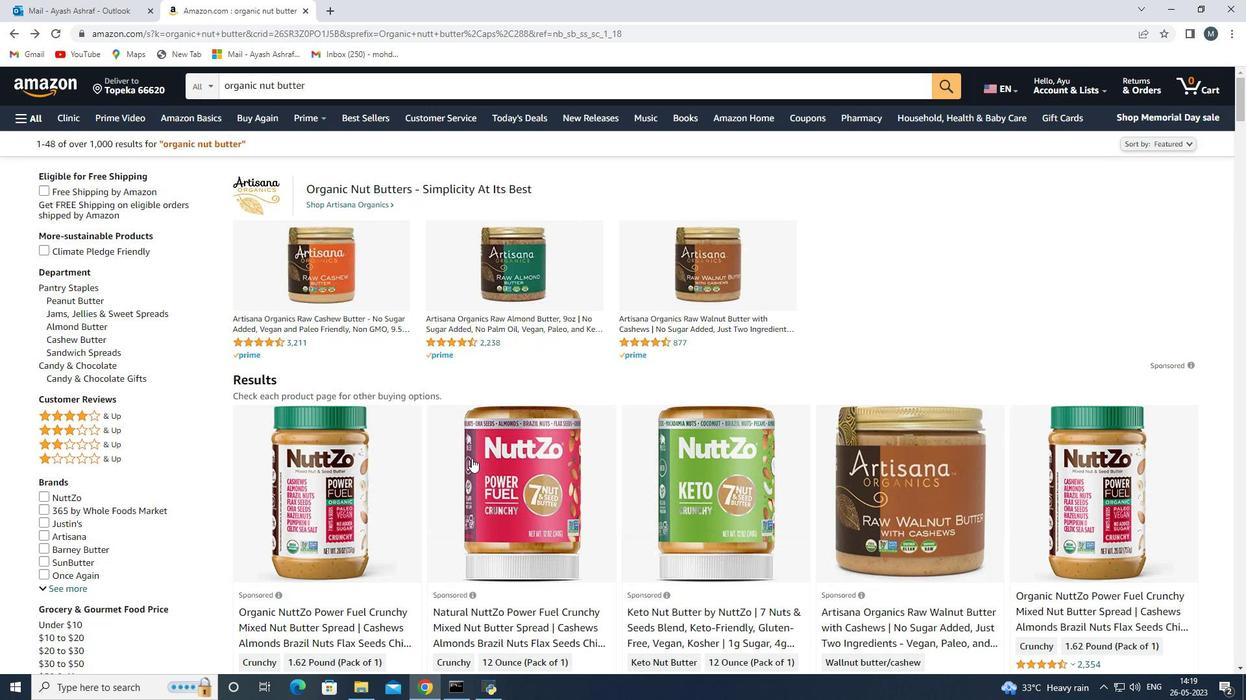 
Action: Mouse scrolled (473, 454) with delta (0, 0)
Screenshot: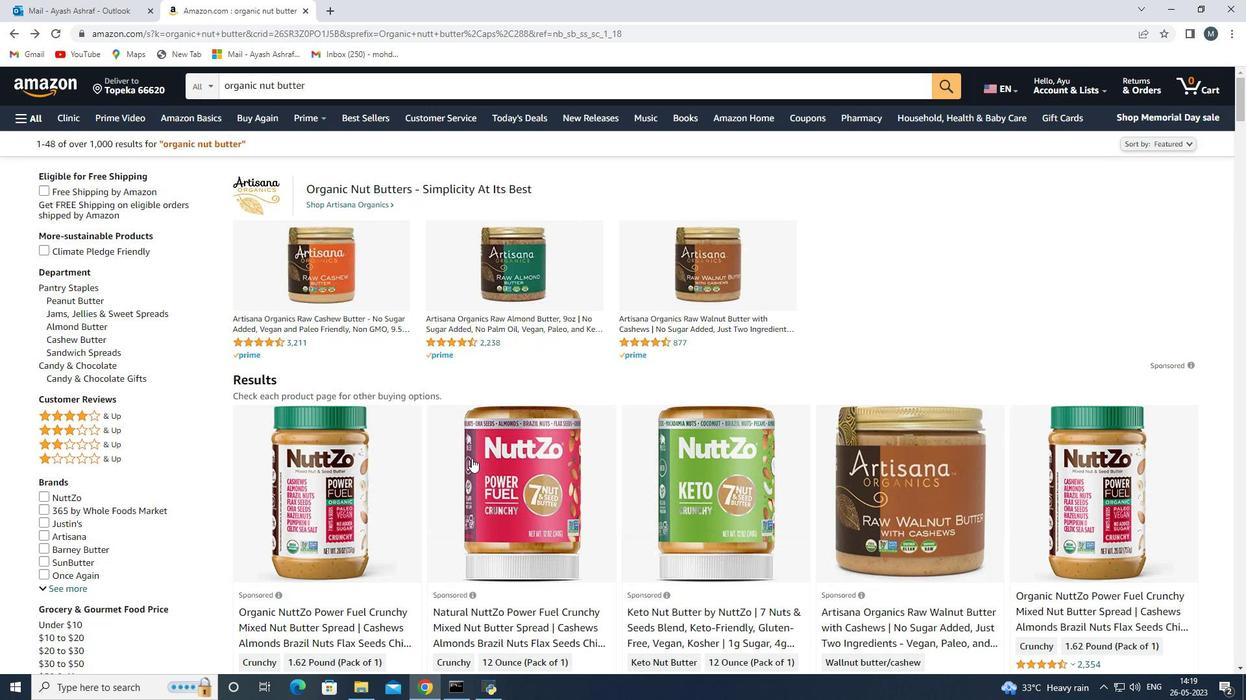 
Action: Mouse scrolled (473, 454) with delta (0, 0)
Screenshot: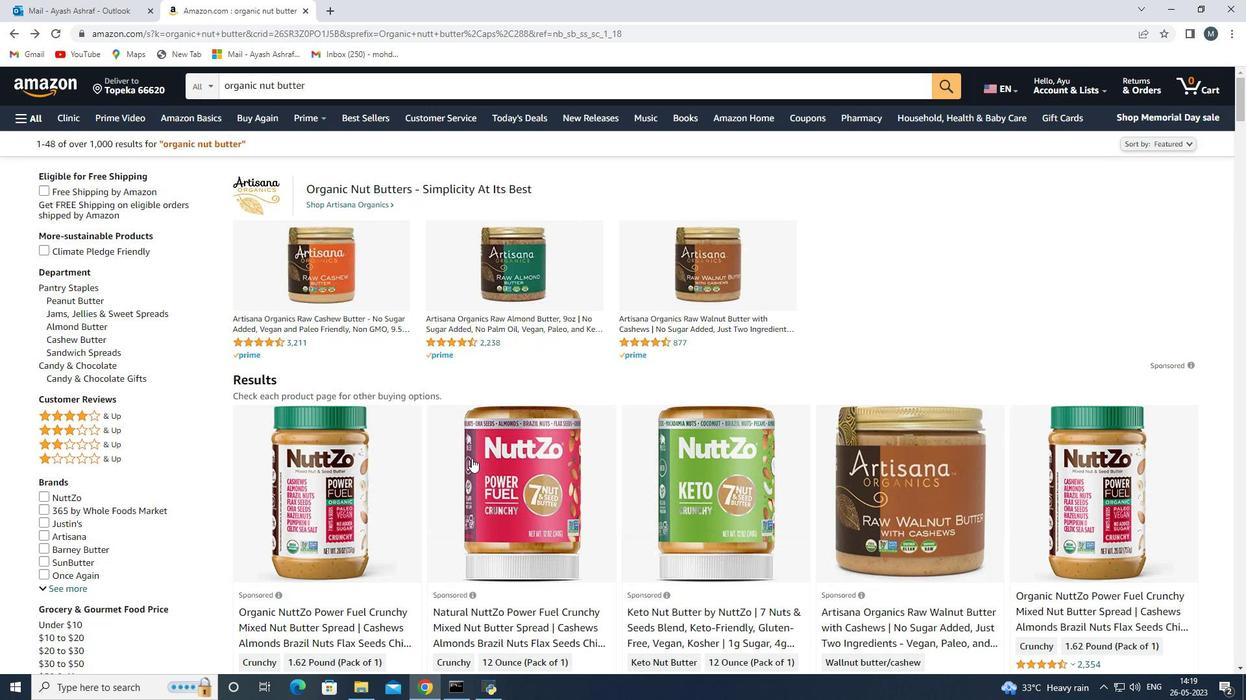 
Action: Mouse scrolled (473, 454) with delta (0, 0)
Screenshot: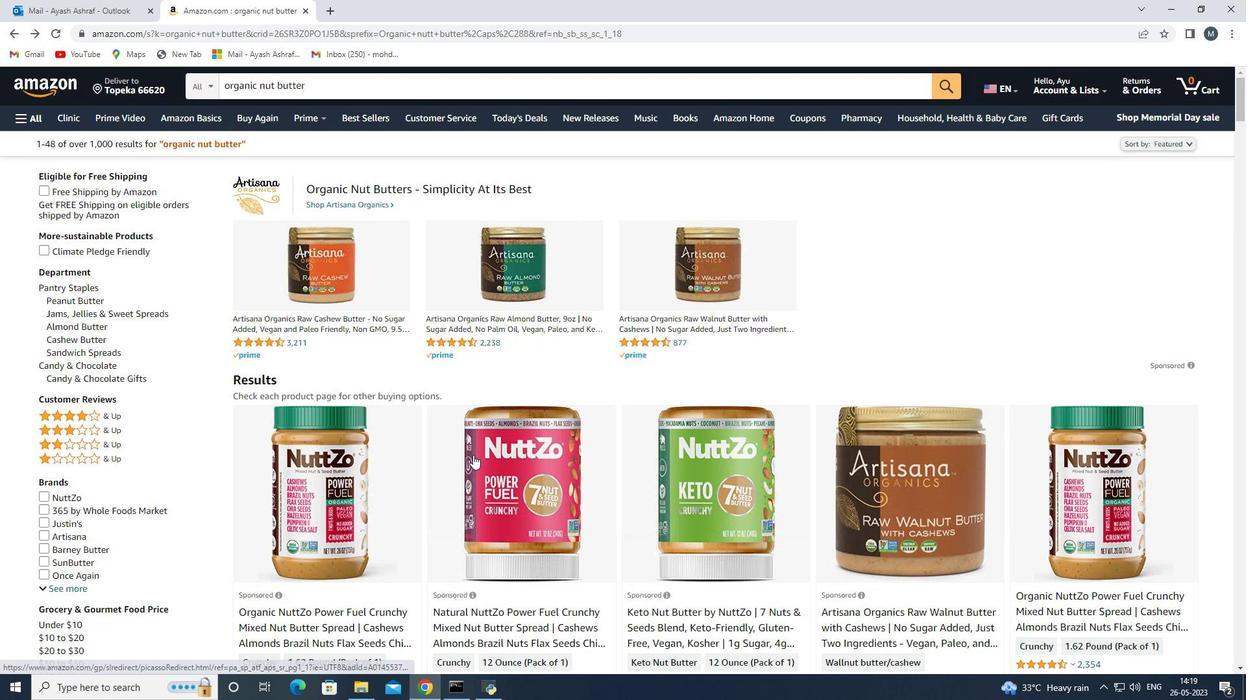 
Action: Mouse moved to (534, 439)
Screenshot: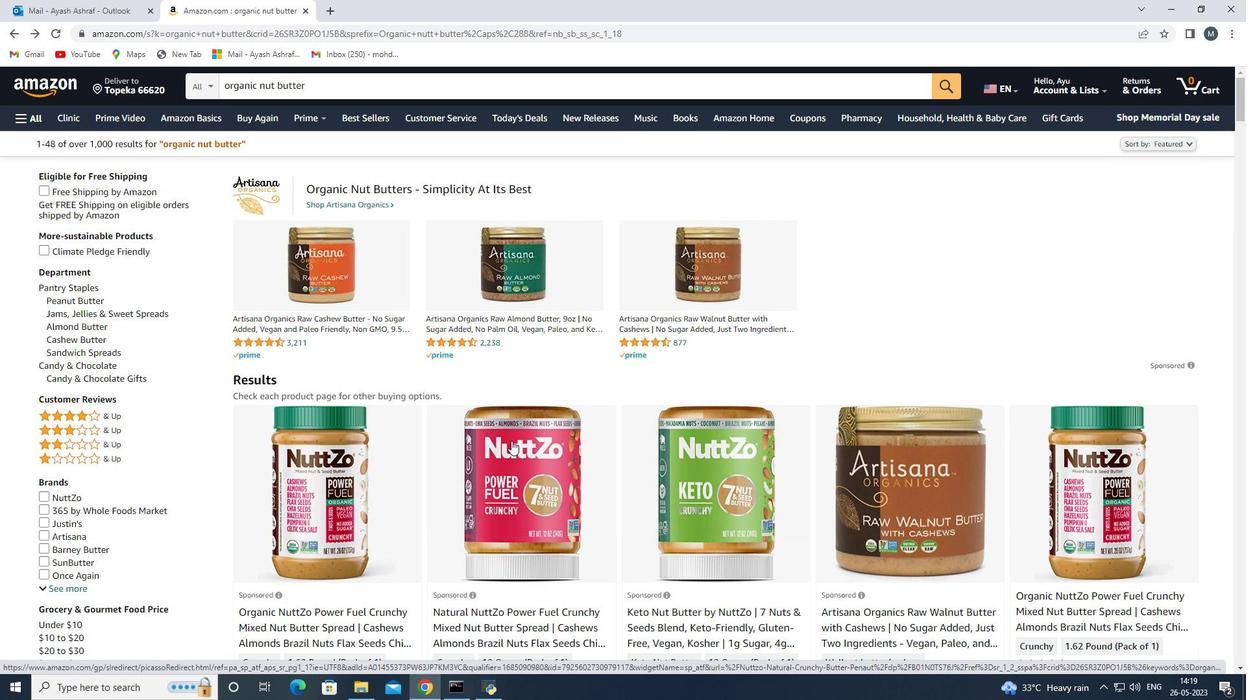 
Action: Mouse scrolled (534, 438) with delta (0, 0)
Screenshot: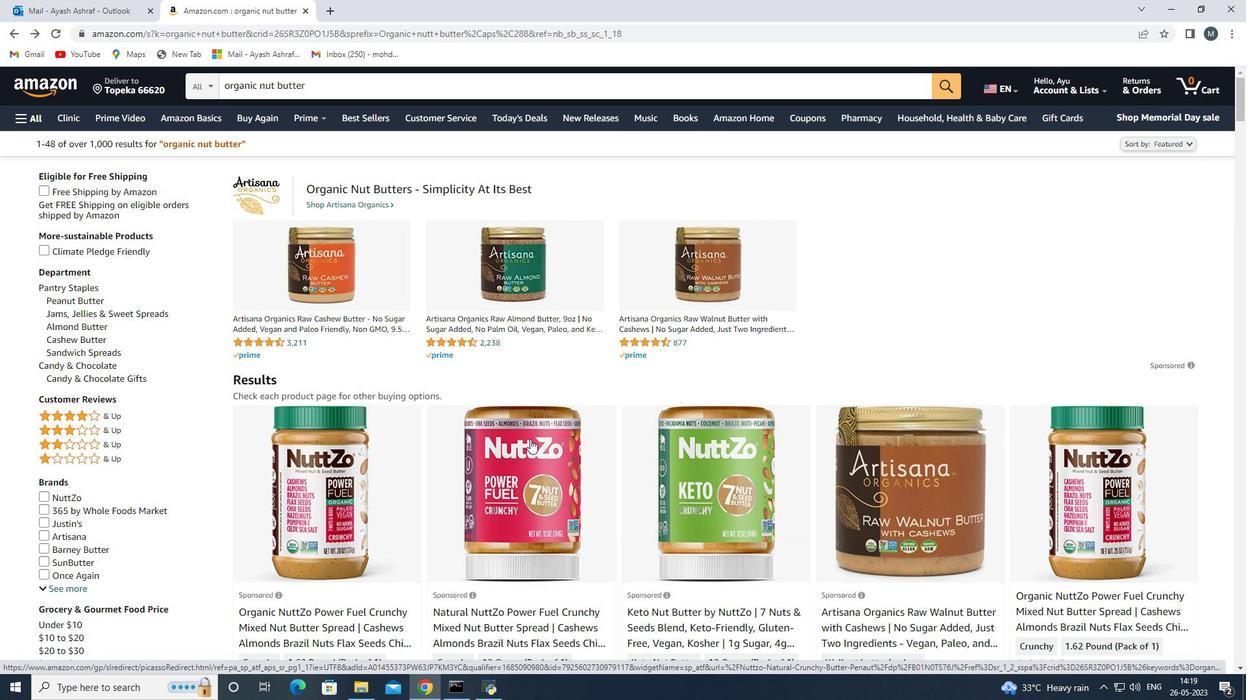 
Action: Mouse moved to (742, 452)
Screenshot: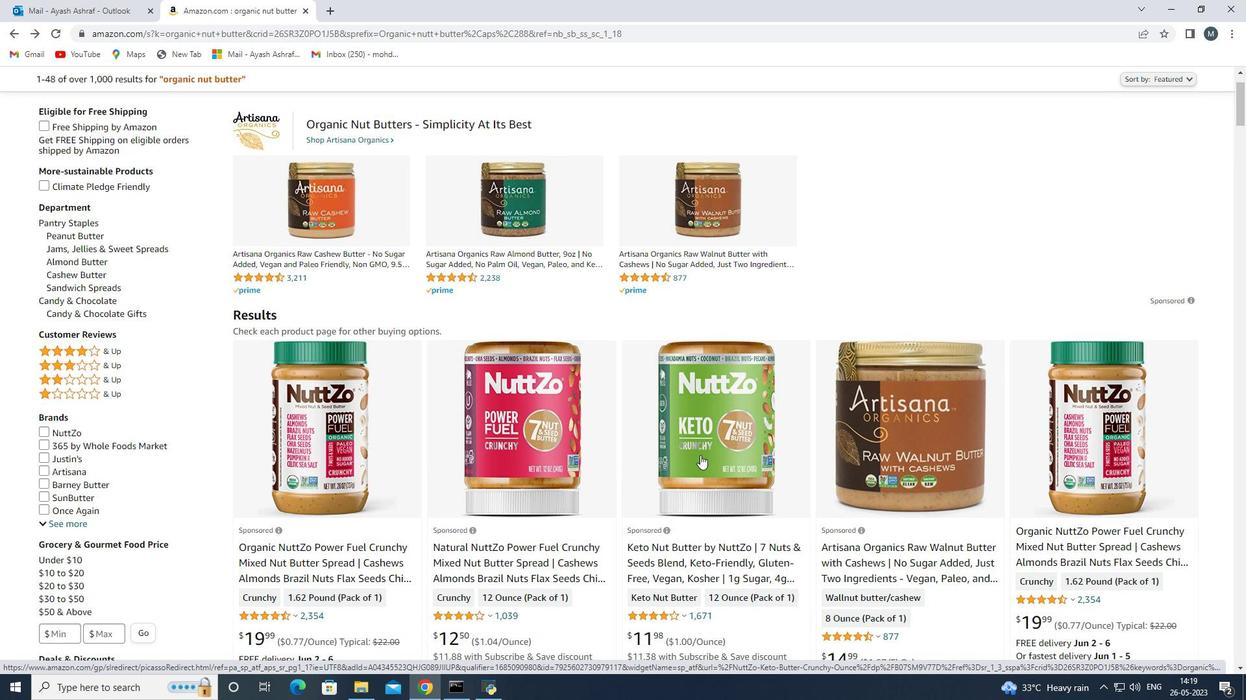 
Action: Mouse scrolled (742, 451) with delta (0, 0)
Screenshot: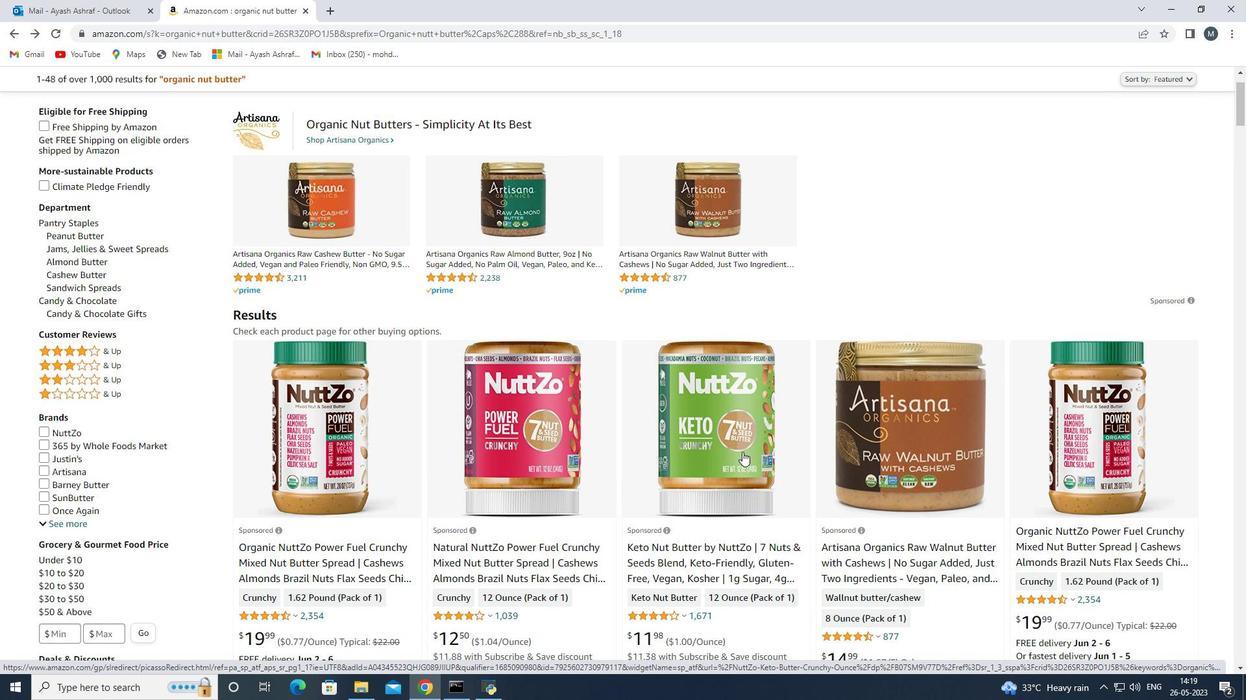 
Action: Mouse moved to (719, 457)
Screenshot: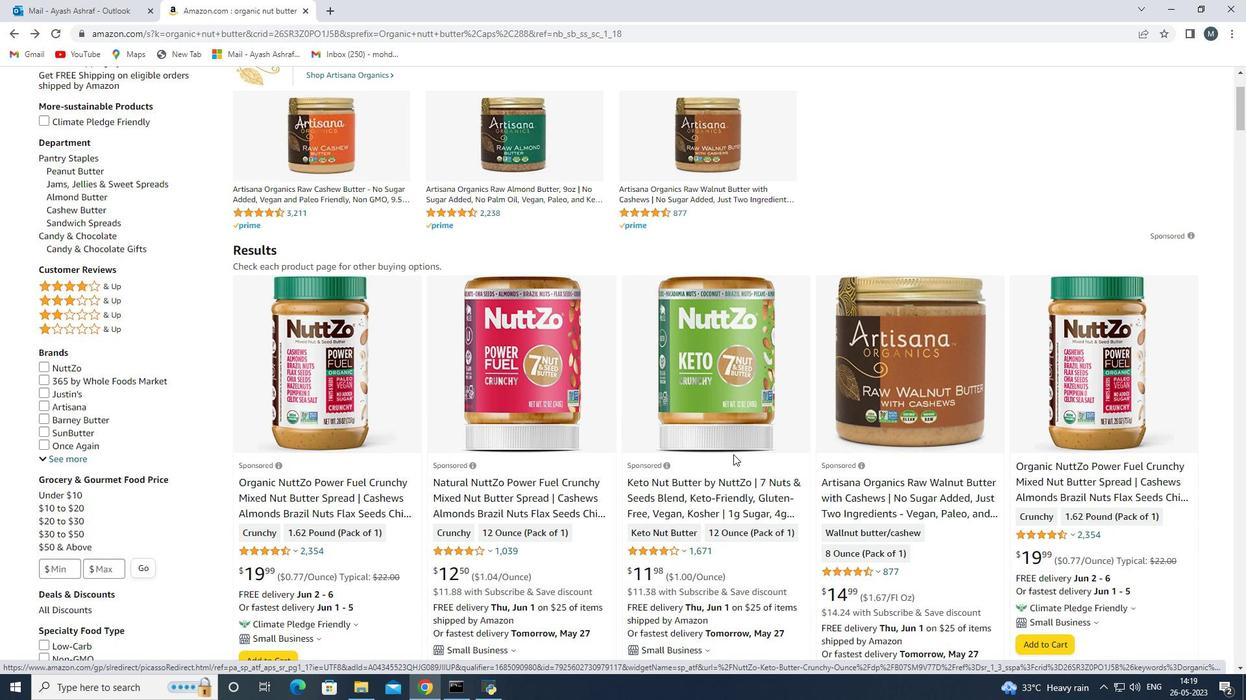 
Action: Mouse scrolled (719, 456) with delta (0, 0)
Screenshot: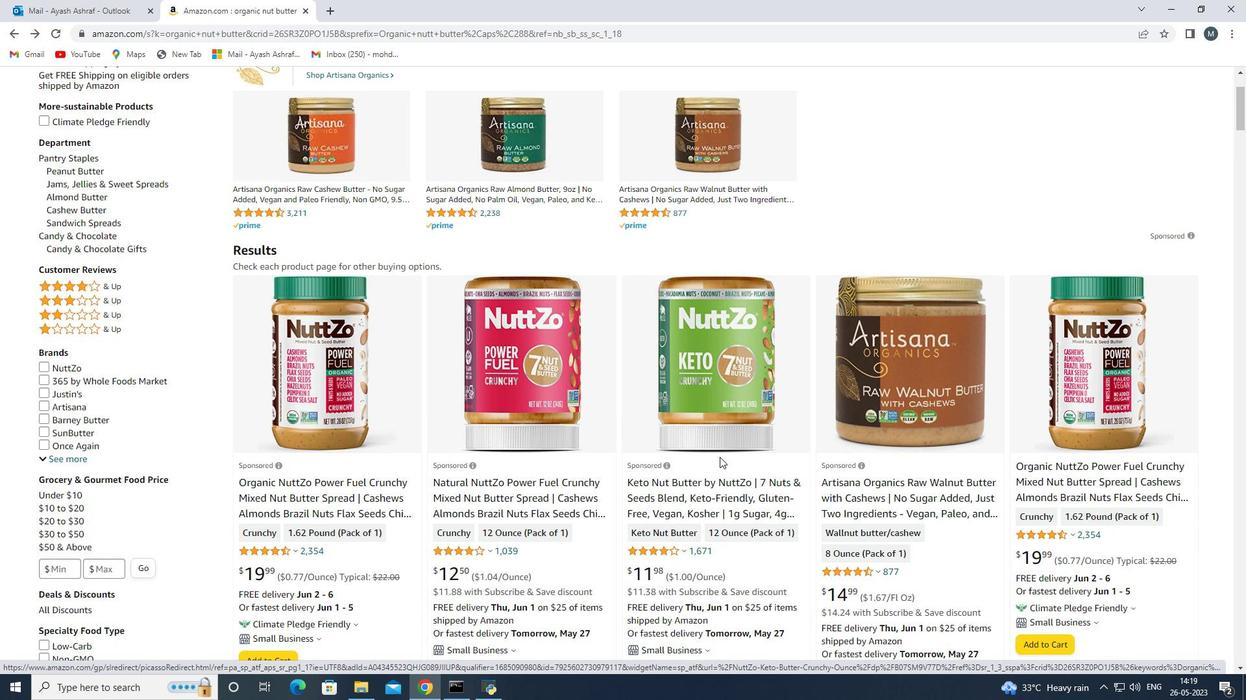 
Action: Mouse moved to (574, 464)
Screenshot: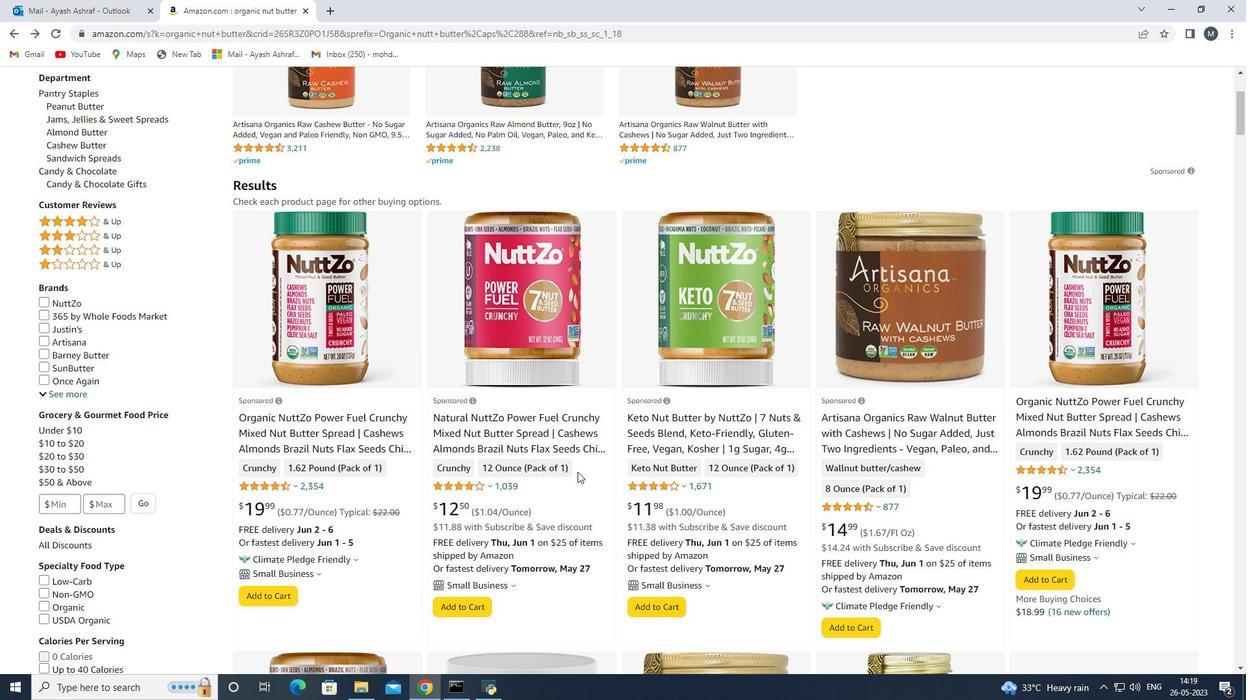 
Action: Mouse scrolled (574, 464) with delta (0, 0)
Screenshot: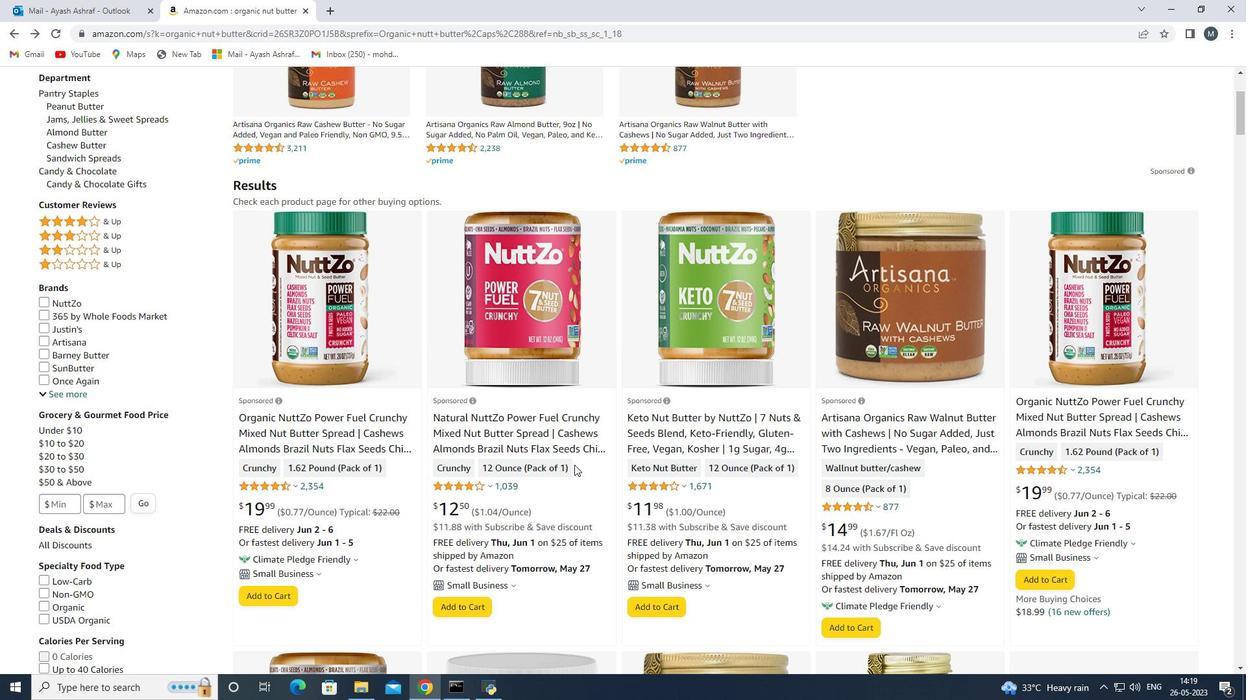 
Action: Mouse moved to (893, 362)
Screenshot: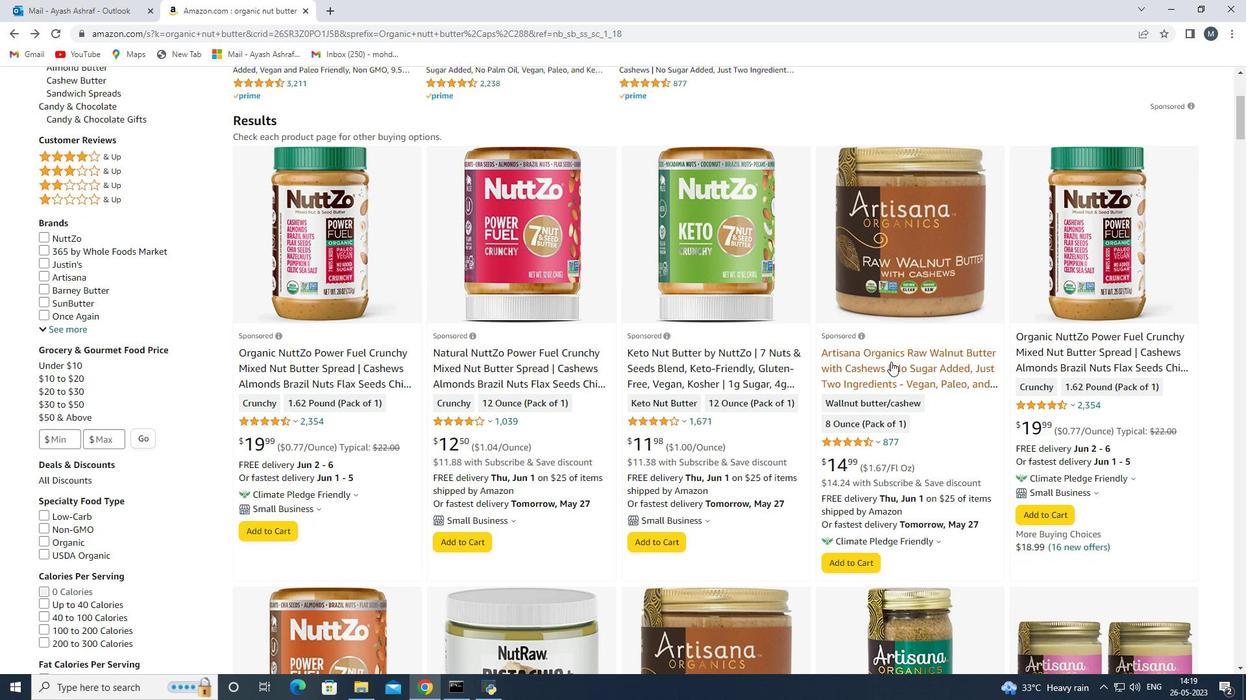 
Action: Mouse scrolled (893, 361) with delta (0, 0)
Screenshot: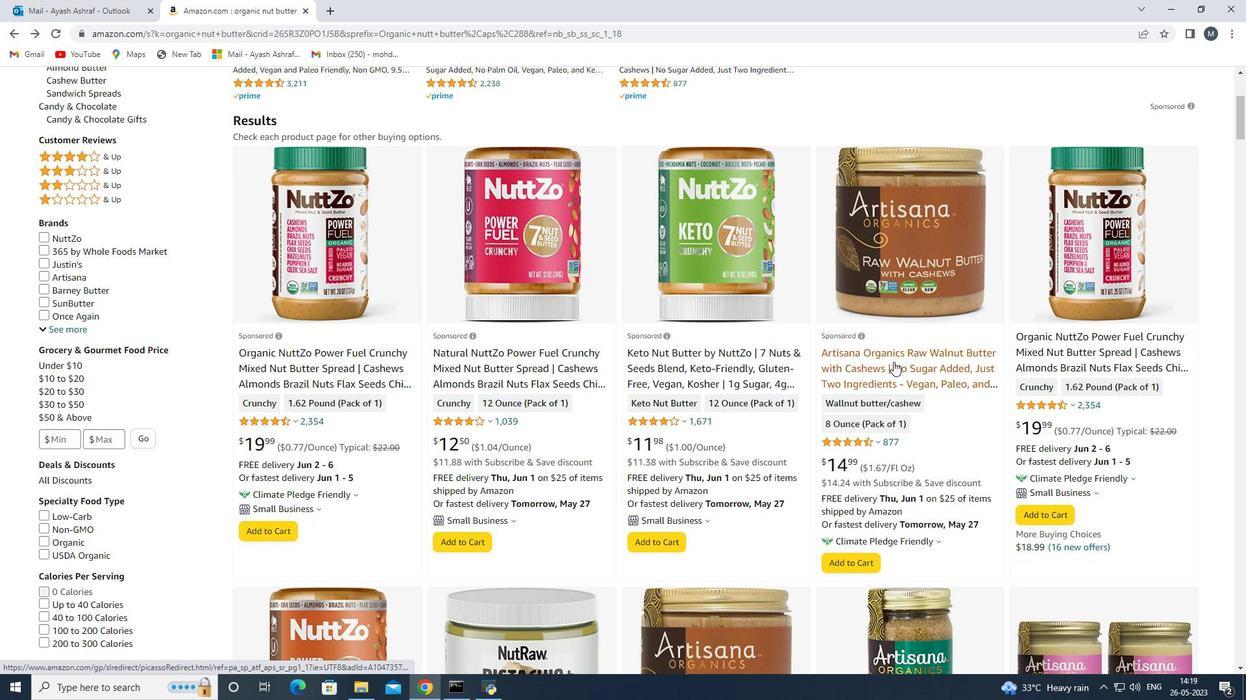 
Action: Mouse scrolled (893, 362) with delta (0, 0)
Screenshot: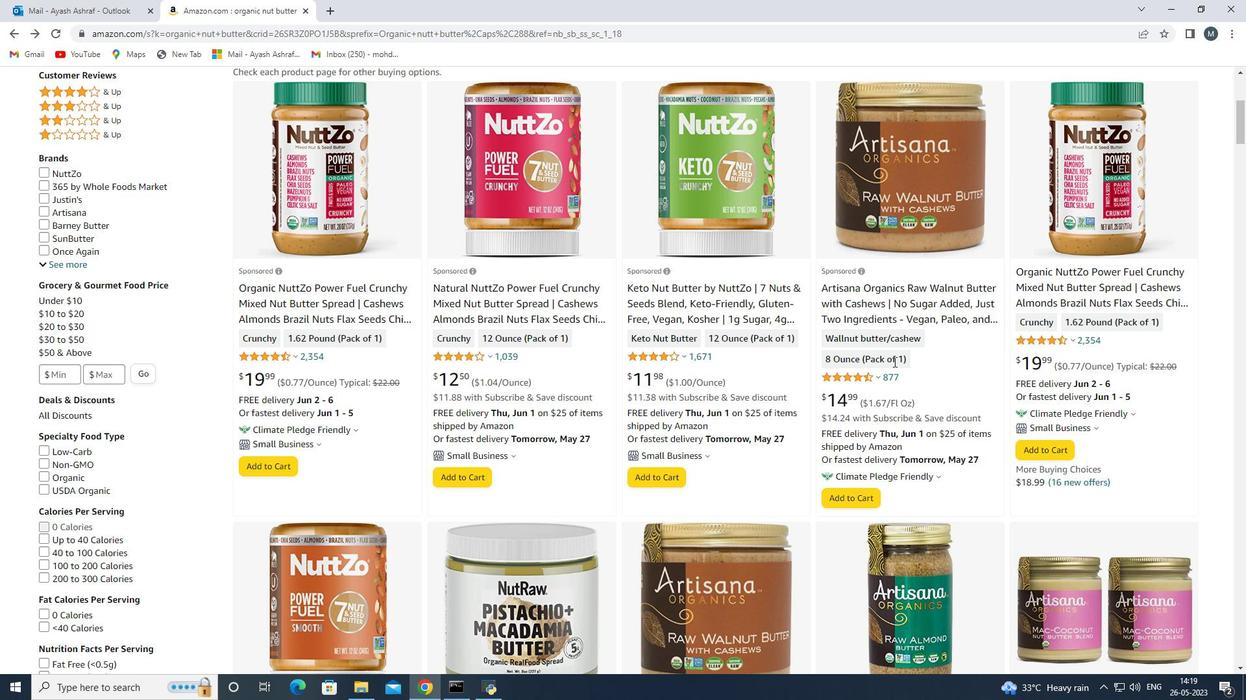 
Action: Mouse scrolled (893, 362) with delta (0, 0)
Screenshot: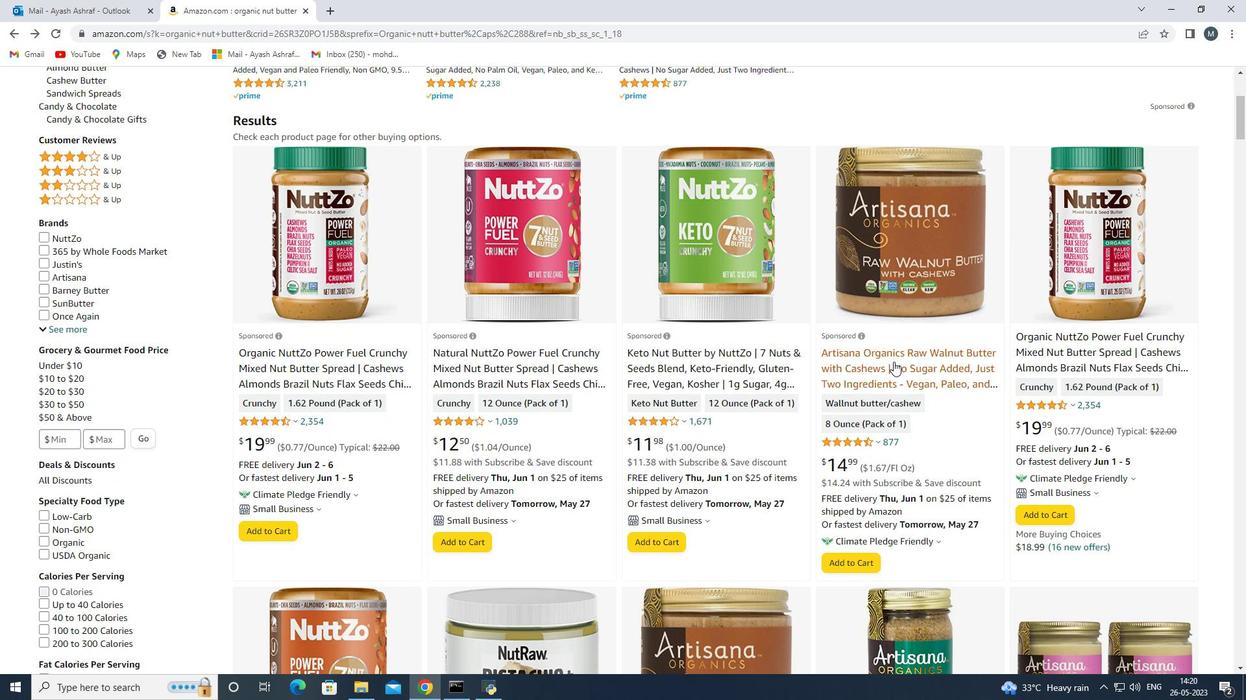 
Action: Mouse moved to (897, 353)
Screenshot: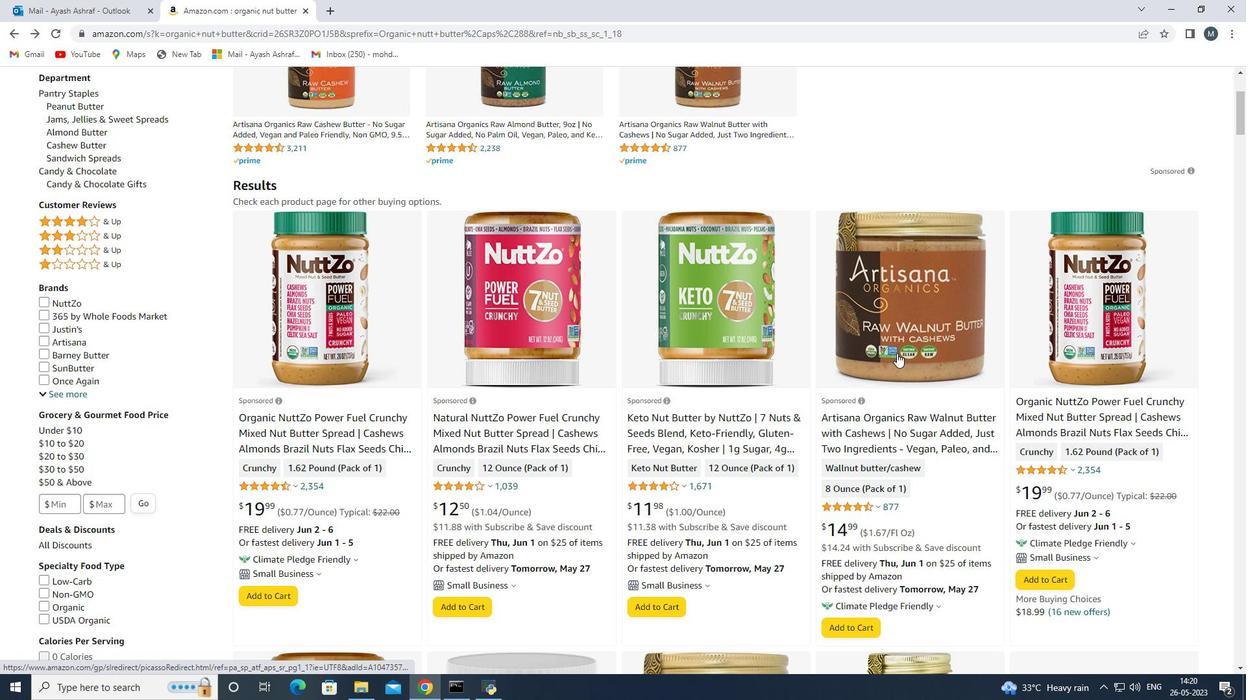
Action: Mouse pressed left at (897, 353)
Screenshot: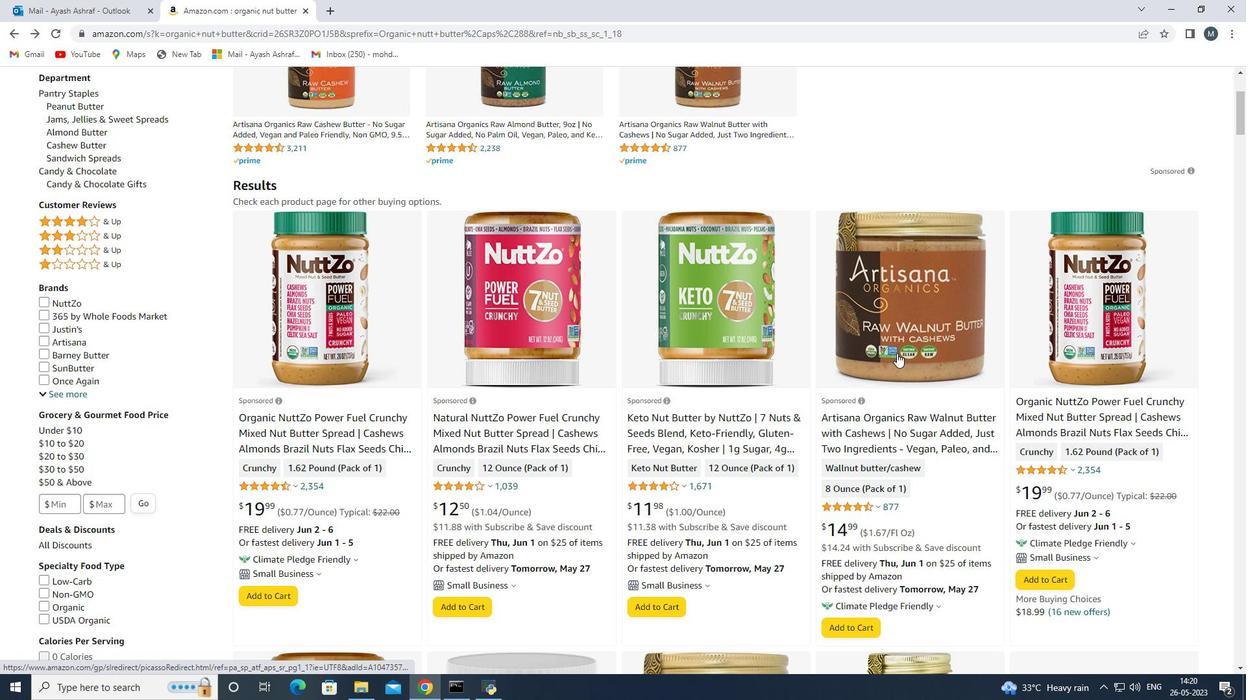 
Action: Mouse moved to (534, 375)
Screenshot: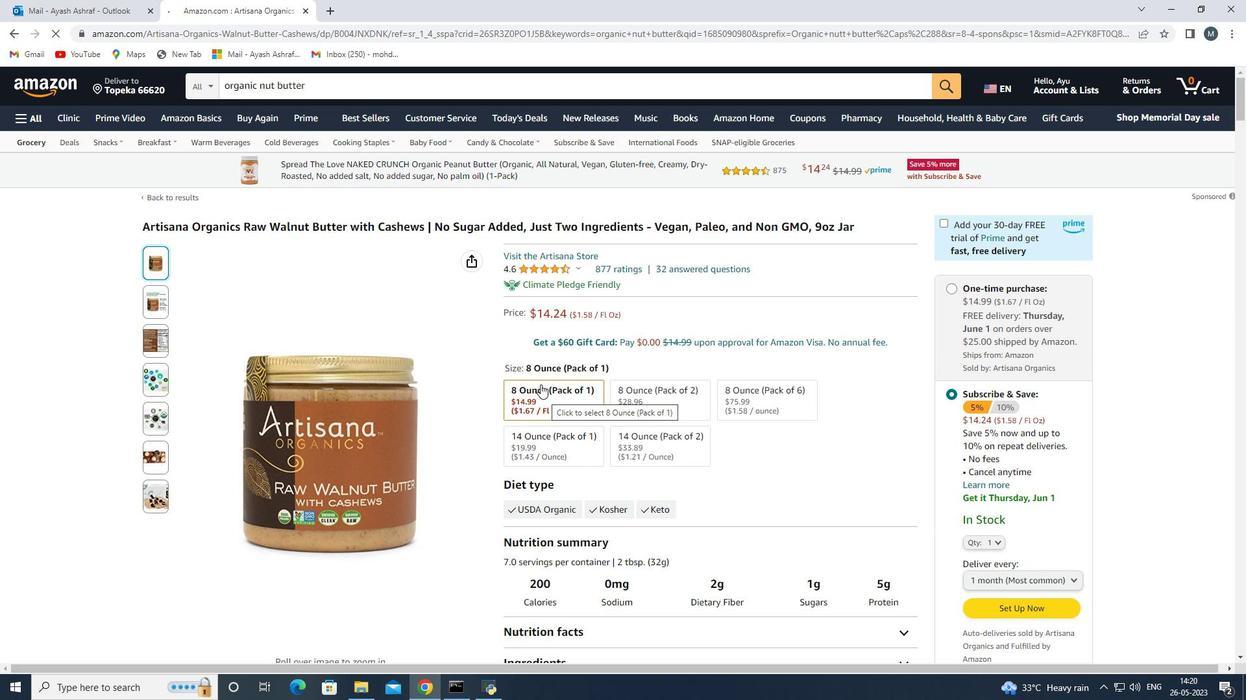 
Action: Mouse scrolled (534, 374) with delta (0, 0)
Screenshot: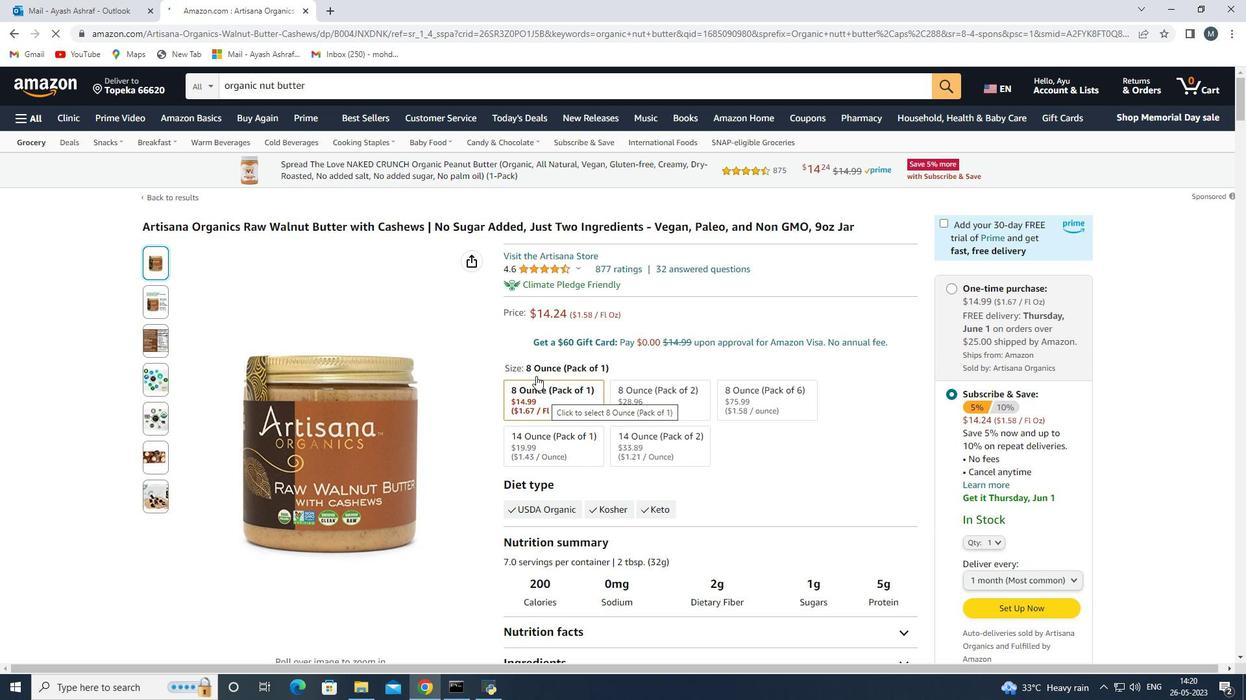 
Action: Mouse moved to (578, 397)
Screenshot: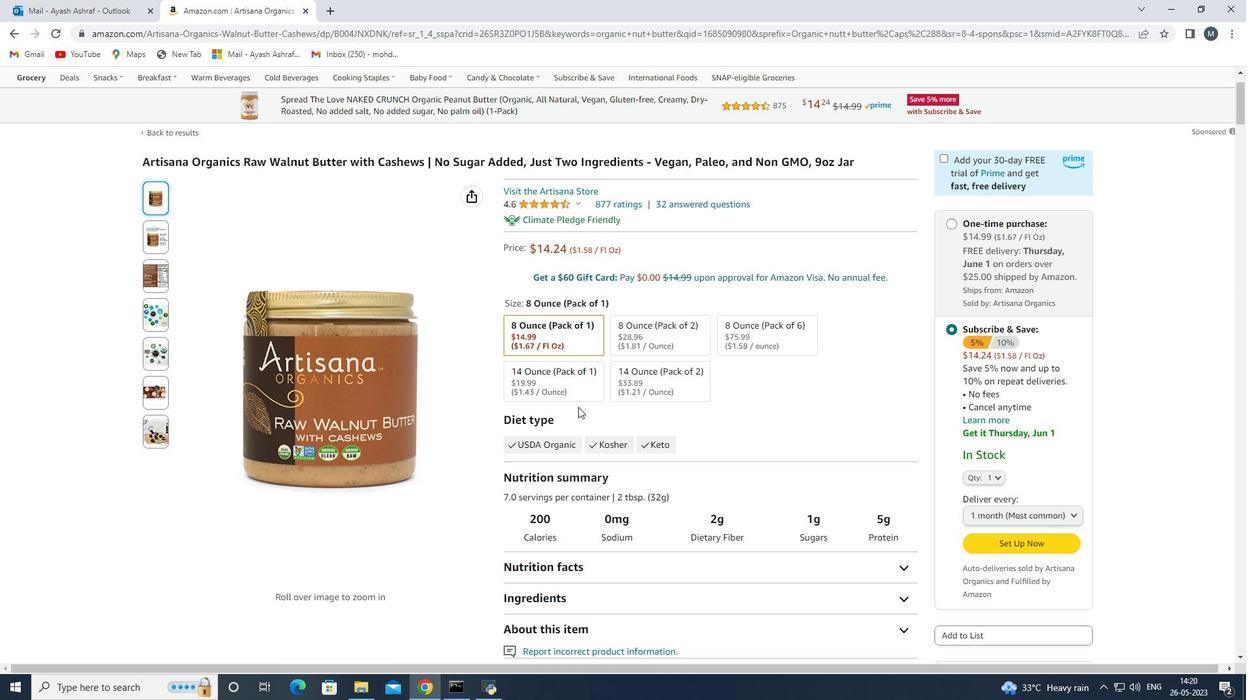 
Action: Mouse scrolled (578, 397) with delta (0, 0)
Screenshot: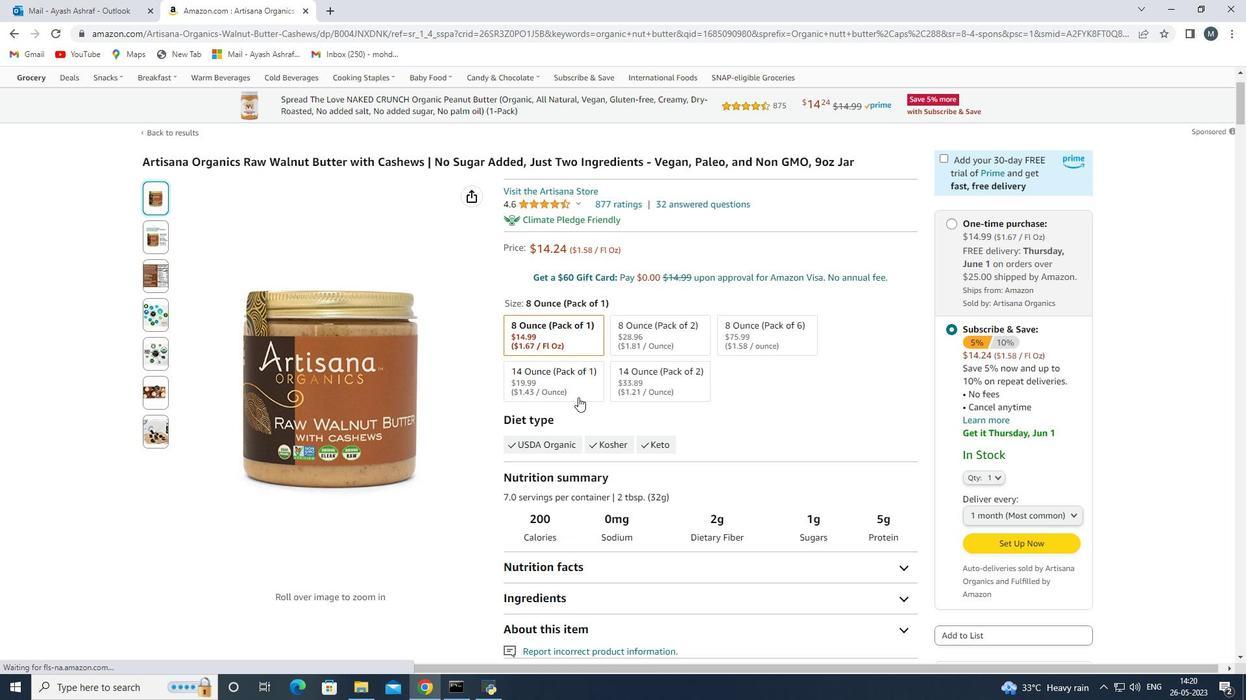 
Action: Mouse scrolled (578, 397) with delta (0, 0)
Screenshot: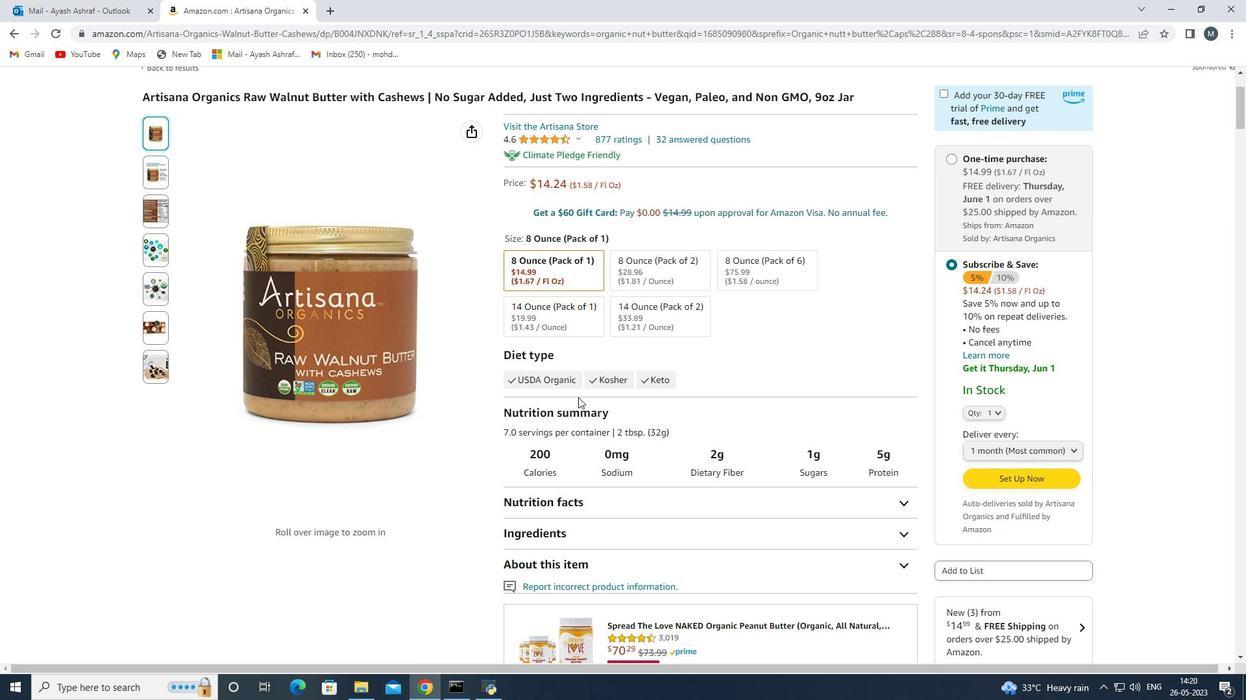 
Action: Mouse moved to (528, 316)
Screenshot: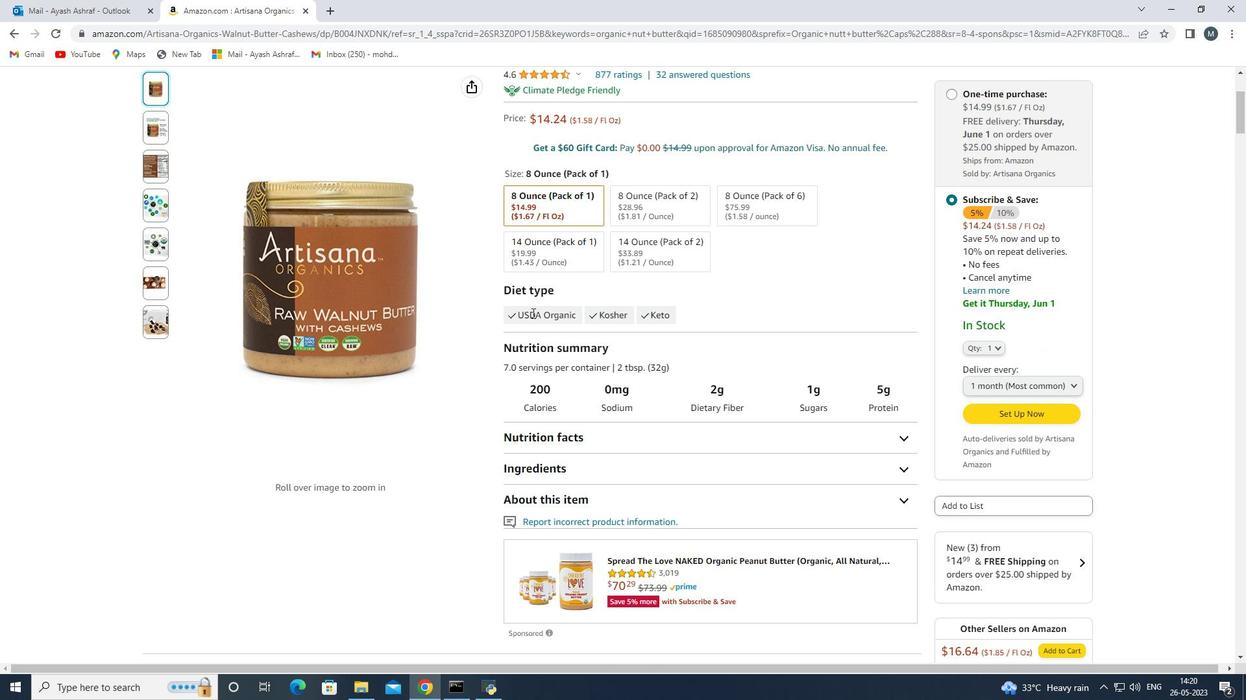 
Action: Mouse scrolled (528, 317) with delta (0, 0)
Screenshot: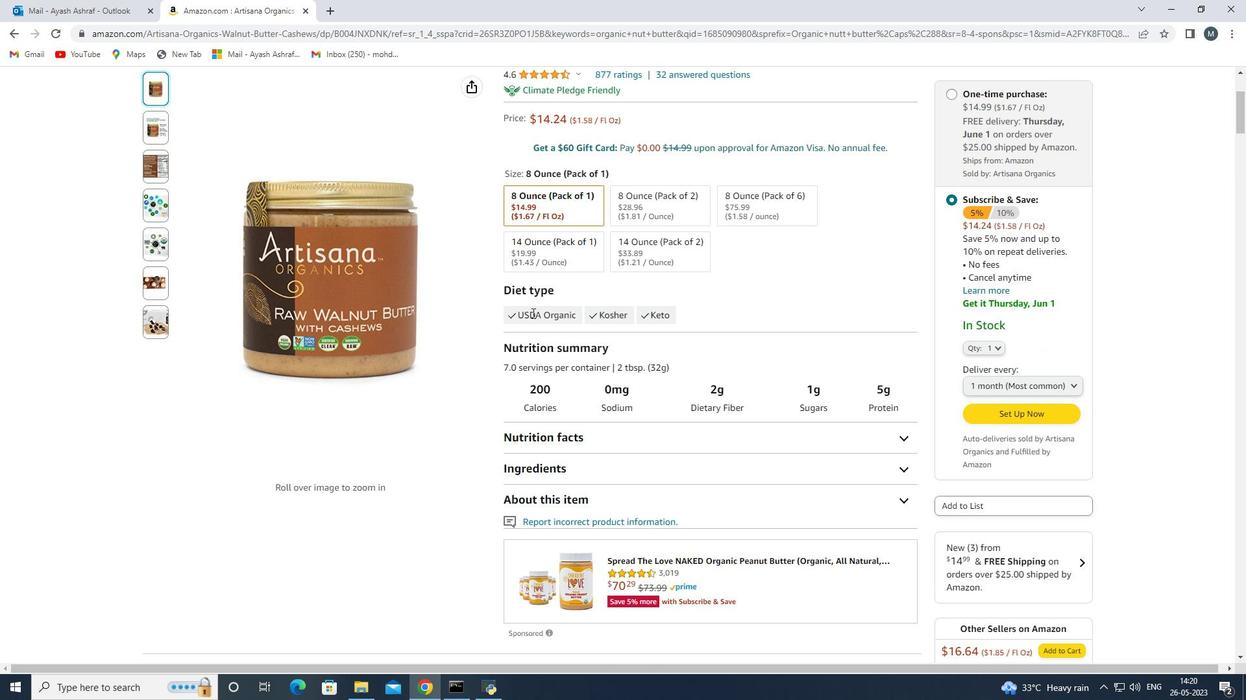 
Action: Mouse scrolled (528, 317) with delta (0, 0)
Screenshot: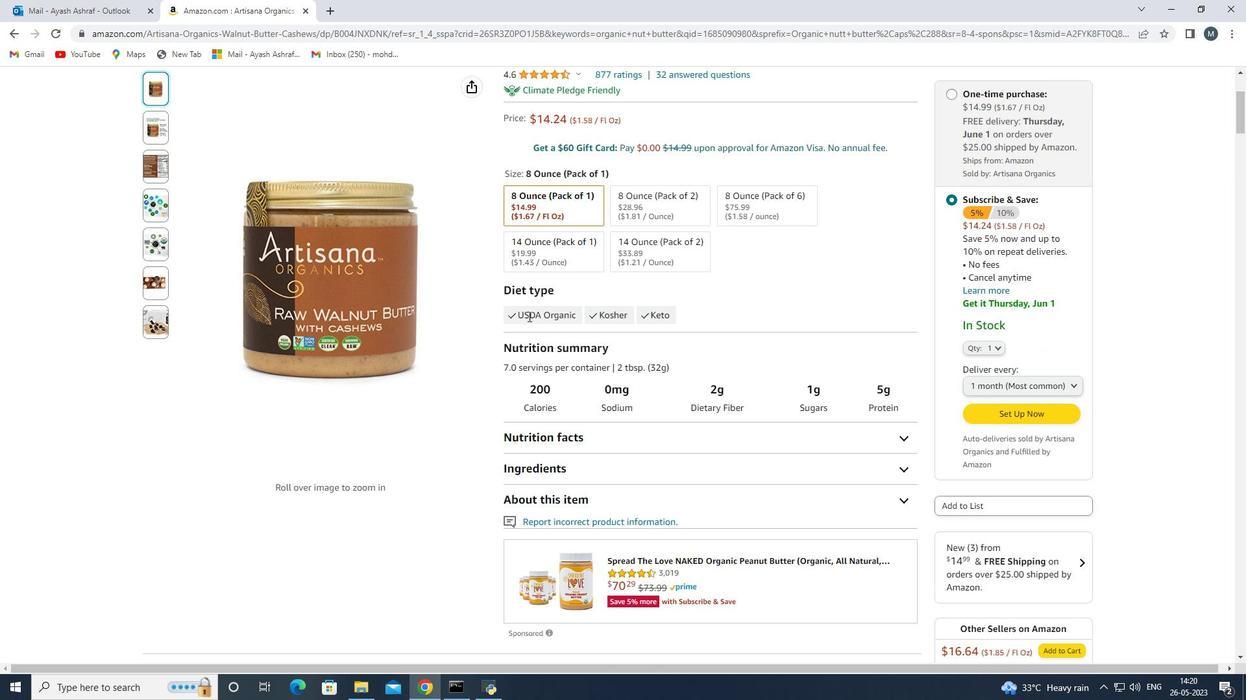 
Action: Mouse scrolled (528, 317) with delta (0, 0)
Screenshot: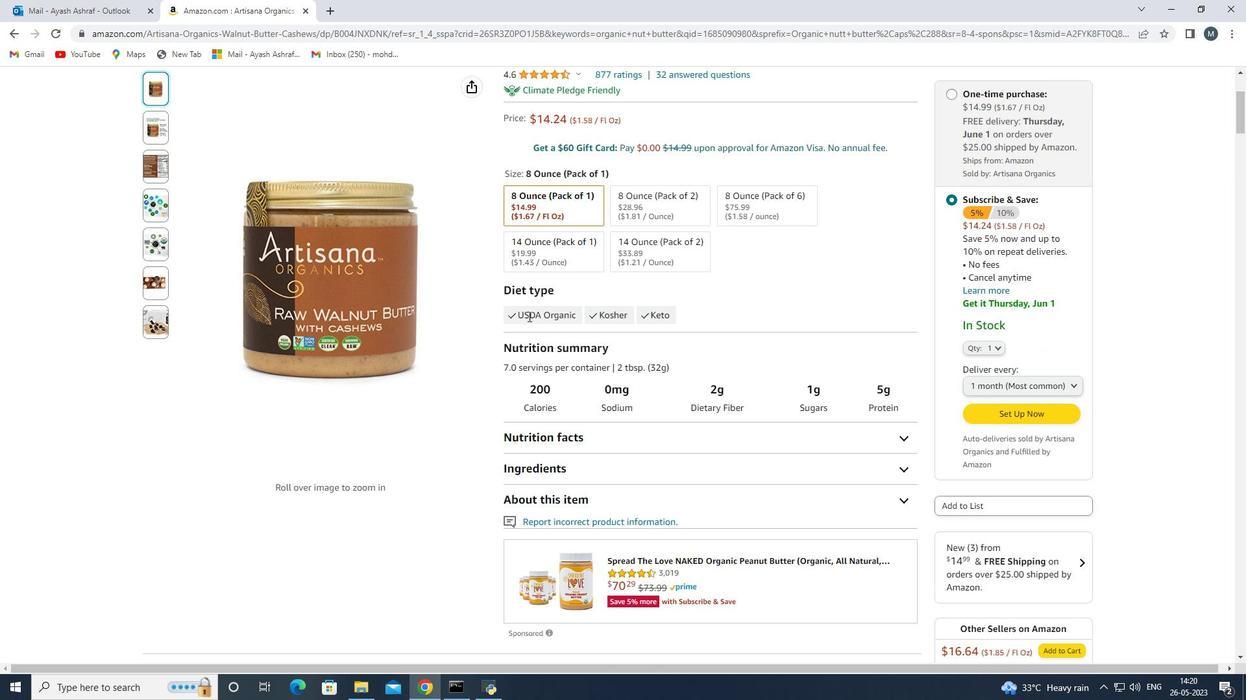 
Action: Mouse scrolled (528, 317) with delta (0, 0)
Screenshot: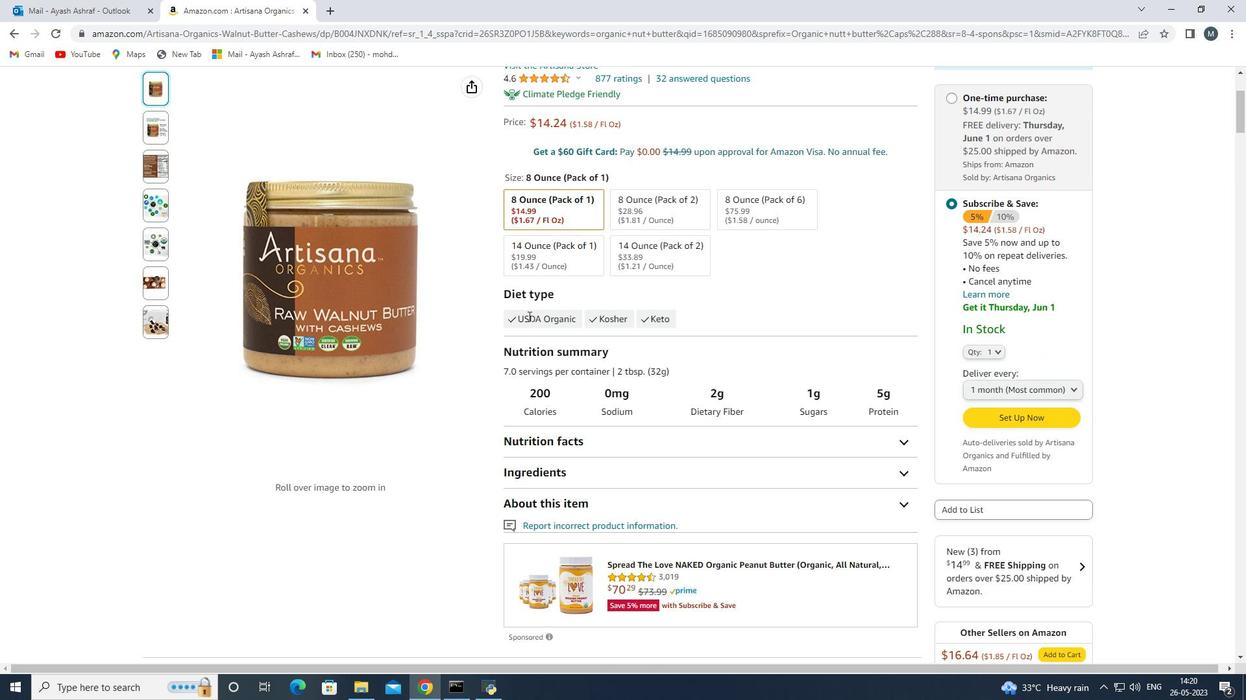 
Action: Mouse scrolled (528, 317) with delta (0, 0)
Screenshot: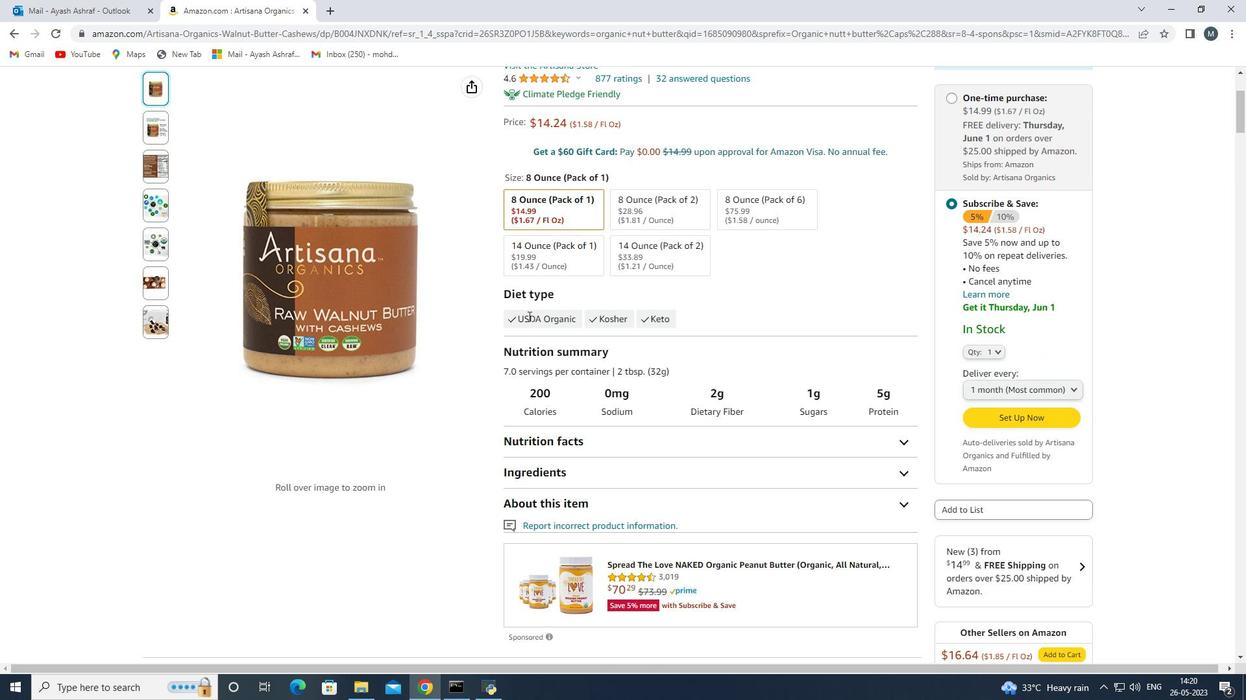 
Action: Mouse moved to (420, 325)
Screenshot: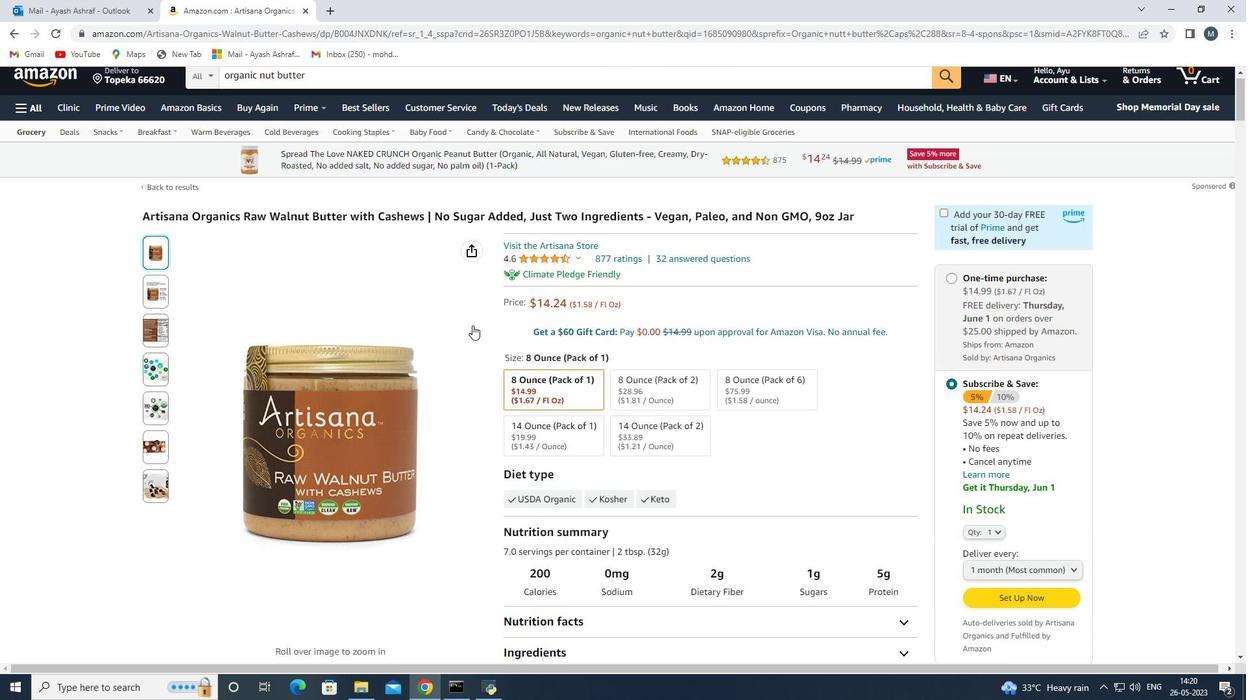 
Action: Mouse scrolled (420, 325) with delta (0, 0)
Screenshot: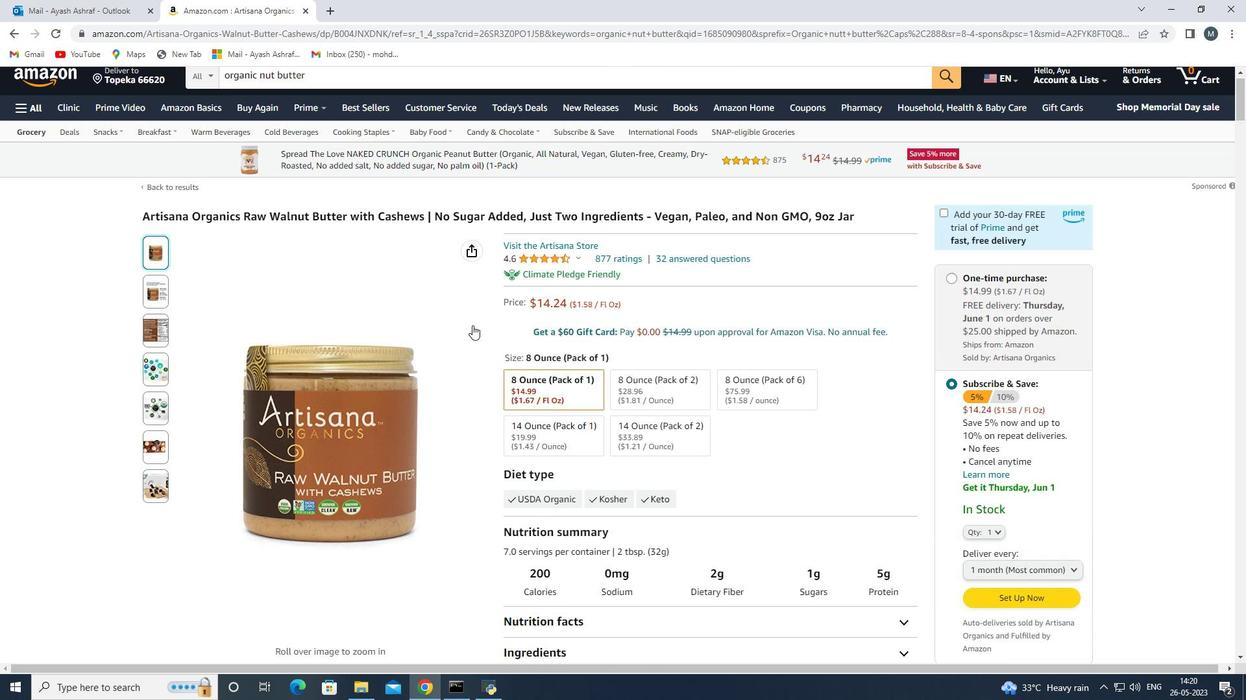 
Action: Mouse scrolled (420, 325) with delta (0, 0)
Screenshot: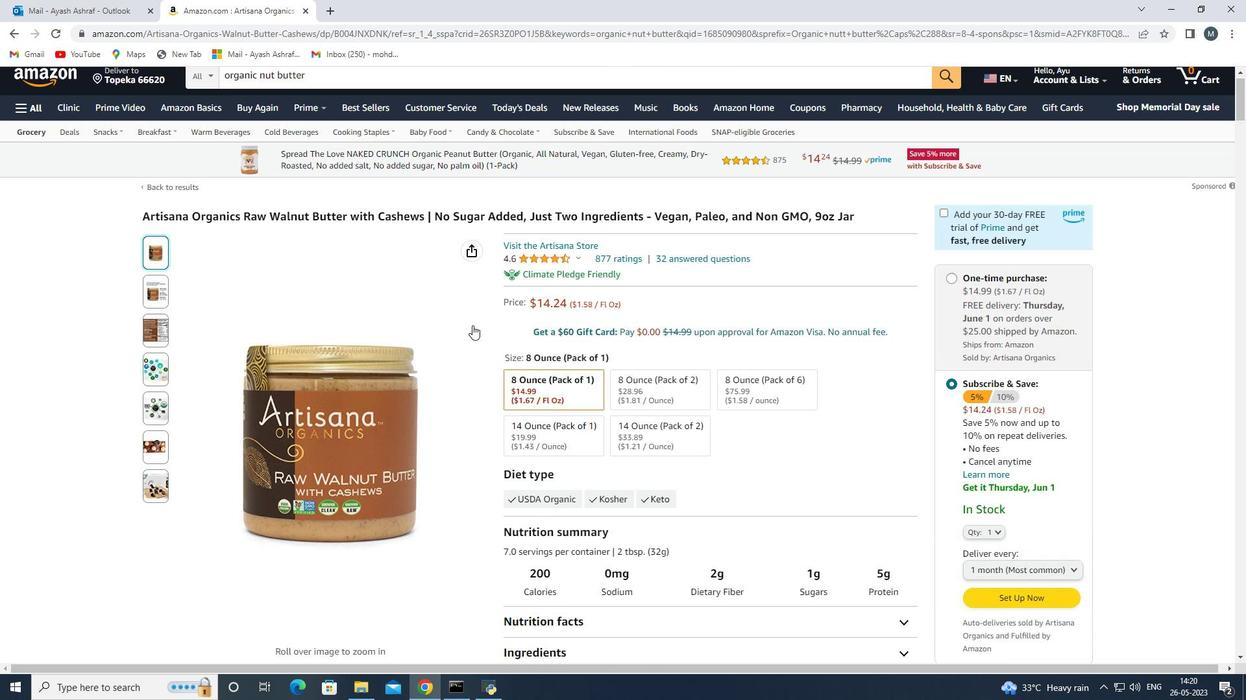 
Action: Mouse scrolled (420, 325) with delta (0, 0)
Screenshot: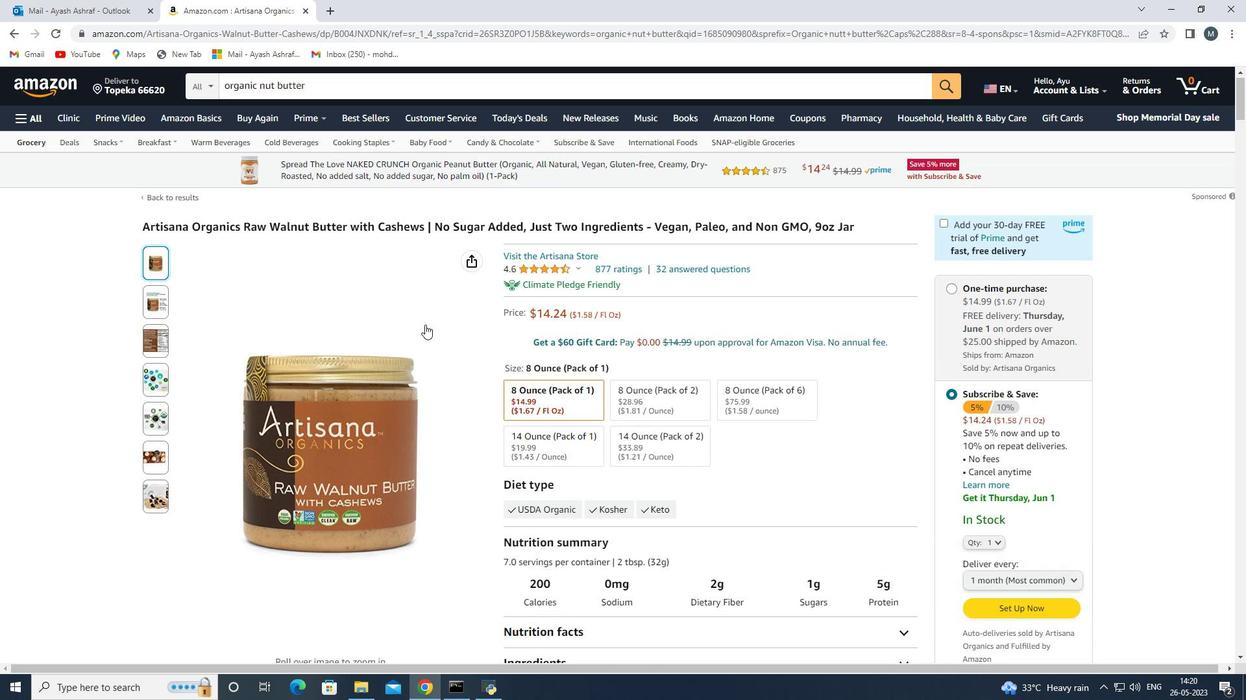 
Action: Mouse scrolled (420, 325) with delta (0, 0)
Screenshot: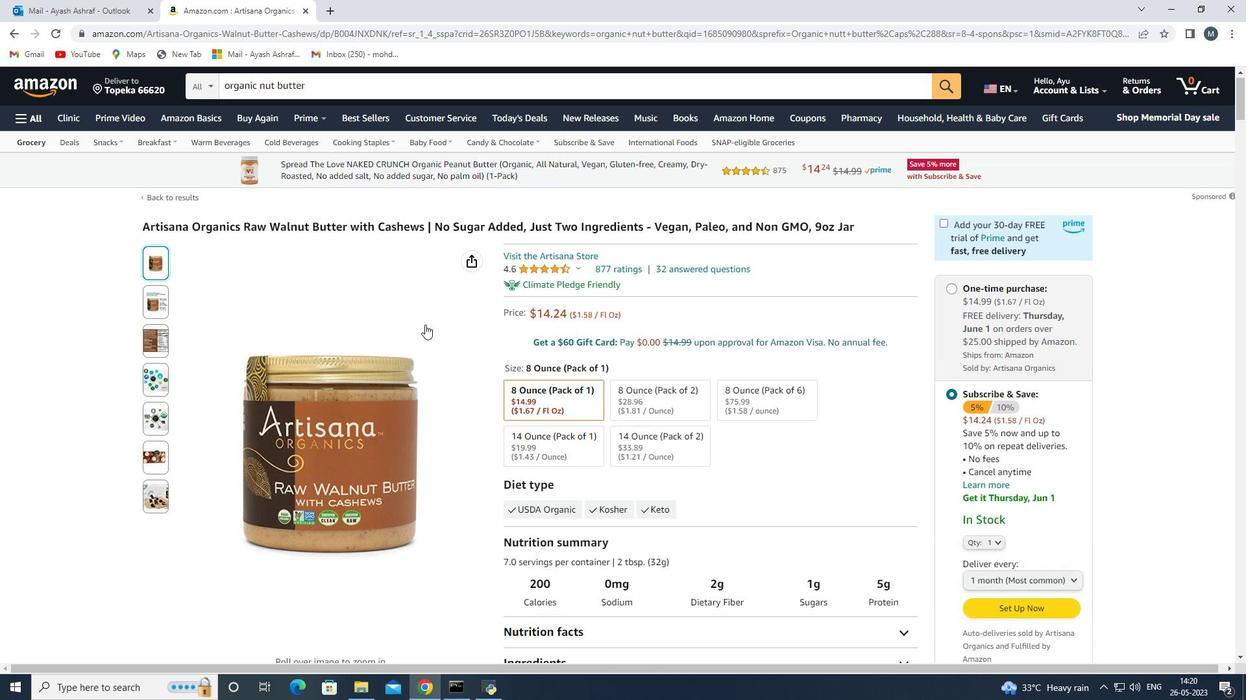 
Action: Mouse scrolled (420, 325) with delta (0, 0)
Screenshot: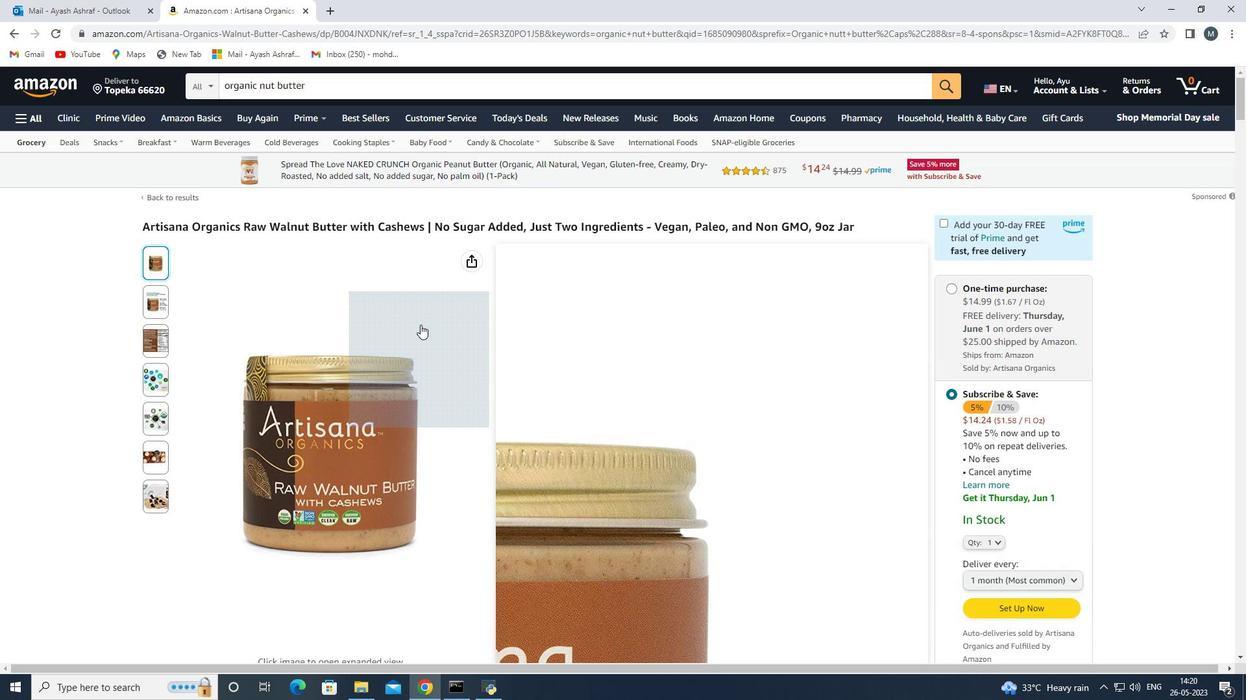 
Action: Mouse moved to (717, 420)
Screenshot: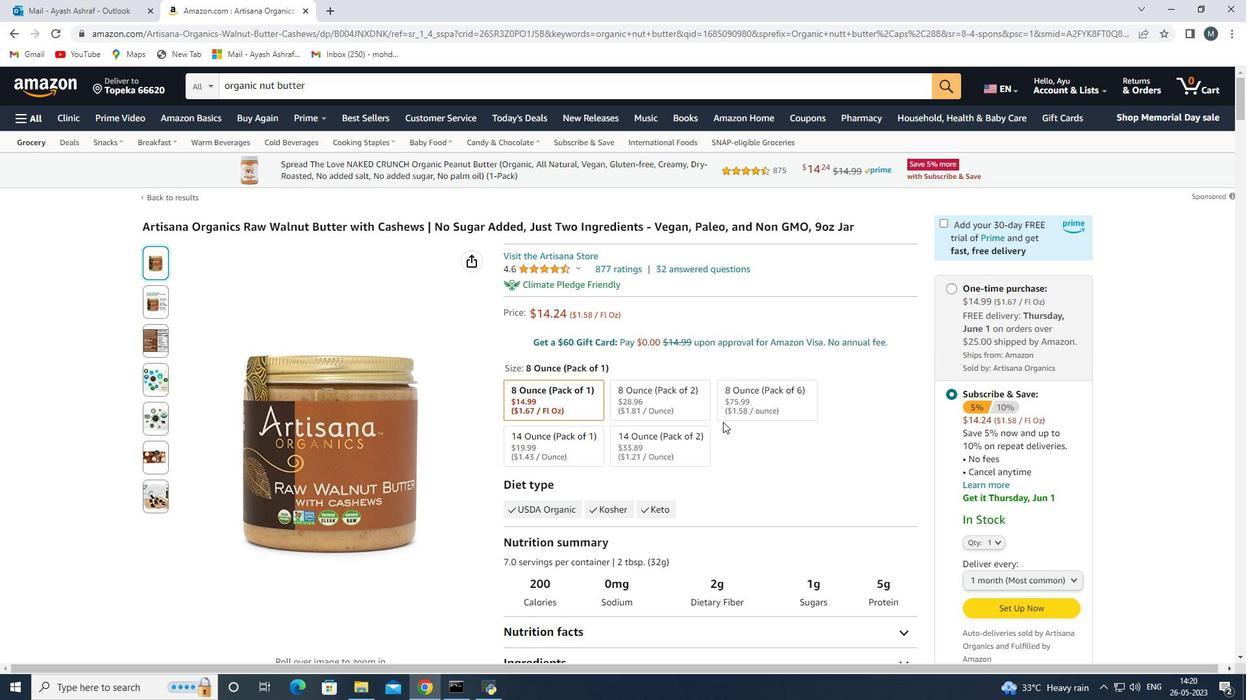 
Action: Mouse scrolled (717, 419) with delta (0, 0)
Screenshot: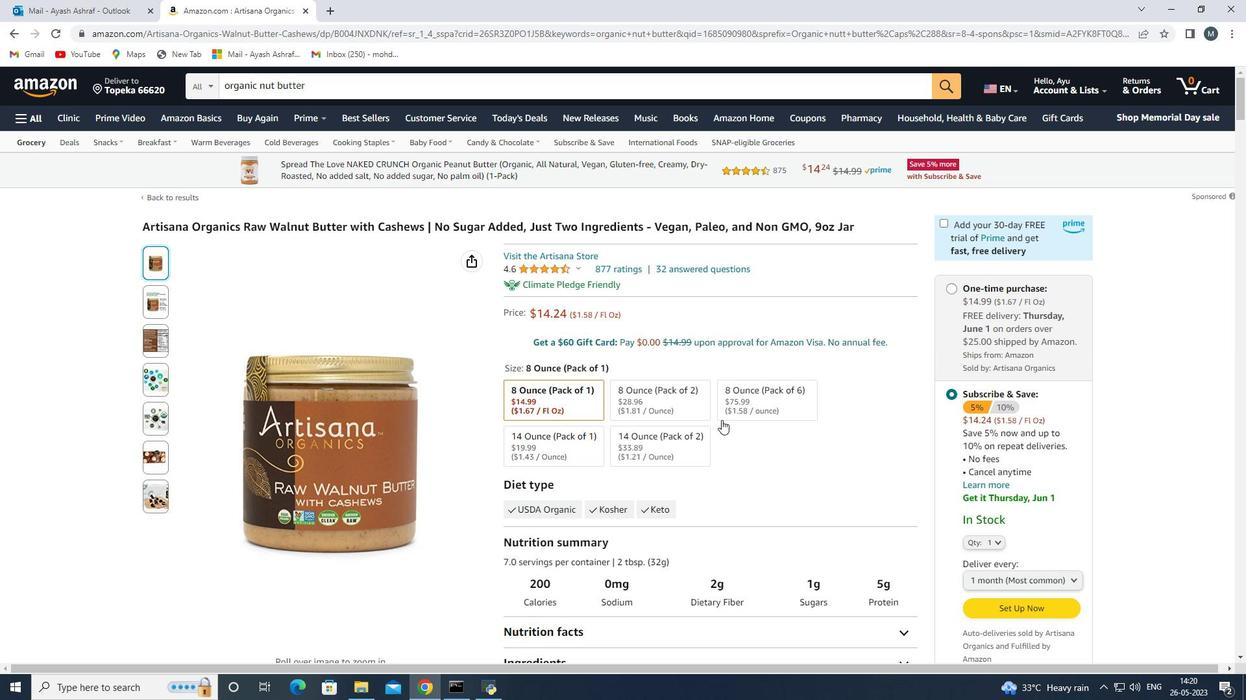 
Action: Mouse scrolled (717, 419) with delta (0, 0)
Screenshot: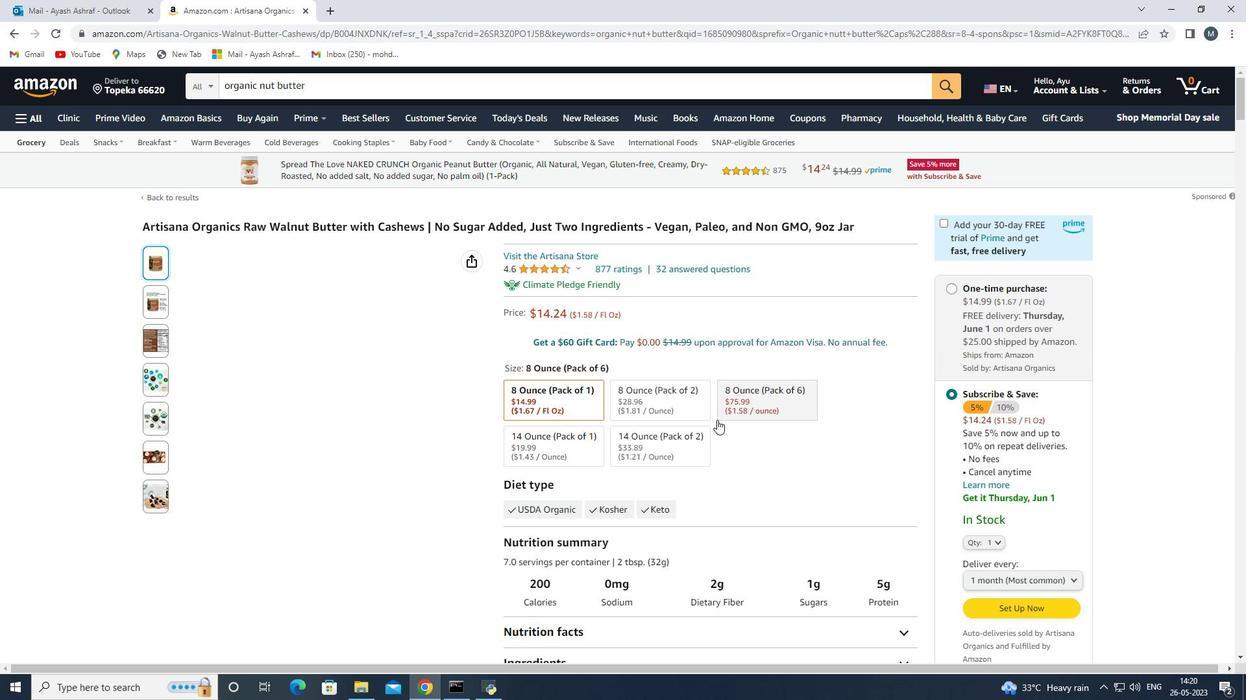 
Action: Mouse moved to (579, 460)
Screenshot: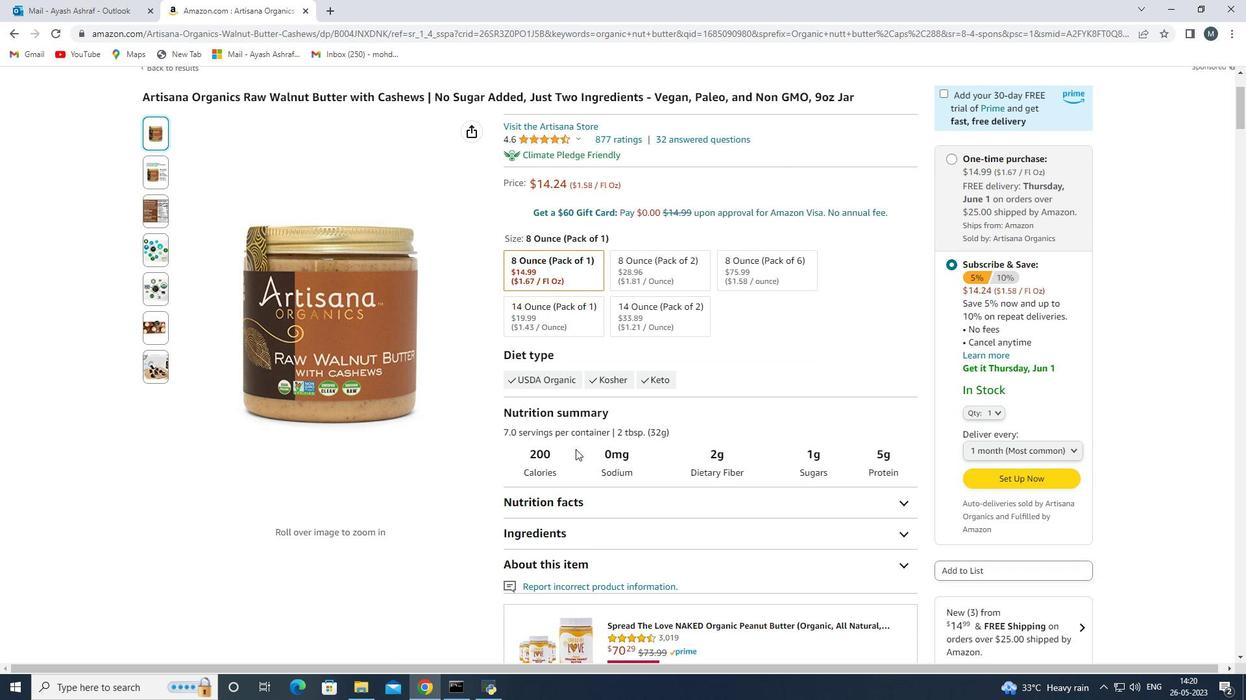 
Action: Mouse scrolled (579, 459) with delta (0, 0)
Screenshot: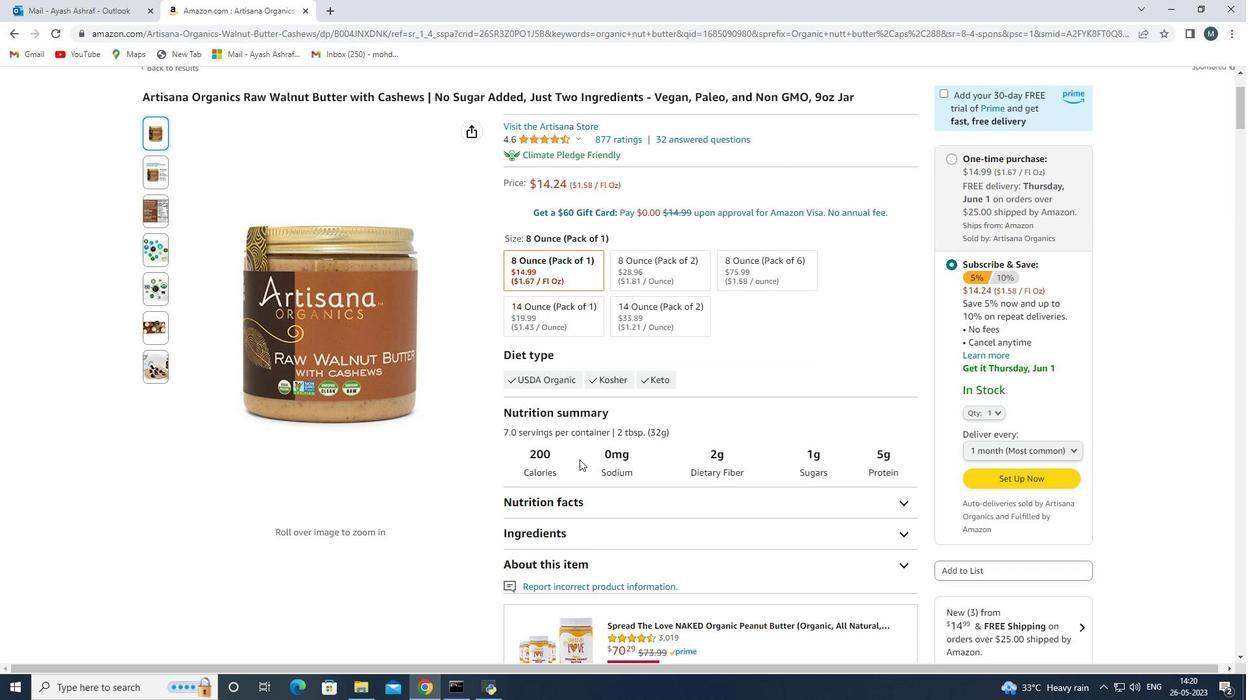 
Action: Mouse moved to (580, 466)
Screenshot: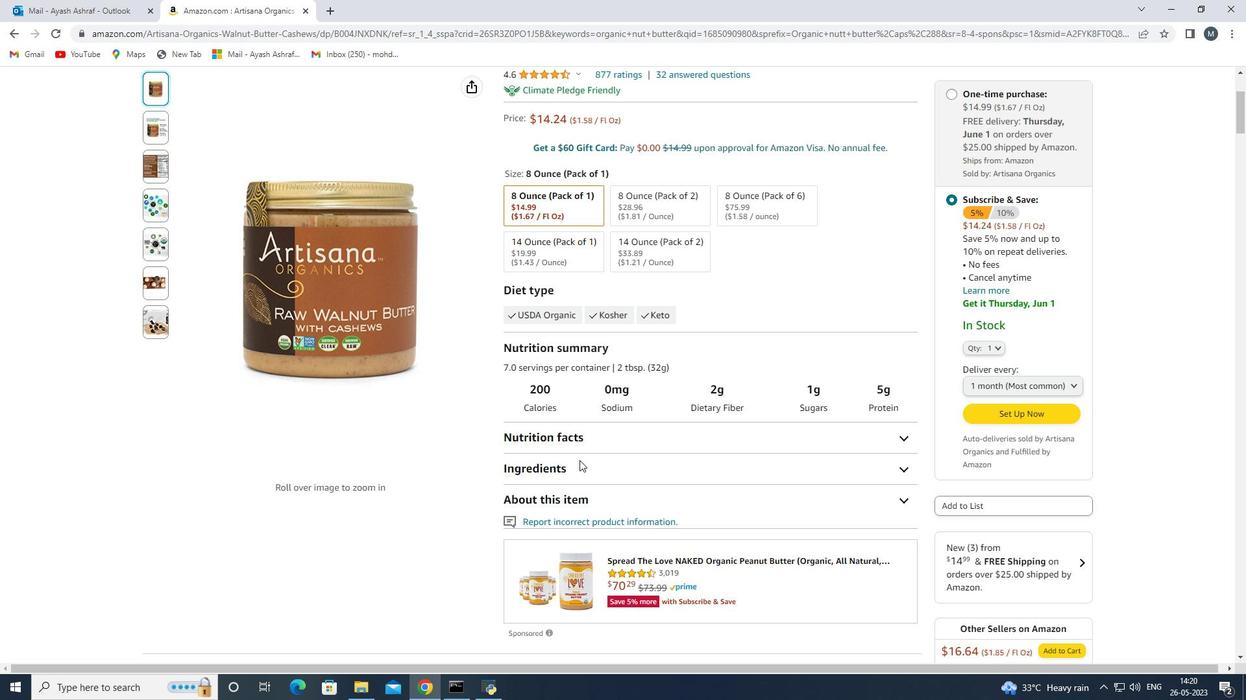 
Action: Mouse scrolled (580, 465) with delta (0, 0)
Screenshot: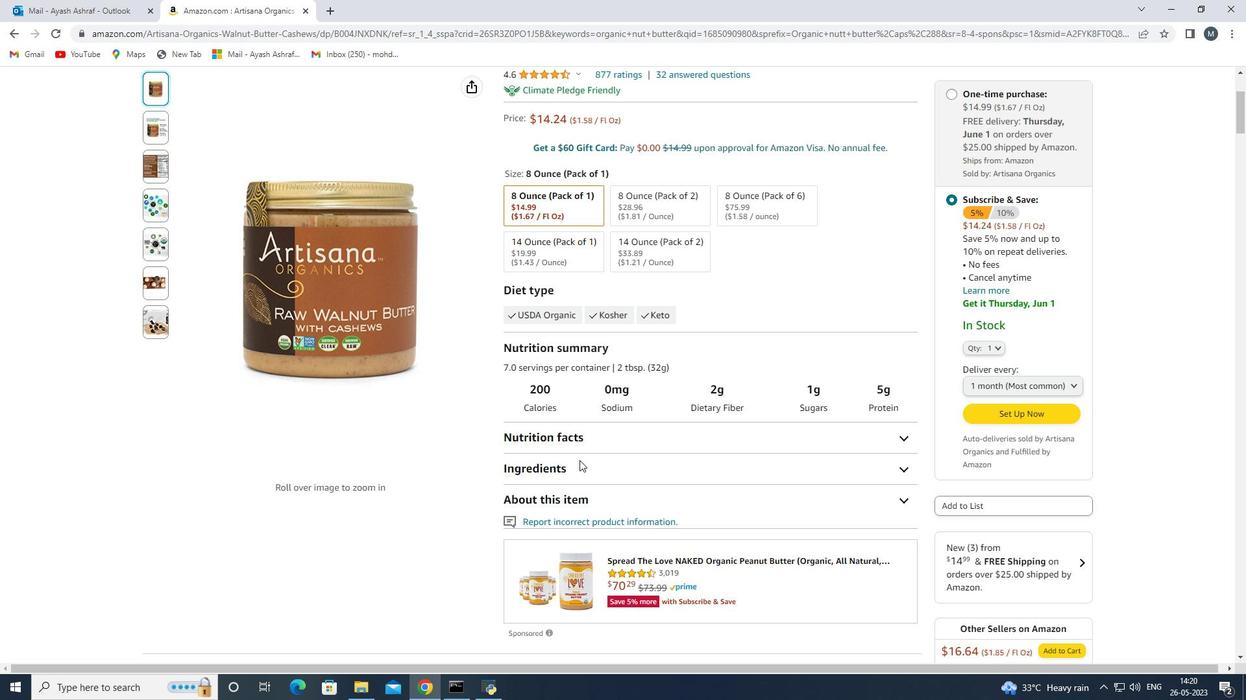 
Action: Mouse moved to (623, 478)
Screenshot: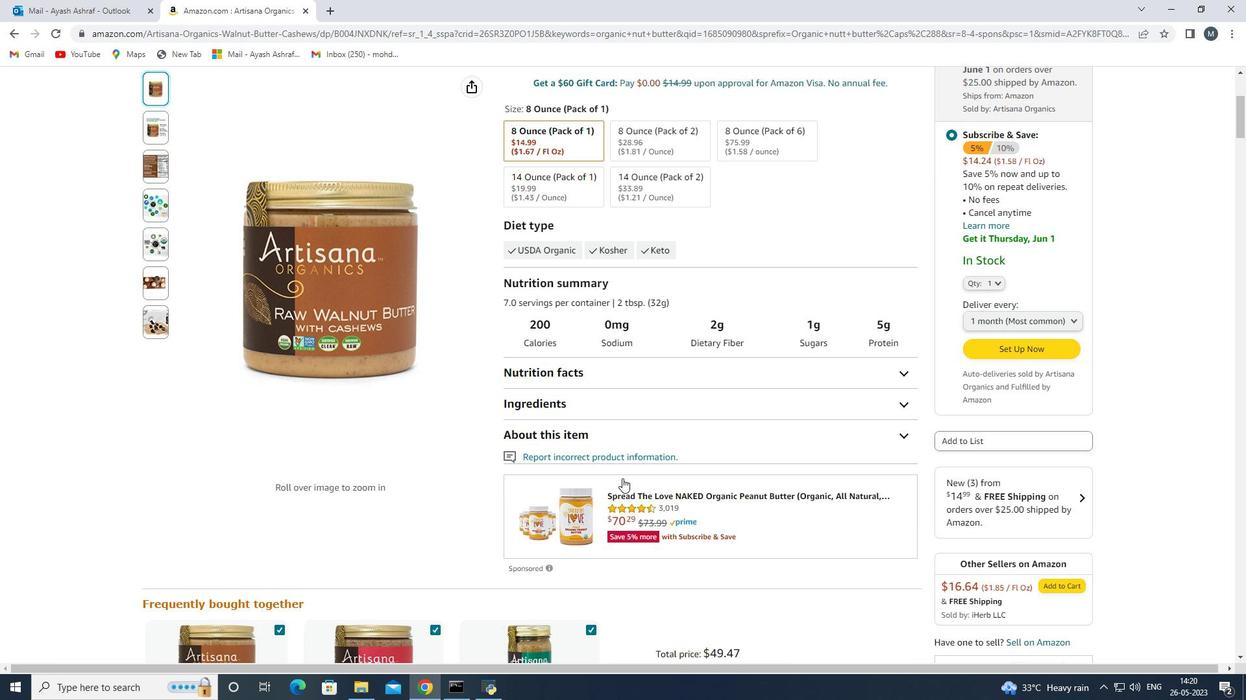 
Action: Mouse scrolled (623, 478) with delta (0, 0)
Screenshot: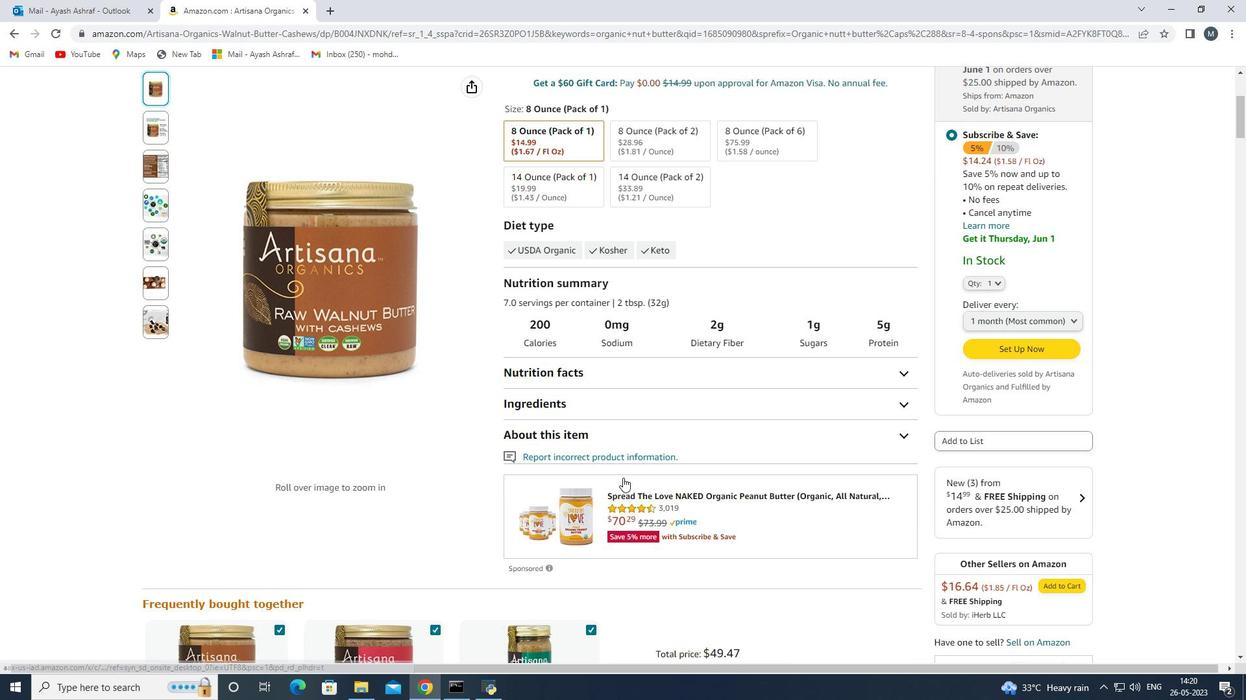 
Action: Mouse moved to (626, 482)
Screenshot: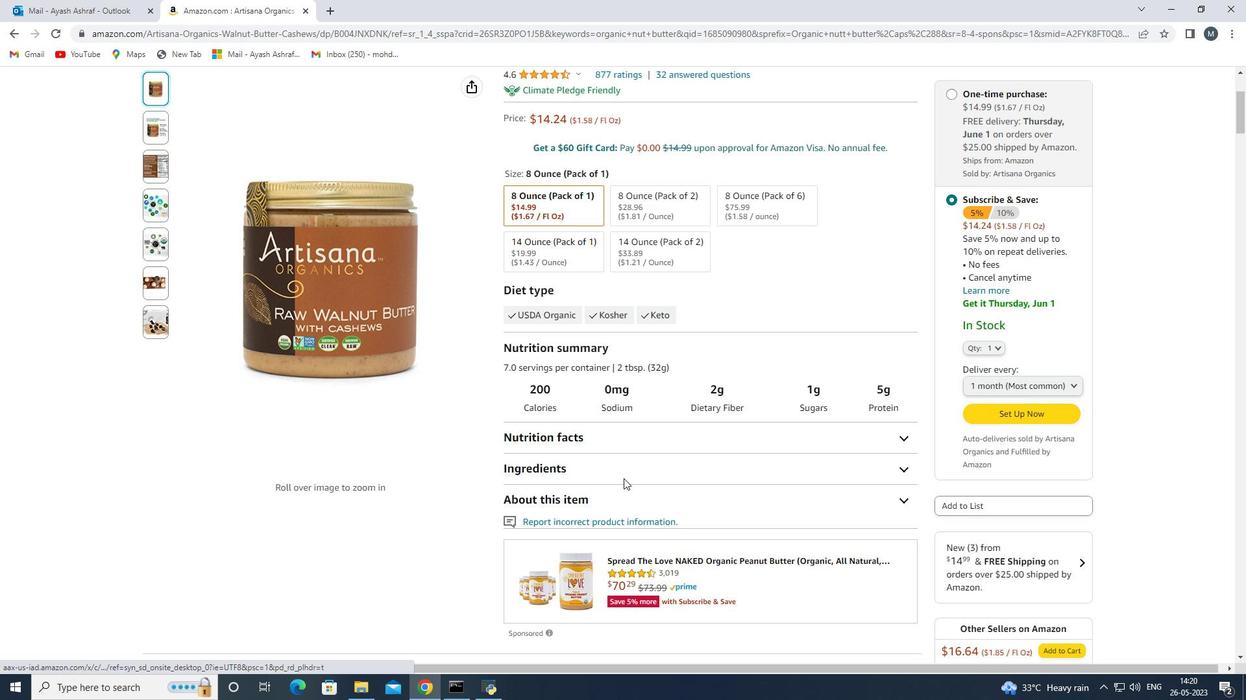 
Action: Mouse scrolled (626, 482) with delta (0, 0)
Screenshot: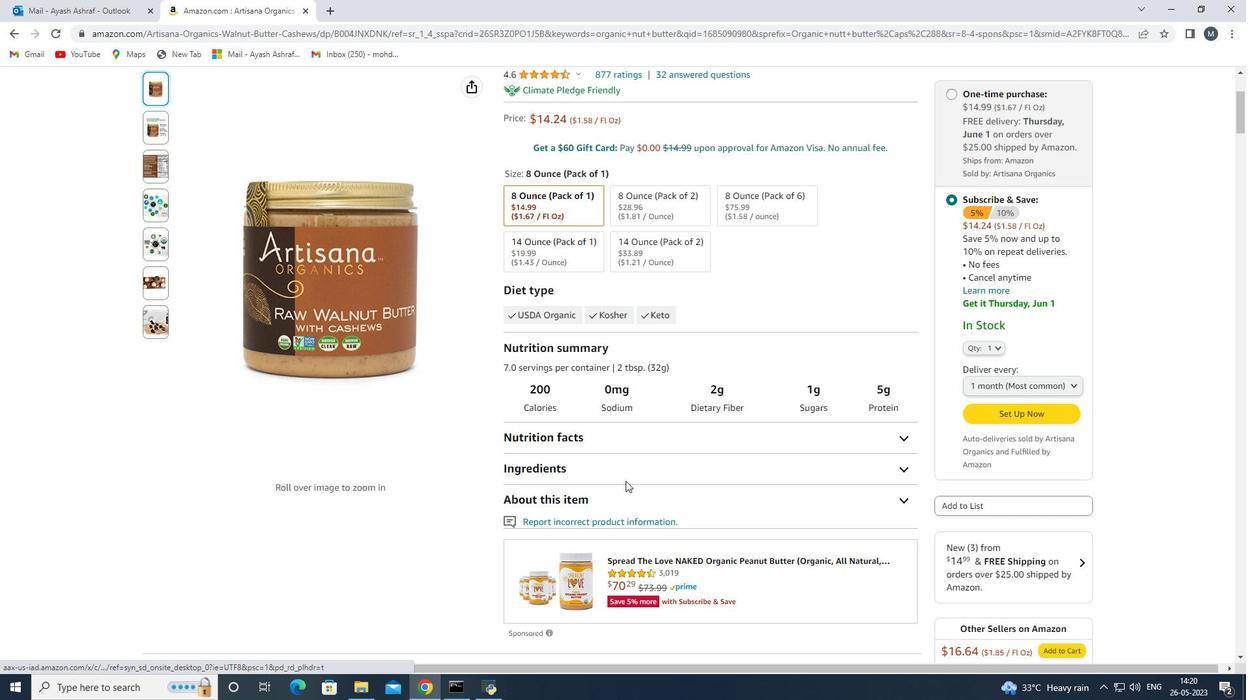 
Action: Mouse scrolled (626, 482) with delta (0, 0)
Screenshot: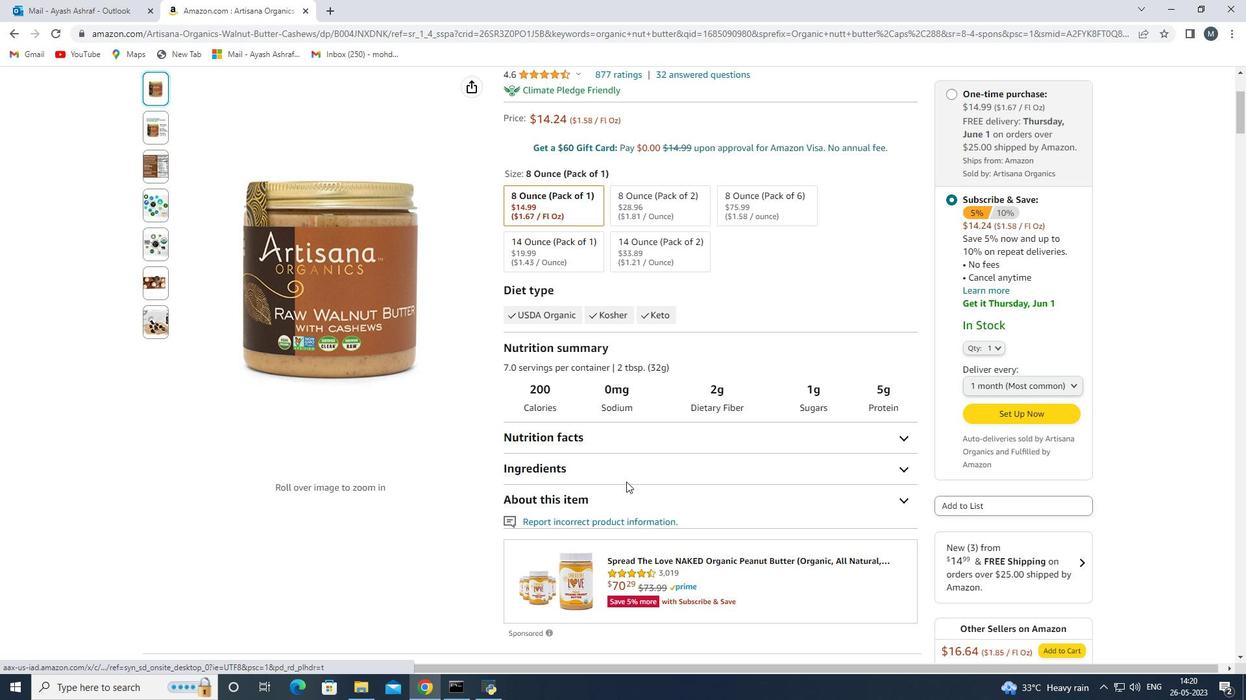 
Action: Mouse moved to (626, 483)
Screenshot: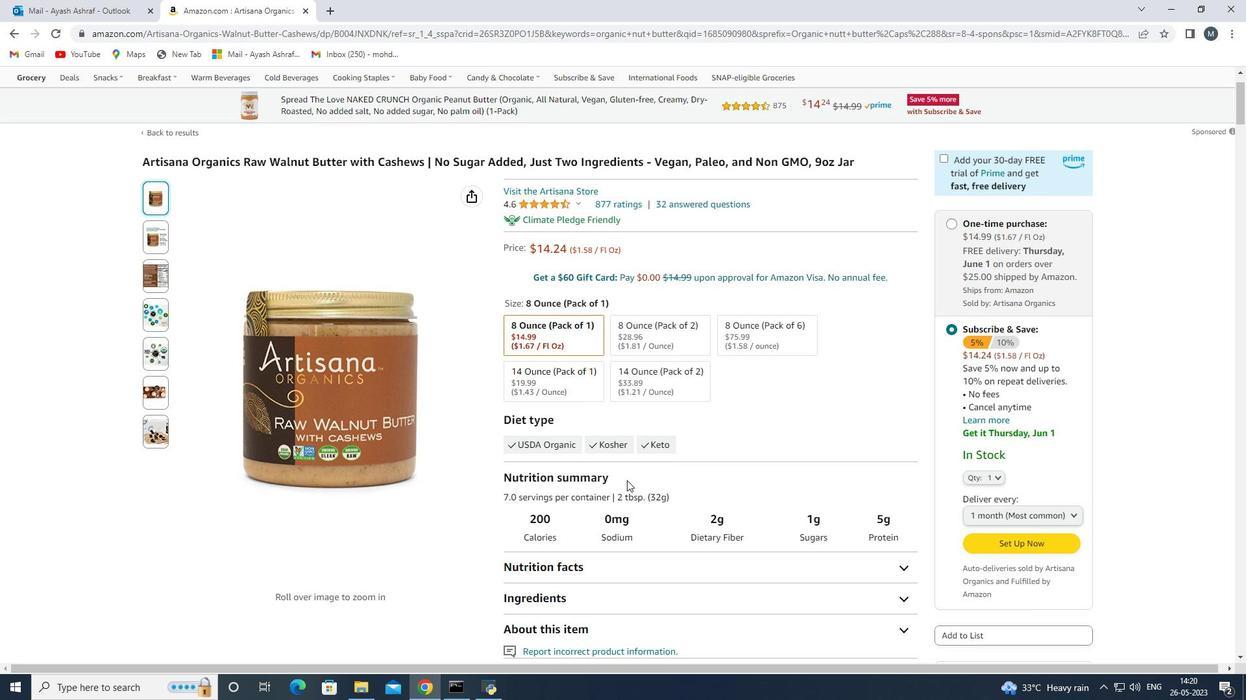 
Action: Mouse scrolled (626, 484) with delta (0, 0)
Screenshot: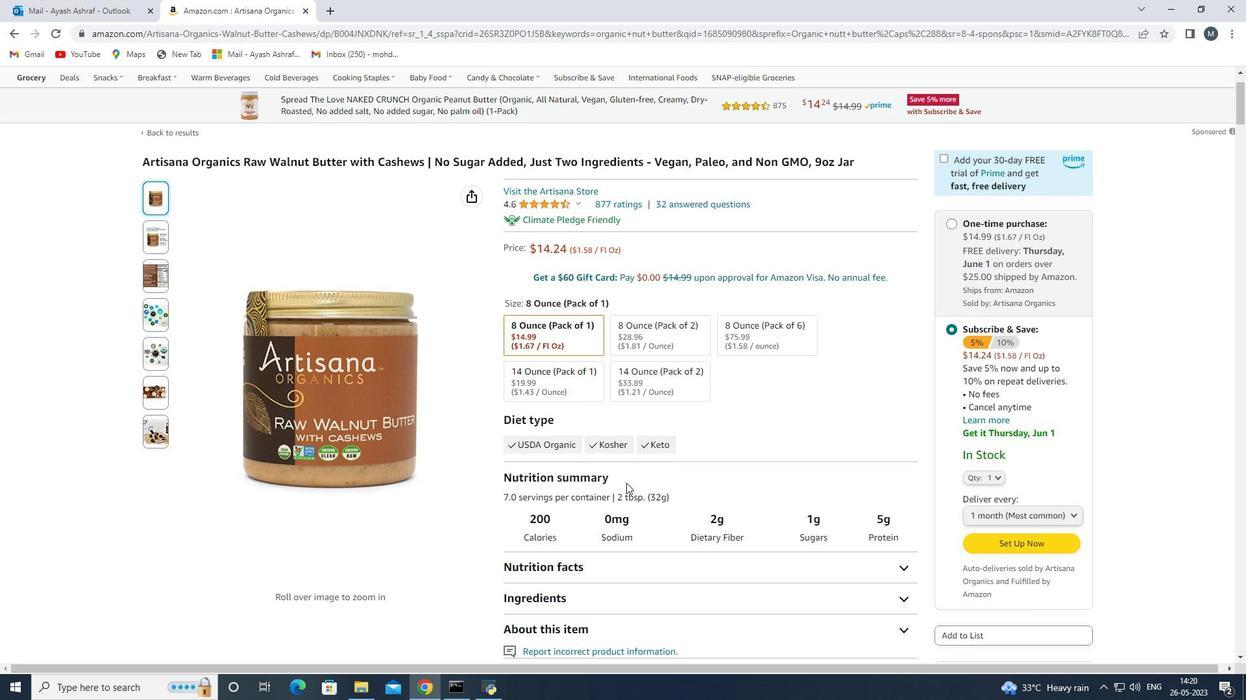 
Action: Mouse moved to (762, 521)
Screenshot: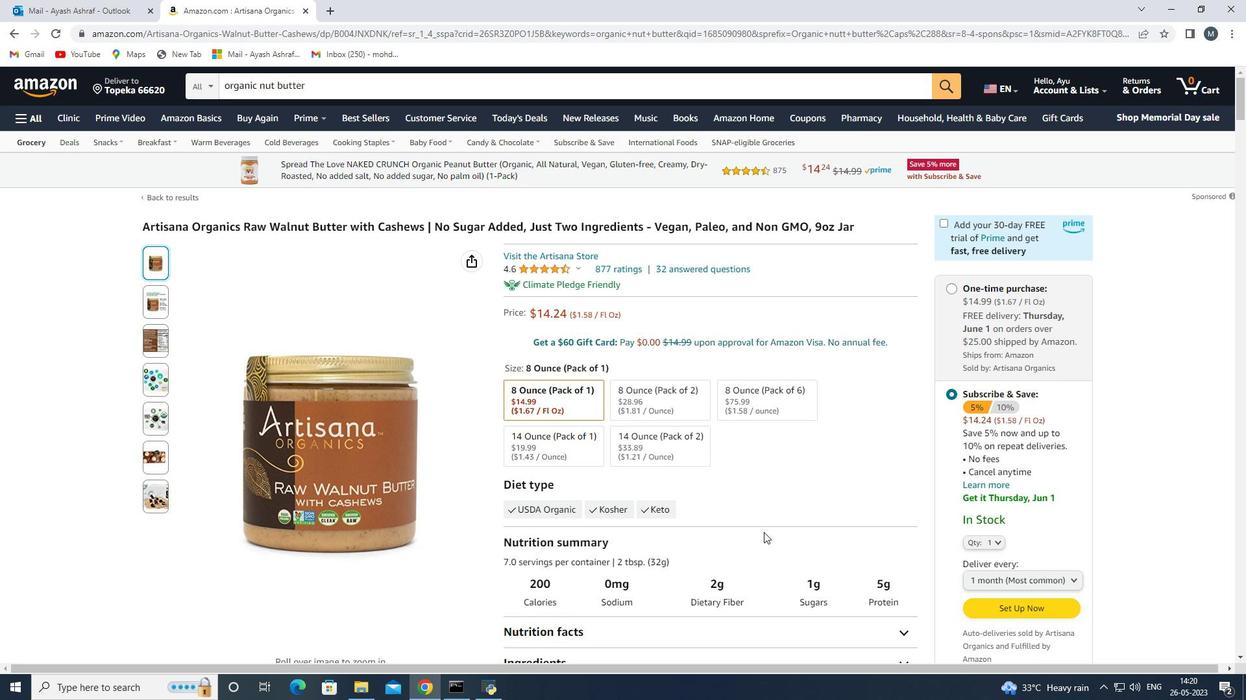 
Action: Mouse scrolled (762, 521) with delta (0, 0)
Screenshot: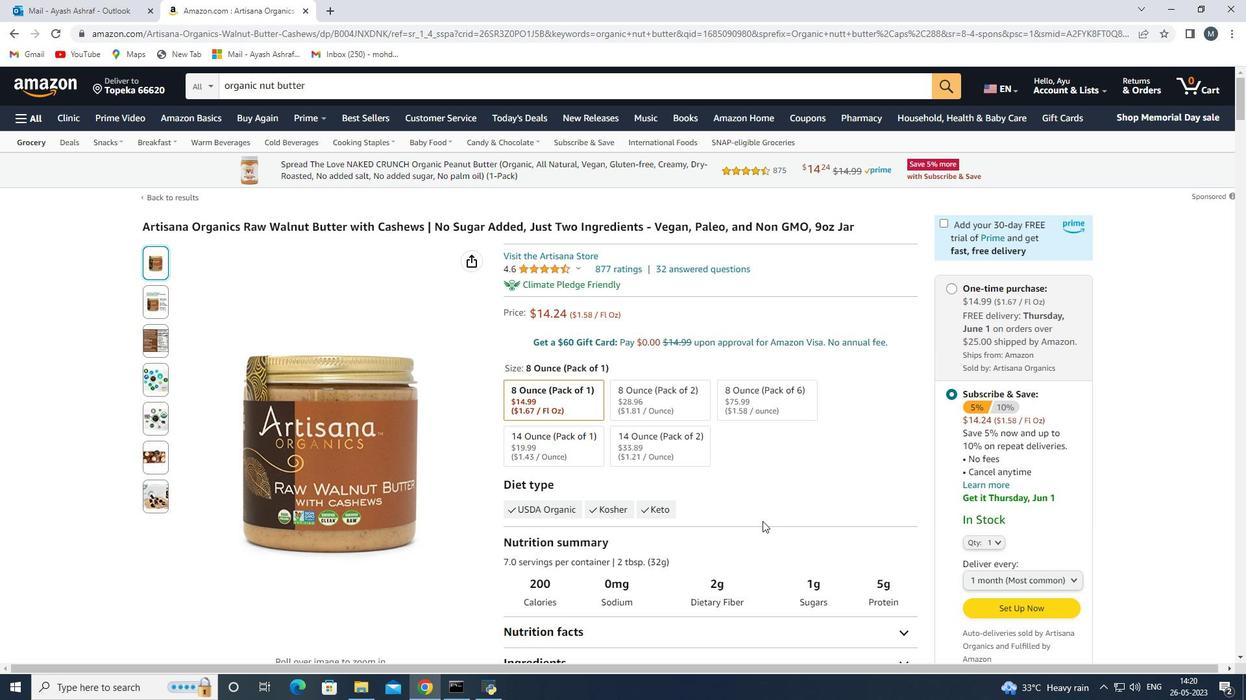 
Action: Mouse moved to (766, 510)
Screenshot: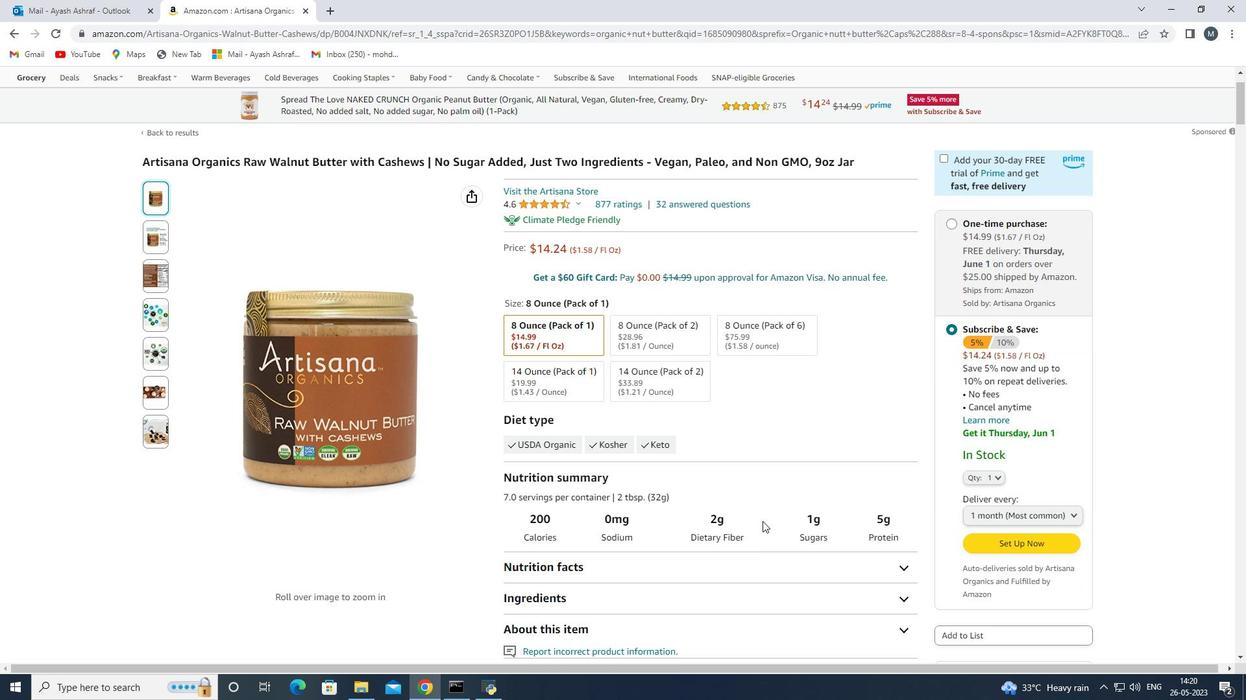 
Action: Mouse scrolled (766, 510) with delta (0, 0)
Screenshot: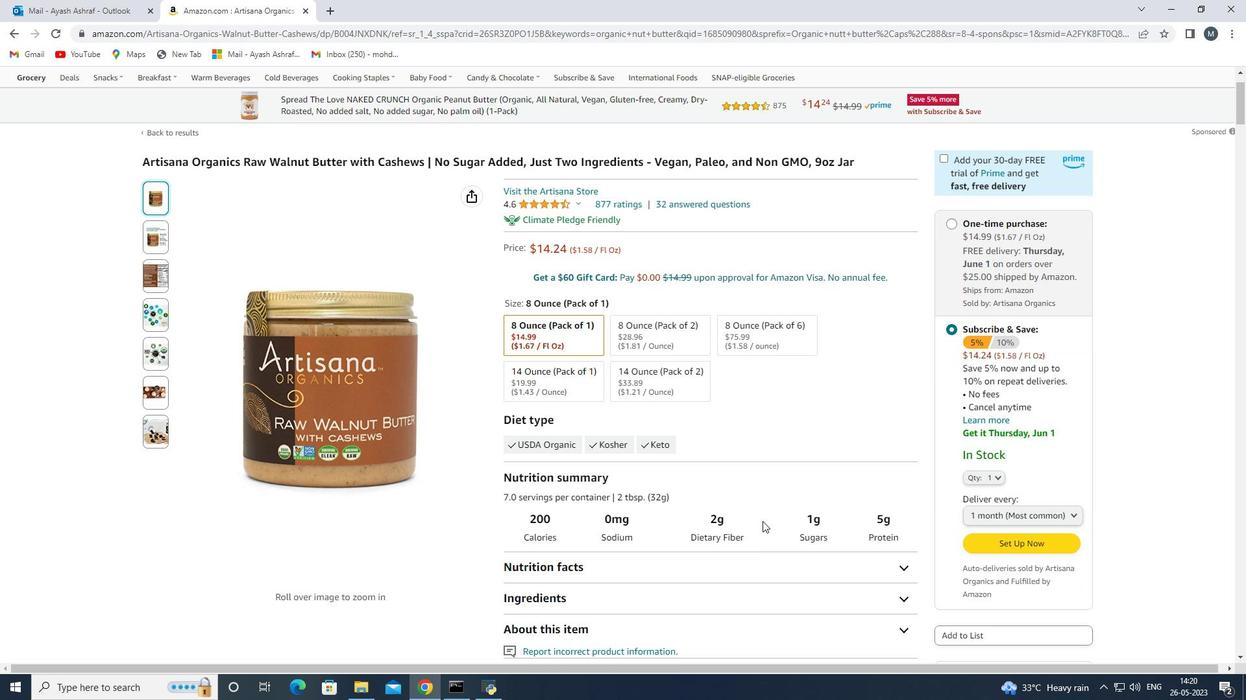 
Action: Mouse moved to (766, 501)
Screenshot: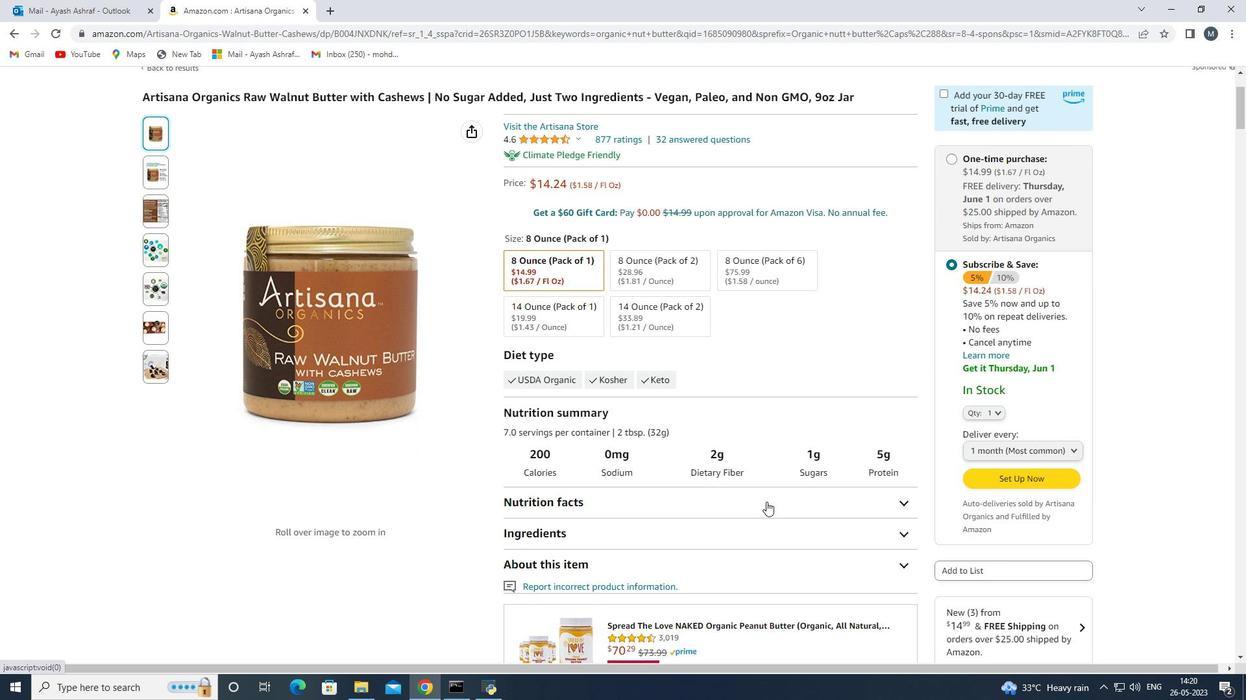 
Action: Mouse scrolled (766, 501) with delta (0, 0)
Screenshot: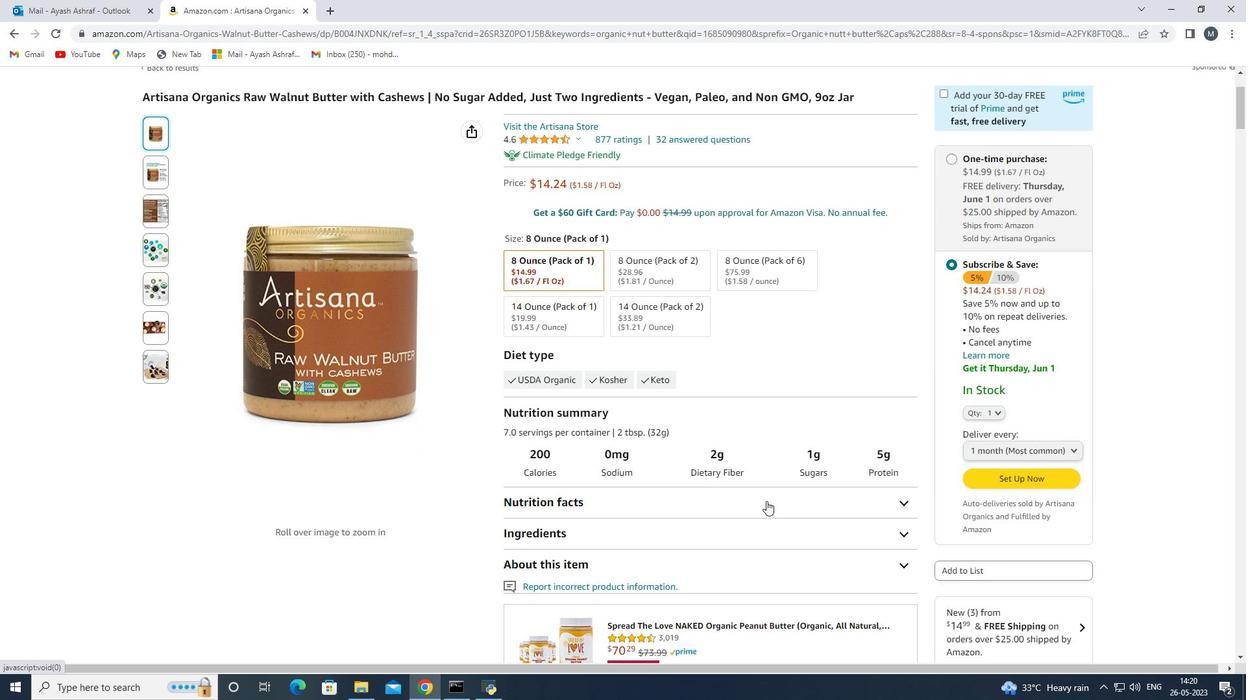 
Action: Mouse moved to (760, 445)
Screenshot: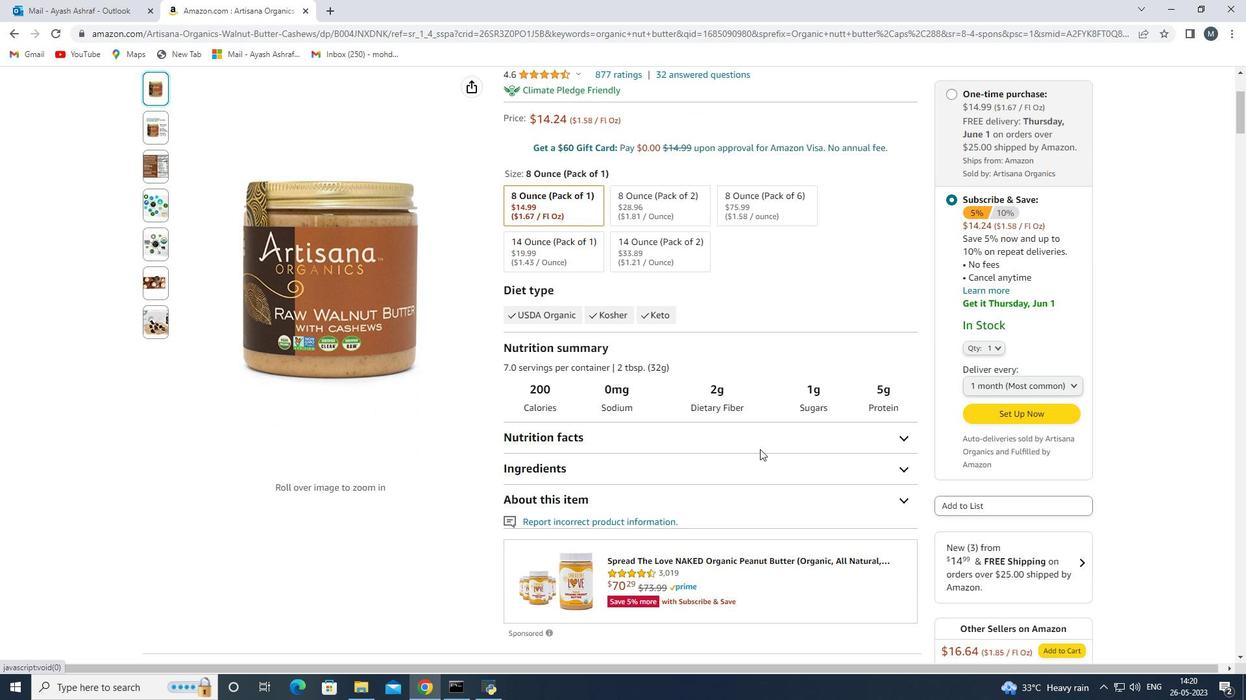 
Action: Mouse scrolled (760, 445) with delta (0, 0)
Screenshot: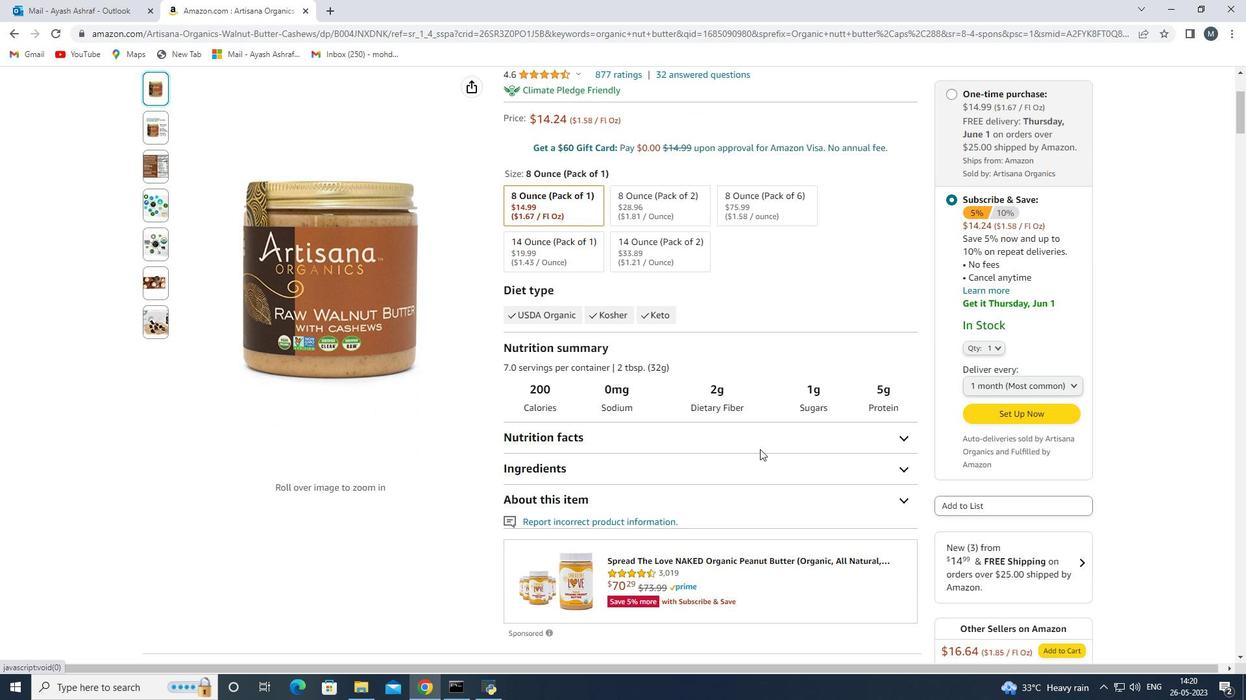 
Action: Mouse moved to (821, 381)
Screenshot: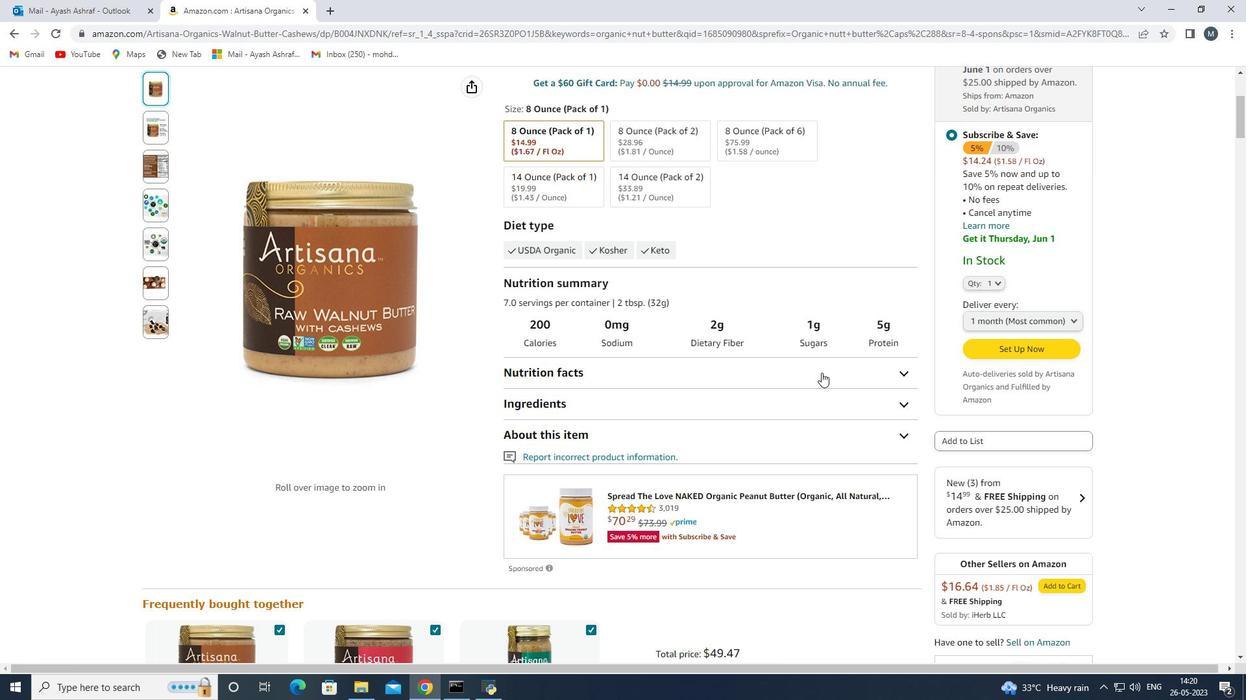 
Action: Mouse scrolled (821, 380) with delta (0, 0)
Screenshot: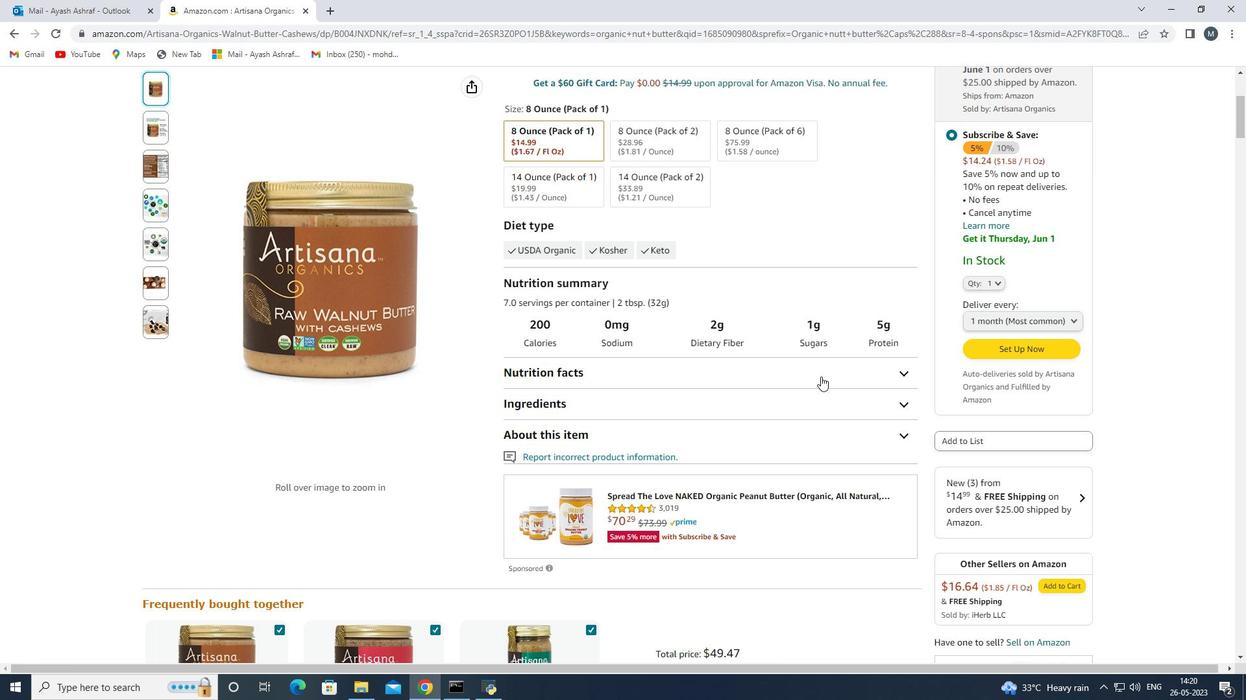 
Action: Mouse moved to (861, 456)
Screenshot: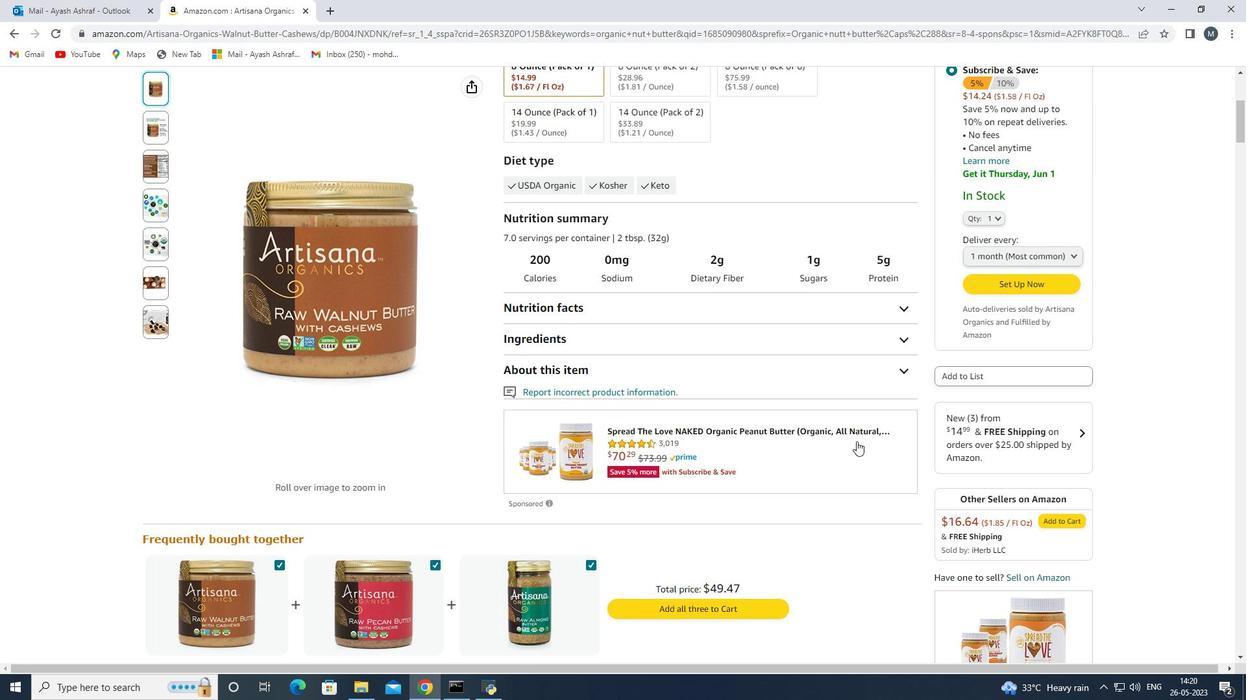 
Action: Mouse scrolled (861, 457) with delta (0, 0)
Screenshot: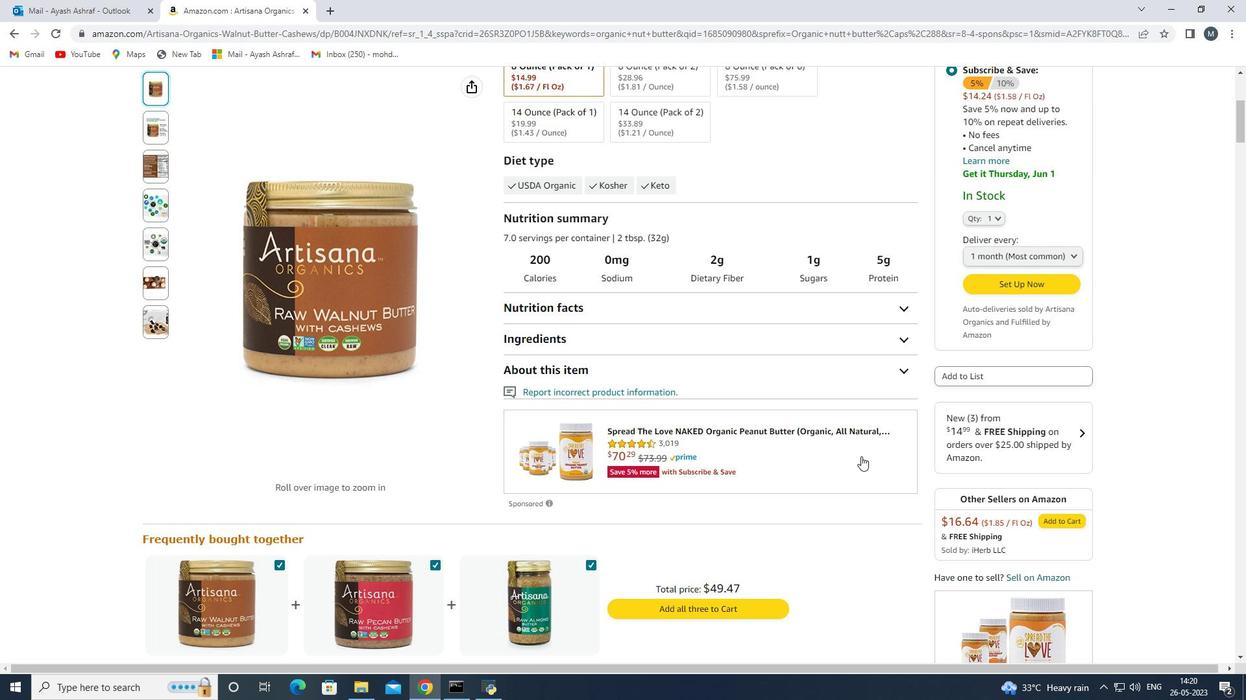 
Action: Mouse scrolled (861, 457) with delta (0, 0)
Screenshot: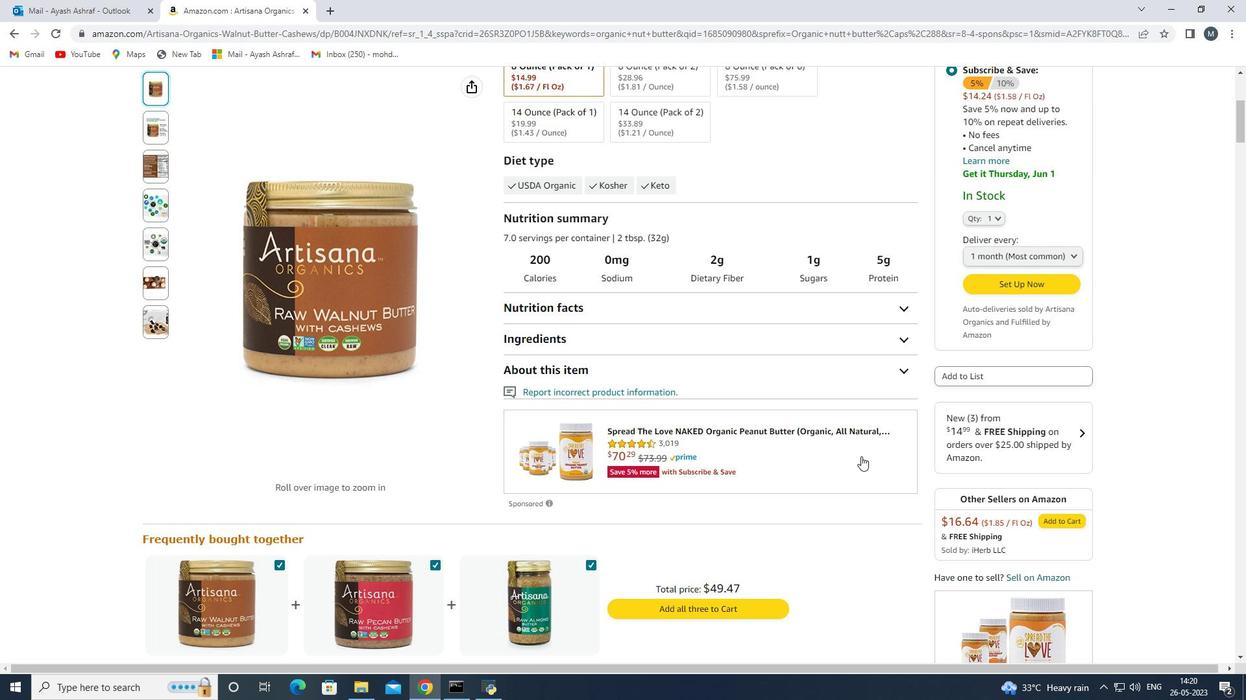 
Action: Mouse moved to (793, 432)
Screenshot: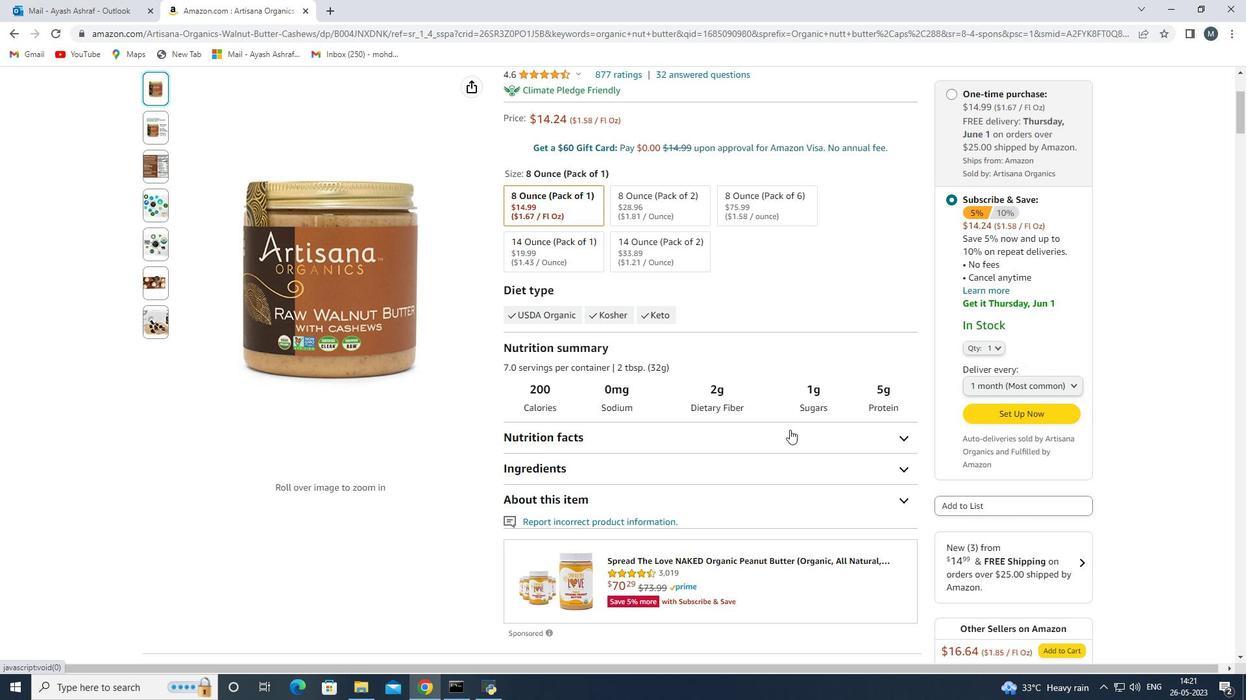 
Action: Mouse scrolled (793, 431) with delta (0, 0)
Screenshot: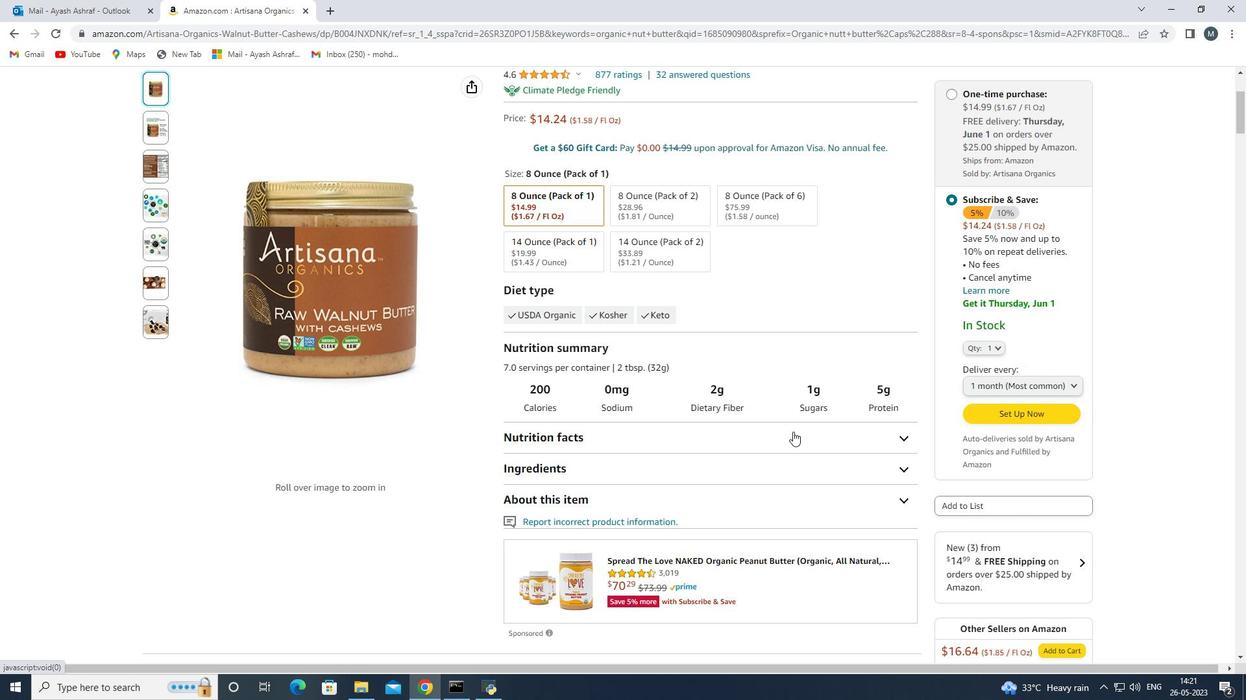 
Action: Mouse moved to (794, 436)
Screenshot: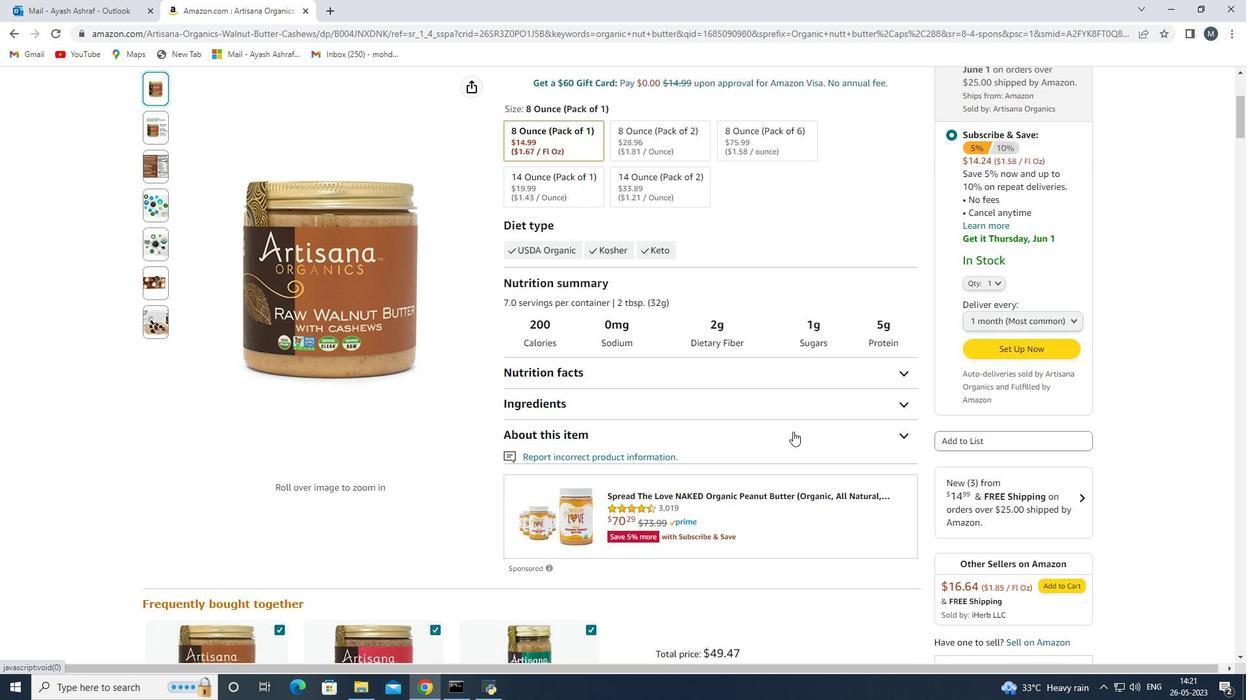 
Action: Mouse scrolled (794, 436) with delta (0, 0)
Screenshot: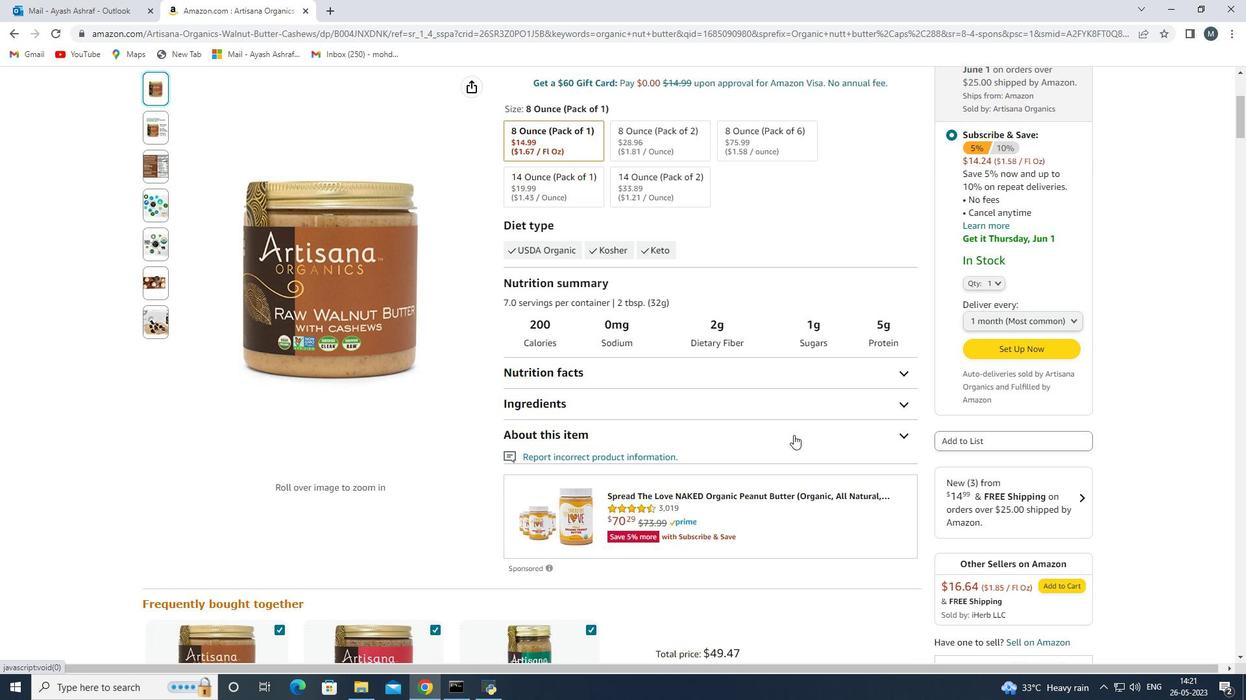 
Action: Mouse scrolled (794, 436) with delta (0, 0)
Screenshot: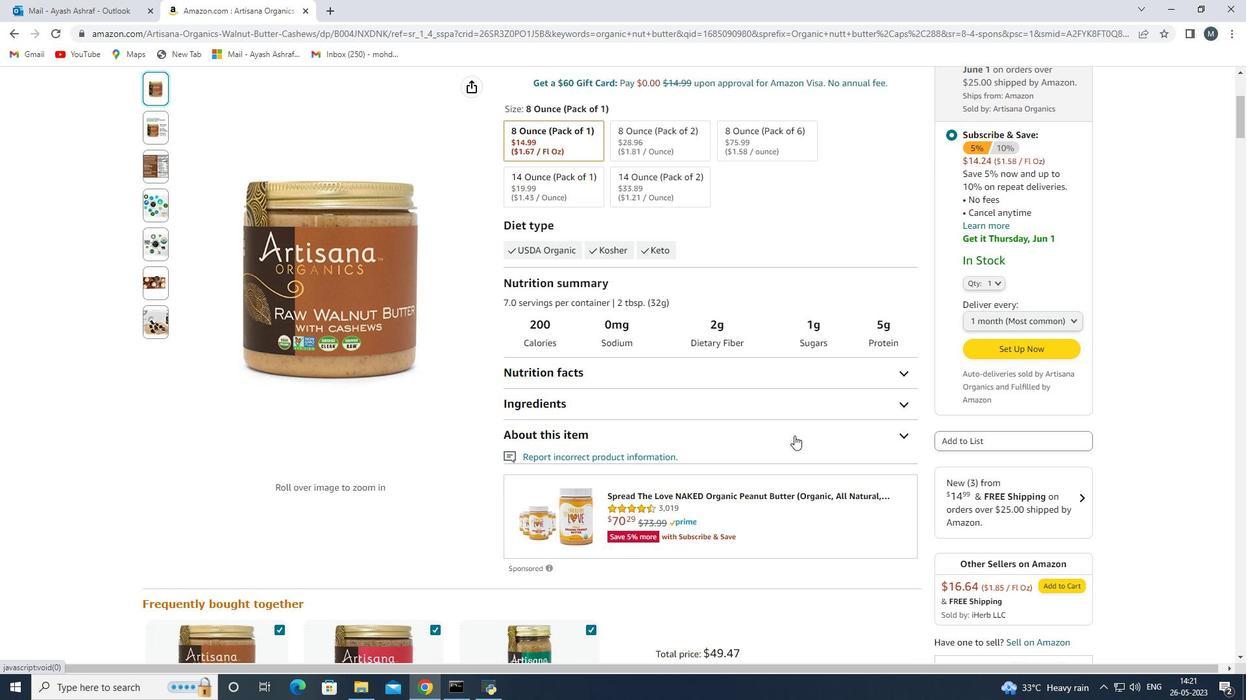 
Action: Mouse moved to (820, 447)
Screenshot: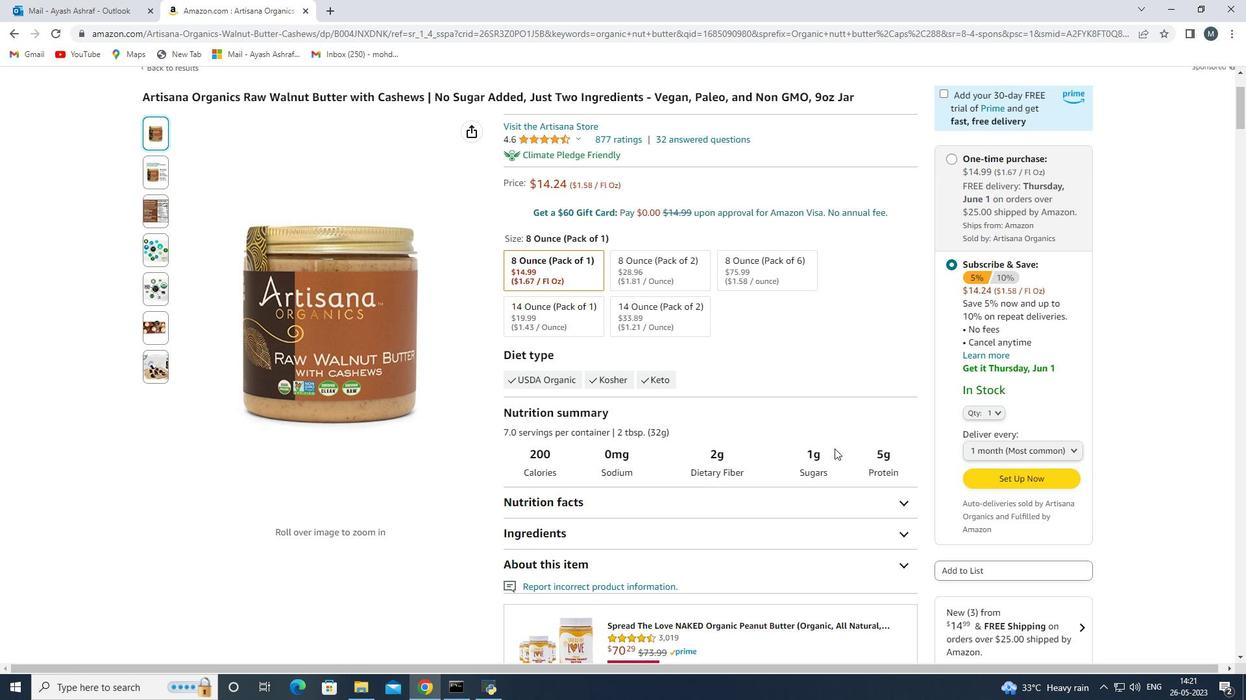 
Action: Mouse scrolled (820, 447) with delta (0, 0)
Screenshot: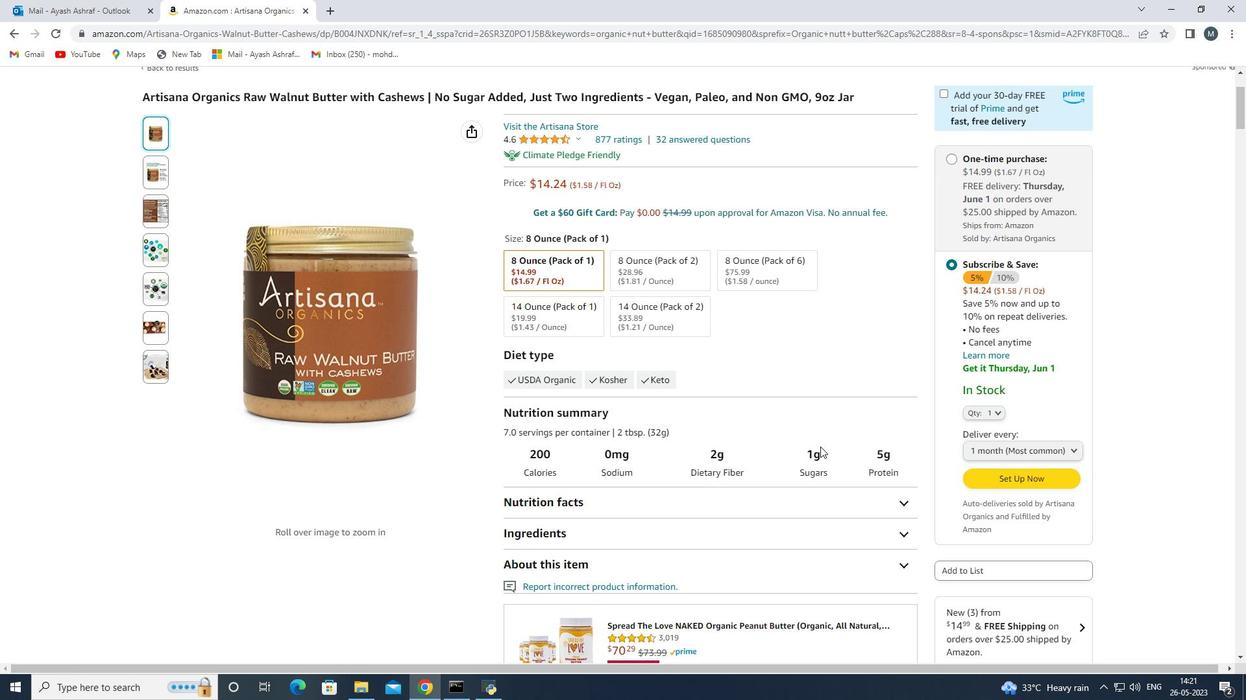 
Action: Mouse scrolled (820, 447) with delta (0, 0)
Screenshot: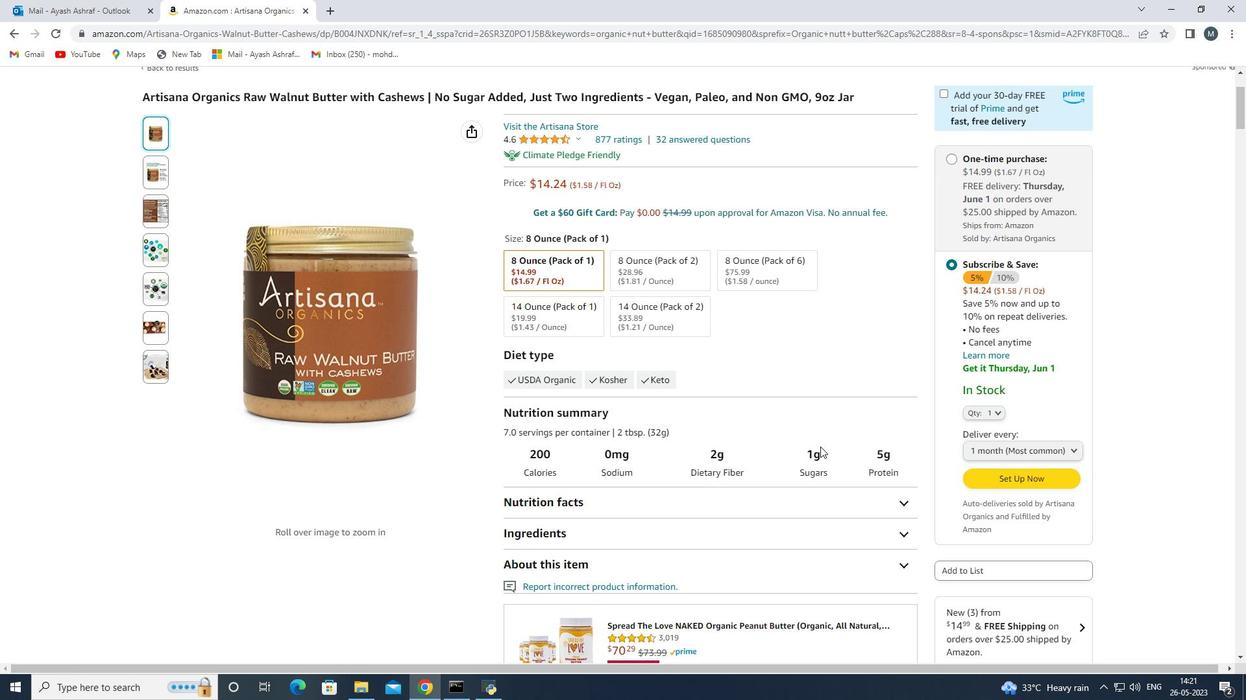
Action: Mouse scrolled (820, 447) with delta (0, 0)
Screenshot: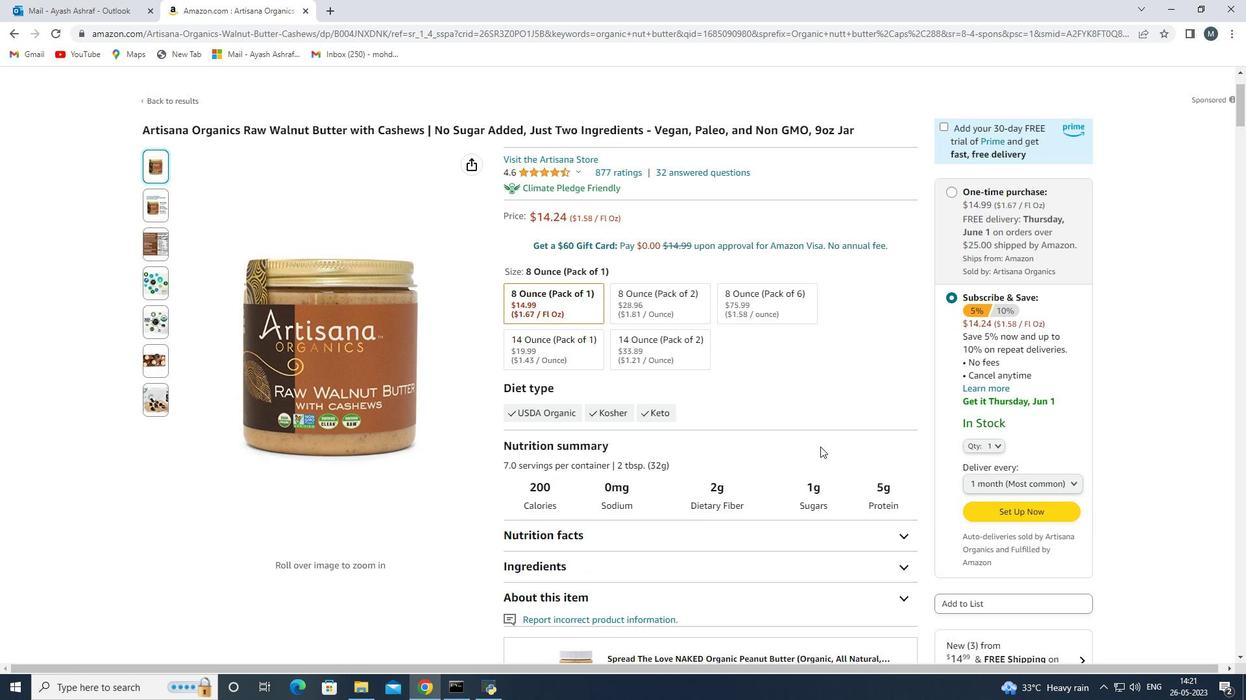
Action: Mouse moved to (147, 303)
Screenshot: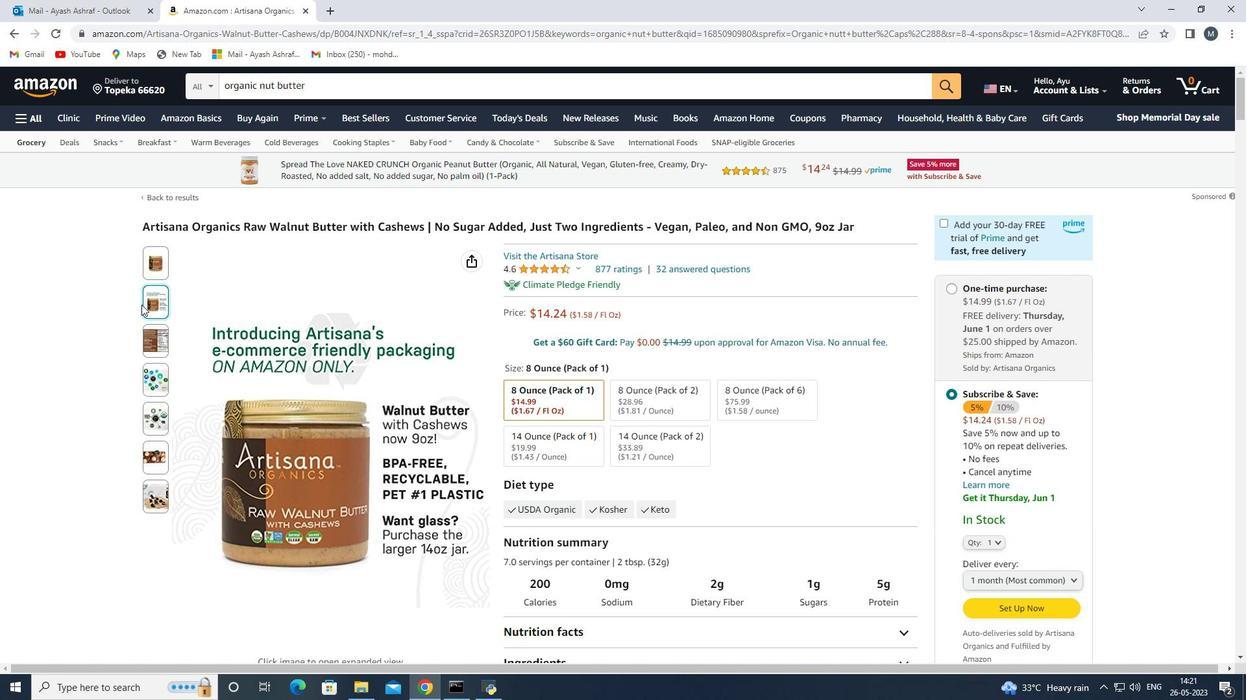 
Action: Mouse pressed left at (147, 303)
Screenshot: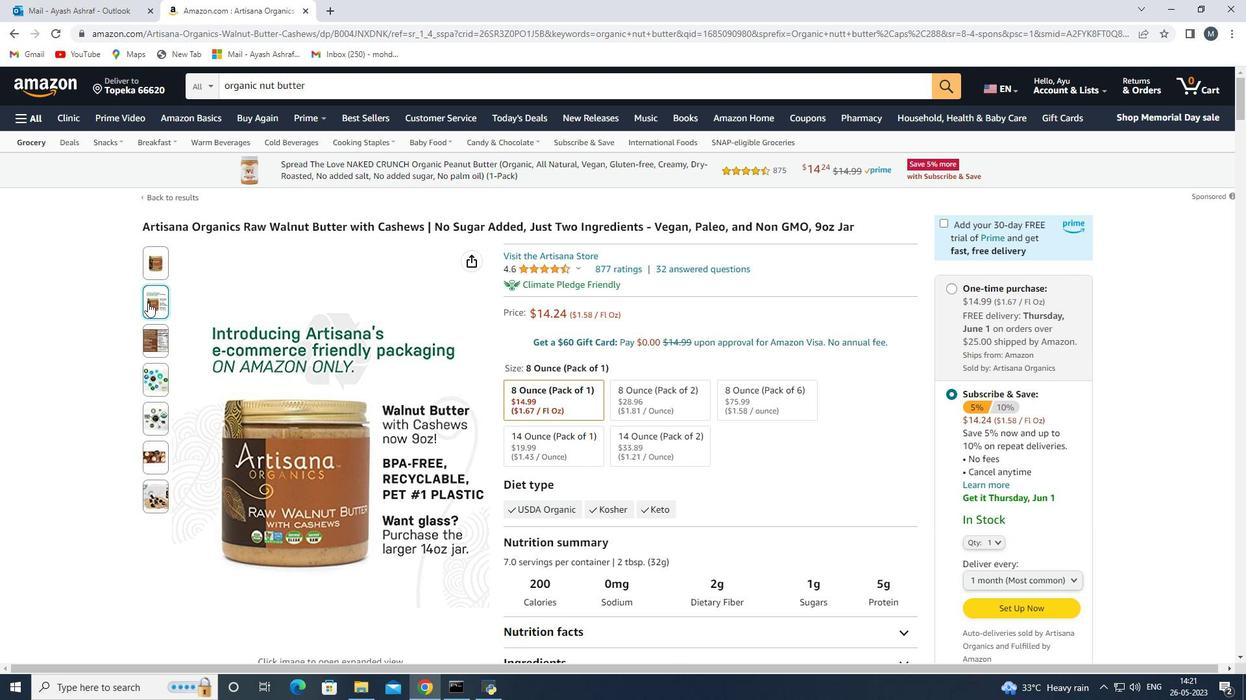 
Action: Mouse moved to (158, 337)
Screenshot: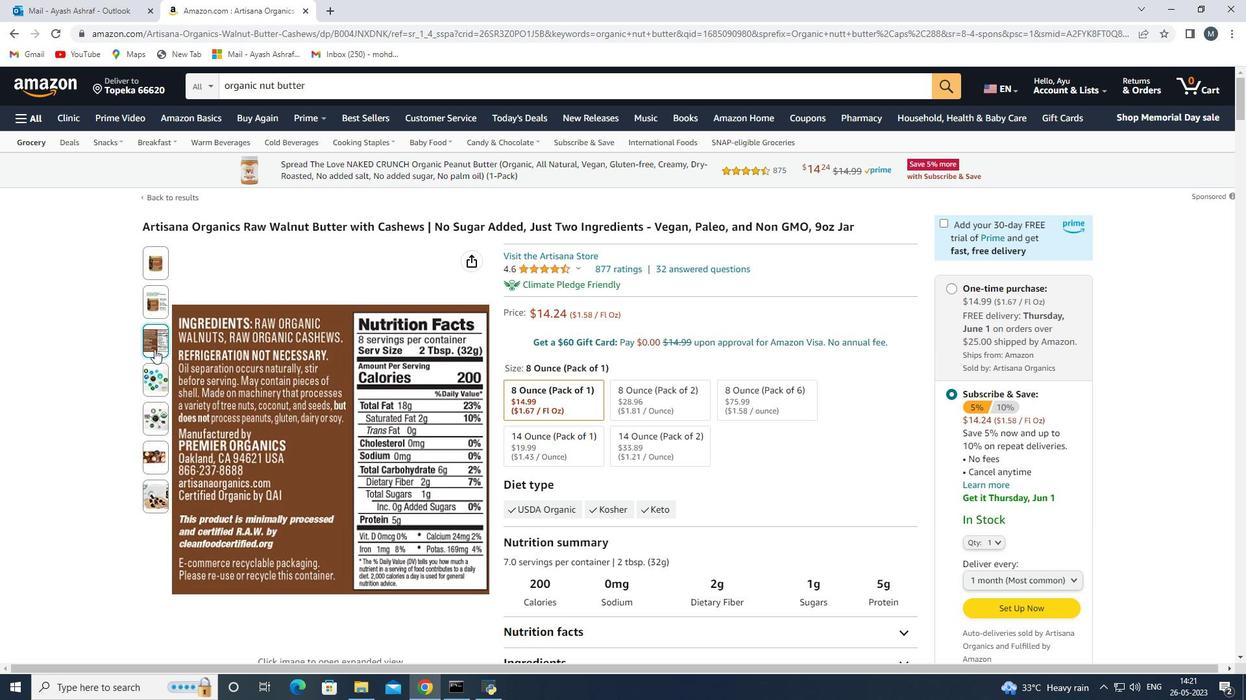 
Action: Mouse pressed left at (158, 337)
Screenshot: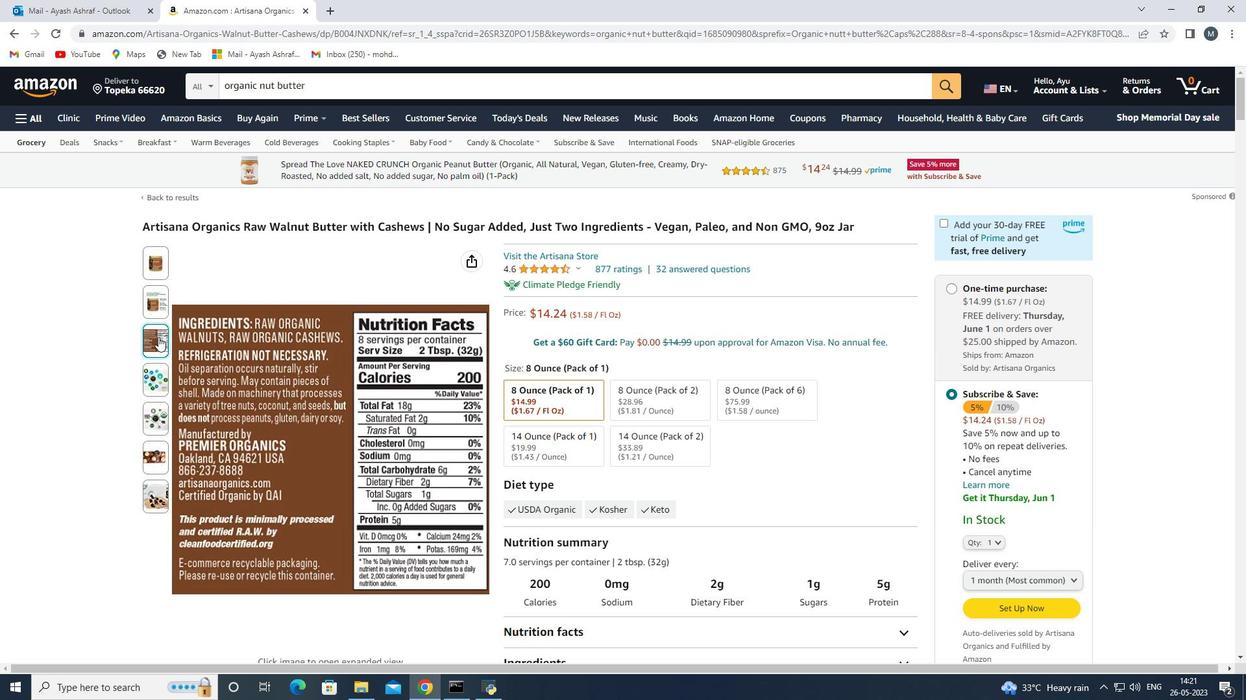 
Action: Mouse moved to (660, 404)
Screenshot: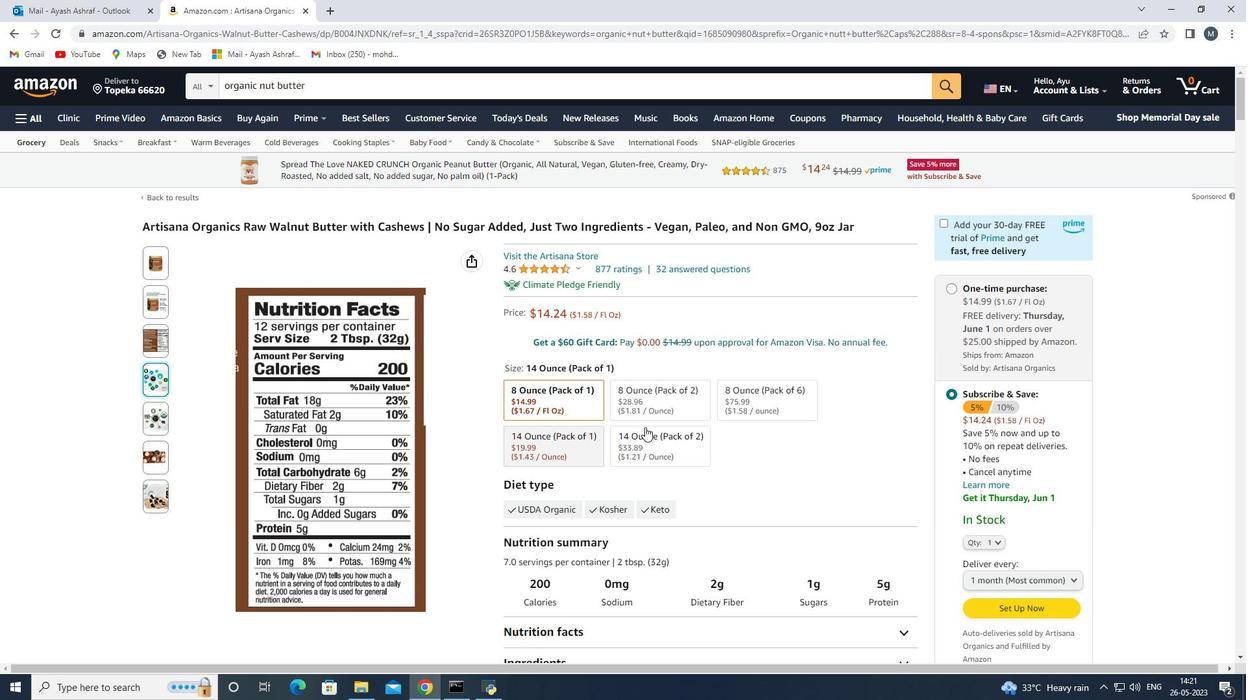 
Action: Mouse scrolled (660, 403) with delta (0, 0)
Screenshot: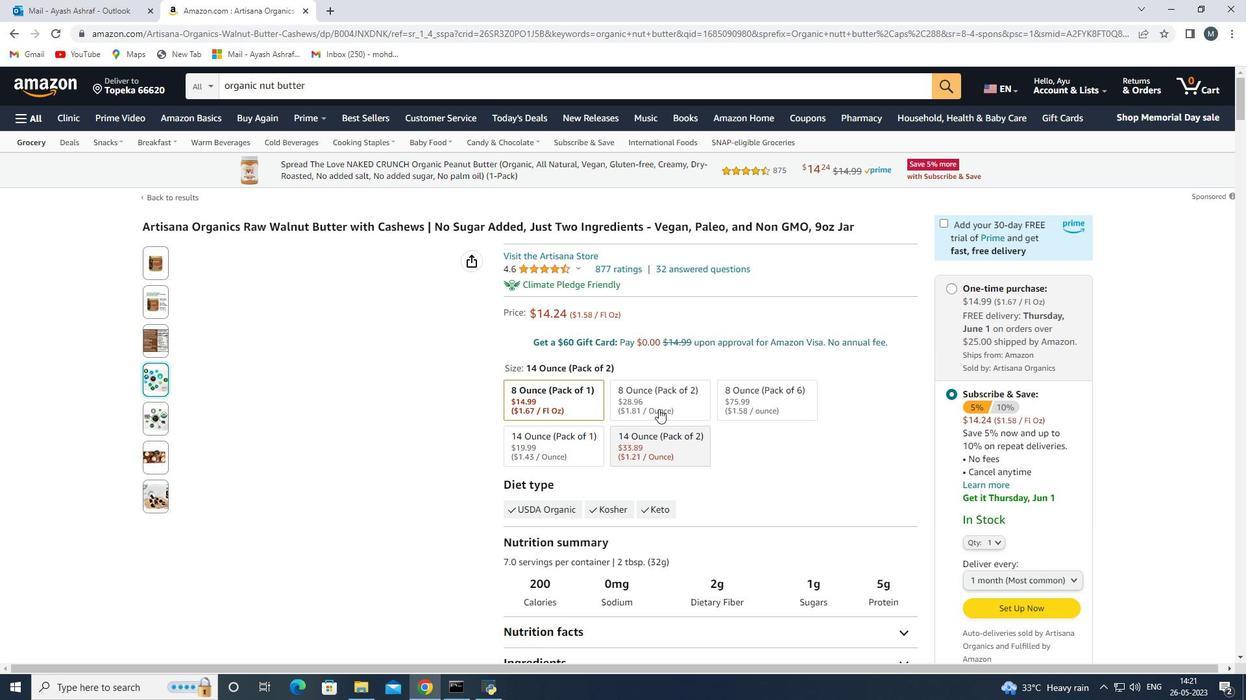 
Action: Mouse scrolled (660, 403) with delta (0, 0)
Screenshot: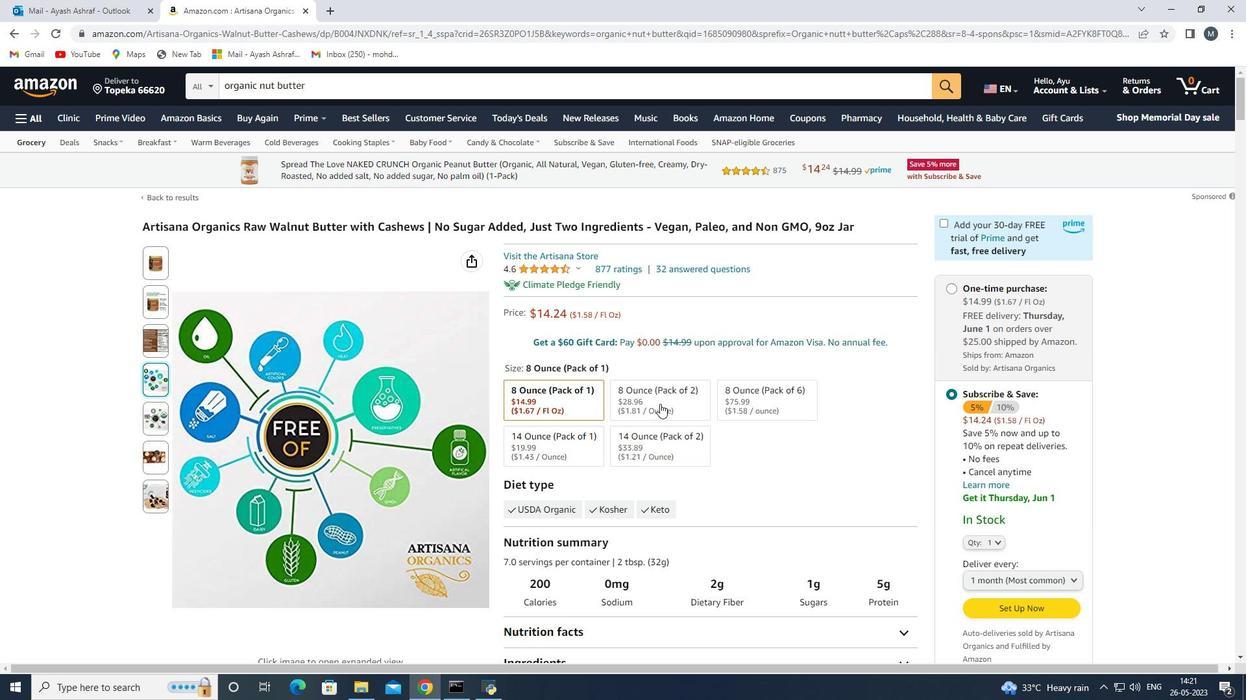 
Action: Mouse moved to (978, 456)
Screenshot: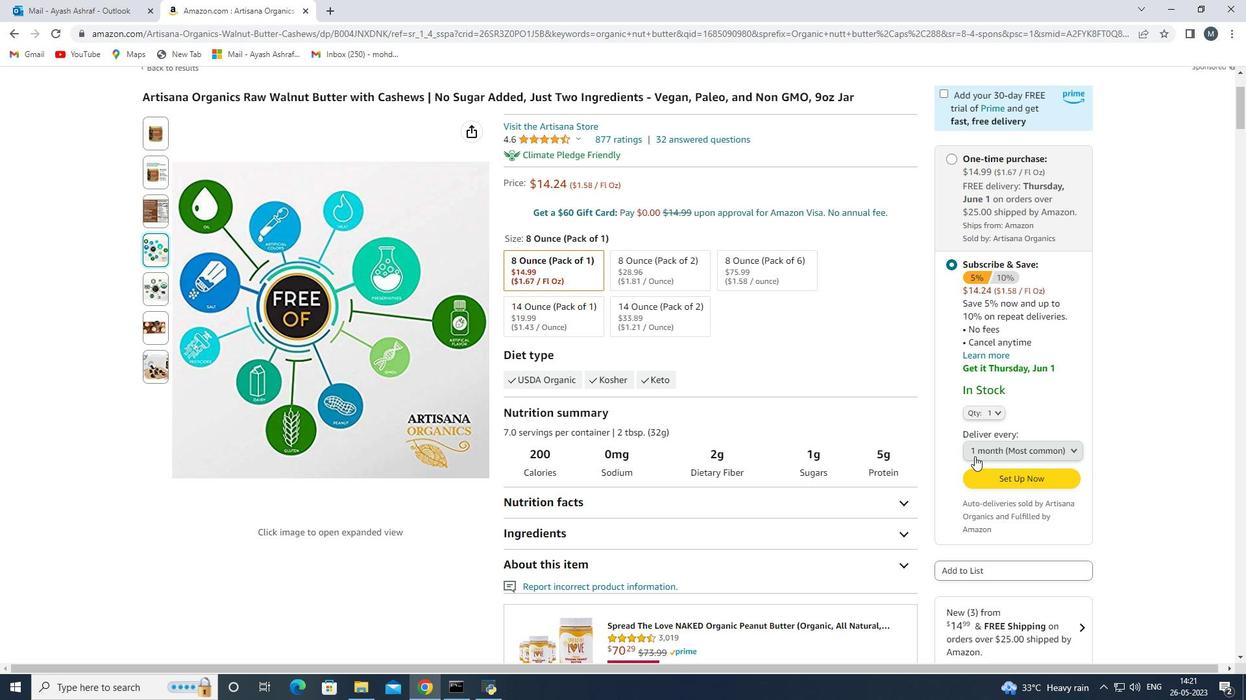 
Action: Mouse scrolled (978, 456) with delta (0, 0)
Screenshot: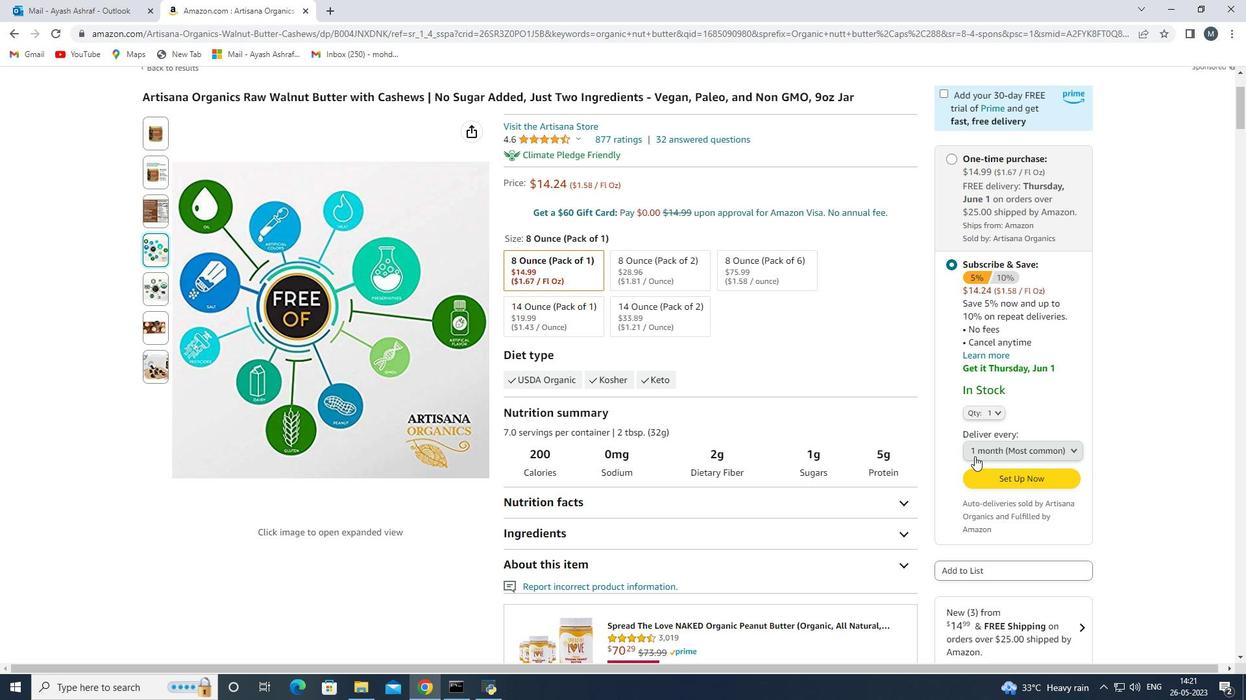 
Action: Mouse moved to (978, 456)
Screenshot: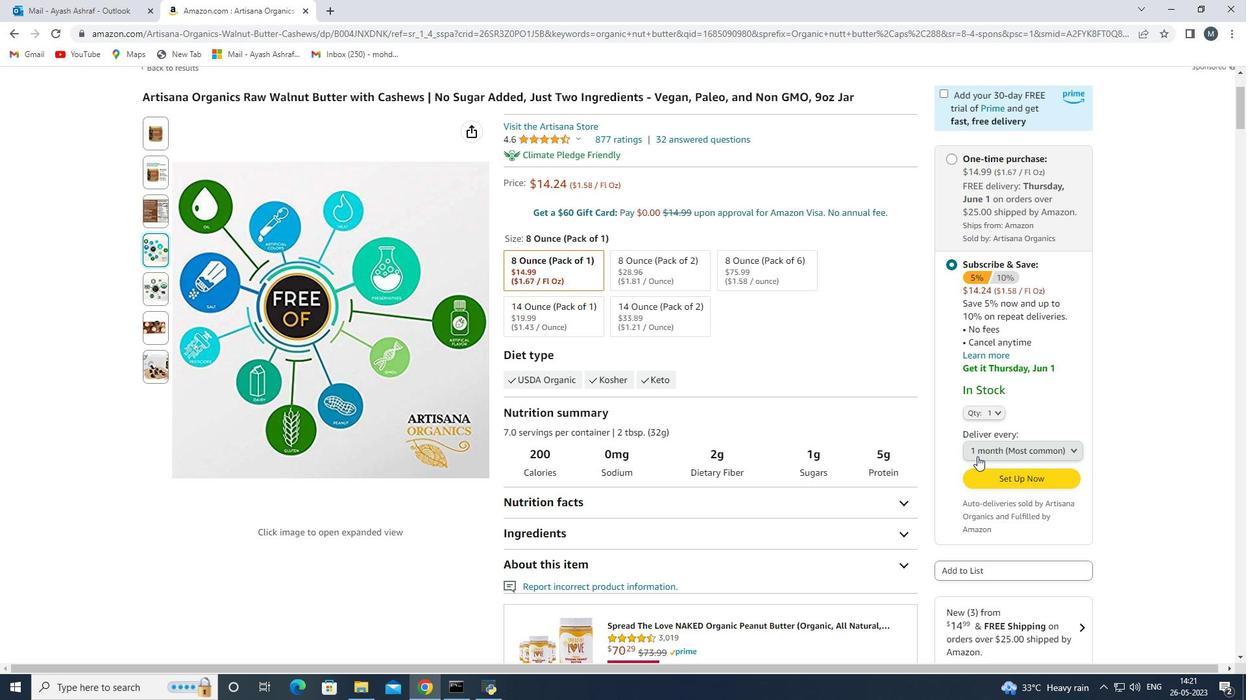 
Action: Mouse scrolled (978, 456) with delta (0, 0)
Screenshot: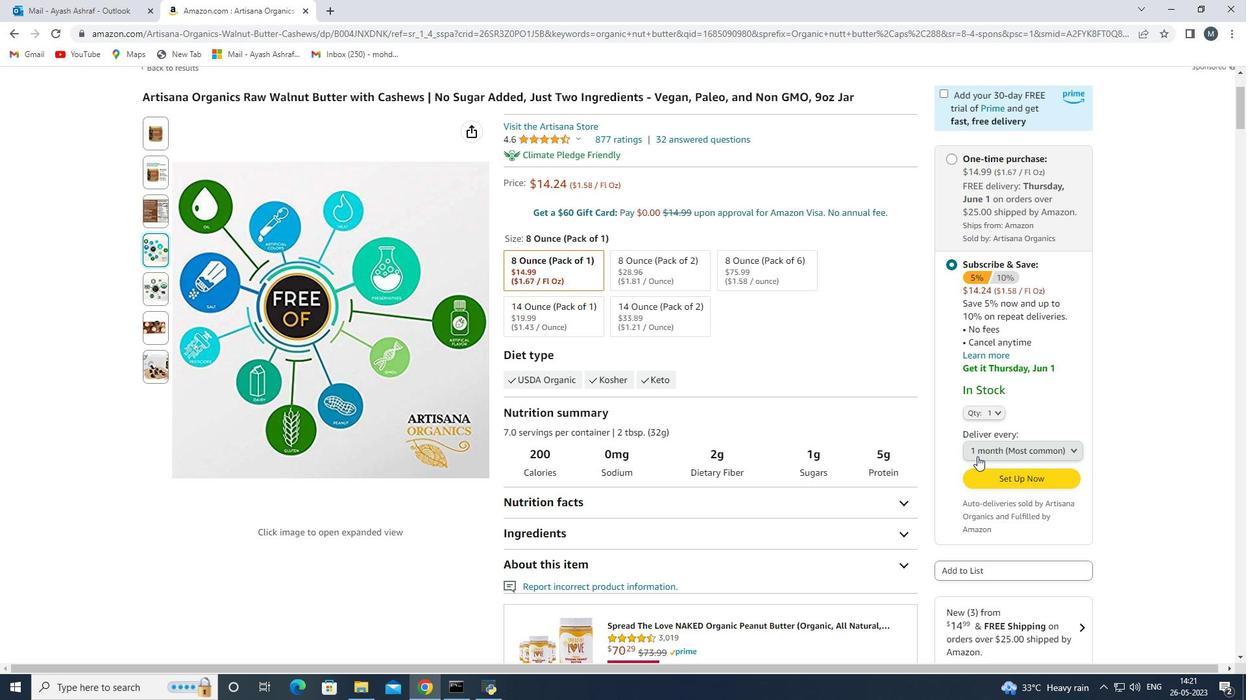 
Action: Mouse moved to (1011, 356)
Screenshot: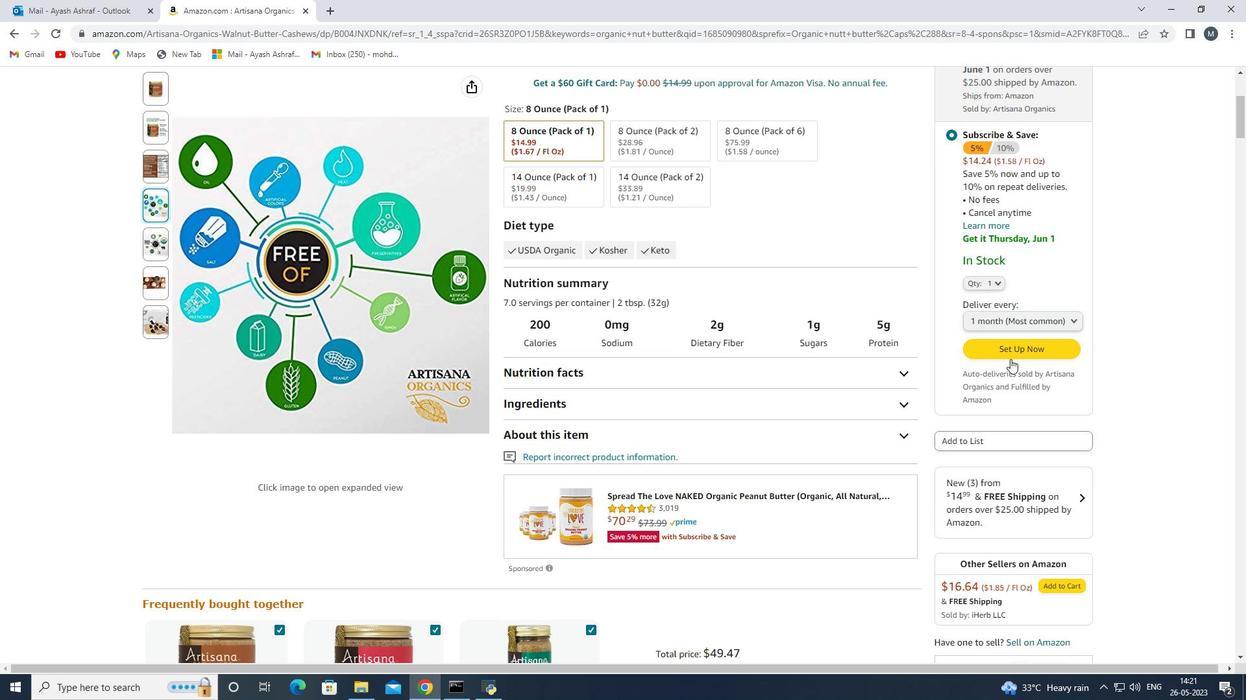 
Action: Mouse pressed left at (1011, 356)
Screenshot: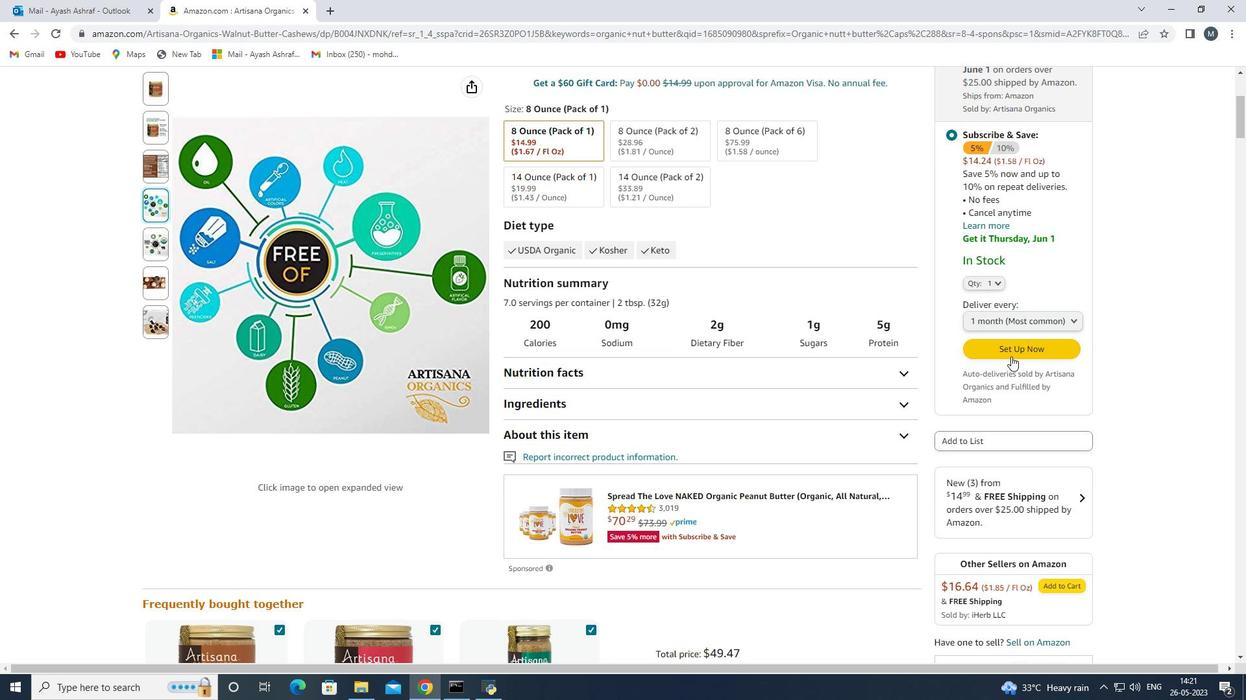 
Action: Mouse moved to (529, 298)
Screenshot: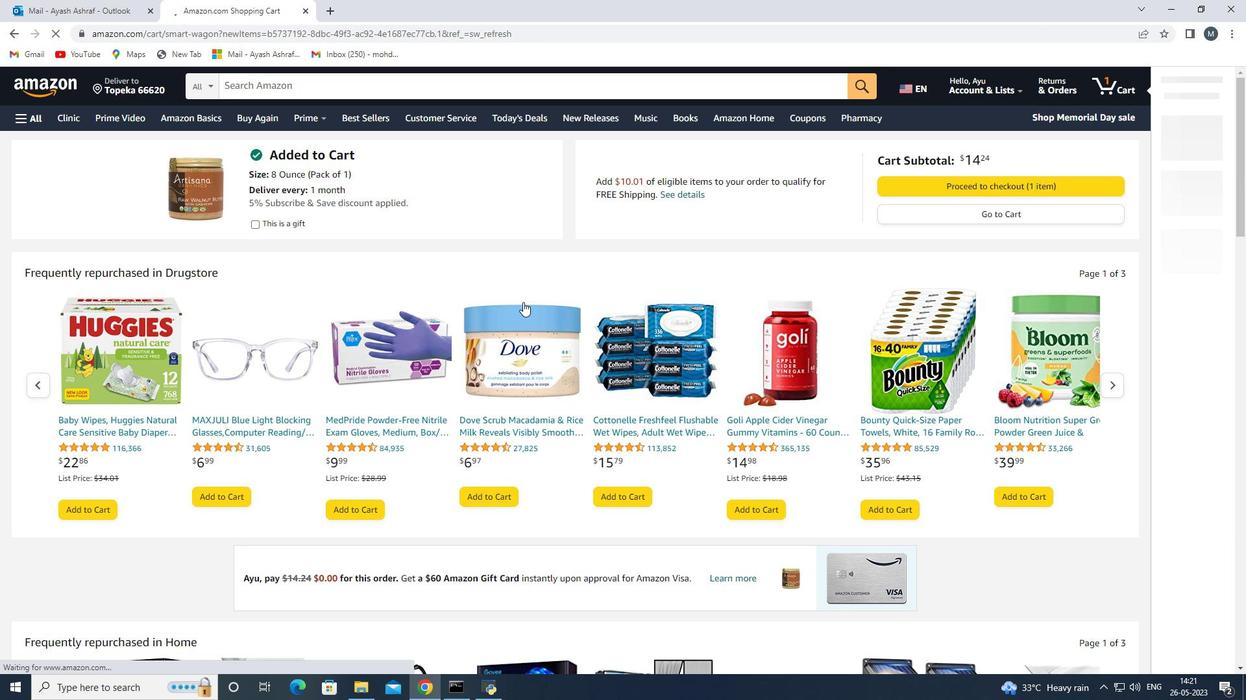 
Action: Mouse scrolled (529, 297) with delta (0, 0)
Screenshot: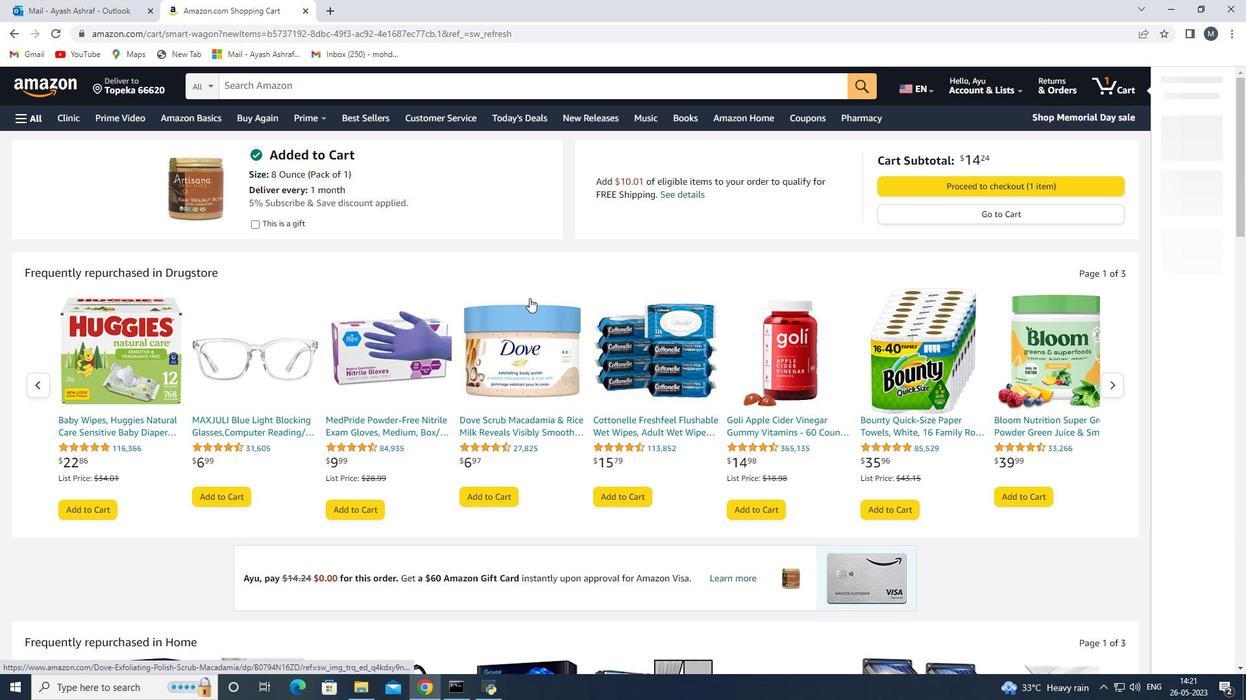
Action: Mouse scrolled (529, 299) with delta (0, 0)
Screenshot: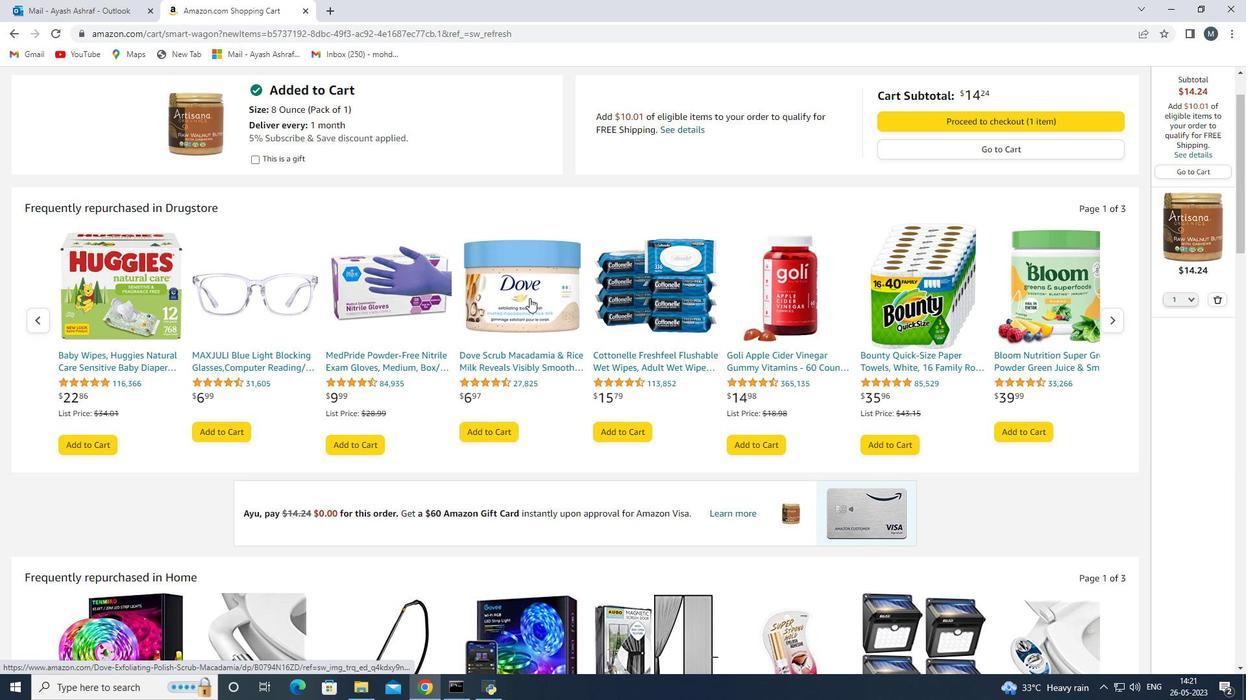 
Action: Mouse moved to (480, 307)
Screenshot: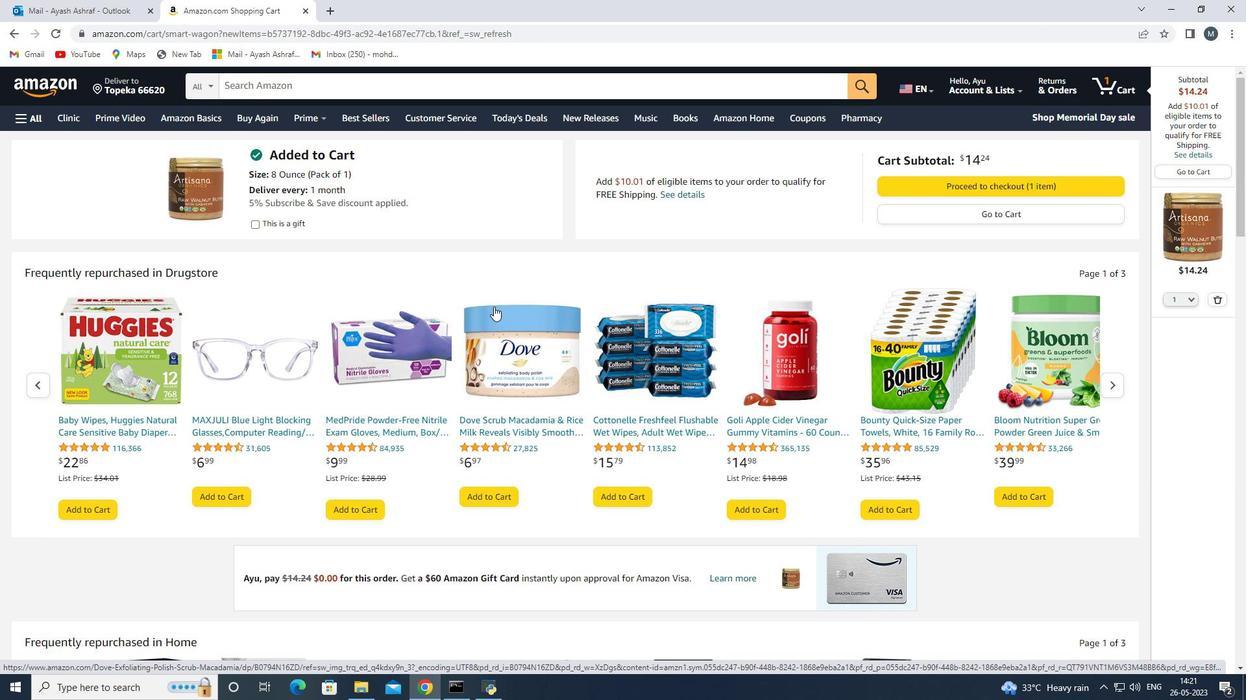 
Action: Mouse scrolled (480, 307) with delta (0, 0)
Screenshot: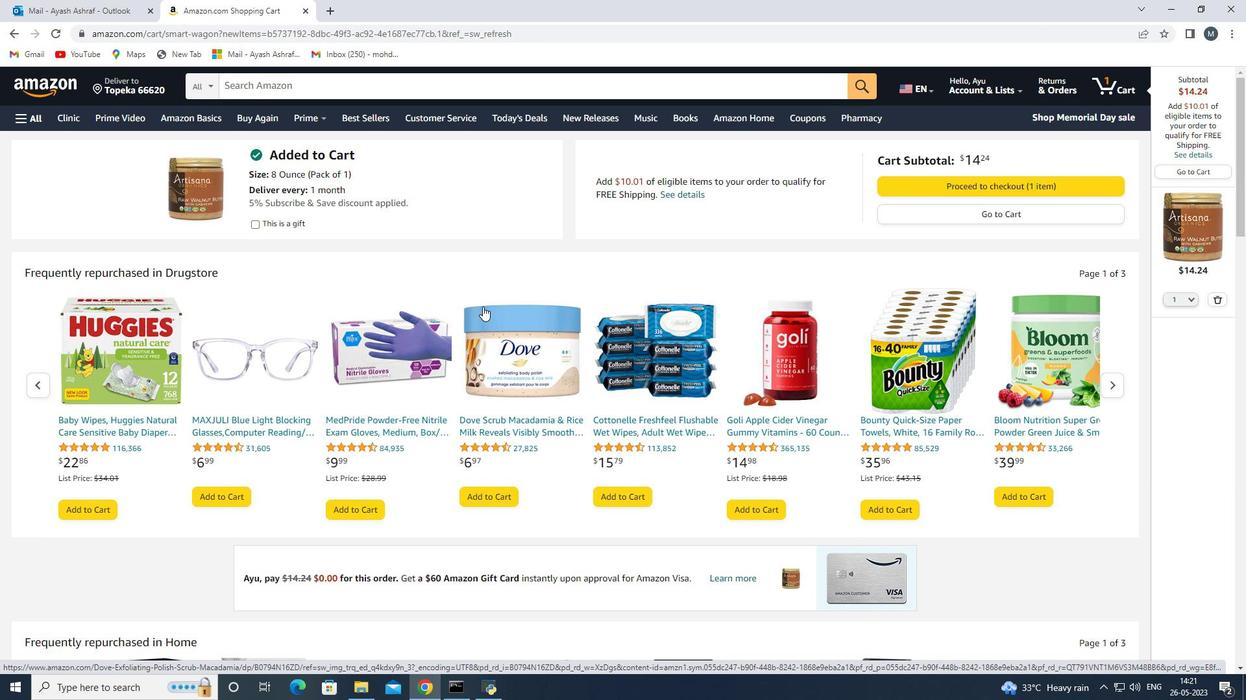 
Action: Mouse scrolled (480, 307) with delta (0, 0)
Screenshot: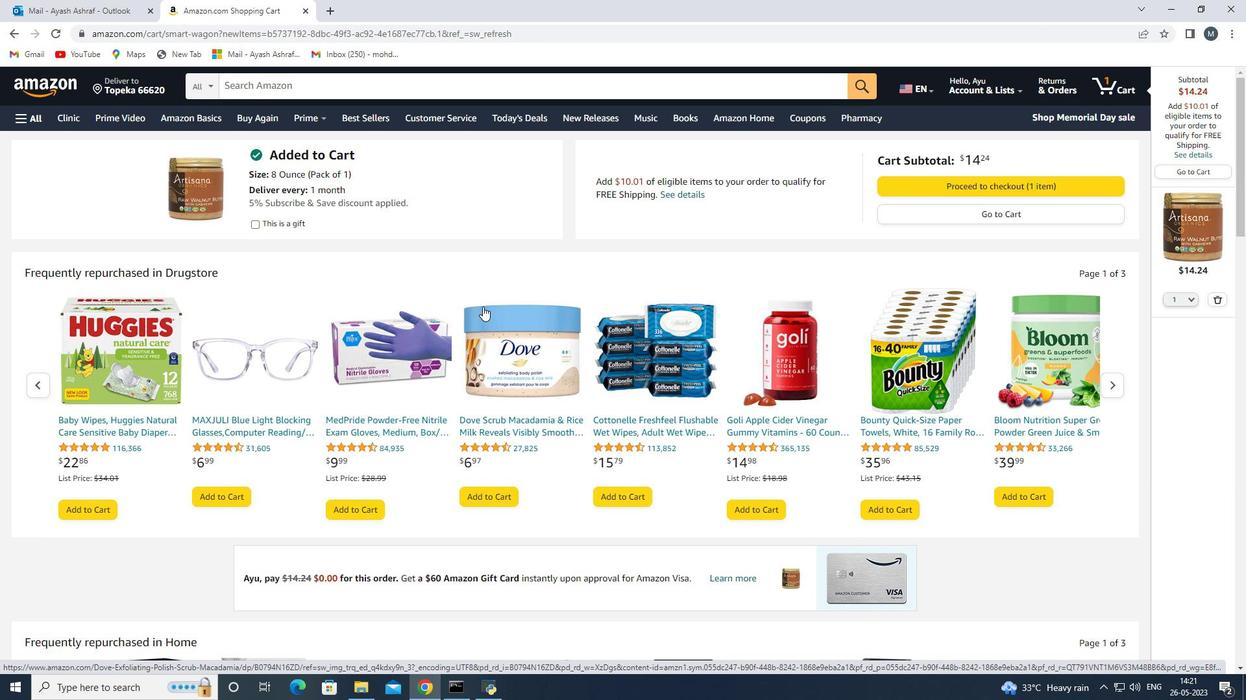 
Action: Mouse scrolled (480, 307) with delta (0, 0)
Screenshot: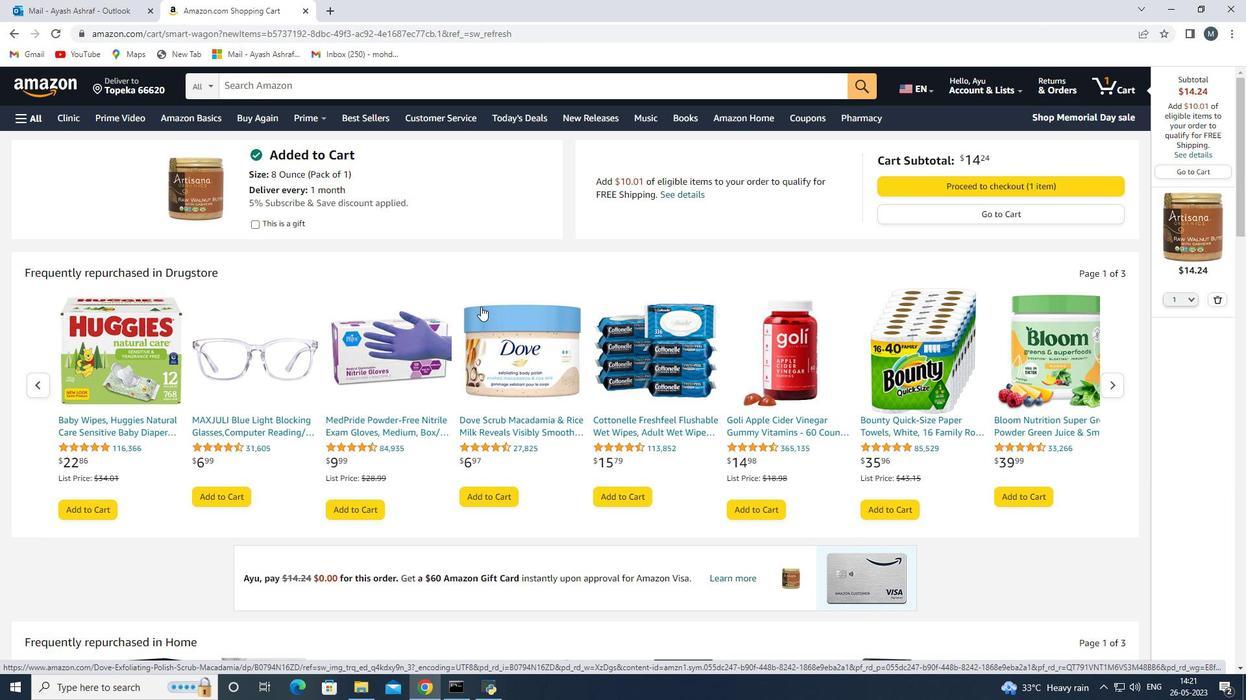 
Action: Mouse moved to (371, 320)
Screenshot: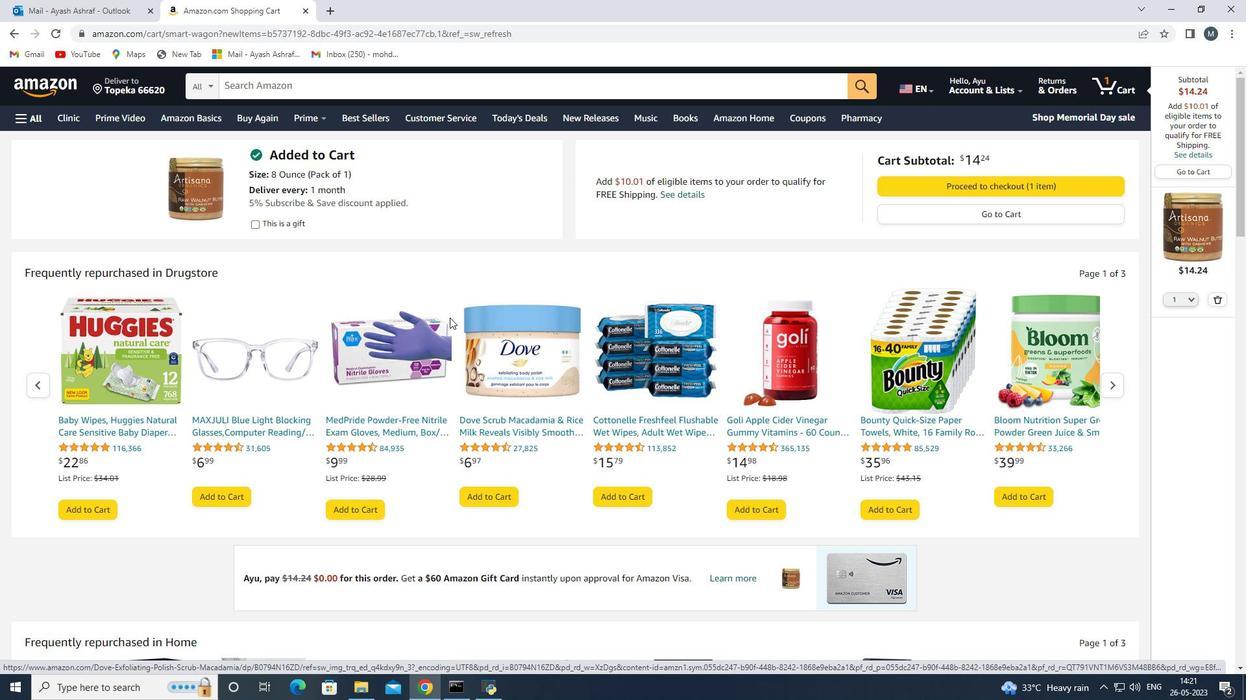 
Action: Mouse scrolled (371, 321) with delta (0, 0)
